 Task: Create a Priority and status To-Do list.
Action: Mouse moved to (261, 165)
Screenshot: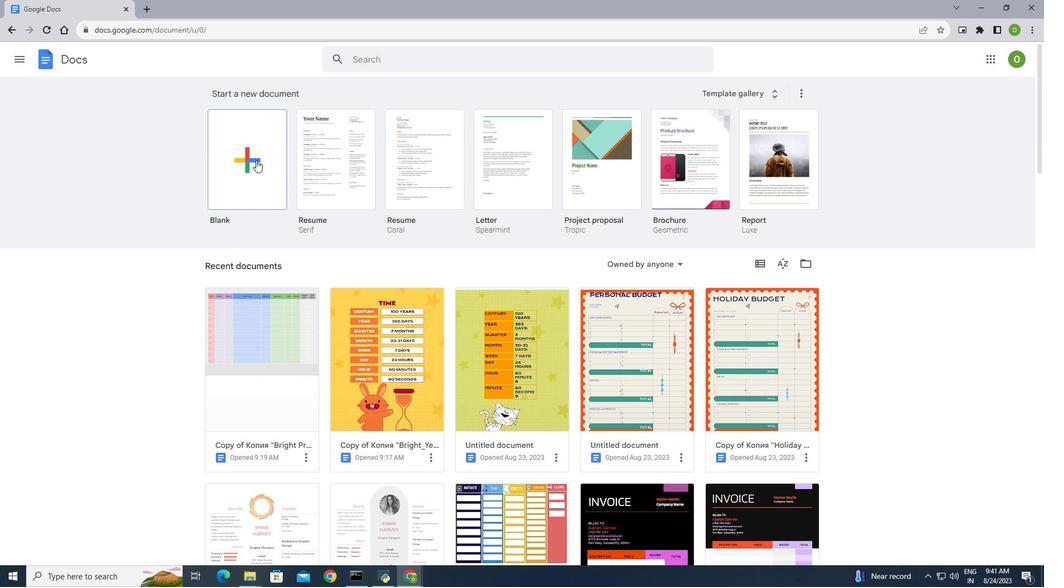 
Action: Mouse pressed left at (261, 165)
Screenshot: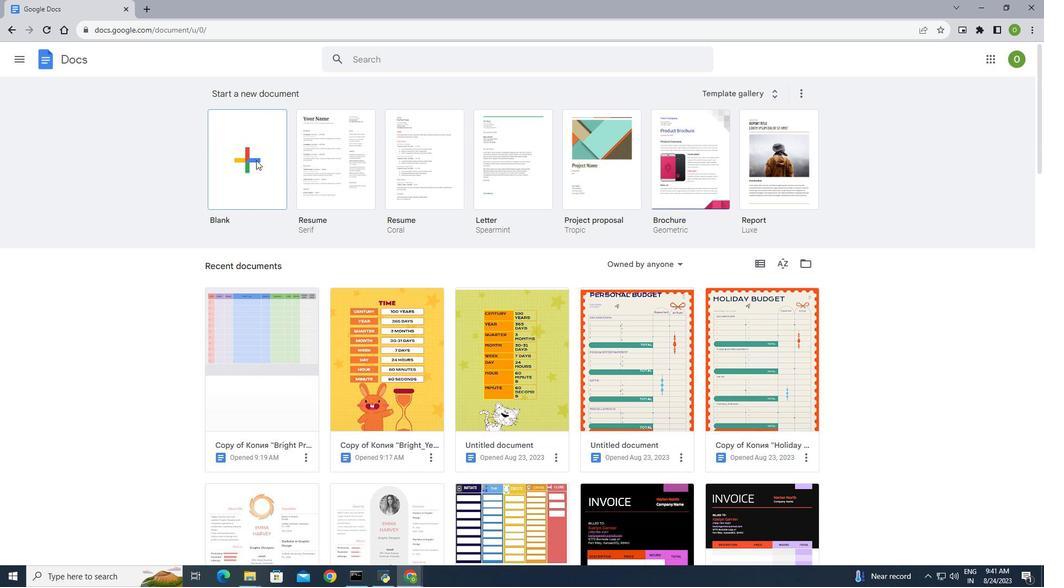 
Action: Mouse moved to (48, 70)
Screenshot: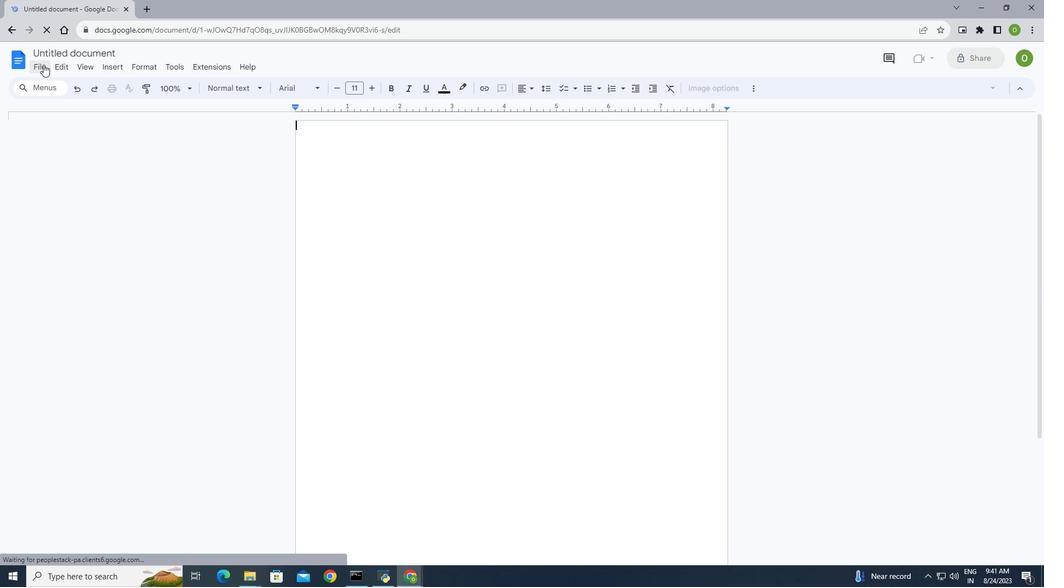 
Action: Mouse pressed left at (48, 70)
Screenshot: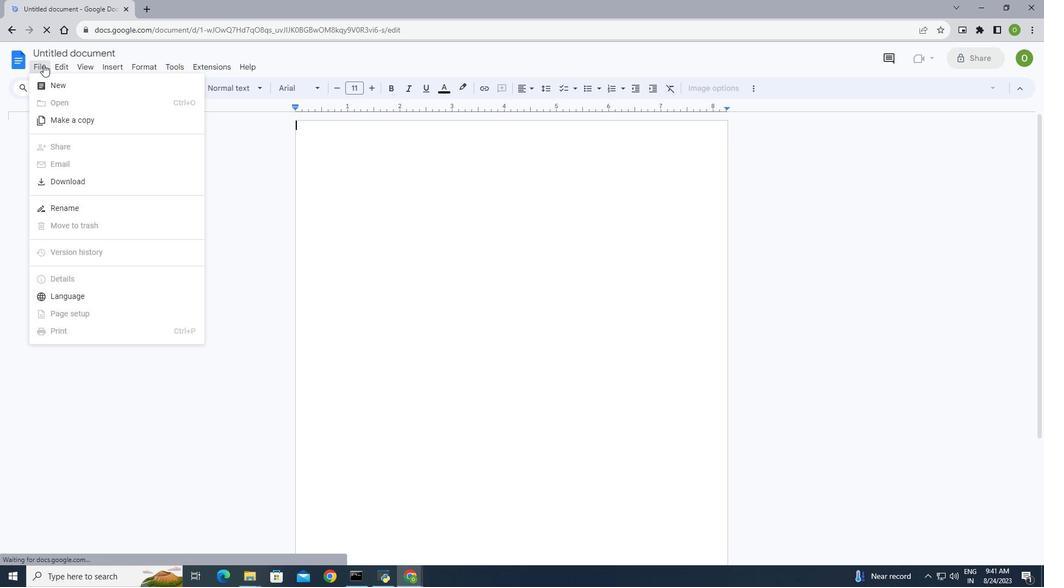 
Action: Mouse moved to (89, 317)
Screenshot: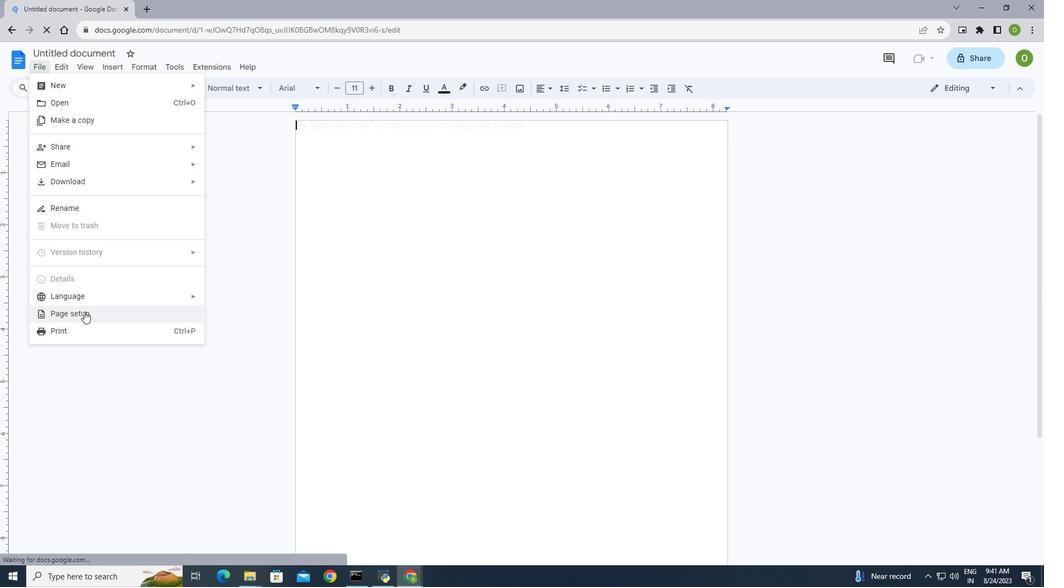 
Action: Mouse pressed left at (89, 317)
Screenshot: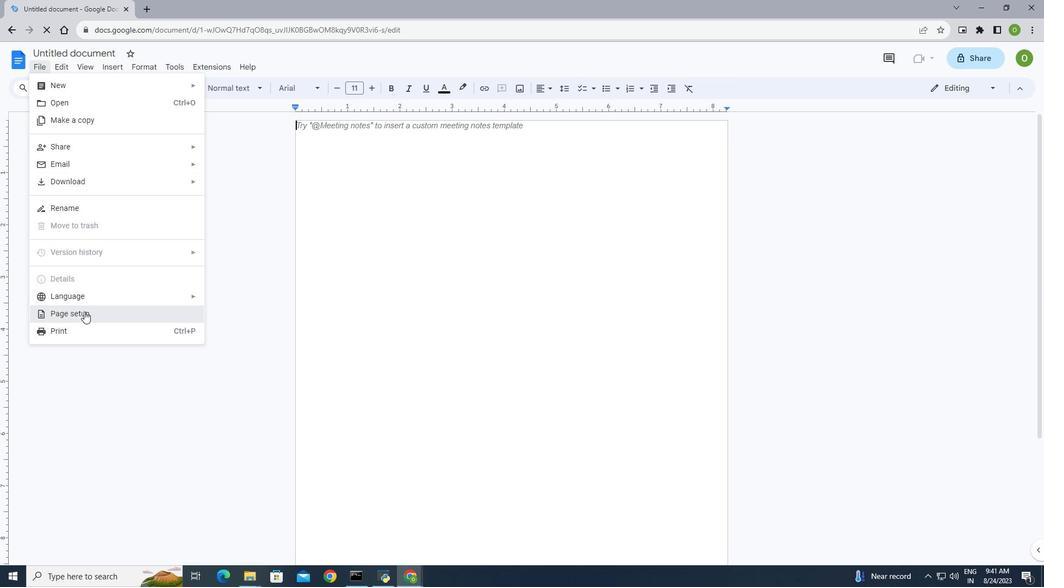 
Action: Mouse moved to (482, 290)
Screenshot: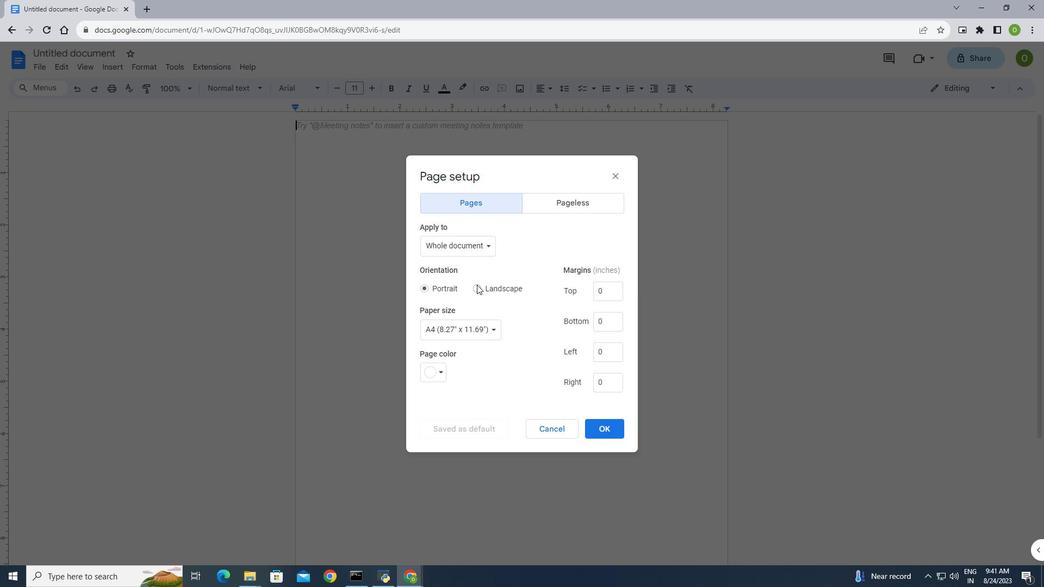 
Action: Mouse pressed left at (482, 290)
Screenshot: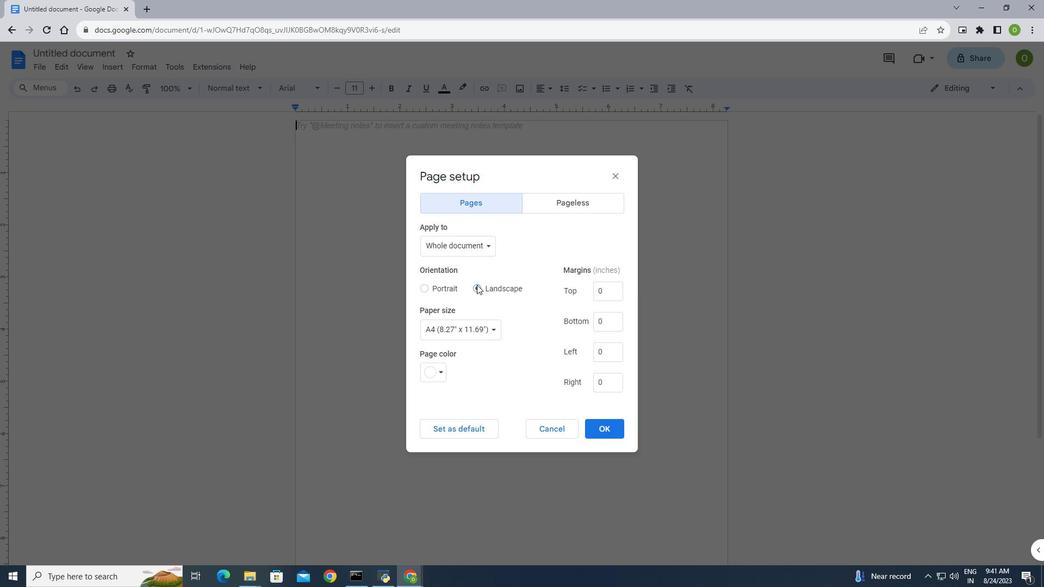 
Action: Mouse moved to (612, 436)
Screenshot: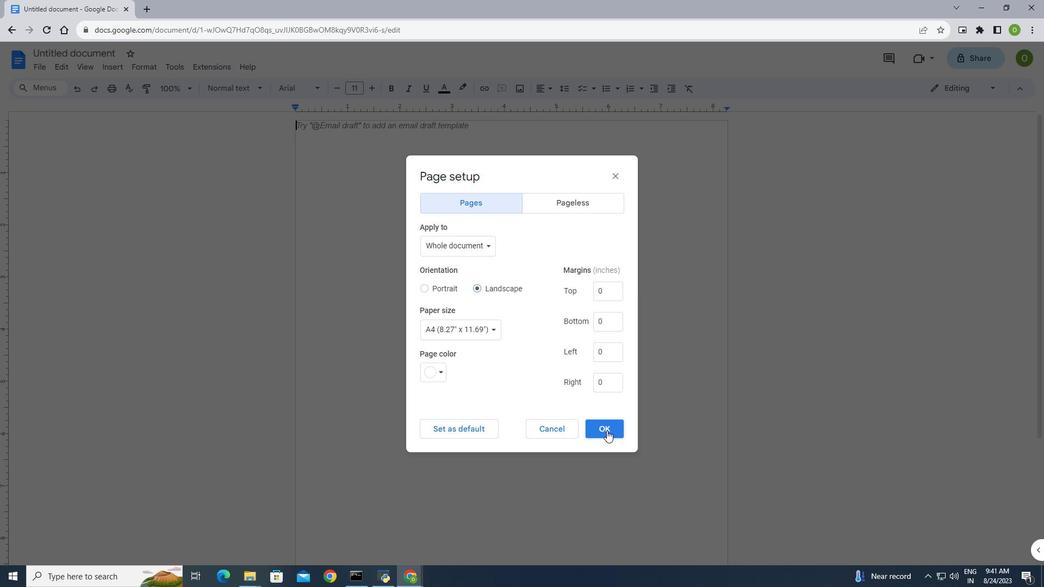
Action: Mouse pressed left at (612, 436)
Screenshot: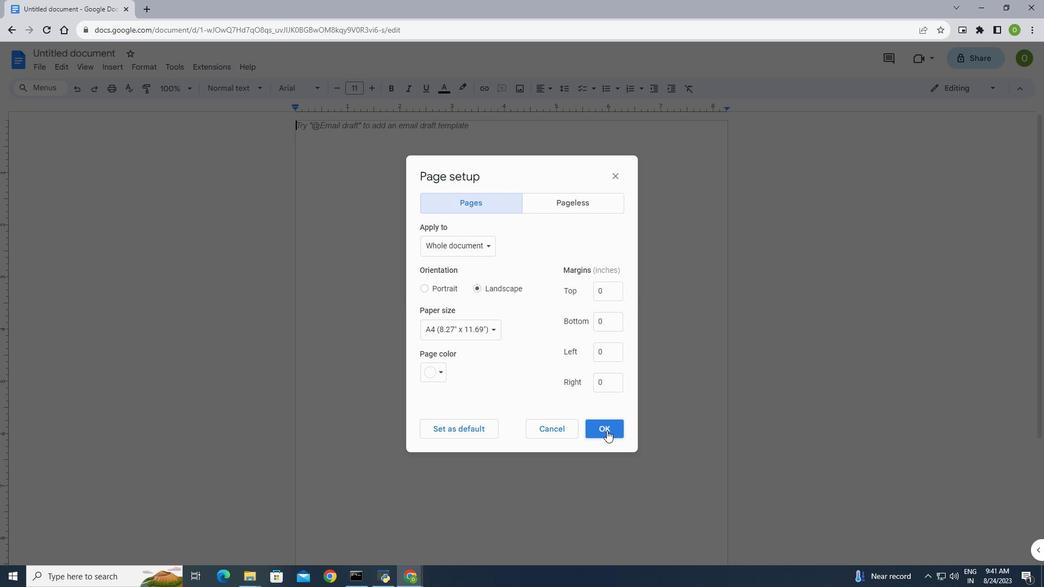 
Action: Mouse moved to (46, 72)
Screenshot: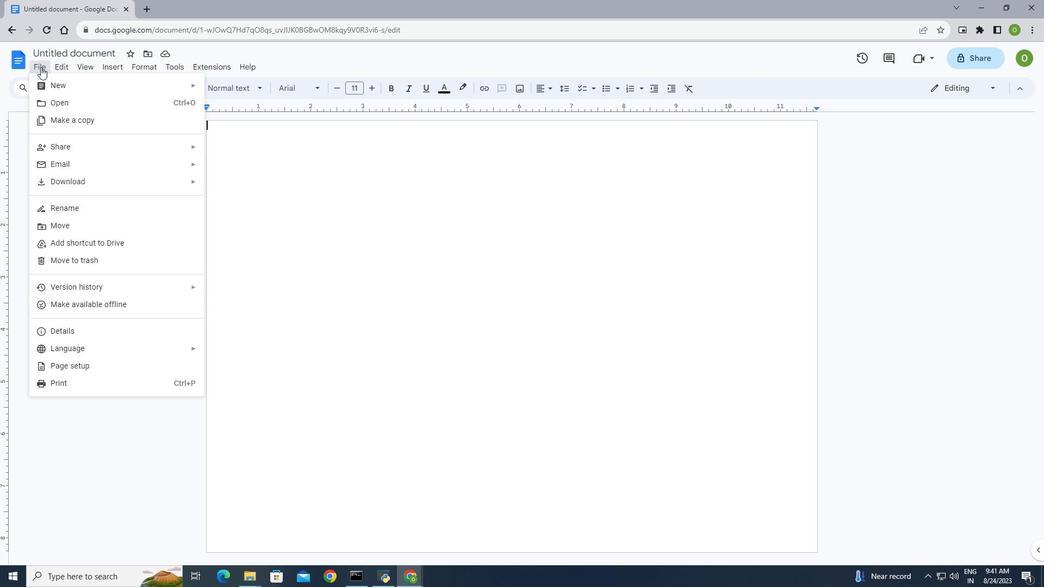 
Action: Mouse pressed left at (46, 72)
Screenshot: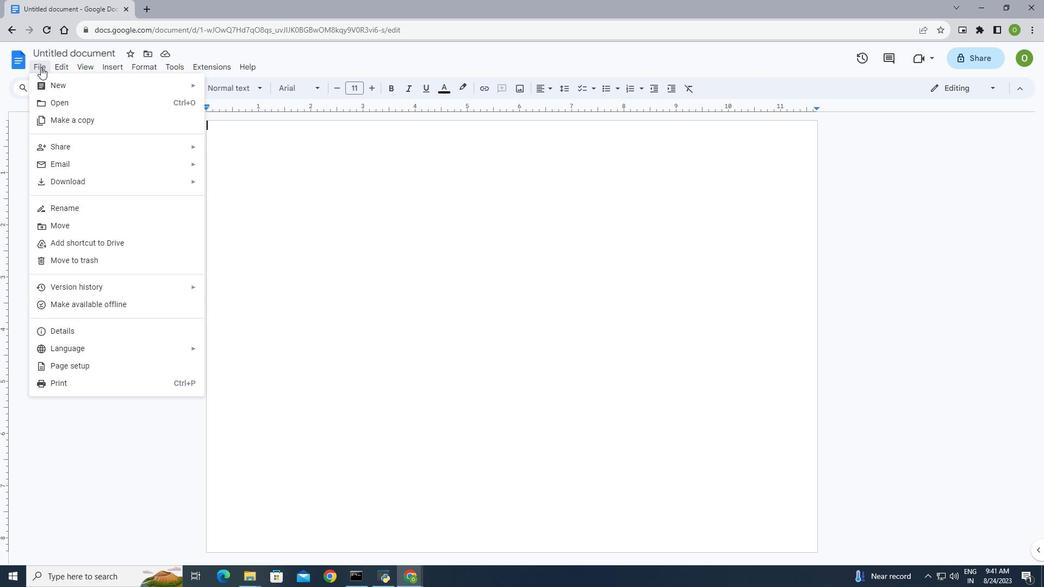
Action: Mouse moved to (182, 104)
Screenshot: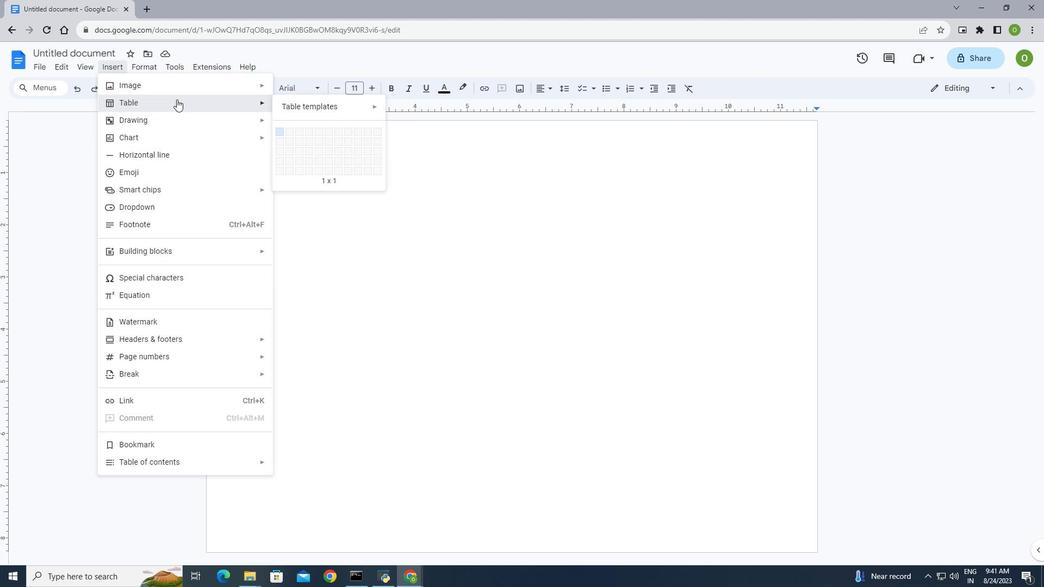 
Action: Mouse pressed left at (182, 104)
Screenshot: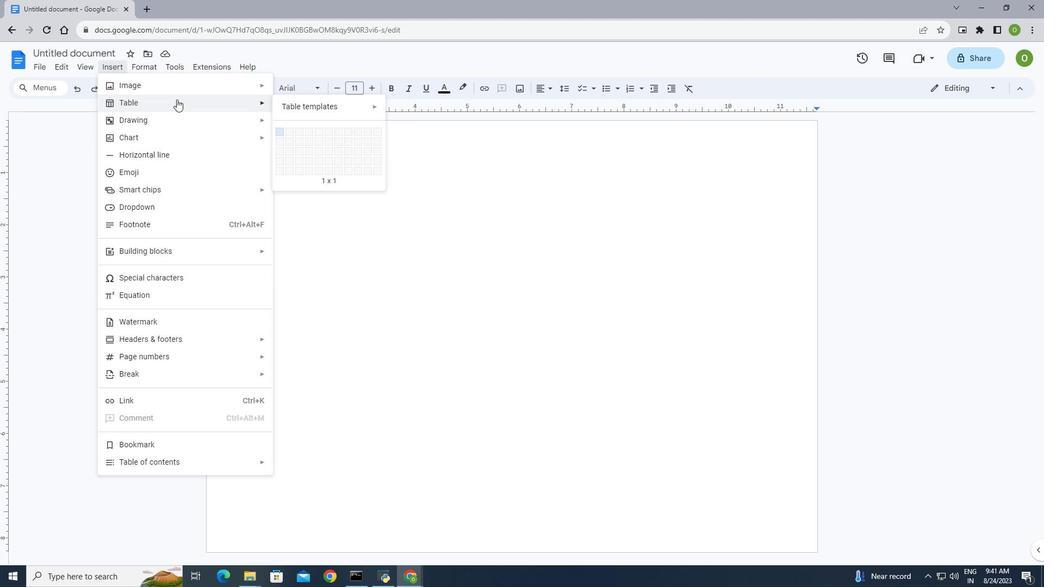 
Action: Mouse moved to (374, 140)
Screenshot: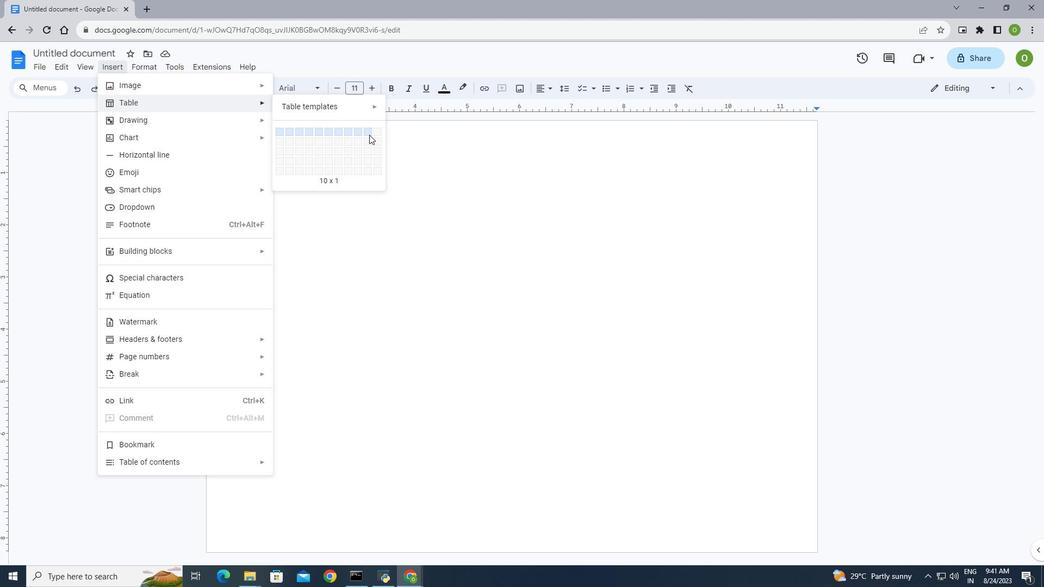 
Action: Mouse pressed left at (374, 140)
Screenshot: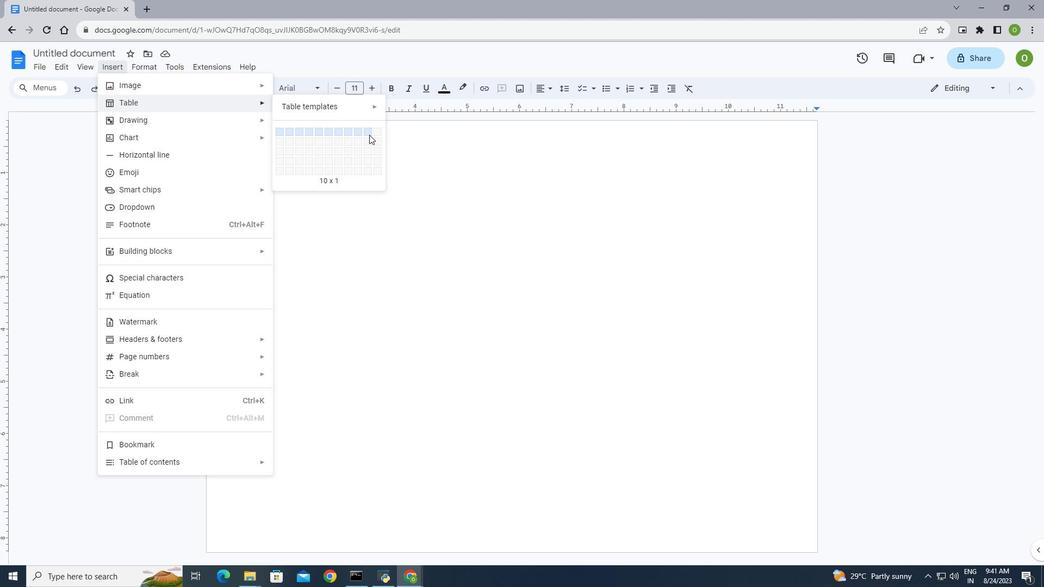 
Action: Mouse moved to (234, 155)
Screenshot: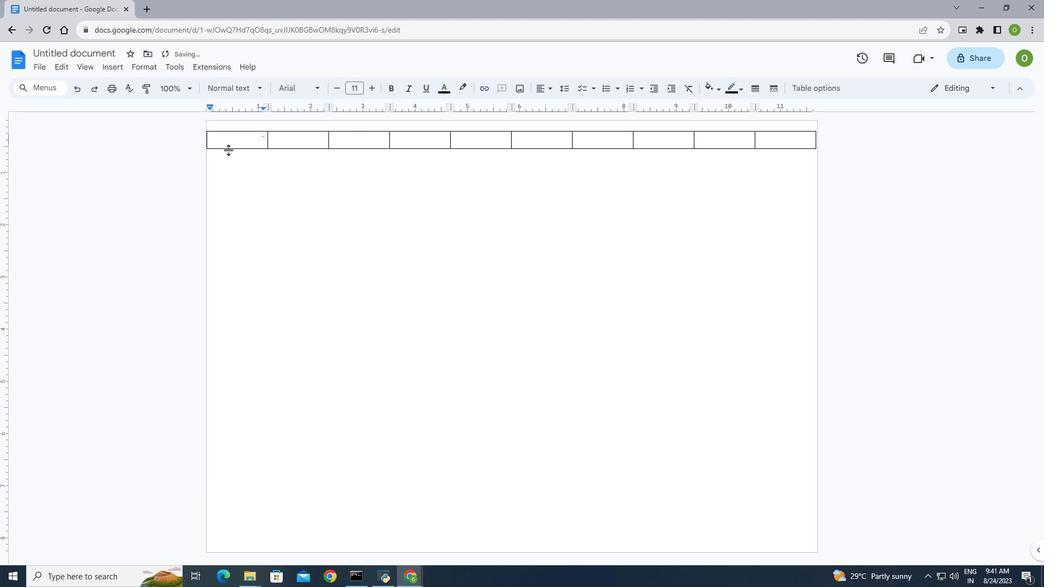 
Action: Key pressed <Key.caps_lock>STATUS<Key.tab>DA<Key.backspace>EADLINE<Key.backspace><Key.backspace><Key.backspace><Key.backspace><Key.backspace><Key.backspace><Key.backspace><Key.backspace>PRIORITY<Key.tab>DA<Key.backspace>EADLINE<Key.tab>PROJECT<Key.space>/<Key.space>TASK<Key.tab>ASSIGNED<Key.space>TO<Key.tab>DEVB<Key.backspace><Key.backspace><Key.backspace><Key.backspace>DELIVERABLE<Key.tab><Key.shift><Key.shift><Key.shift>%DONE<Key.tab>FIXED<Key.space>COST<Key.tab>ESTIMATED<Key.space>HOURS<Key.tab>ACTUAL<Key.space>HOURS
Screenshot: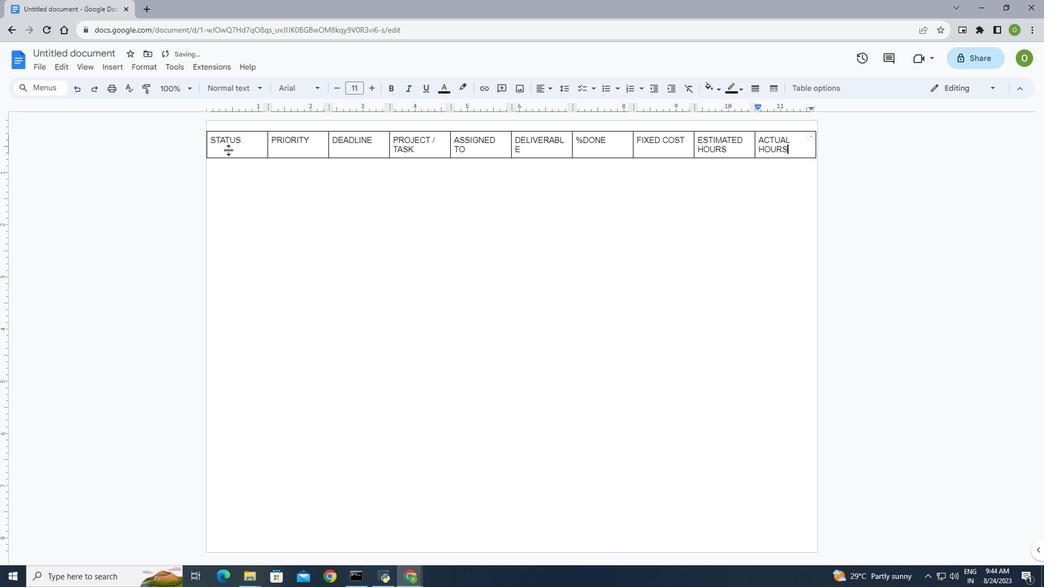 
Action: Mouse moved to (456, 146)
Screenshot: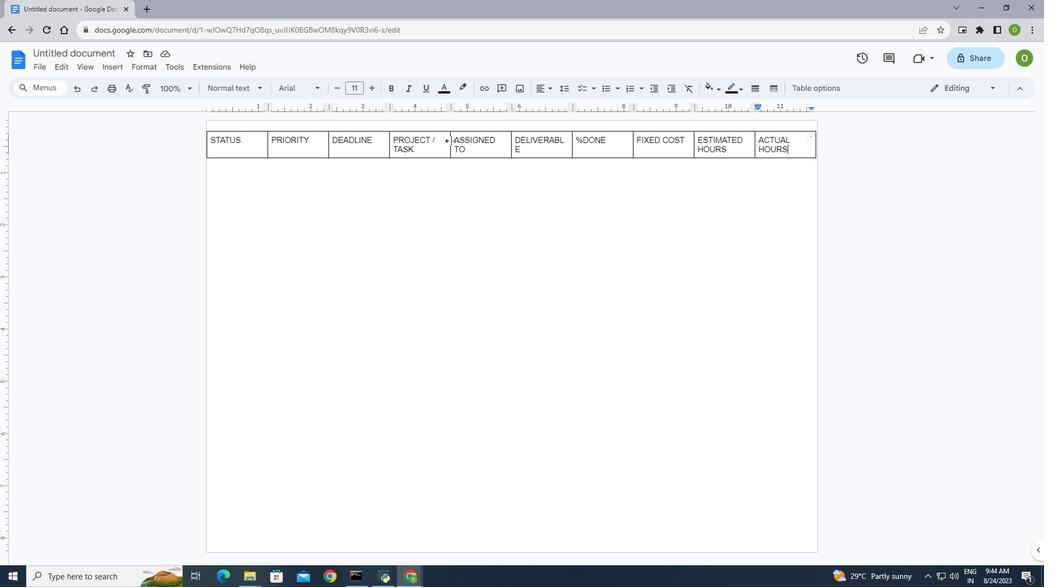 
Action: Mouse pressed left at (456, 146)
Screenshot: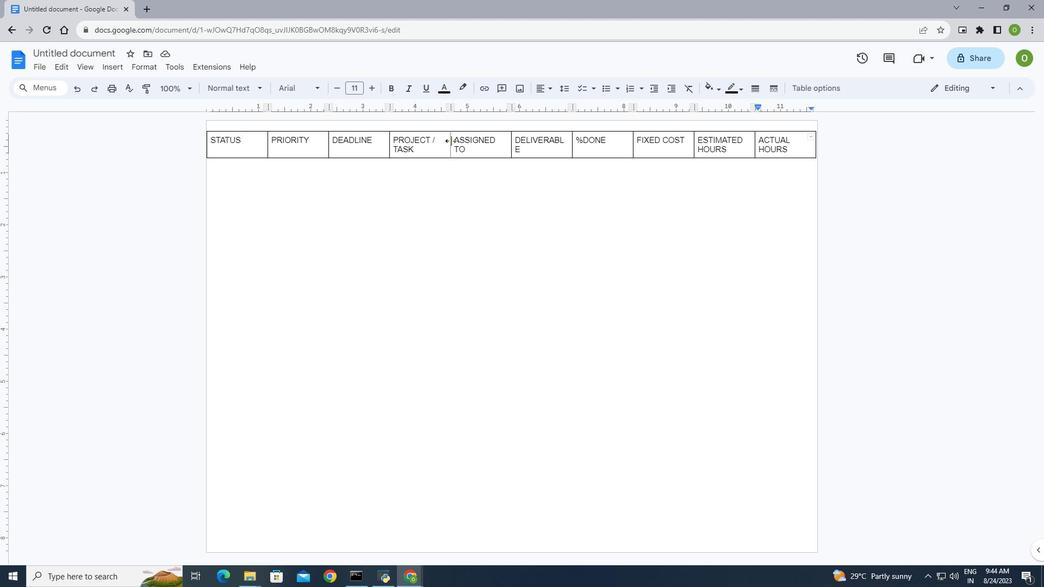 
Action: Mouse moved to (394, 150)
Screenshot: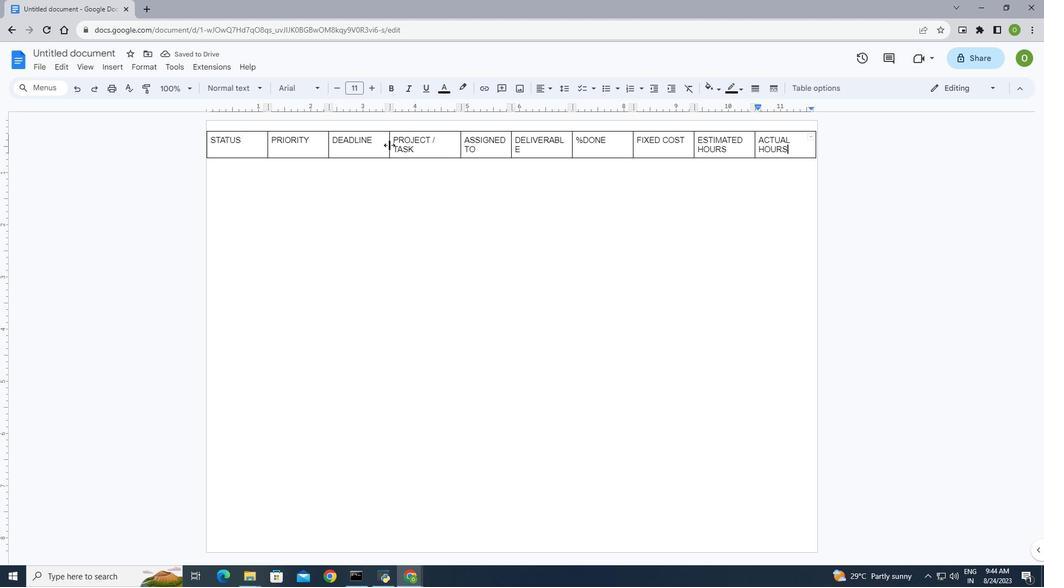 
Action: Mouse pressed left at (394, 150)
Screenshot: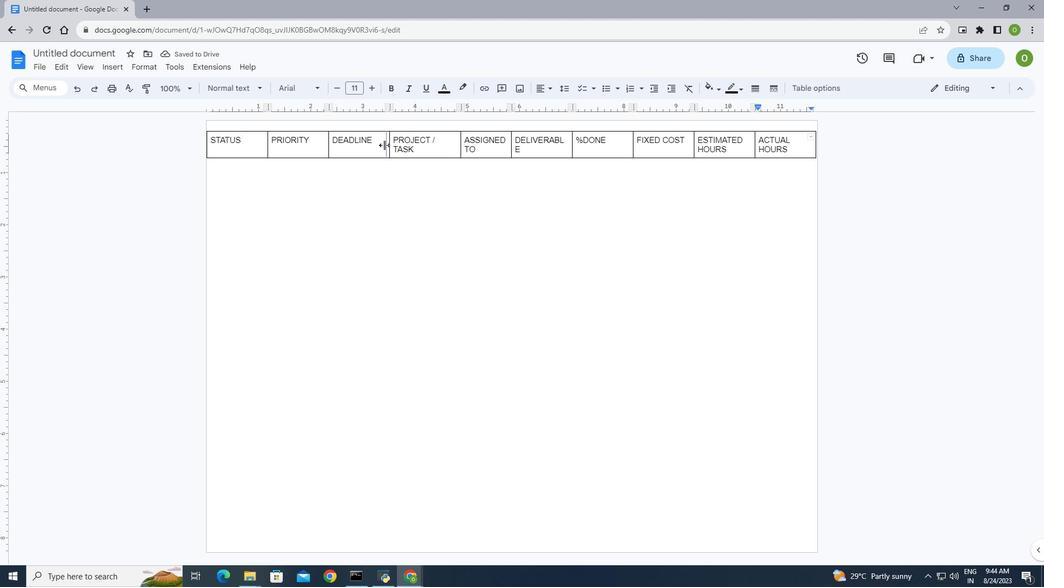 
Action: Mouse moved to (379, 151)
Screenshot: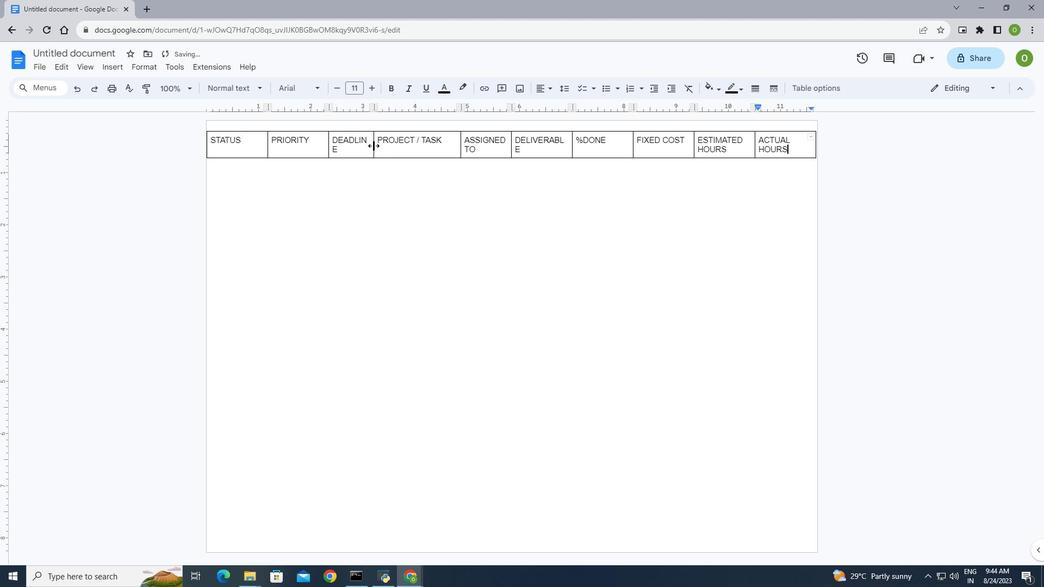 
Action: Mouse pressed left at (379, 151)
Screenshot: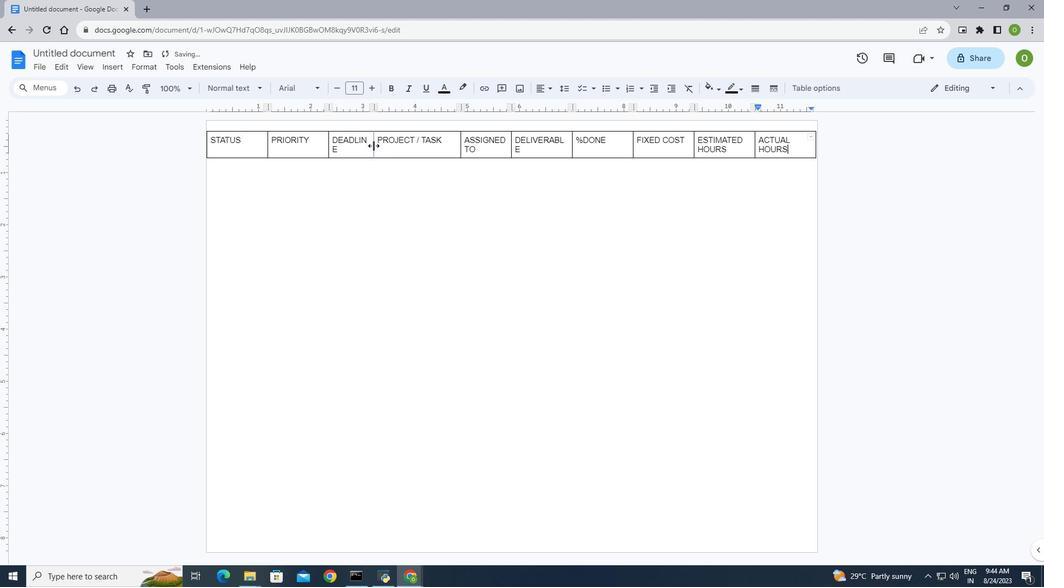 
Action: Mouse moved to (383, 151)
Screenshot: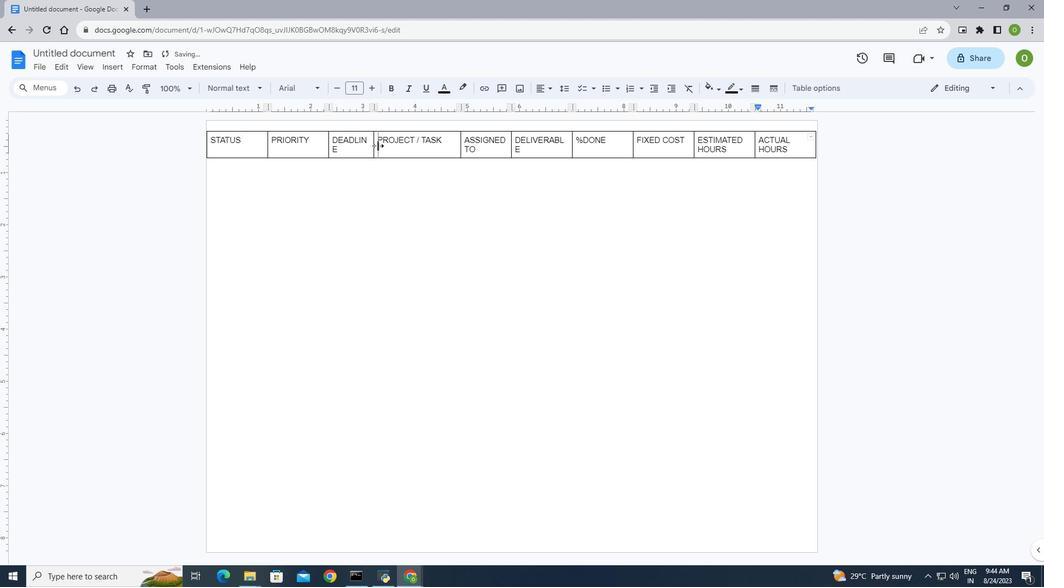 
Action: Mouse pressed left at (383, 151)
Screenshot: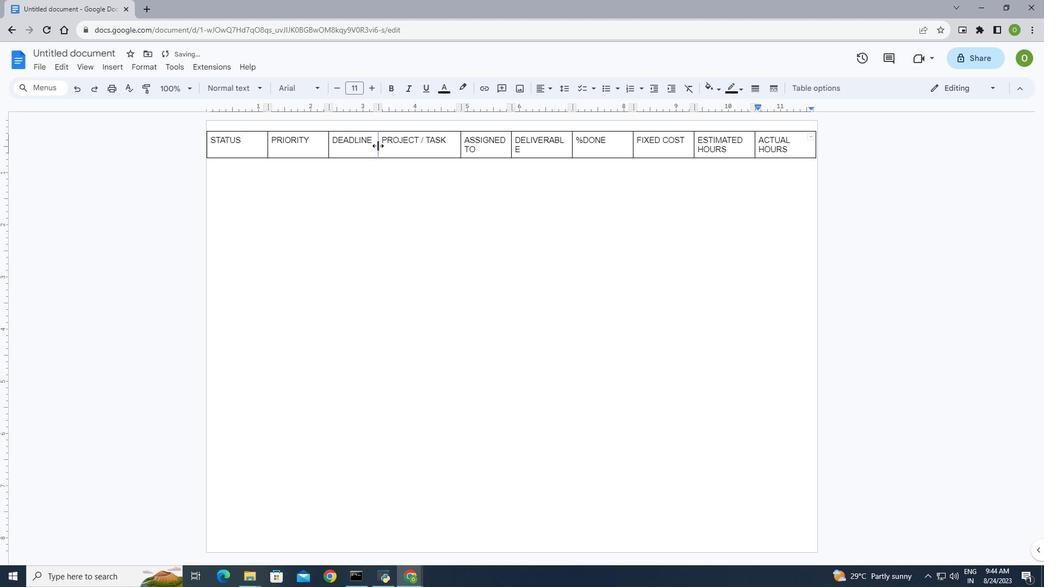 
Action: Mouse moved to (332, 151)
Screenshot: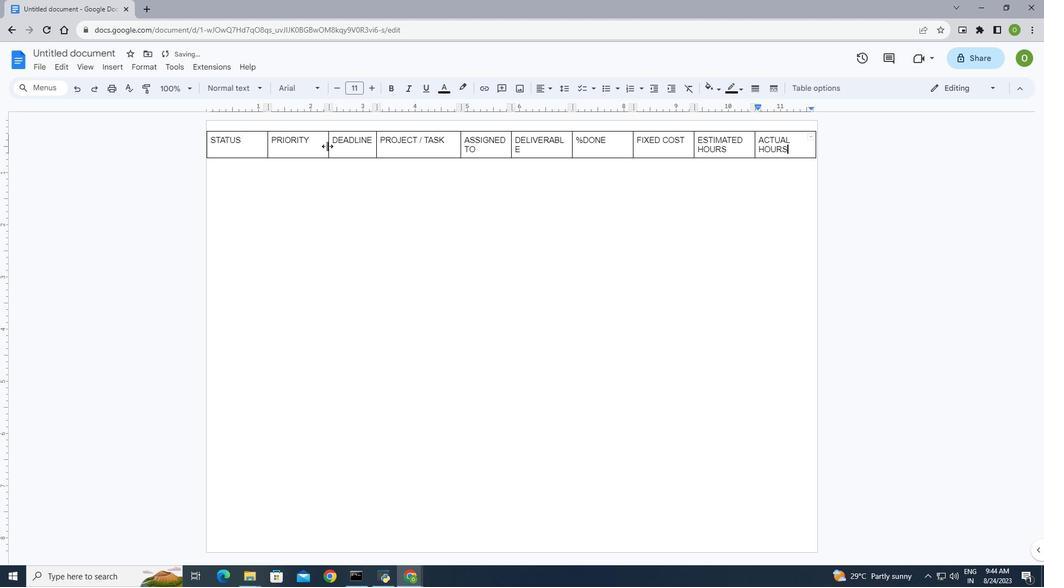 
Action: Mouse pressed left at (332, 151)
Screenshot: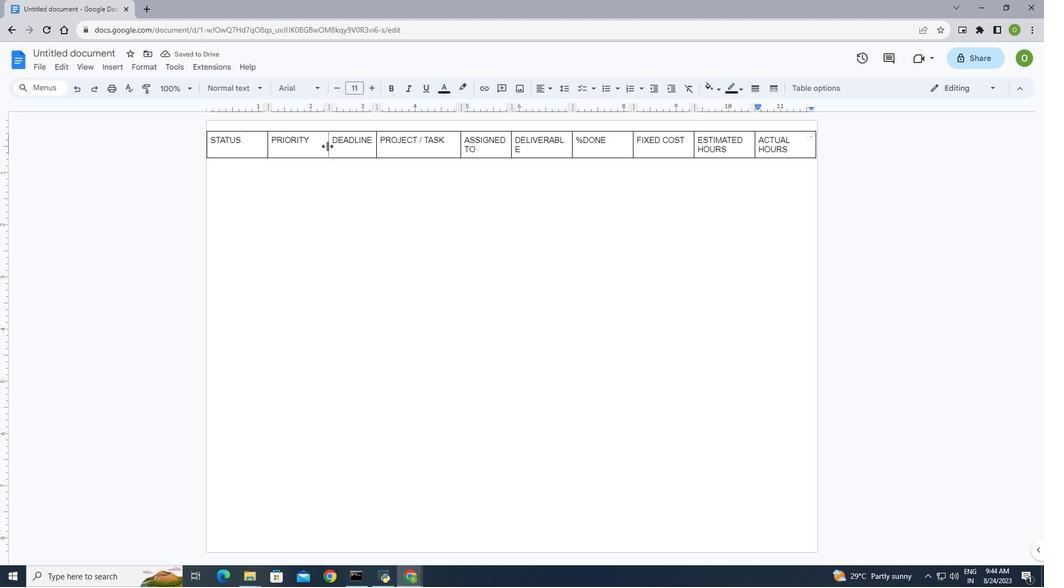 
Action: Mouse moved to (322, 150)
Screenshot: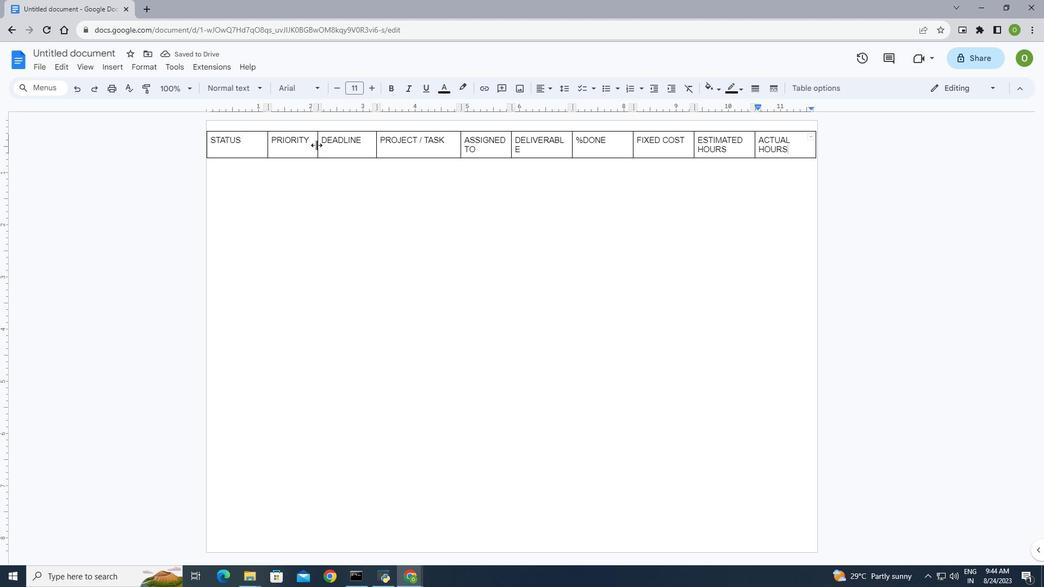 
Action: Mouse pressed left at (322, 150)
Screenshot: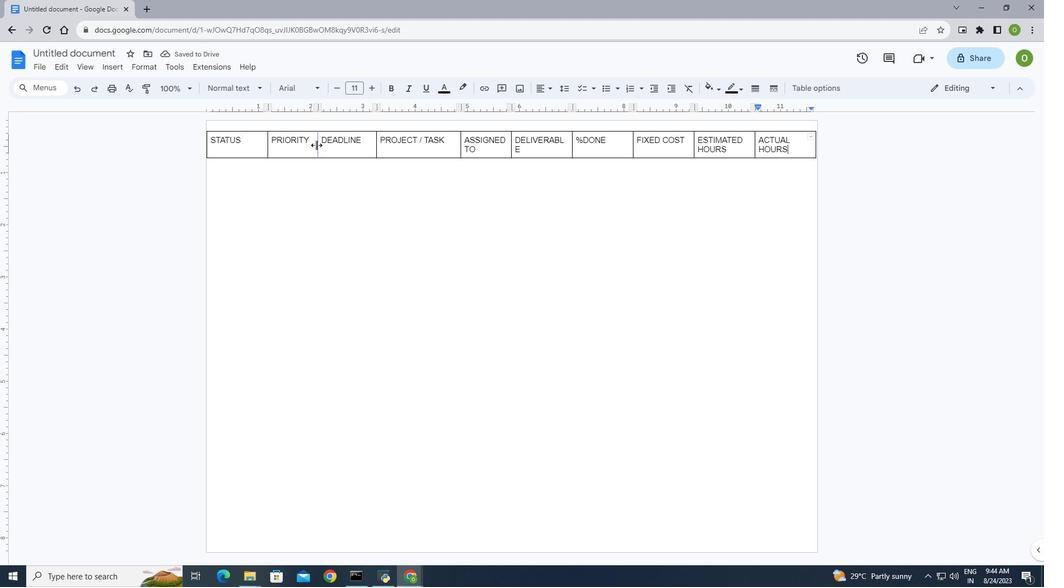 
Action: Mouse moved to (320, 150)
Screenshot: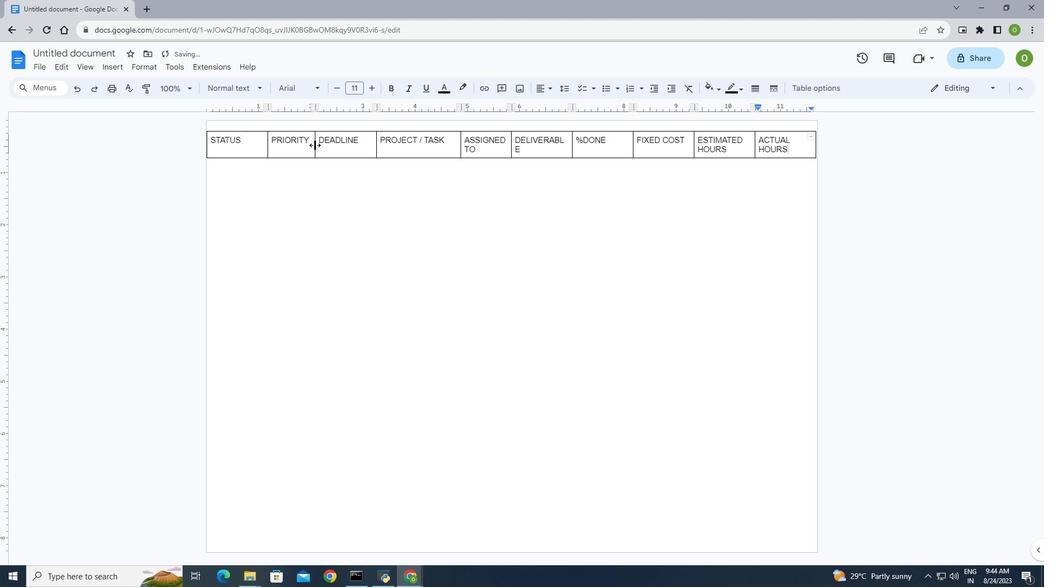 
Action: Mouse pressed left at (320, 150)
Screenshot: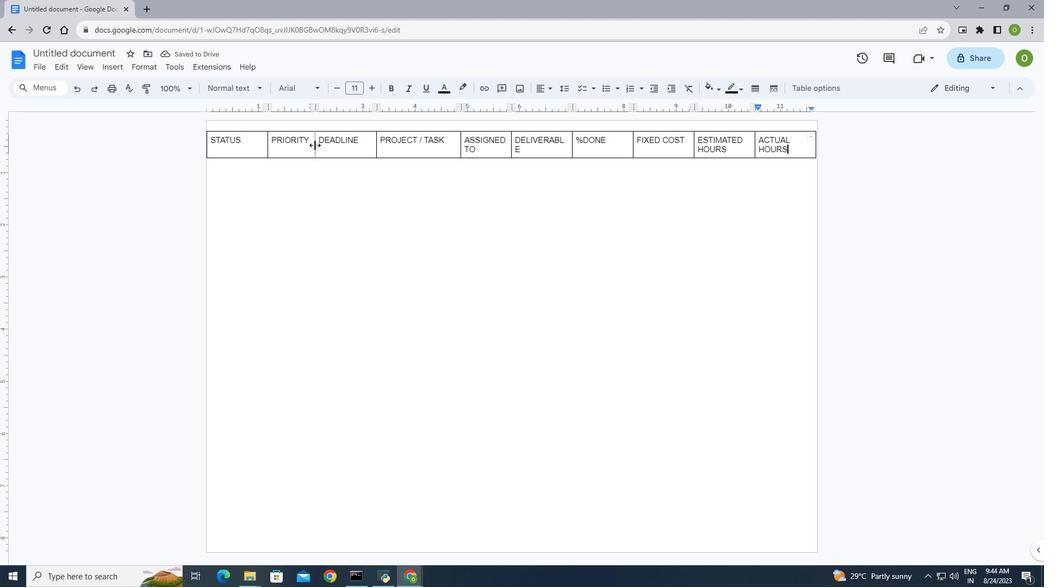 
Action: Mouse moved to (318, 150)
Screenshot: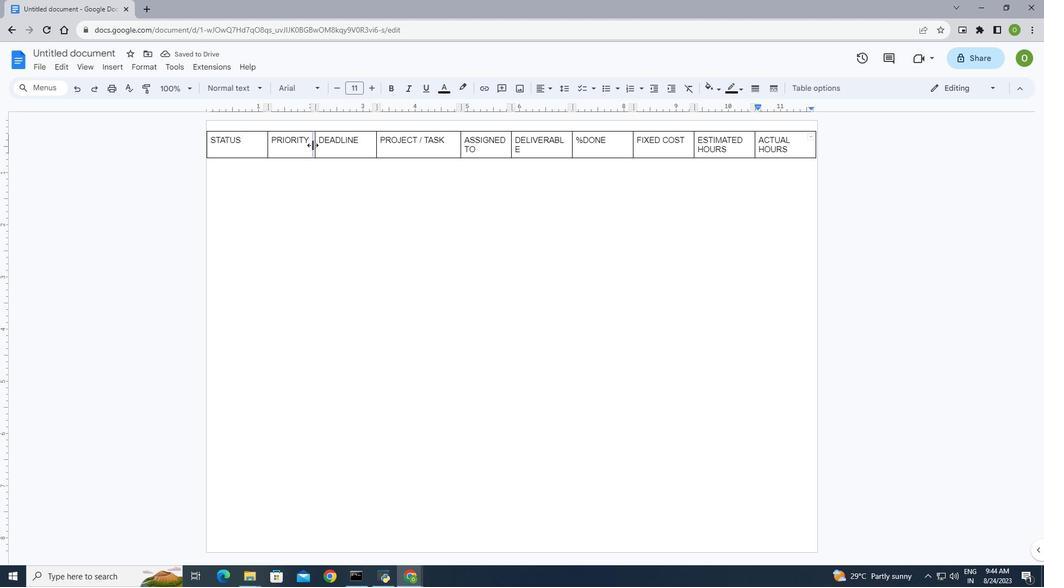 
Action: Mouse pressed left at (318, 150)
Screenshot: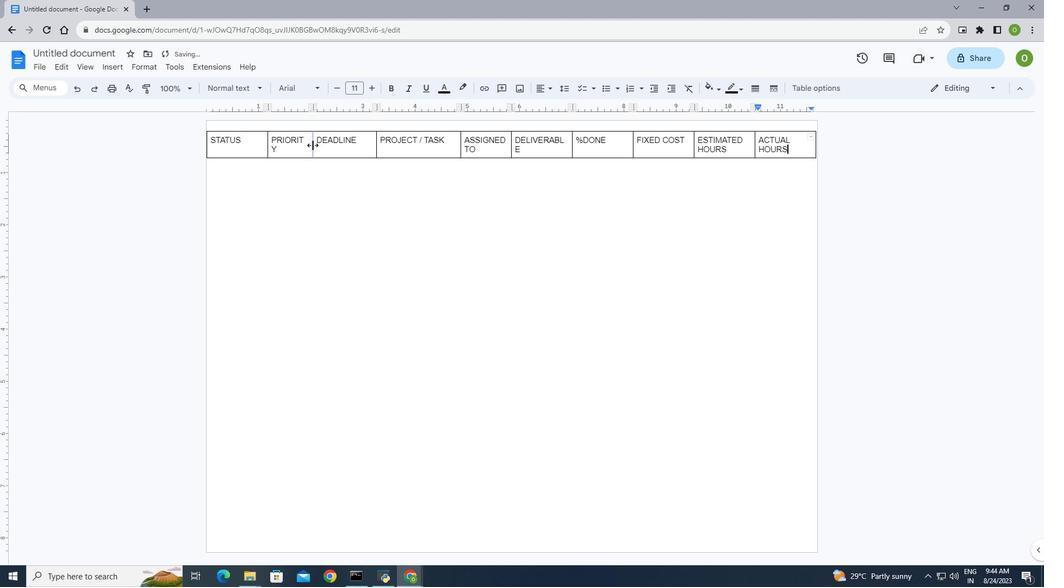 
Action: Mouse pressed left at (318, 150)
Screenshot: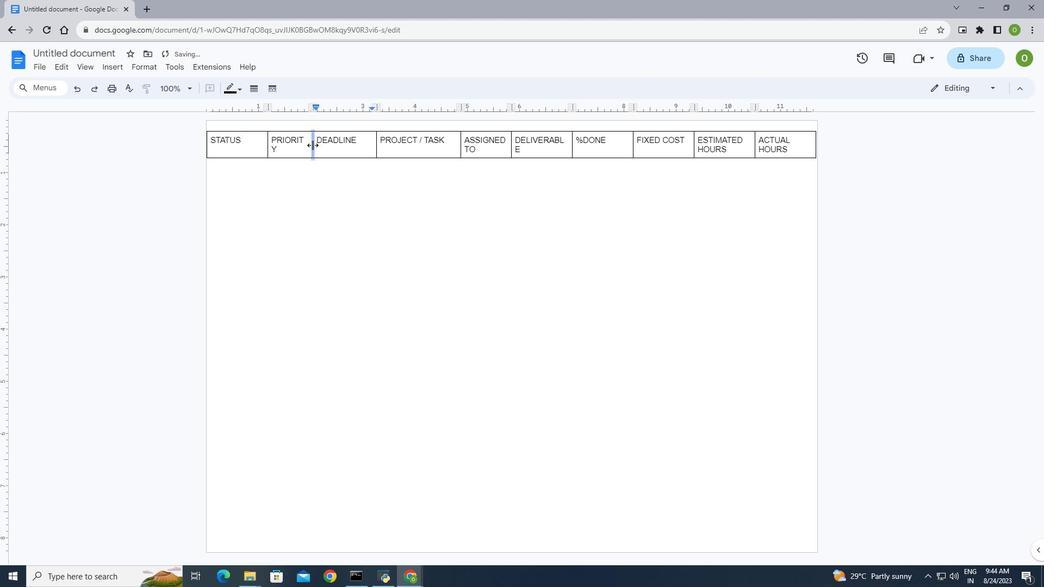 
Action: Mouse moved to (273, 150)
Screenshot: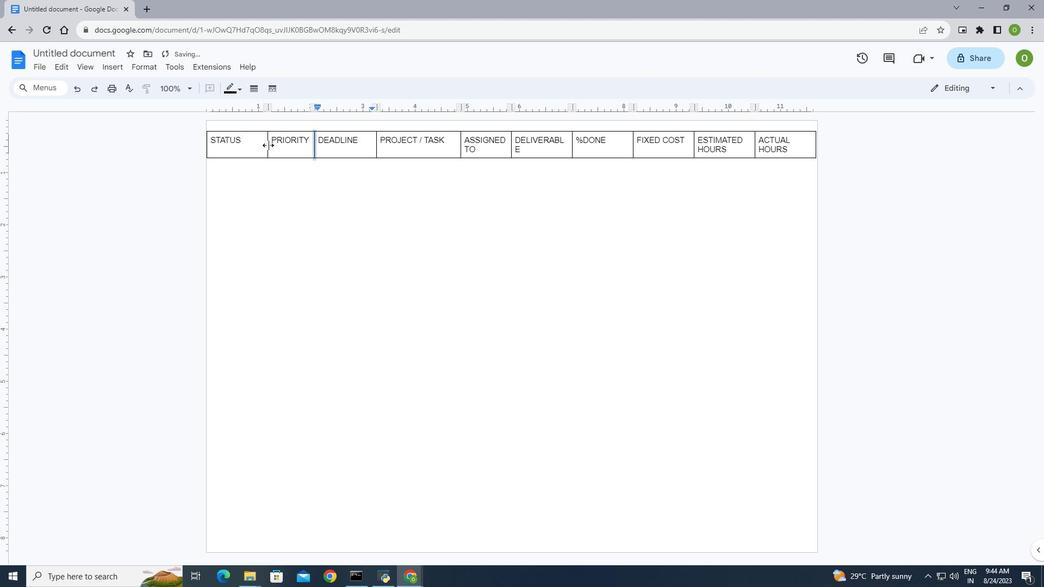 
Action: Mouse pressed left at (273, 150)
Screenshot: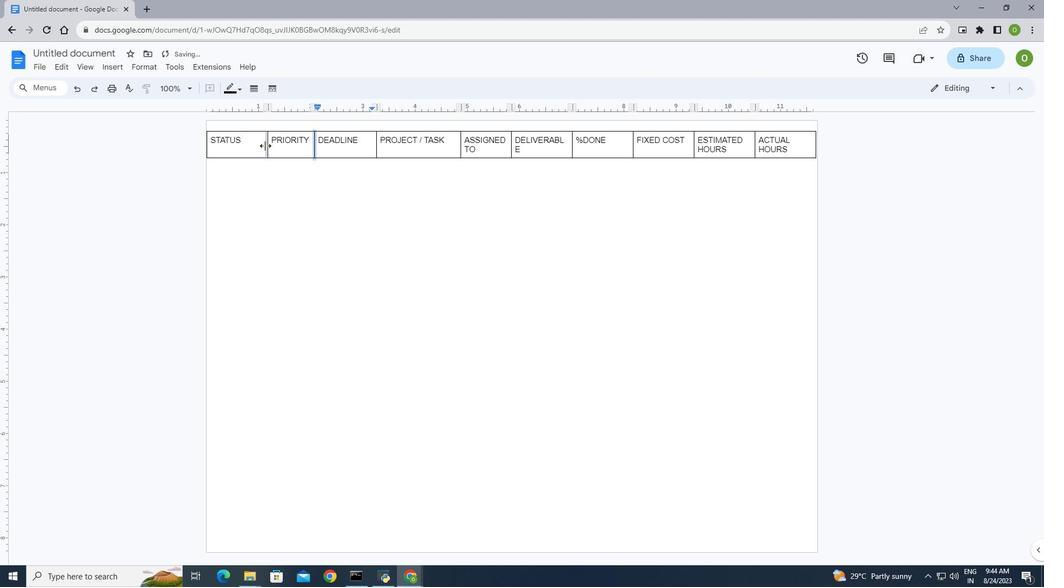 
Action: Mouse moved to (251, 153)
Screenshot: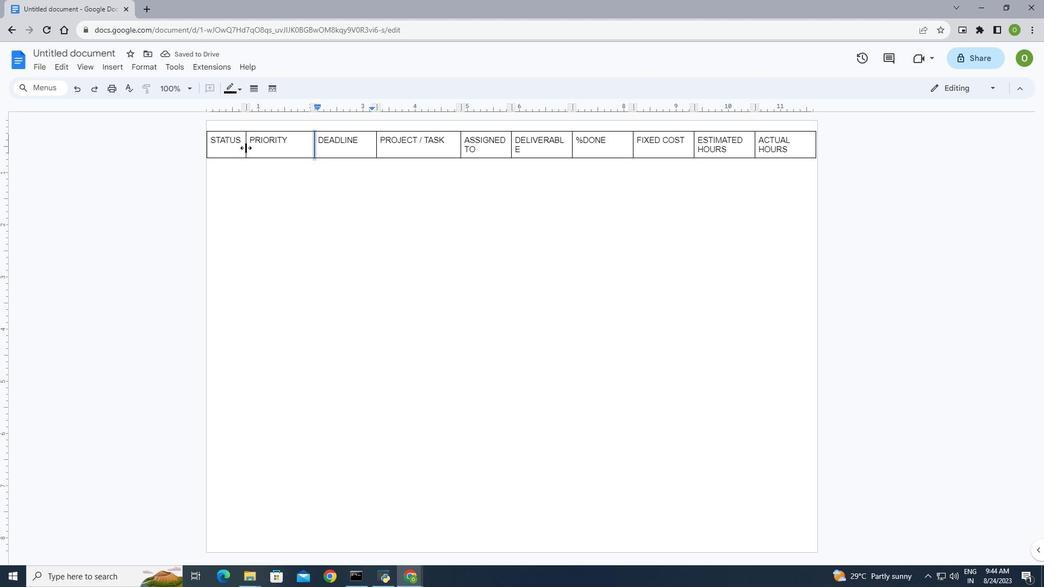 
Action: Mouse pressed left at (251, 153)
Screenshot: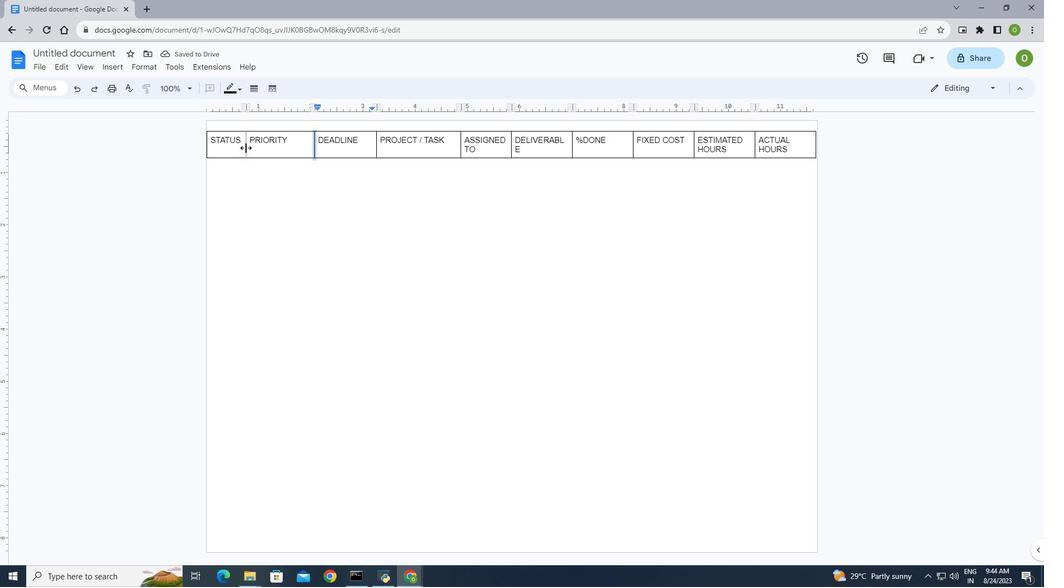 
Action: Mouse moved to (246, 153)
Screenshot: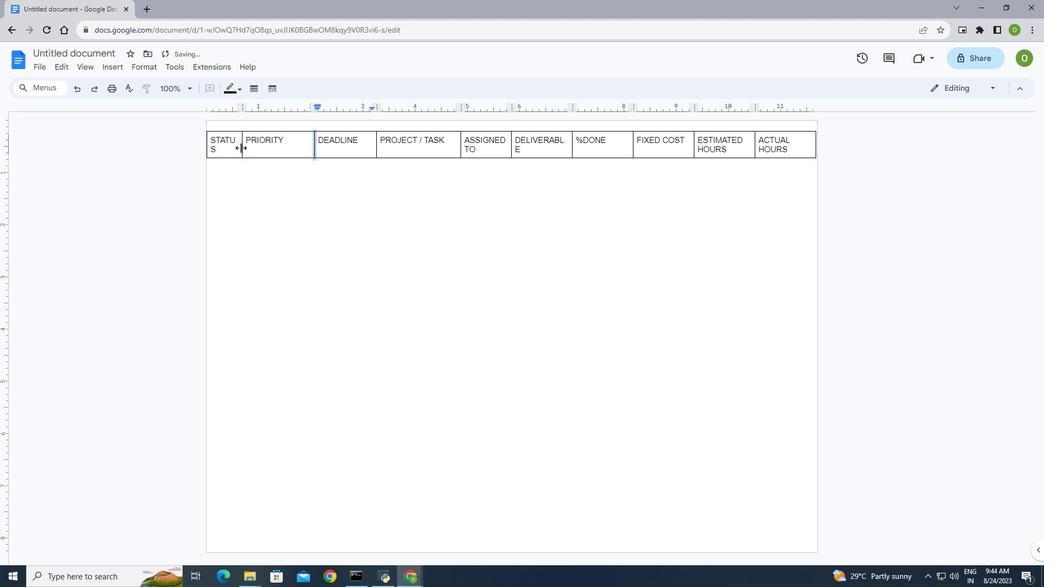 
Action: Mouse pressed left at (246, 153)
Screenshot: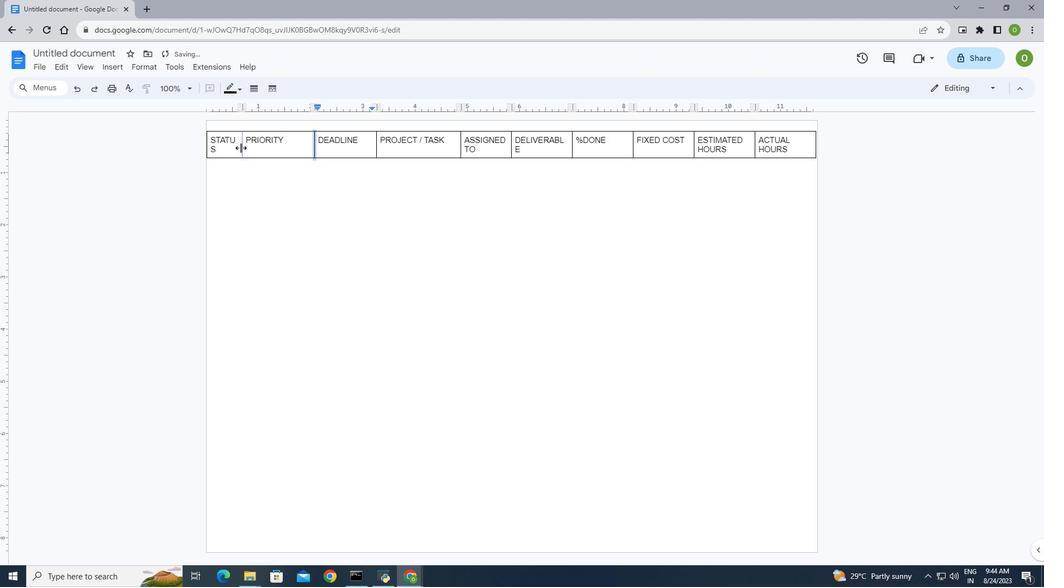 
Action: Mouse moved to (248, 153)
Screenshot: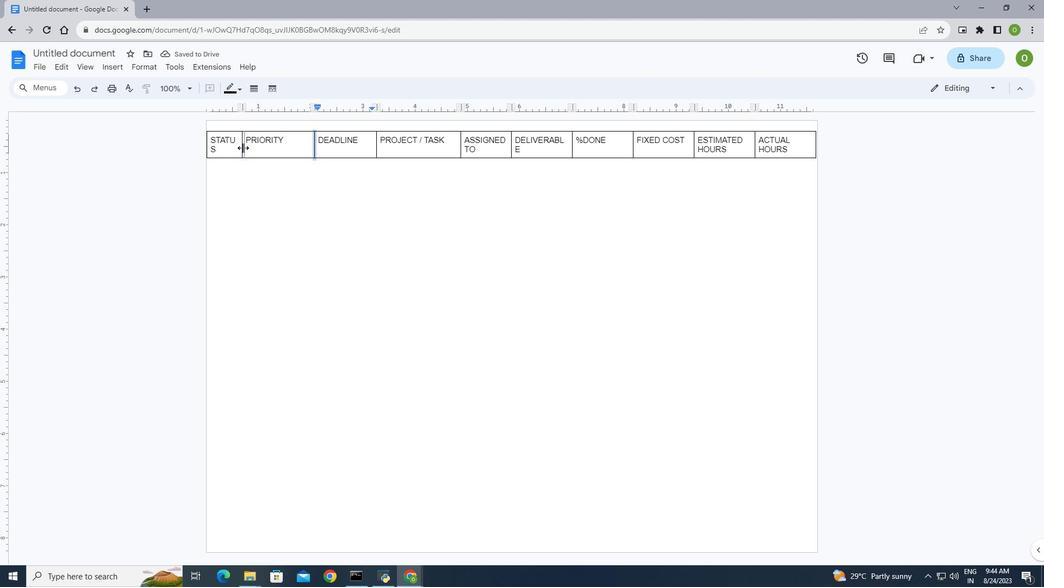 
Action: Mouse pressed left at (248, 153)
Screenshot: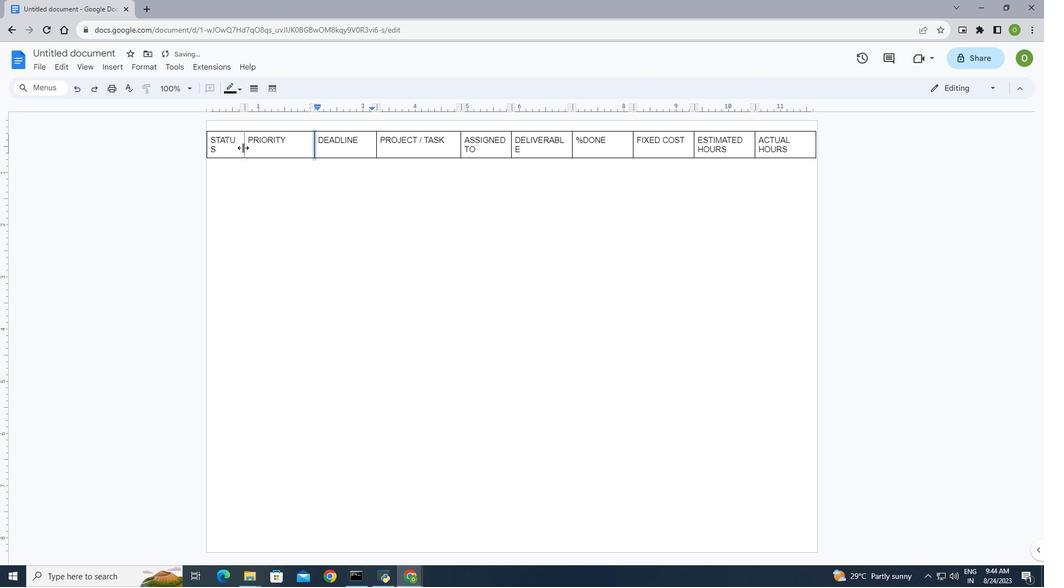 
Action: Mouse moved to (240, 145)
Screenshot: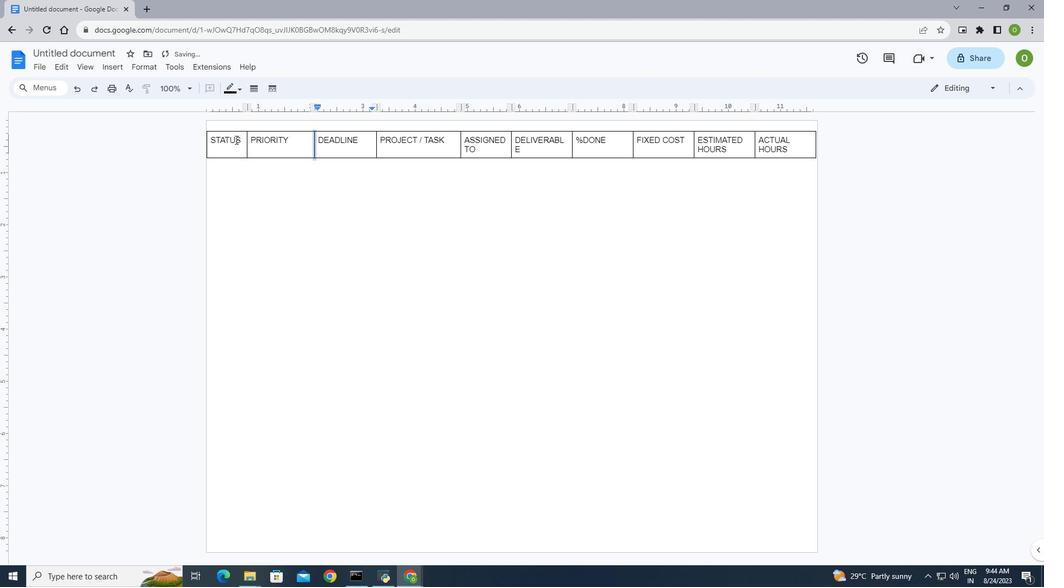 
Action: Mouse pressed left at (240, 145)
Screenshot: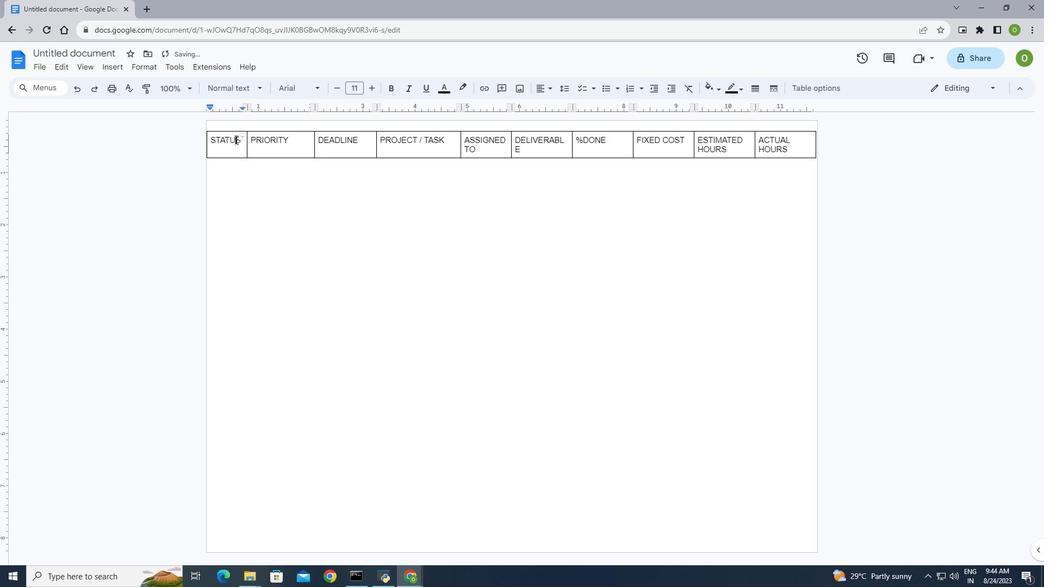 
Action: Mouse moved to (215, 145)
Screenshot: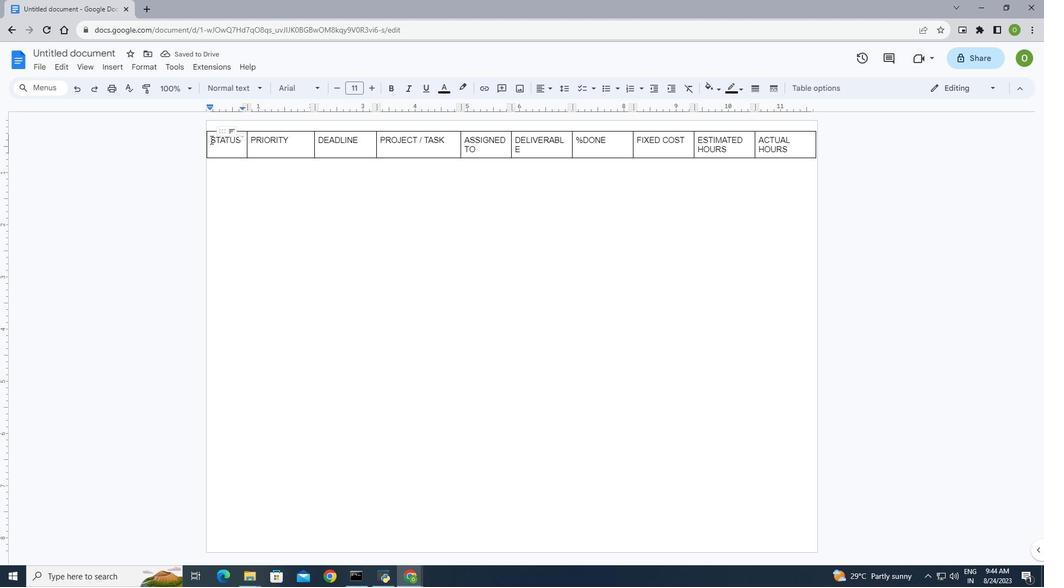 
Action: Mouse pressed left at (215, 145)
Screenshot: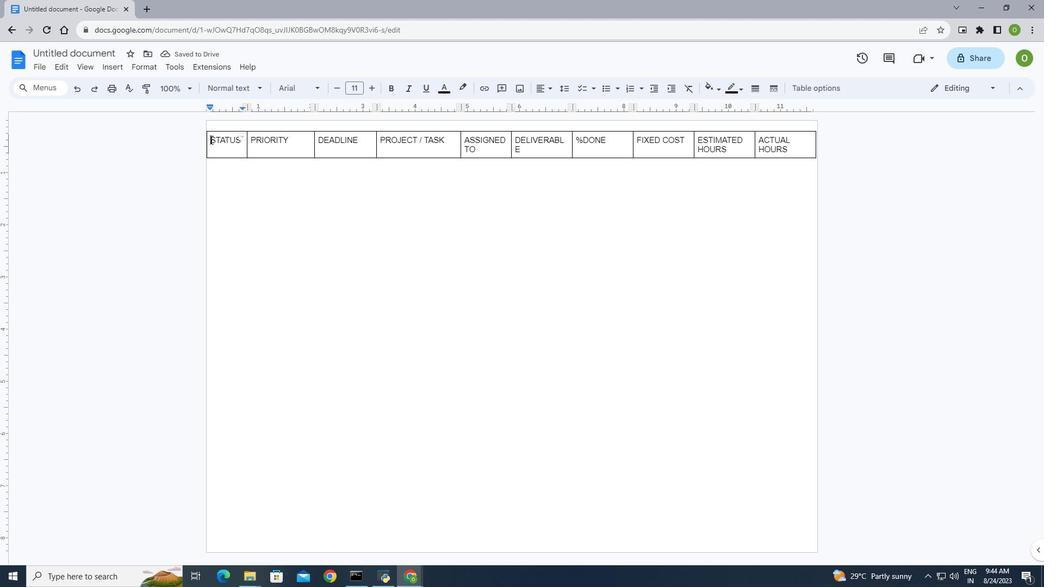 
Action: Mouse moved to (256, 144)
Screenshot: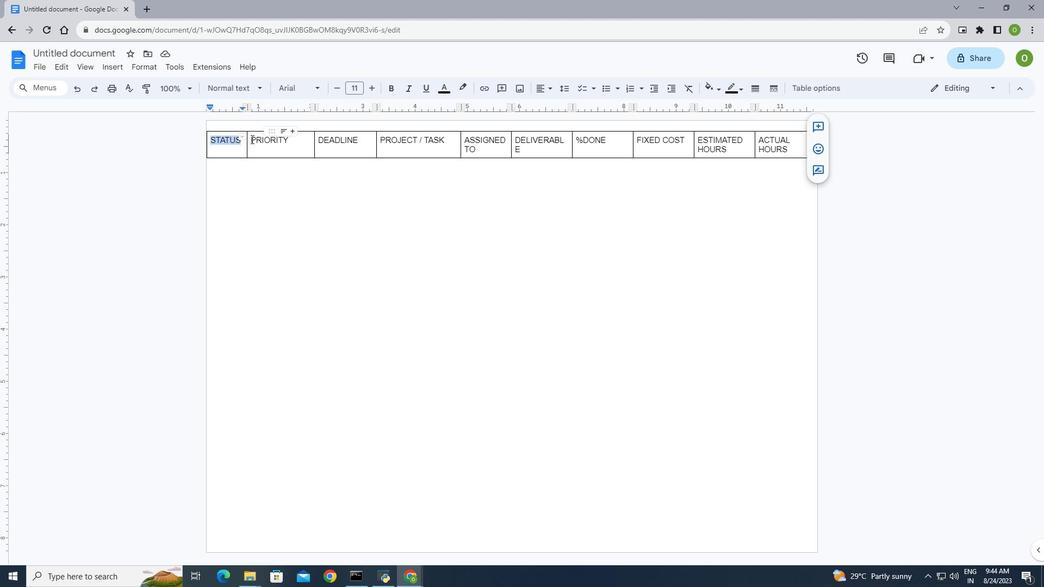 
Action: Mouse pressed left at (256, 144)
Screenshot: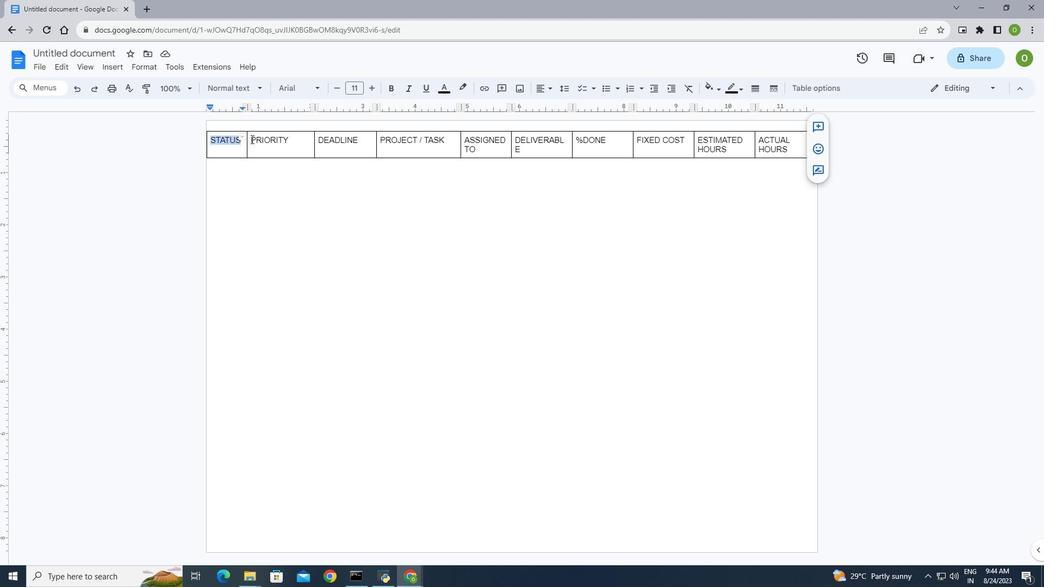 
Action: Mouse moved to (323, 145)
Screenshot: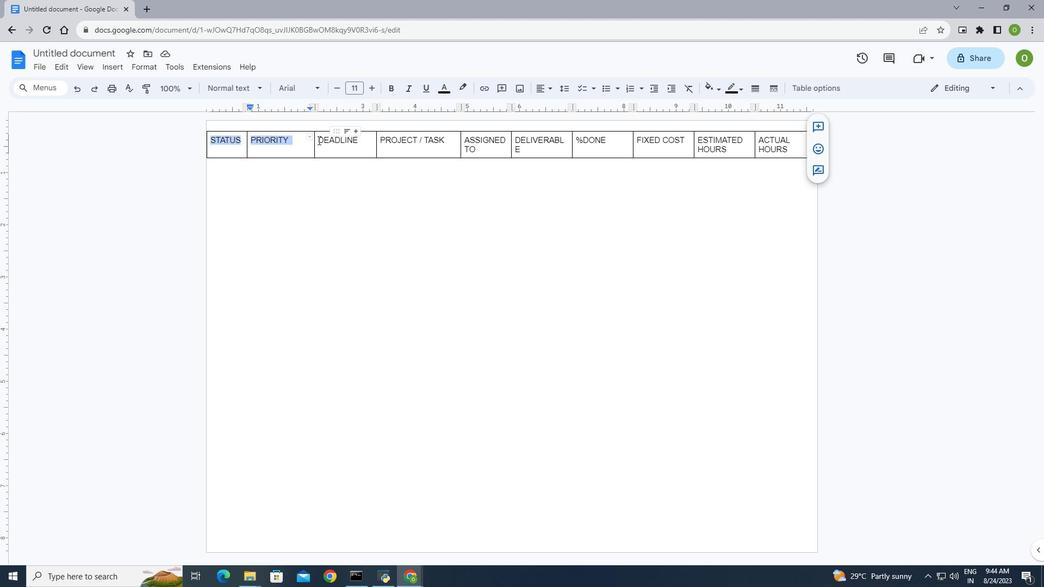 
Action: Mouse pressed left at (323, 145)
Screenshot: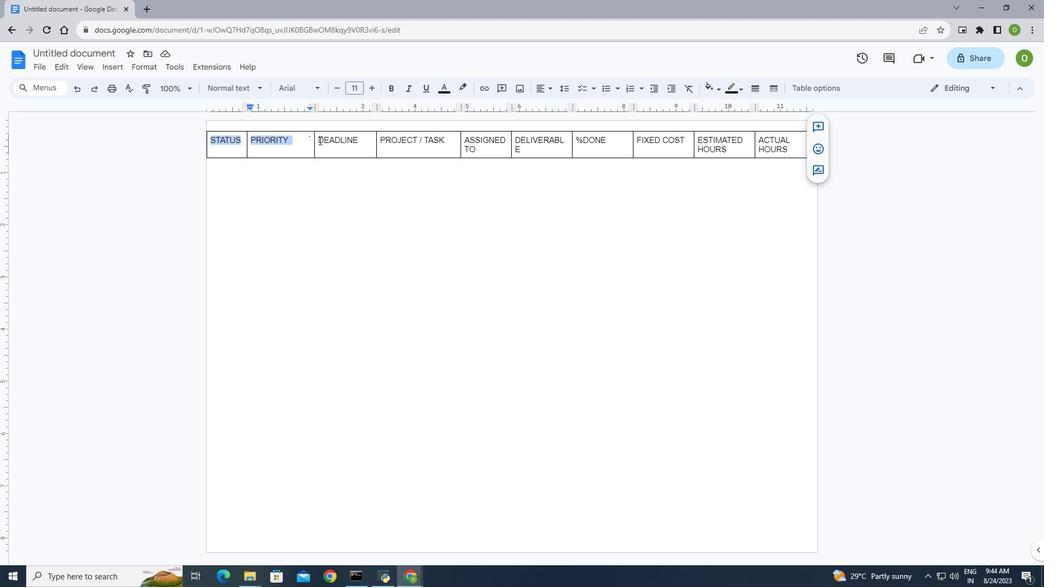 
Action: Mouse moved to (386, 144)
Screenshot: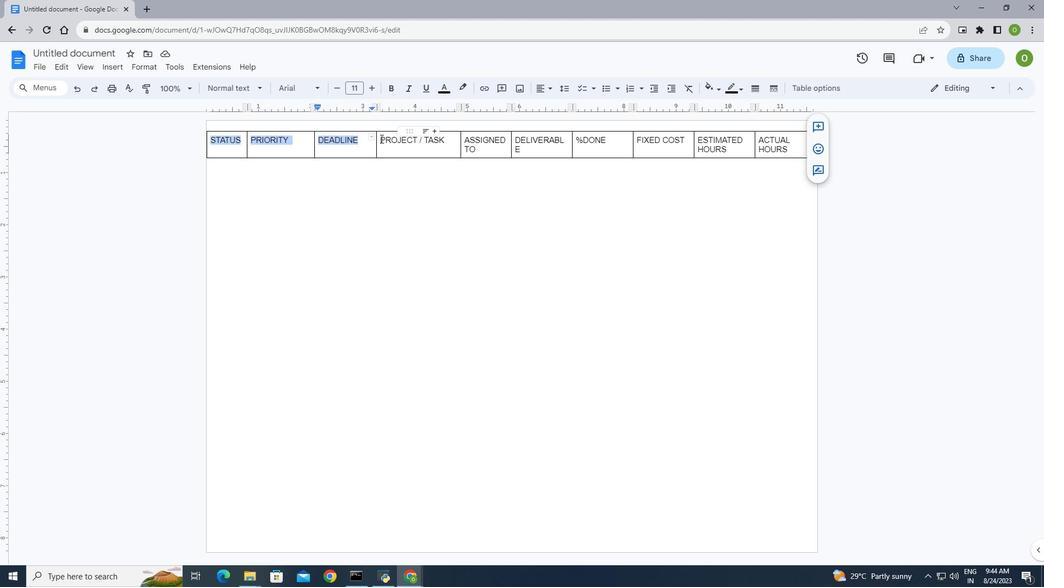
Action: Mouse pressed left at (386, 144)
Screenshot: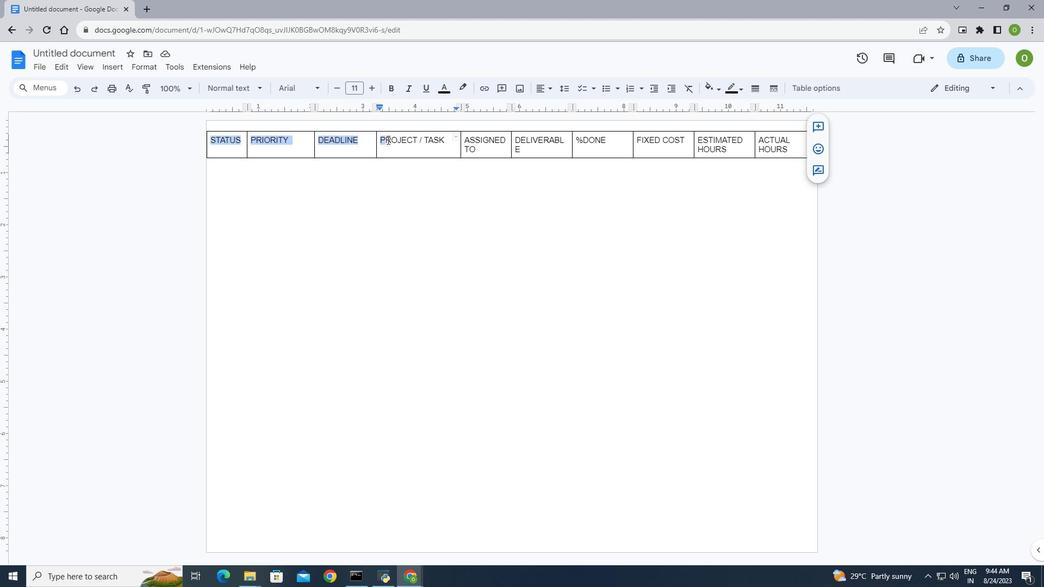 
Action: Mouse moved to (471, 144)
Screenshot: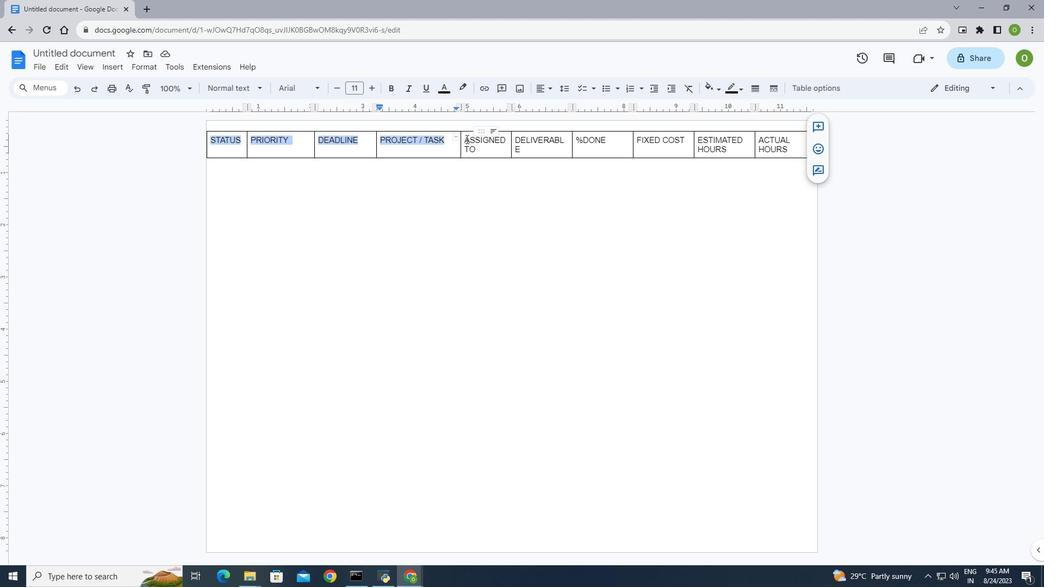 
Action: Mouse pressed left at (471, 144)
Screenshot: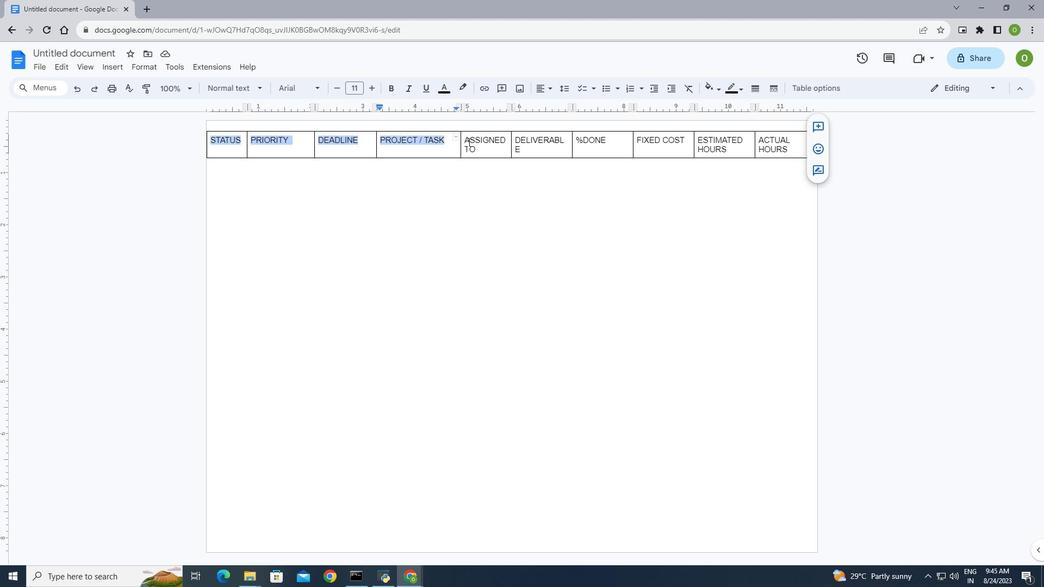 
Action: Mouse moved to (522, 141)
Screenshot: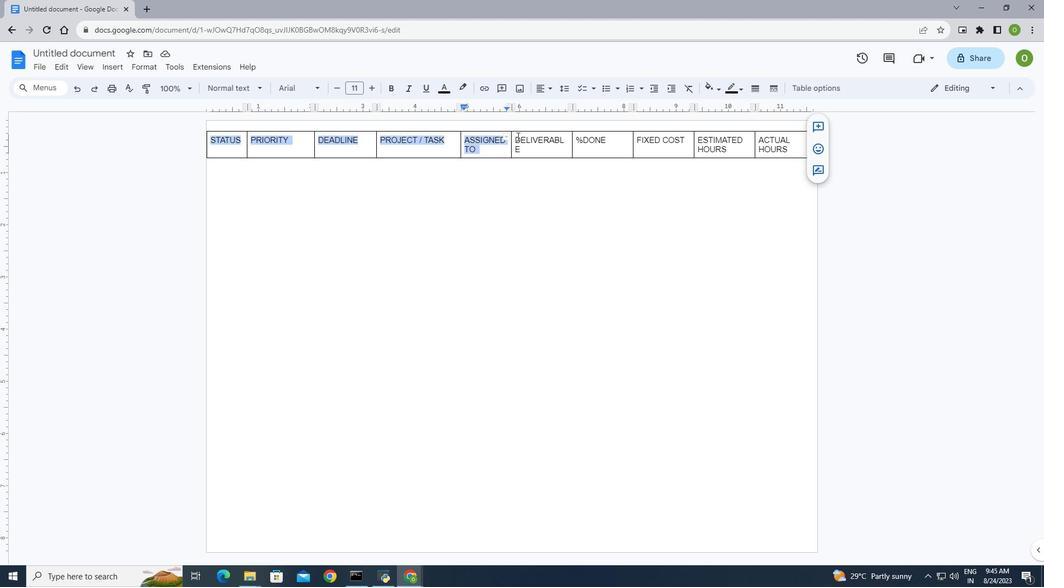 
Action: Mouse pressed left at (522, 141)
Screenshot: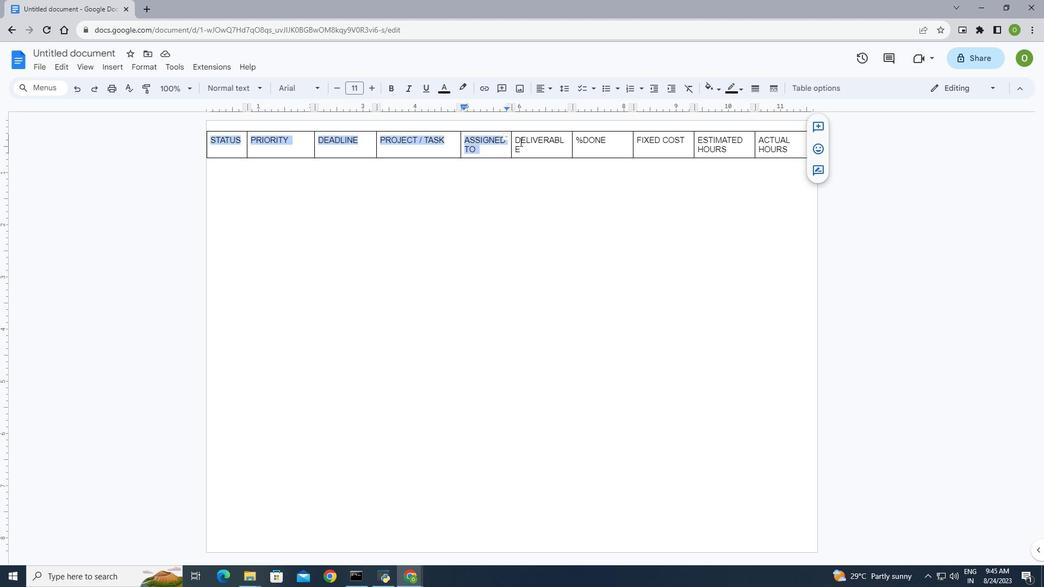 
Action: Mouse moved to (581, 145)
Screenshot: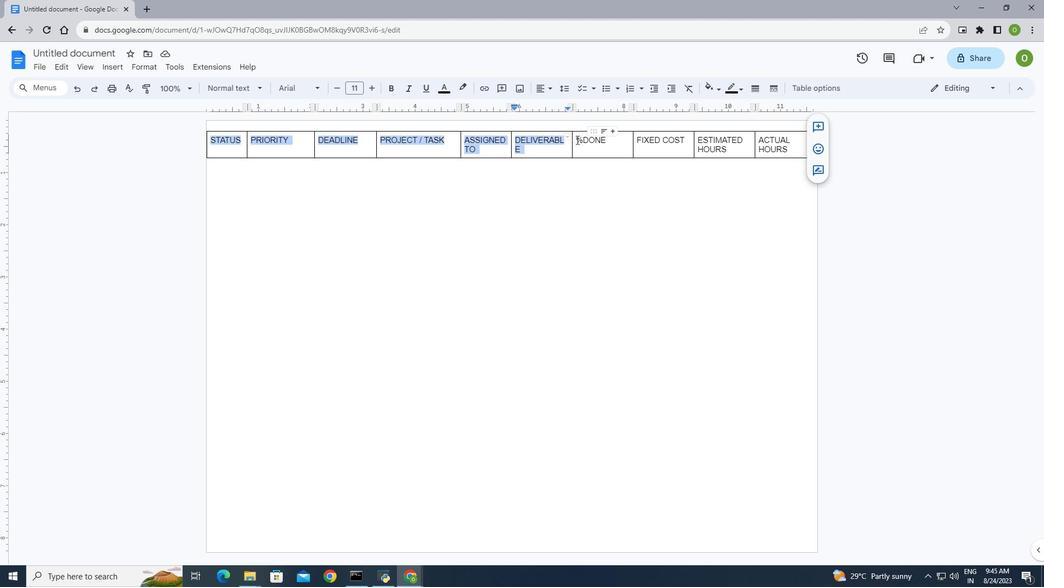
Action: Mouse pressed left at (581, 145)
Screenshot: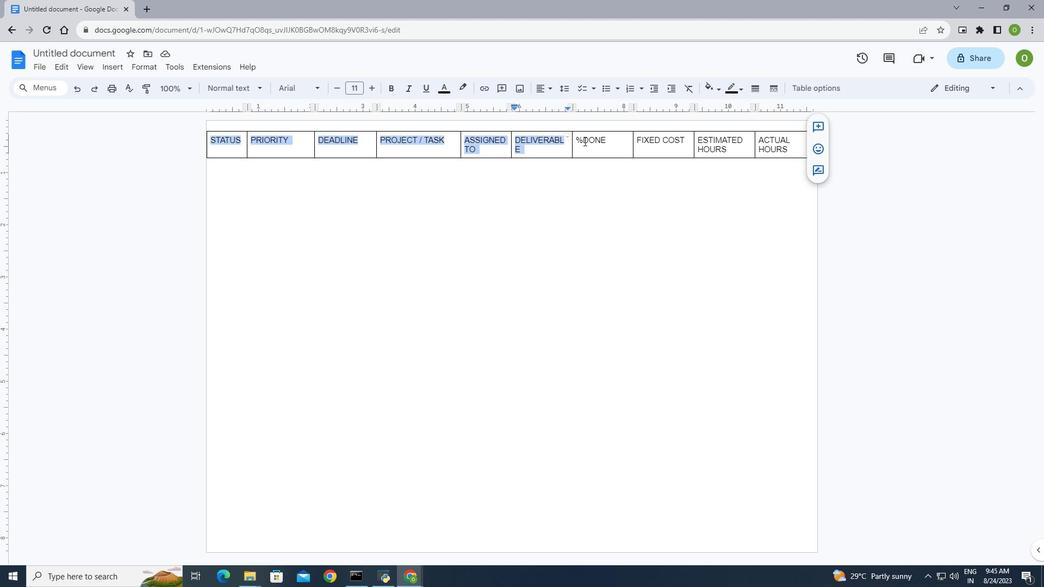 
Action: Mouse moved to (642, 145)
Screenshot: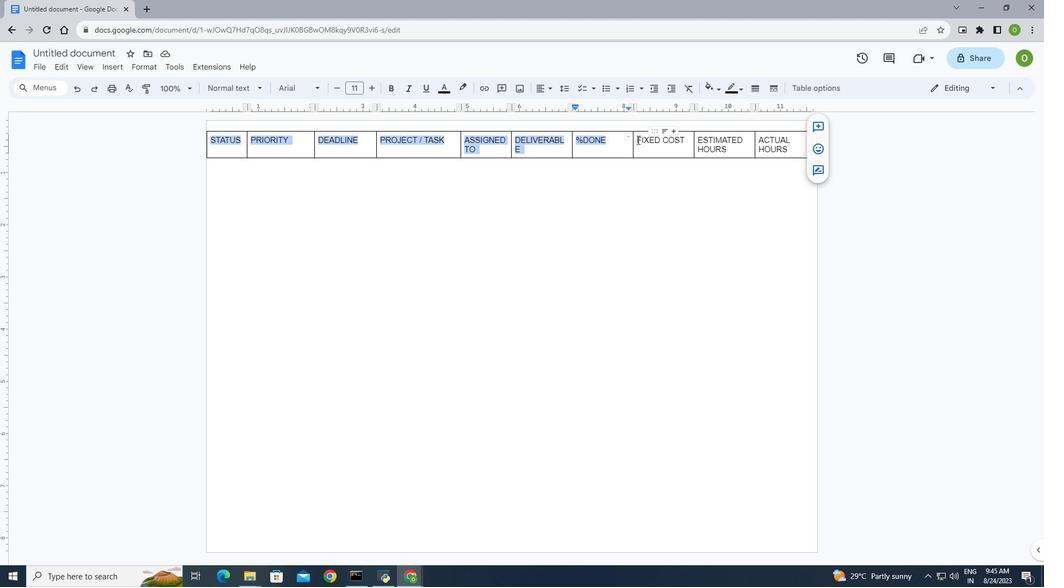 
Action: Mouse pressed left at (642, 145)
Screenshot: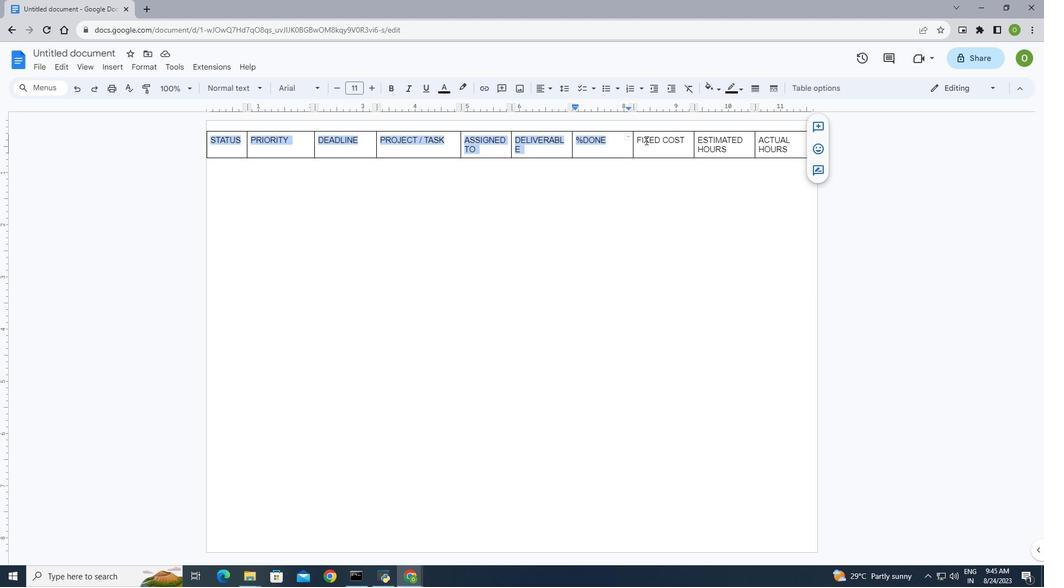 
Action: Mouse moved to (703, 142)
Screenshot: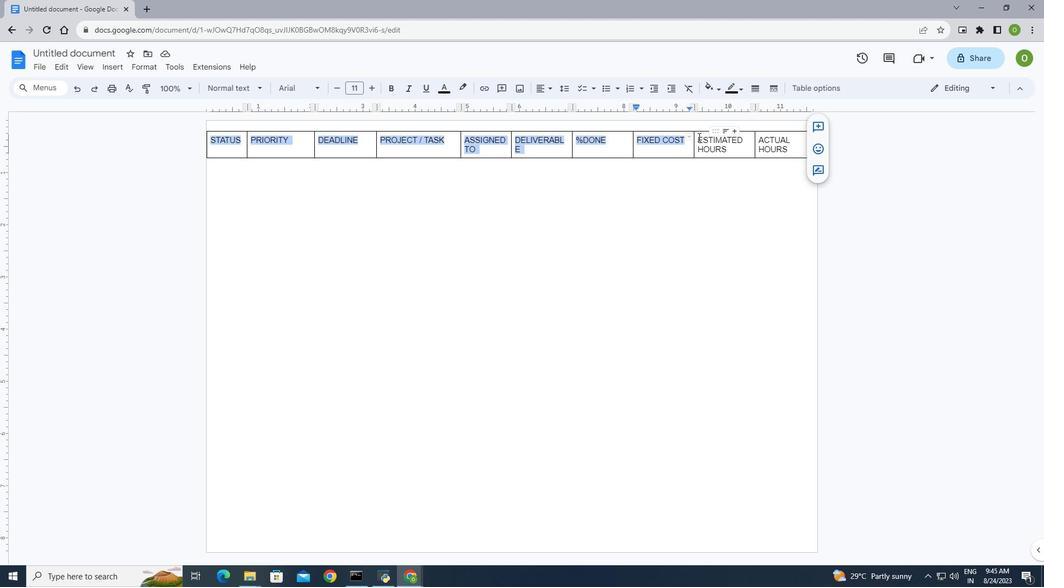 
Action: Mouse pressed left at (703, 142)
Screenshot: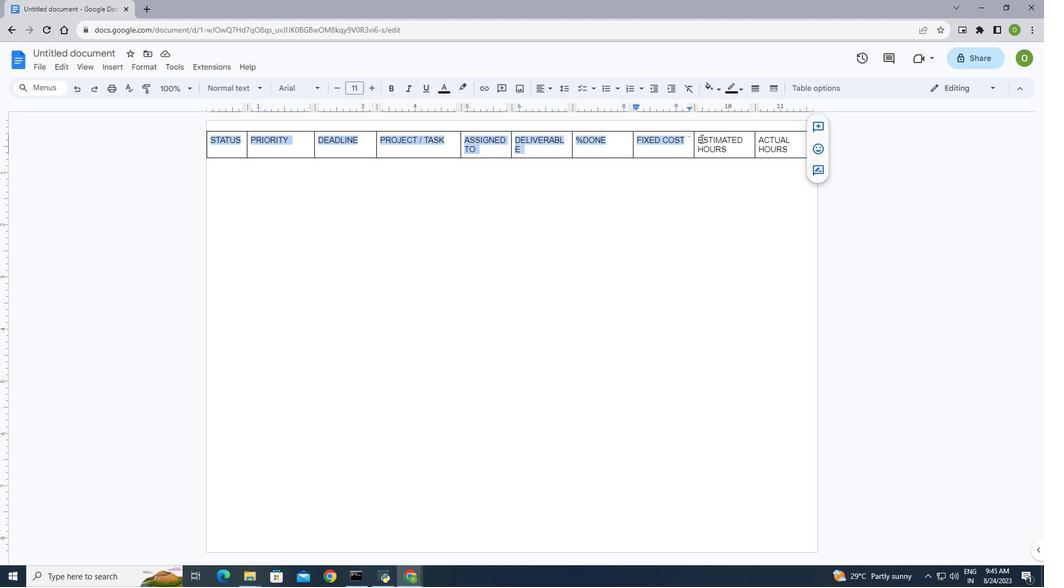 
Action: Mouse moved to (764, 143)
Screenshot: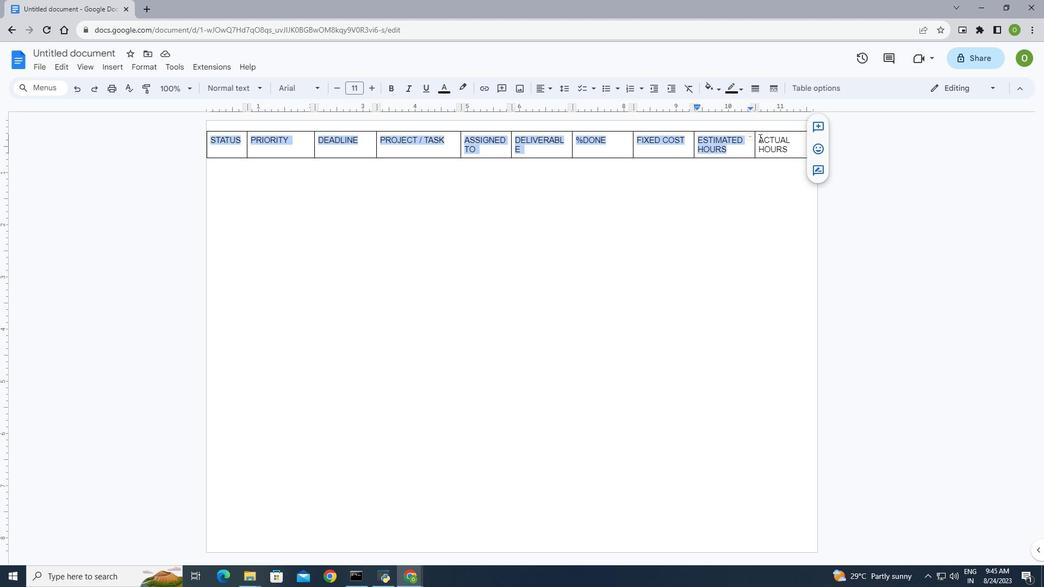 
Action: Mouse pressed left at (764, 143)
Screenshot: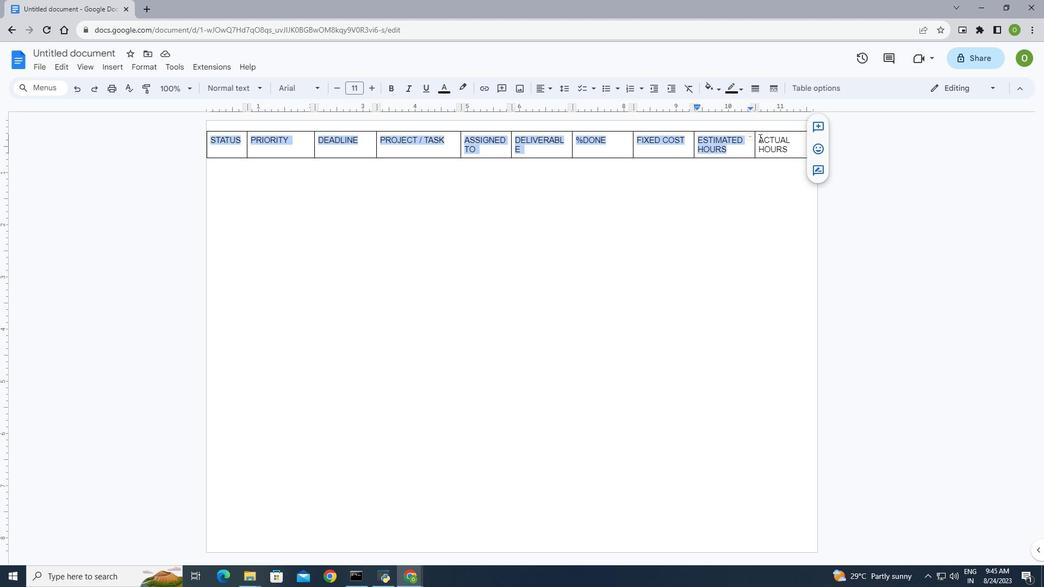 
Action: Mouse moved to (311, 93)
Screenshot: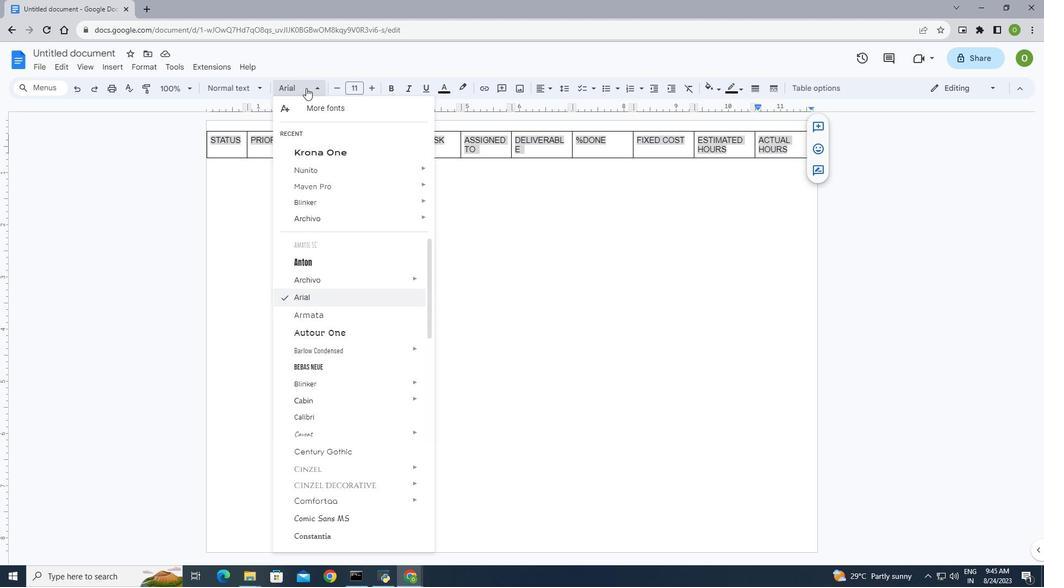 
Action: Mouse pressed left at (311, 93)
Screenshot: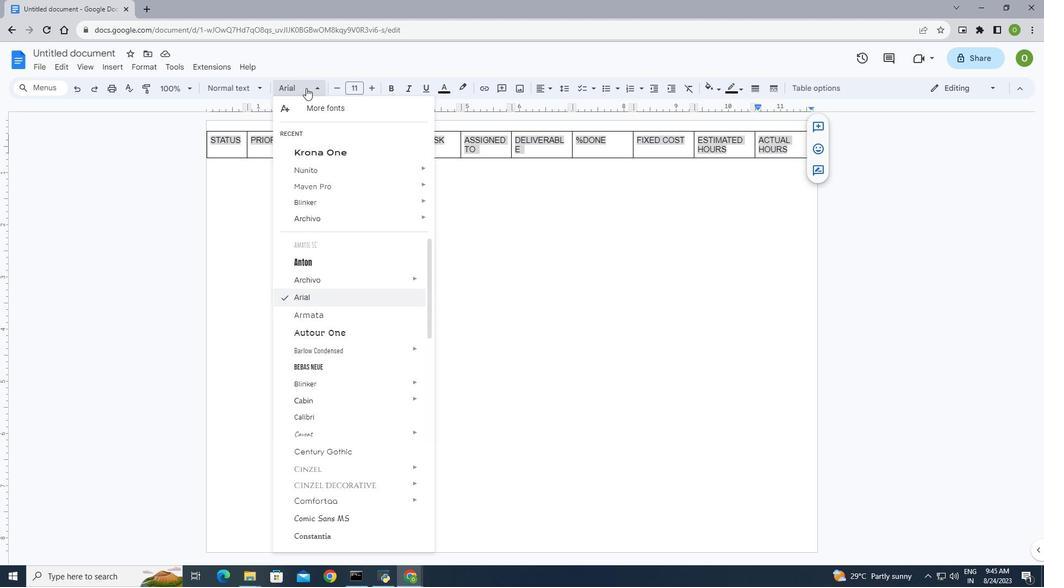 
Action: Mouse moved to (335, 111)
Screenshot: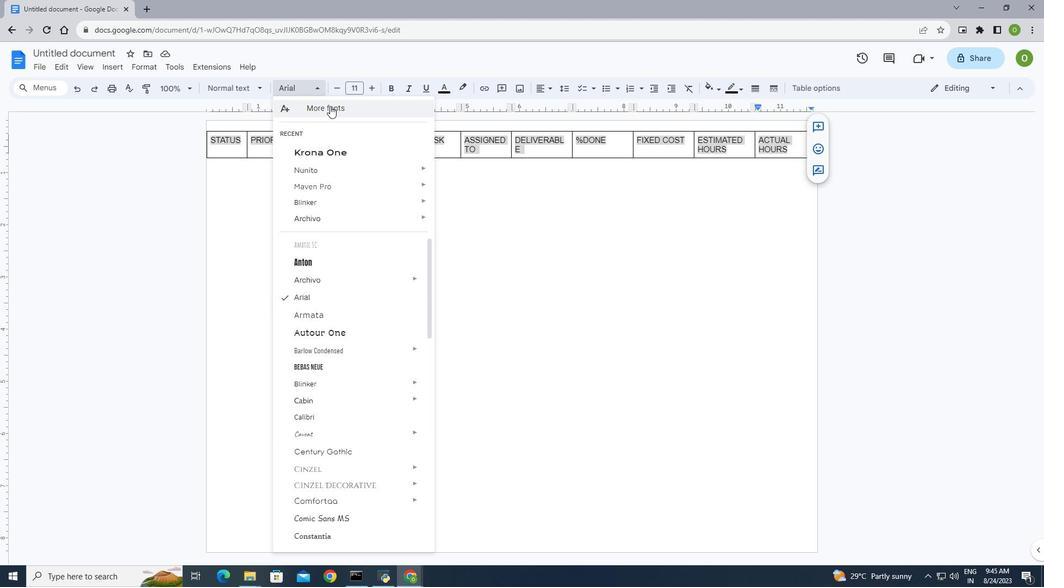 
Action: Mouse pressed left at (335, 111)
Screenshot: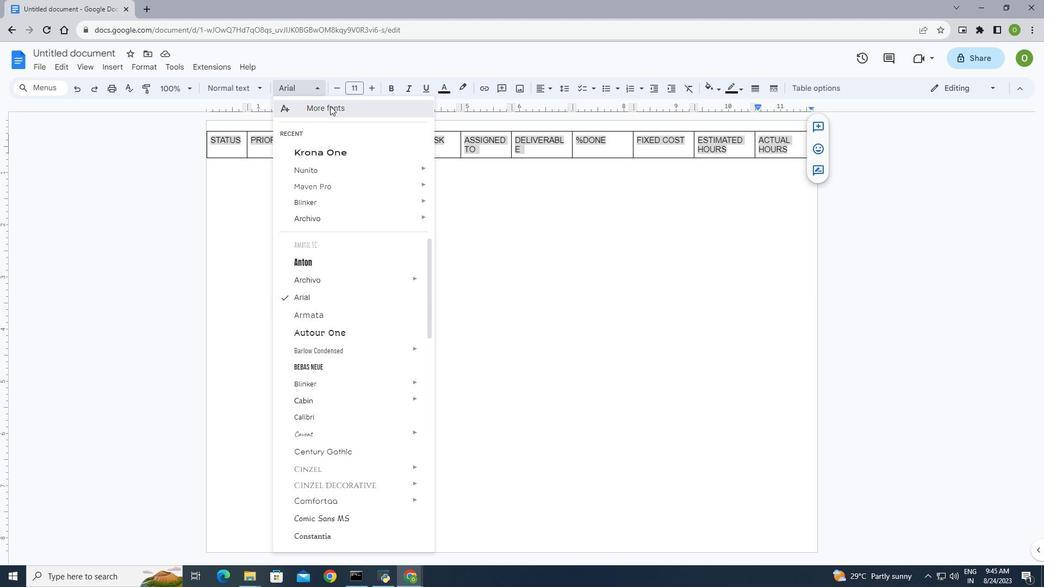 
Action: Mouse moved to (356, 182)
Screenshot: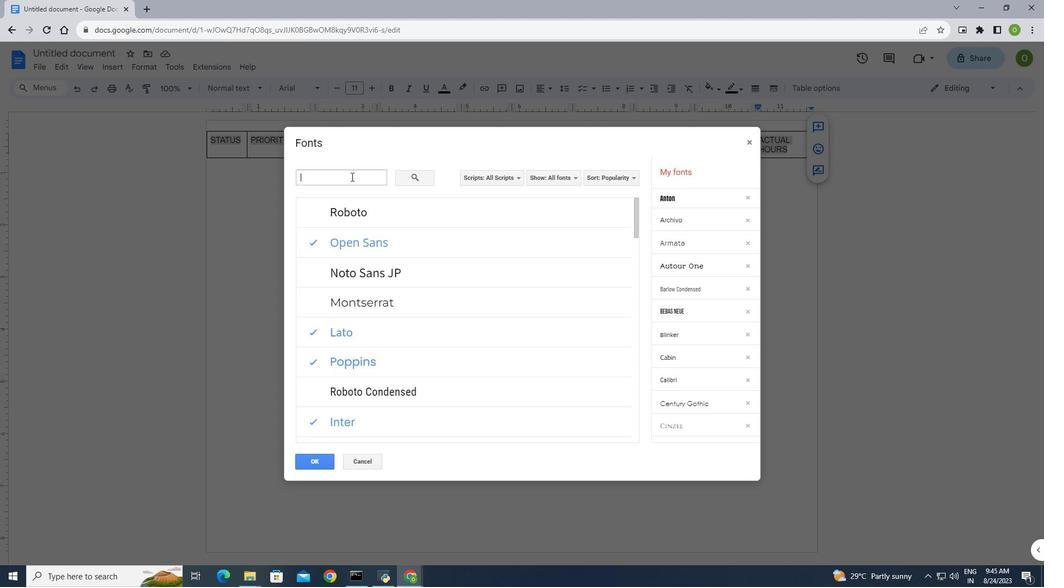 
Action: Mouse pressed left at (356, 182)
Screenshot: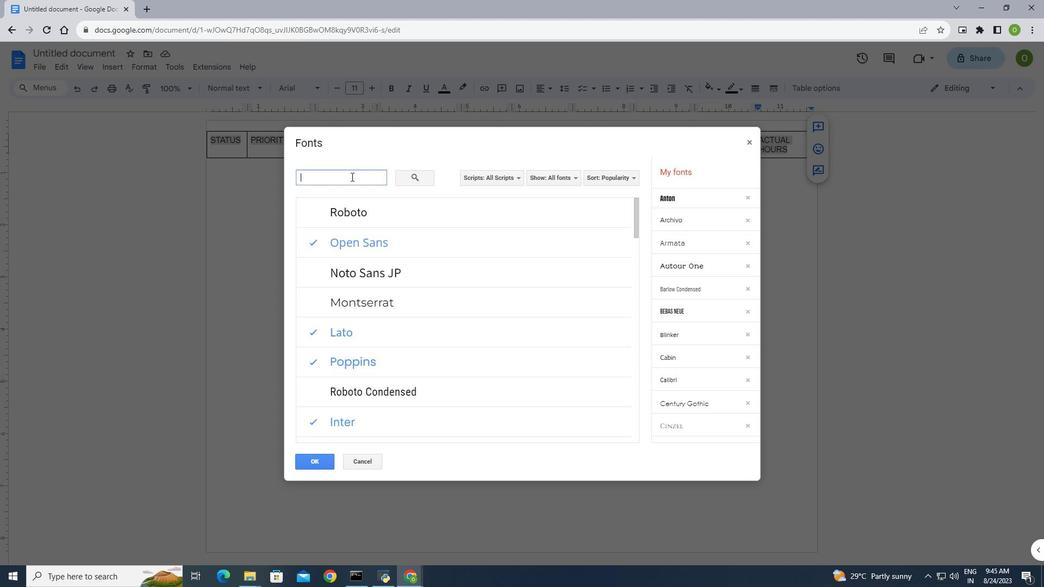 
Action: Key pressed OSWALD
Screenshot: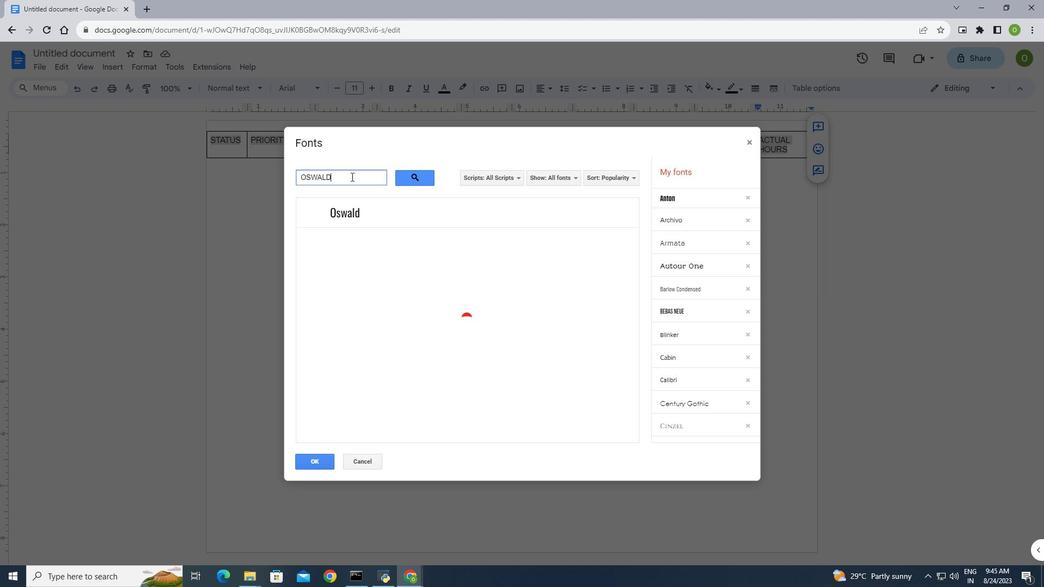 
Action: Mouse moved to (371, 211)
Screenshot: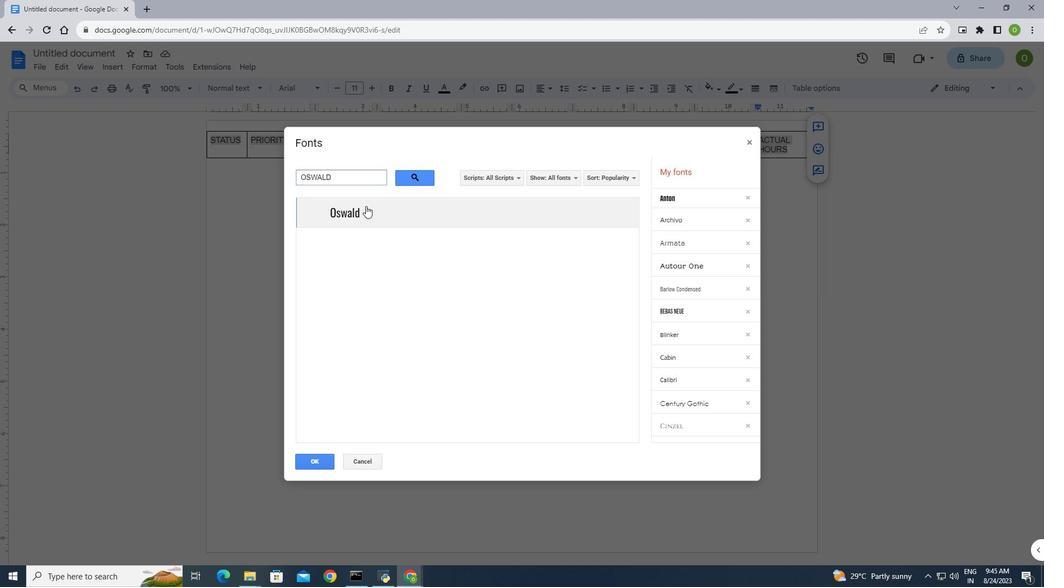 
Action: Mouse pressed left at (371, 211)
Screenshot: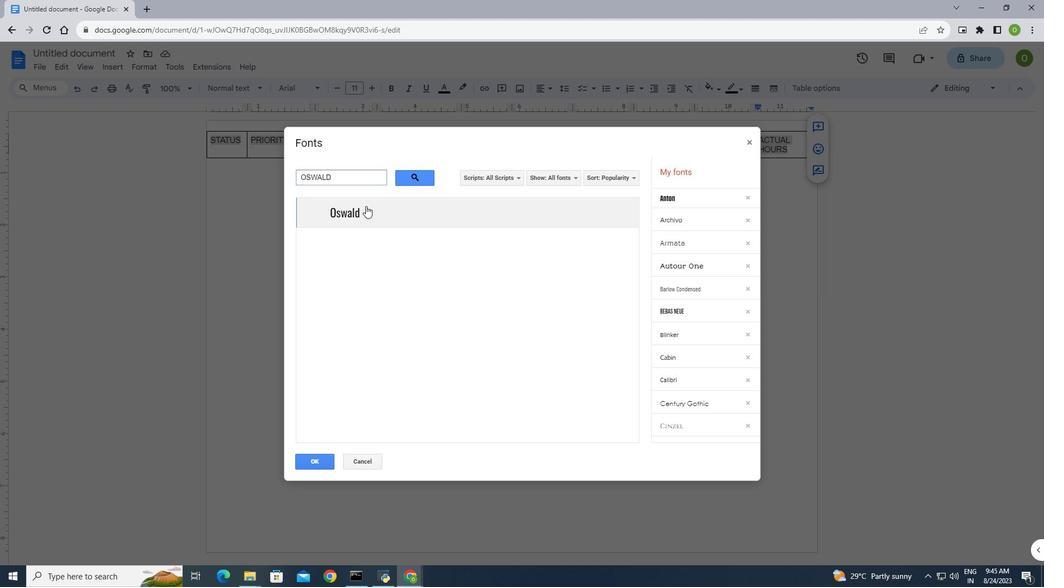 
Action: Mouse moved to (324, 468)
Screenshot: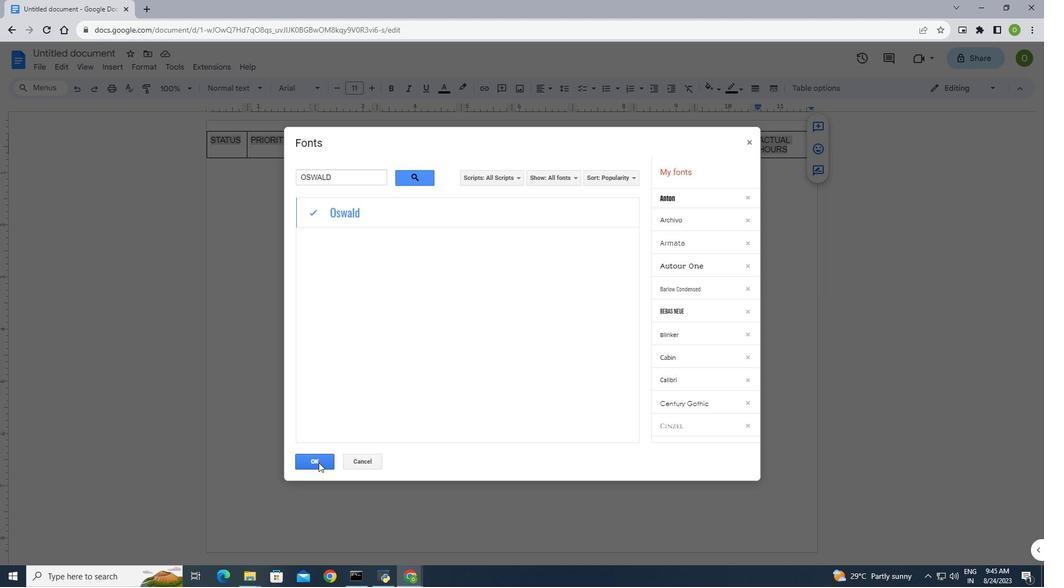 
Action: Mouse pressed left at (324, 468)
Screenshot: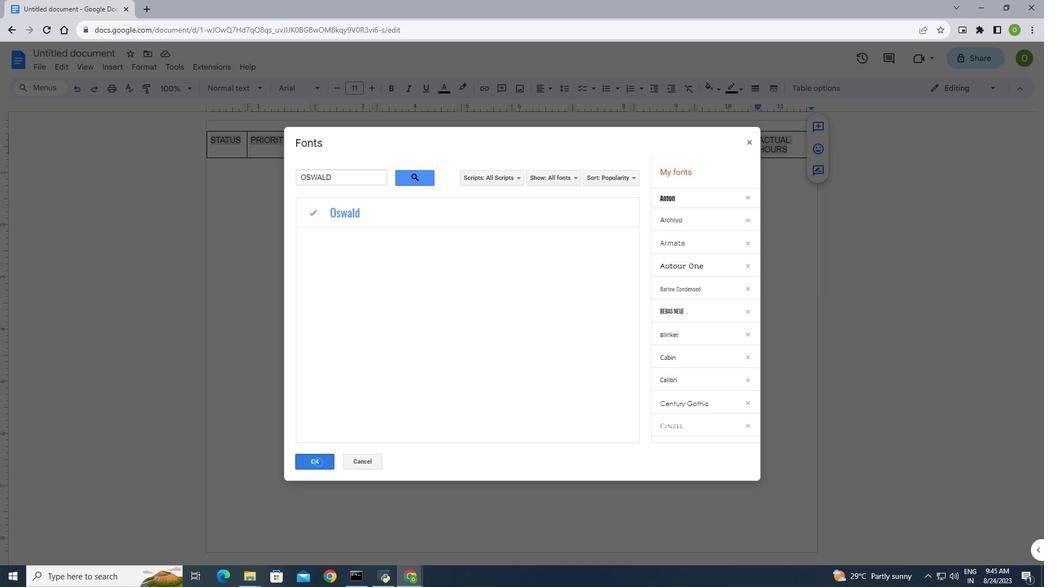 
Action: Mouse moved to (285, 198)
Screenshot: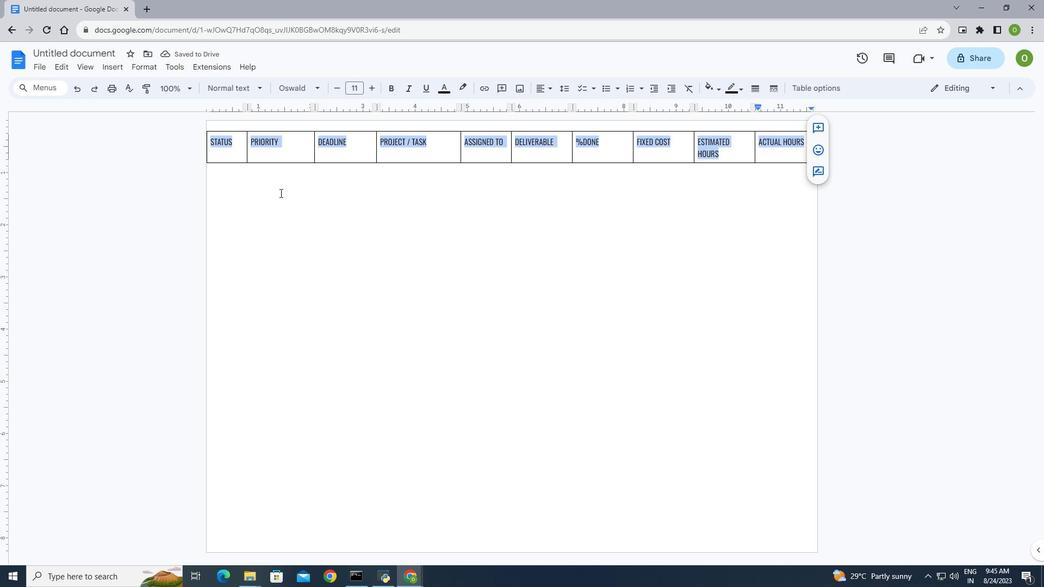 
Action: Mouse pressed left at (285, 198)
Screenshot: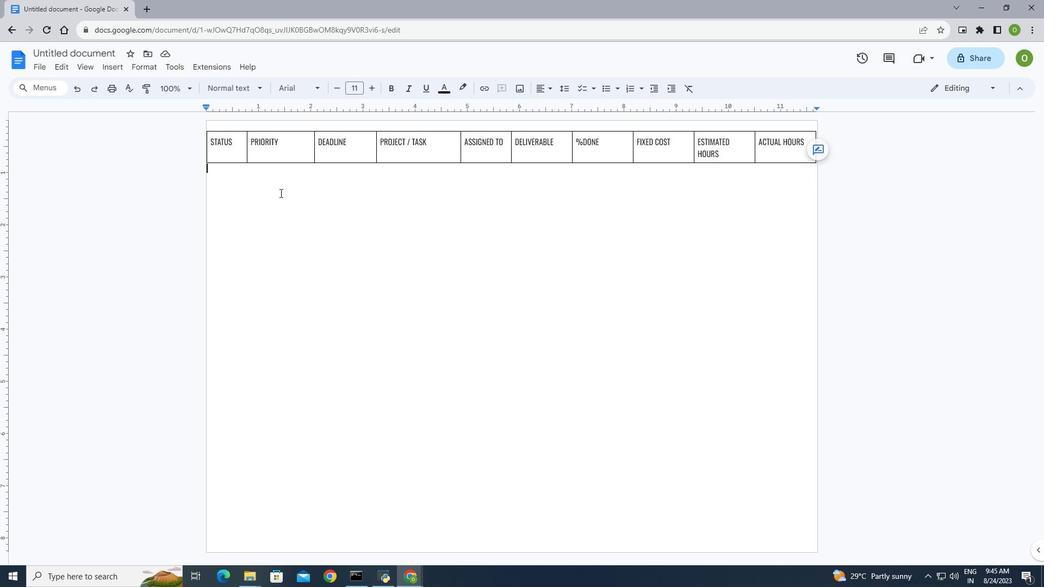 
Action: Mouse moved to (302, 169)
Screenshot: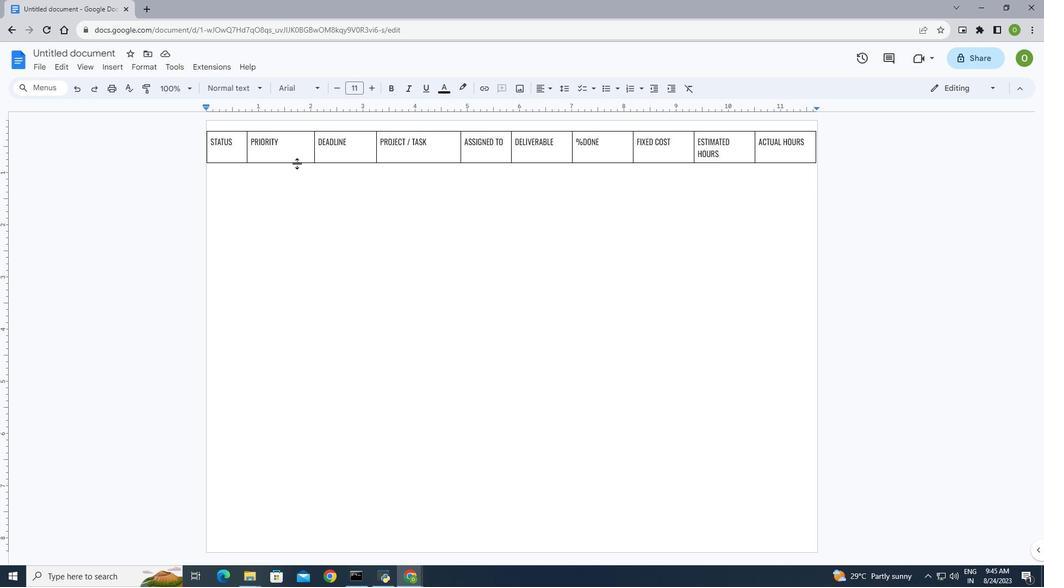 
Action: Mouse pressed left at (302, 169)
Screenshot: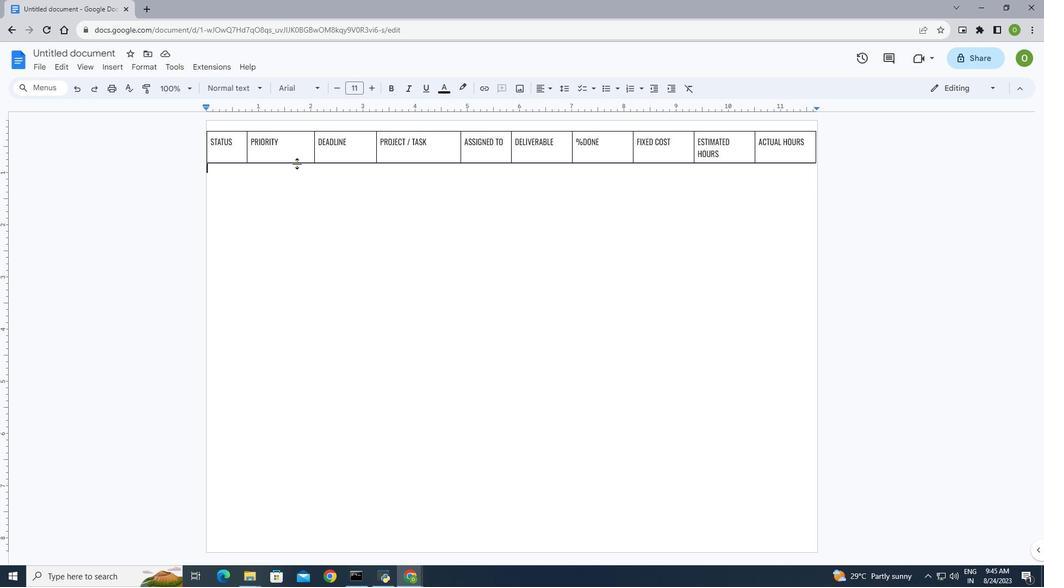 
Action: Mouse moved to (326, 137)
Screenshot: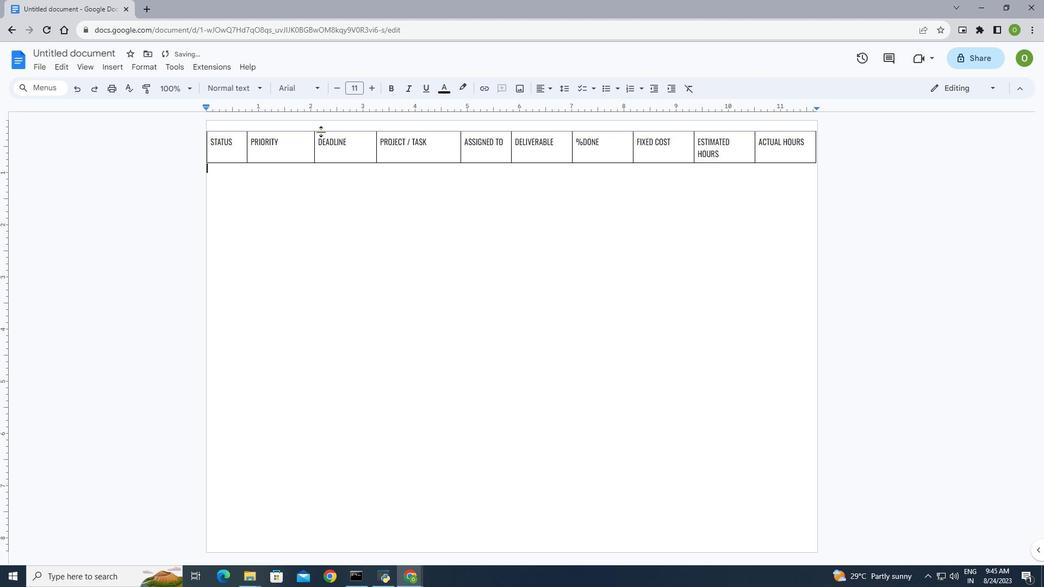 
Action: Mouse pressed left at (326, 137)
Screenshot: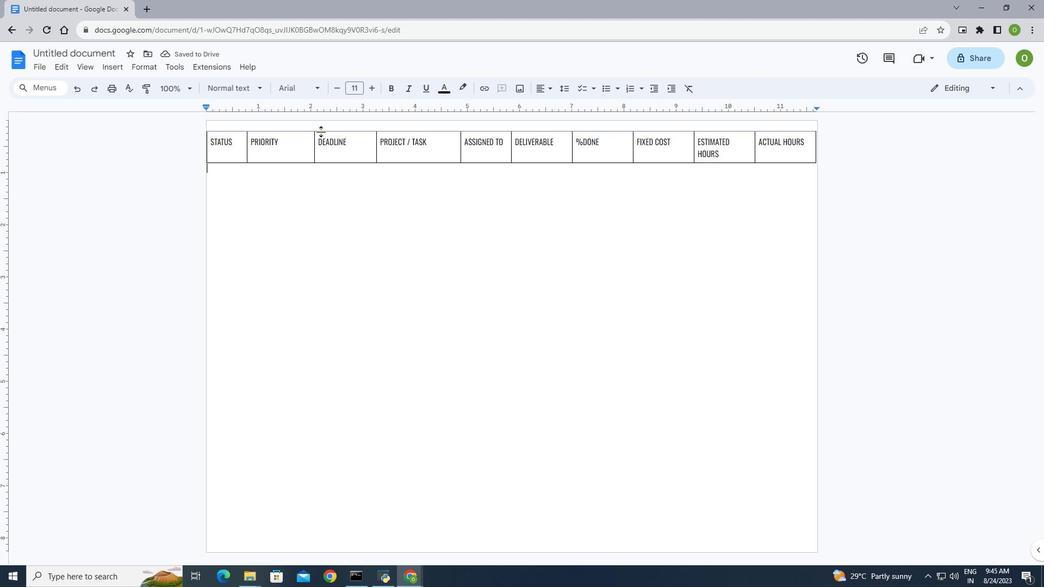 
Action: Mouse moved to (234, 159)
Screenshot: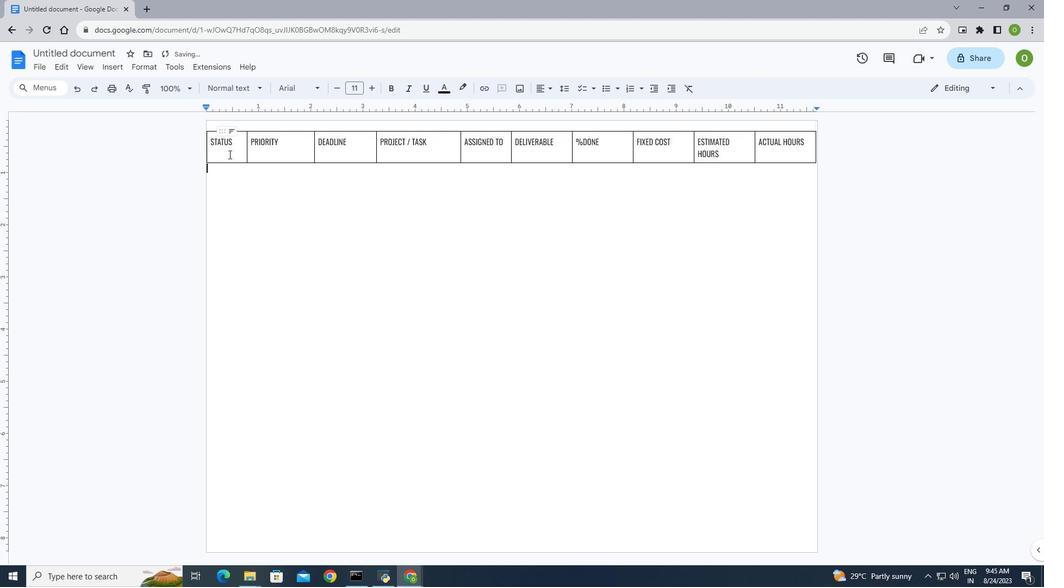 
Action: Mouse pressed left at (234, 159)
Screenshot: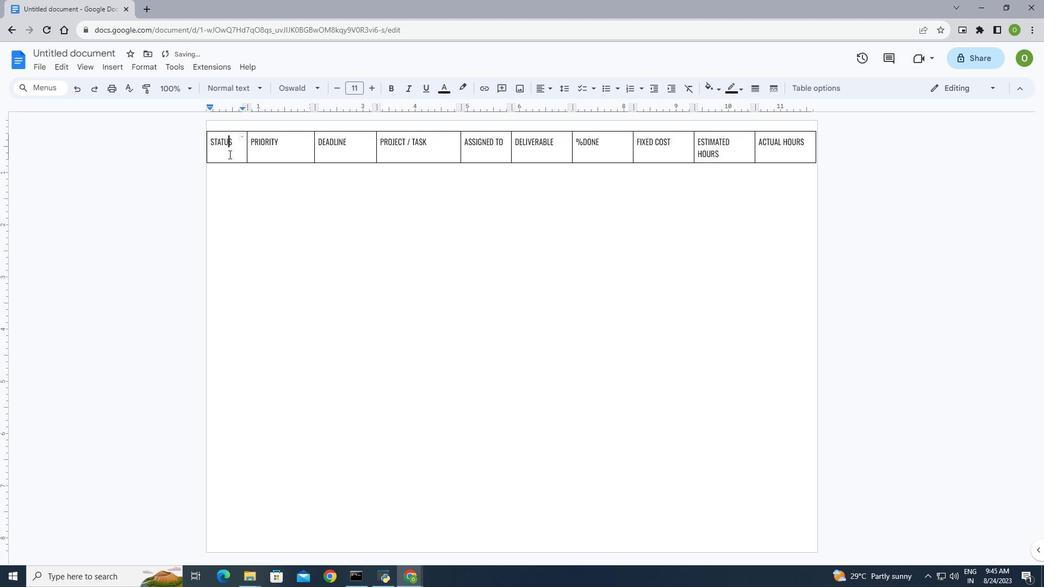 
Action: Mouse moved to (497, 159)
Screenshot: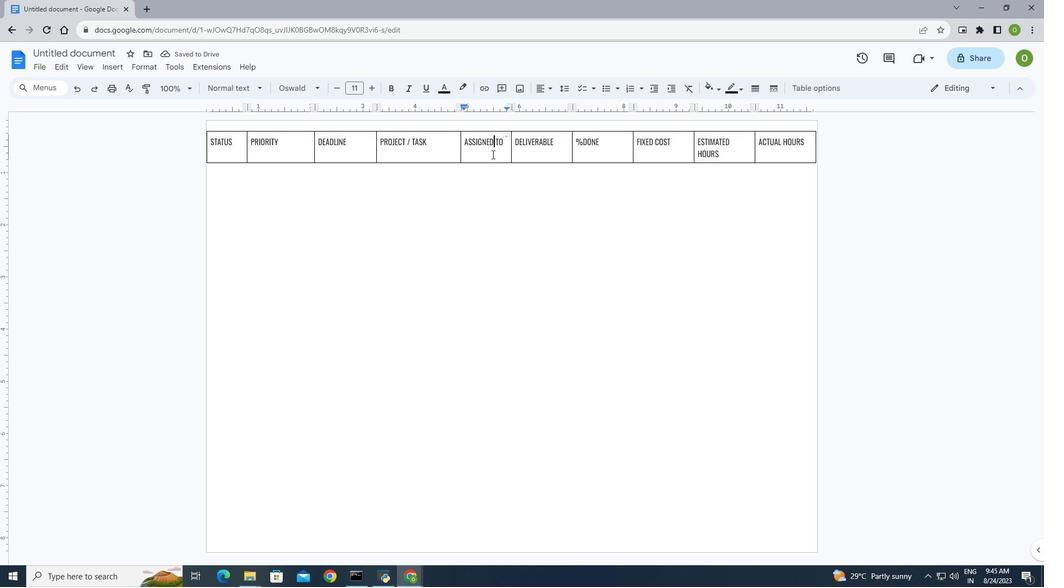 
Action: Mouse pressed left at (497, 159)
Screenshot: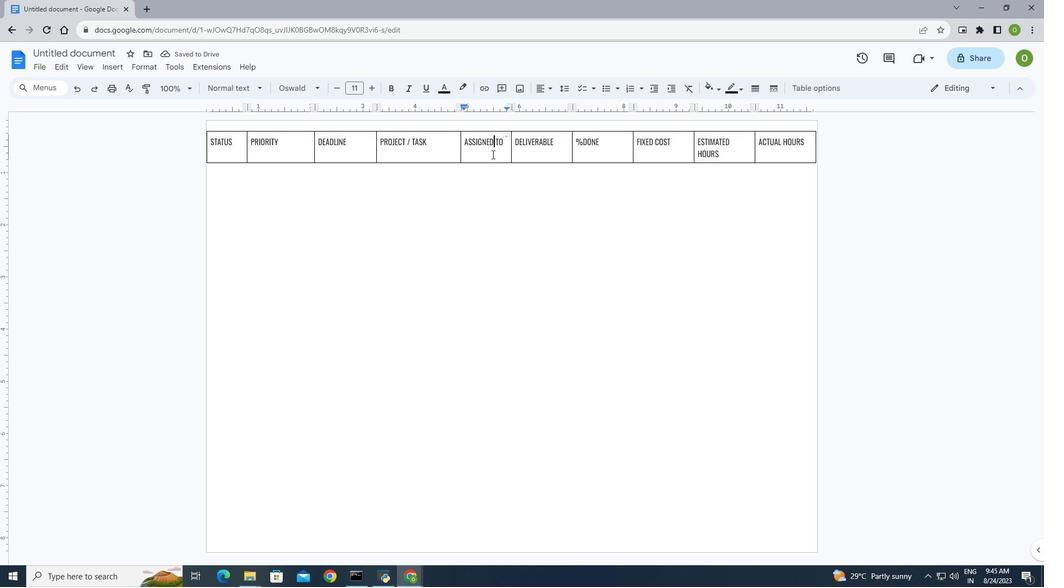 
Action: Mouse moved to (506, 159)
Screenshot: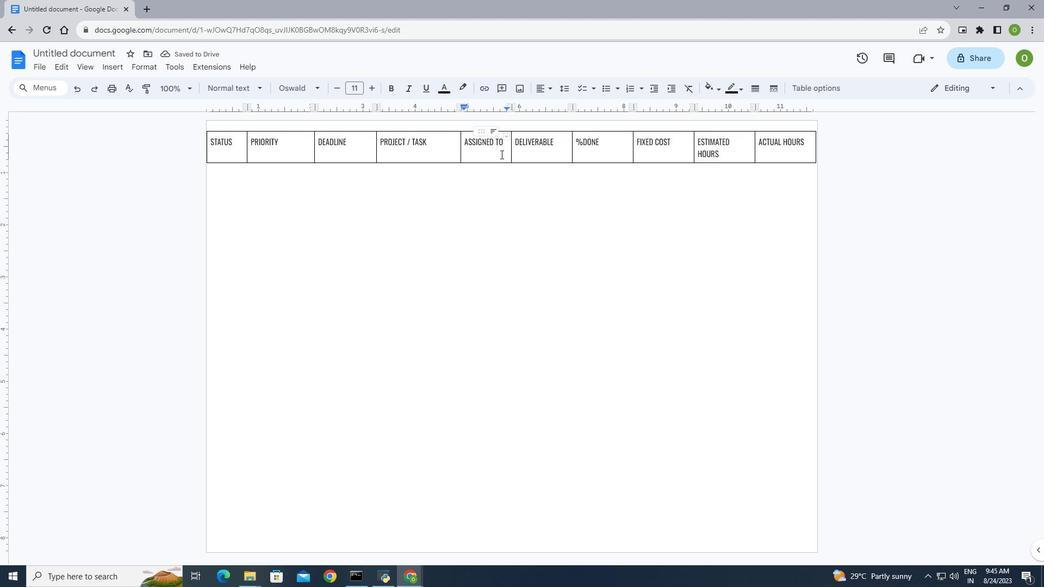 
Action: Mouse pressed left at (506, 159)
Screenshot: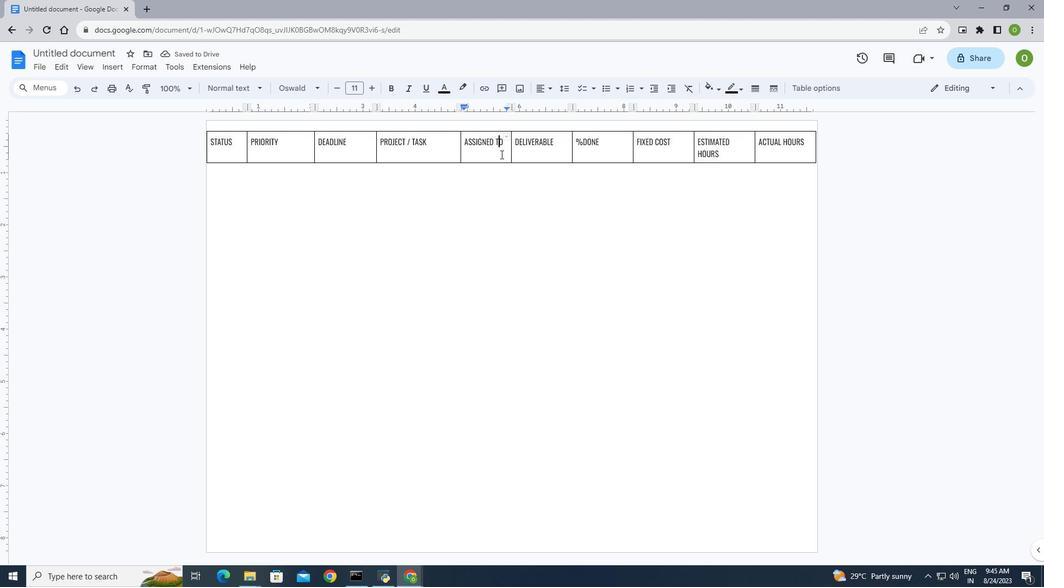 
Action: Mouse moved to (511, 146)
Screenshot: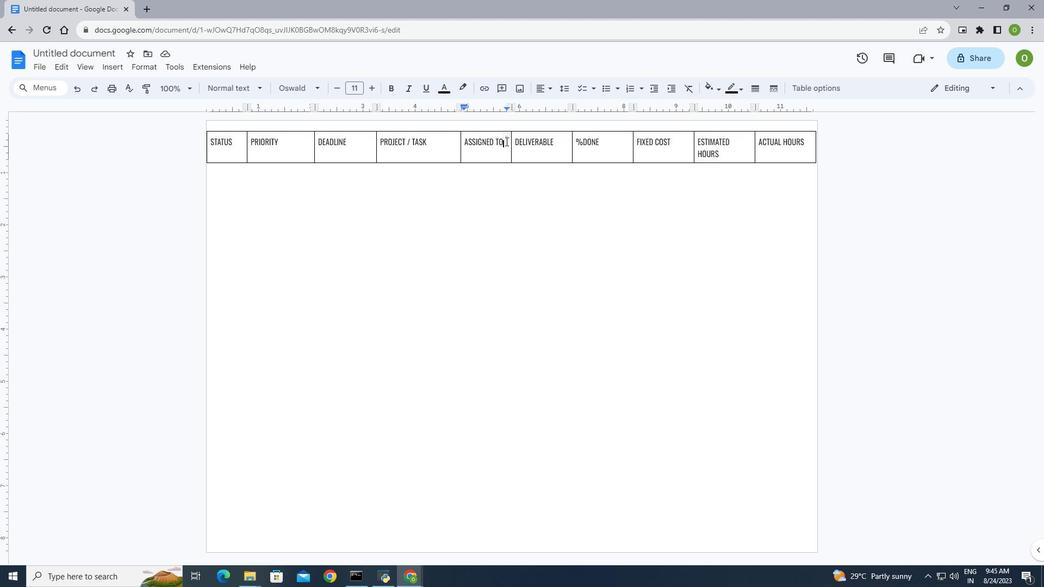 
Action: Mouse pressed left at (511, 146)
Screenshot: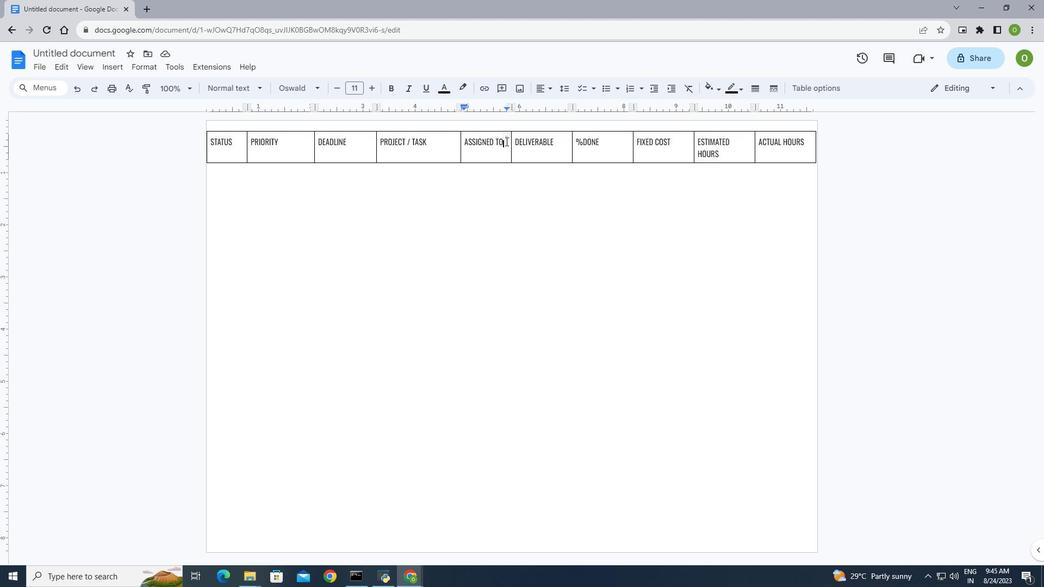 
Action: Mouse moved to (516, 203)
Screenshot: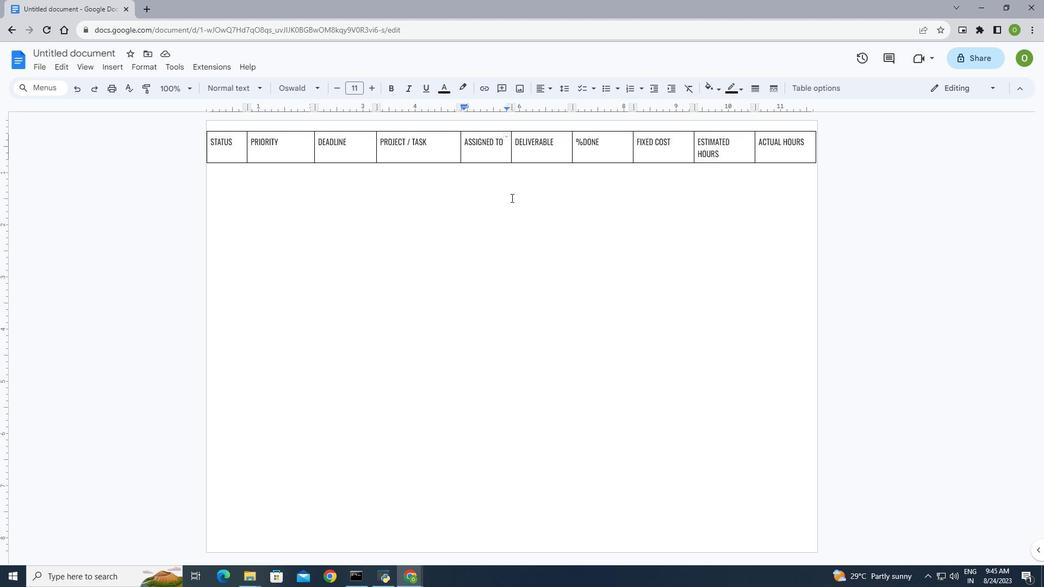 
Action: Key pressed <Key.delete><Key.delete><Key.delete>
Screenshot: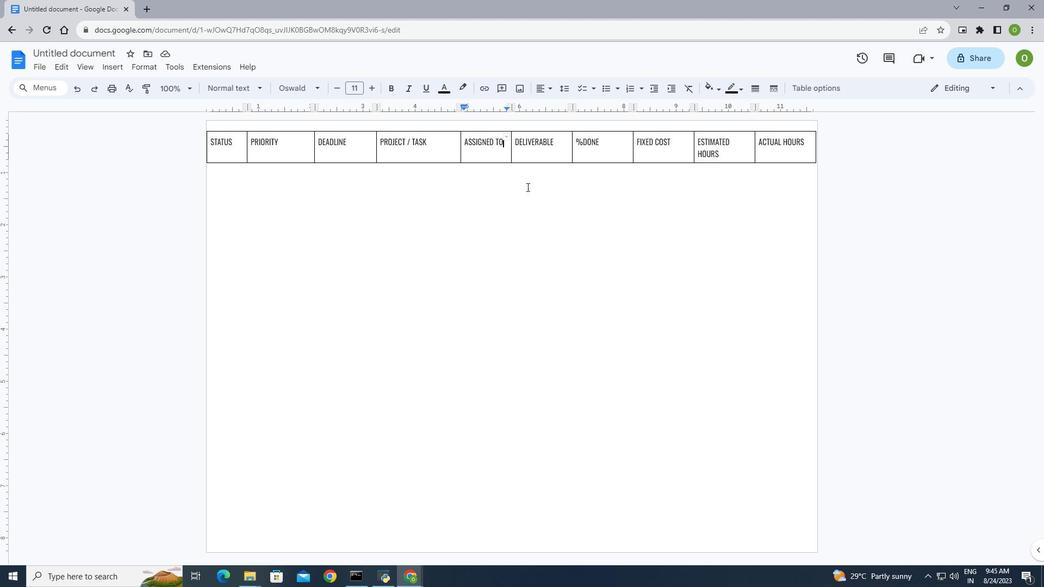 
Action: Mouse moved to (559, 167)
Screenshot: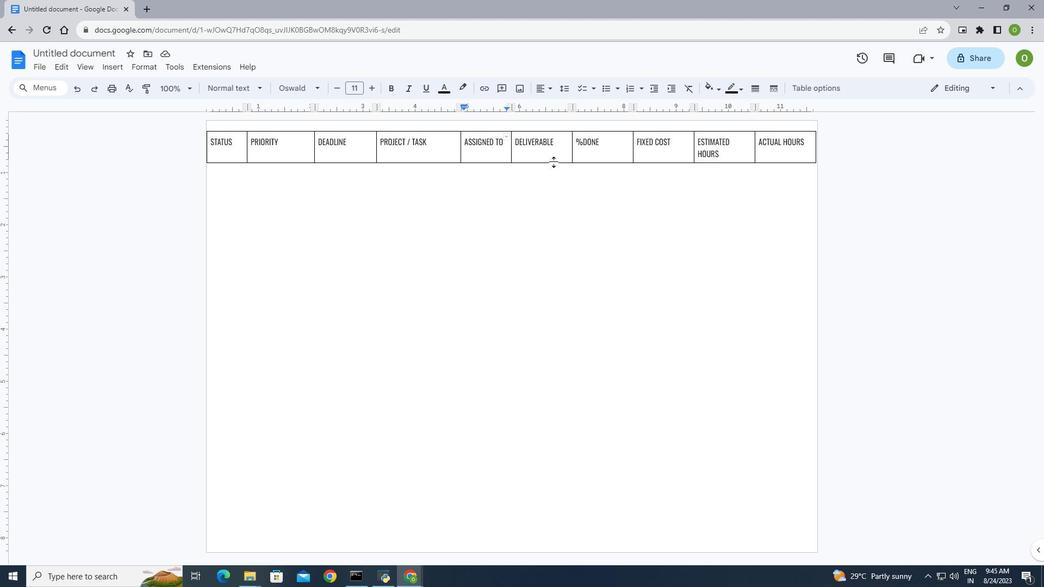 
Action: Mouse pressed left at (559, 167)
Screenshot: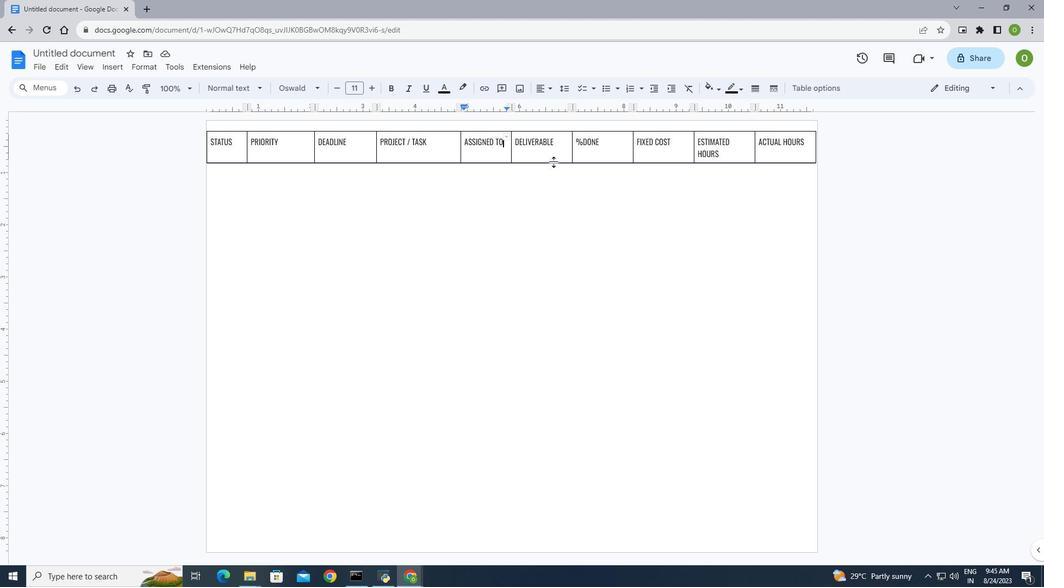 
Action: Mouse moved to (238, 143)
Screenshot: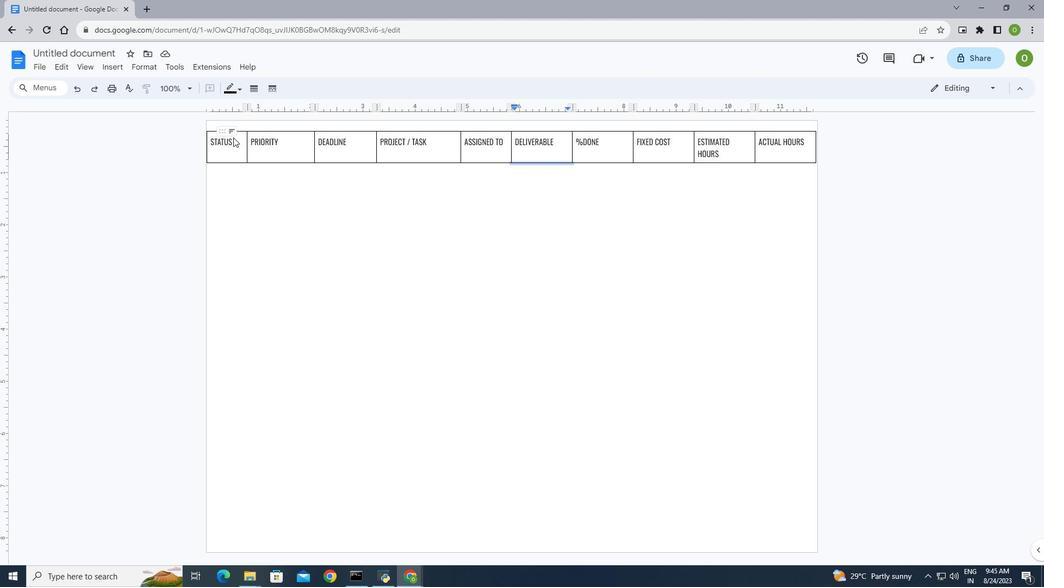 
Action: Mouse pressed left at (238, 143)
Screenshot: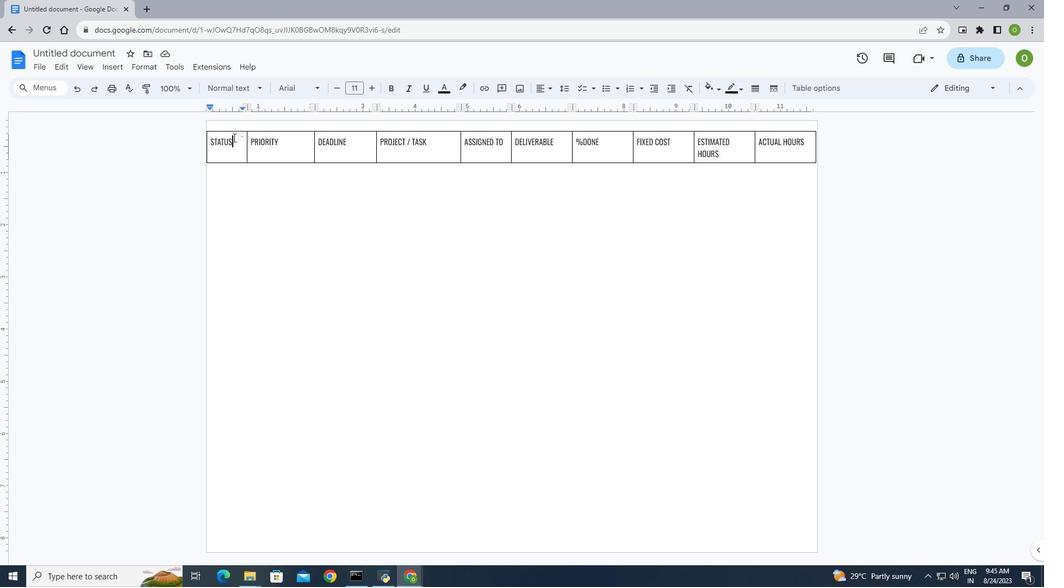 
Action: Mouse moved to (240, 150)
Screenshot: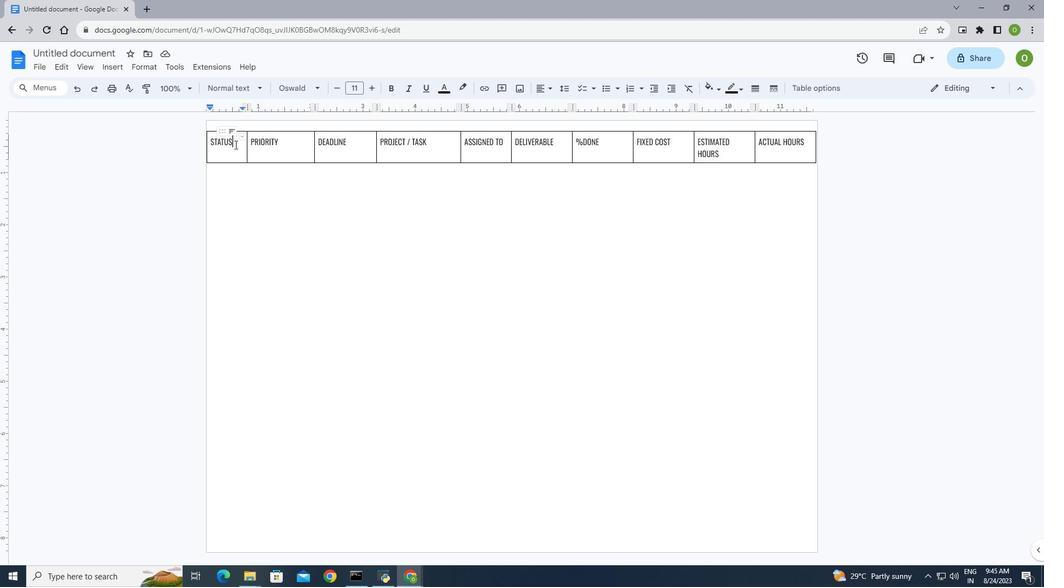 
Action: Mouse pressed left at (240, 150)
Screenshot: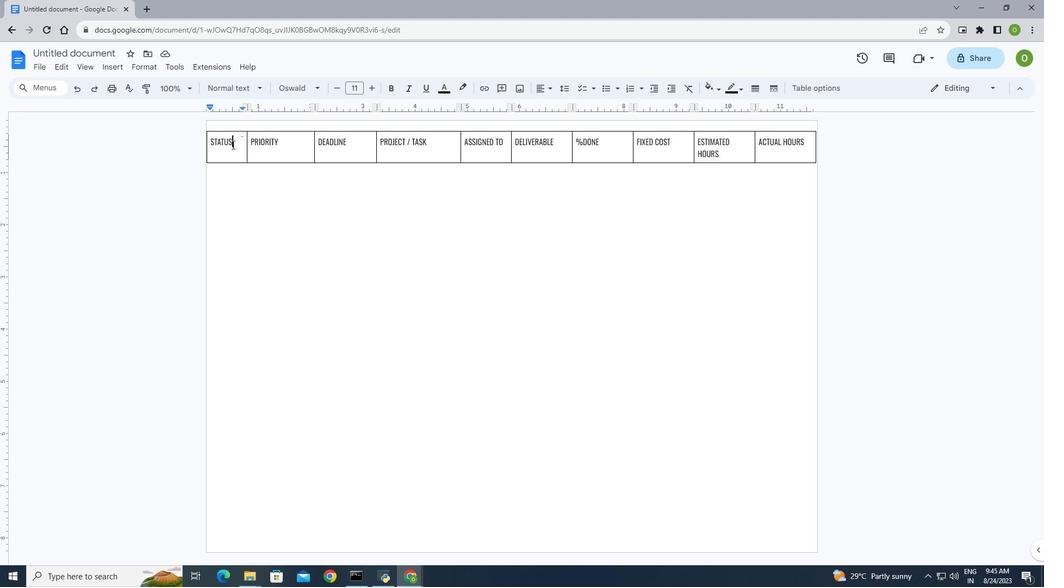 
Action: Mouse moved to (291, 148)
Screenshot: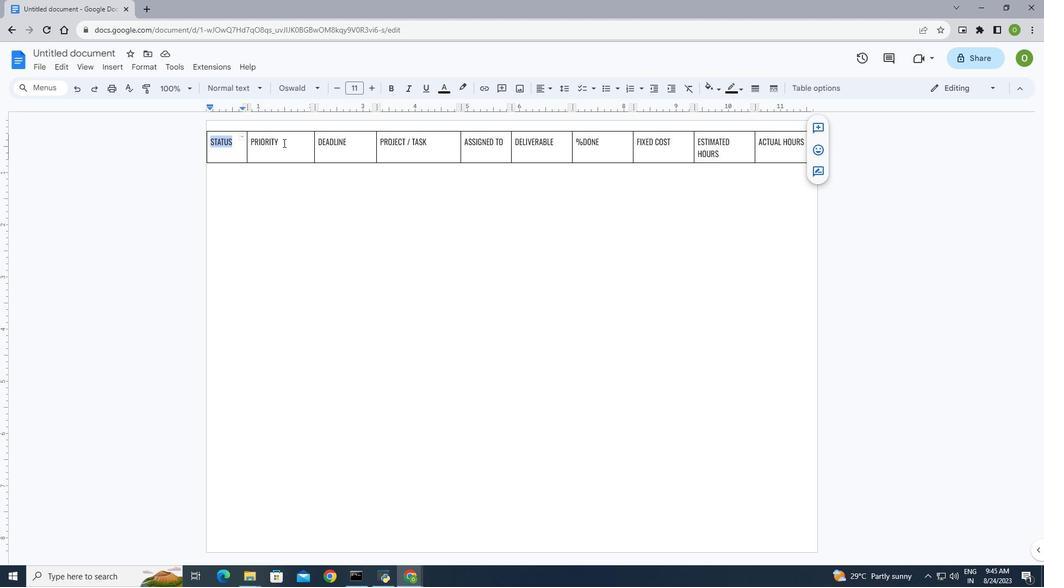 
Action: Mouse pressed left at (291, 148)
Screenshot: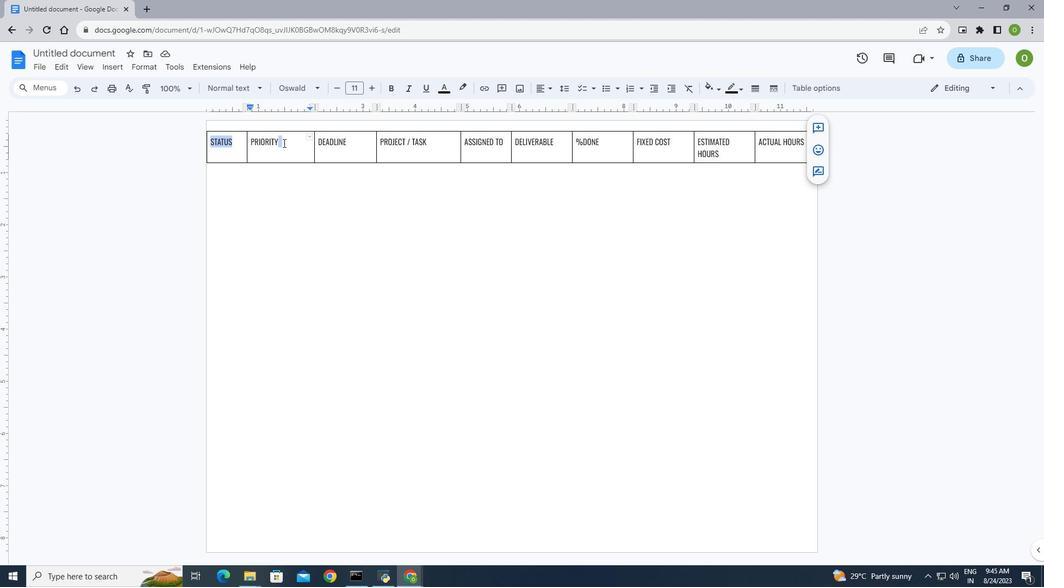 
Action: Mouse moved to (353, 148)
Screenshot: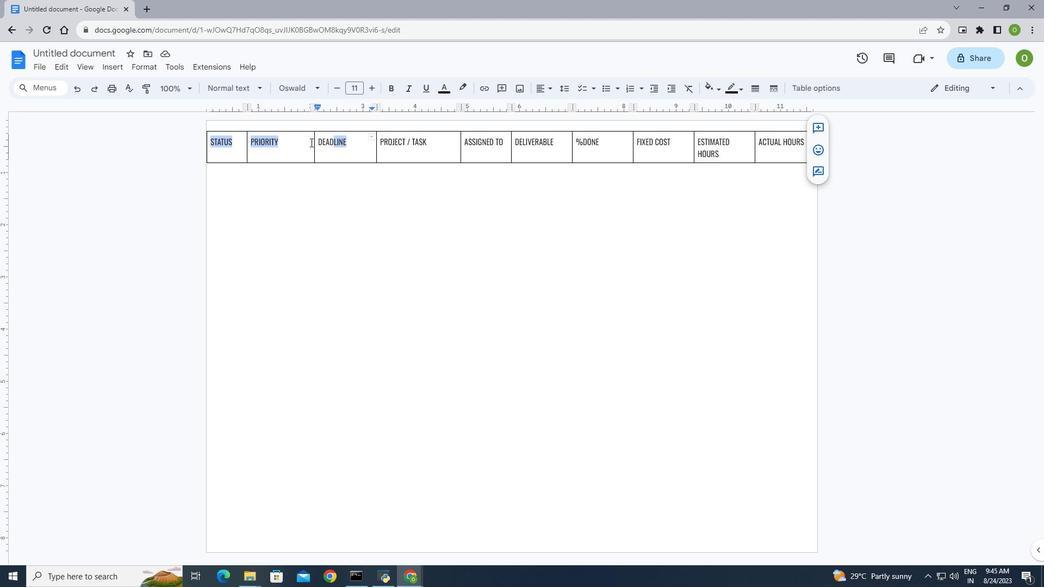 
Action: Mouse pressed left at (353, 148)
Screenshot: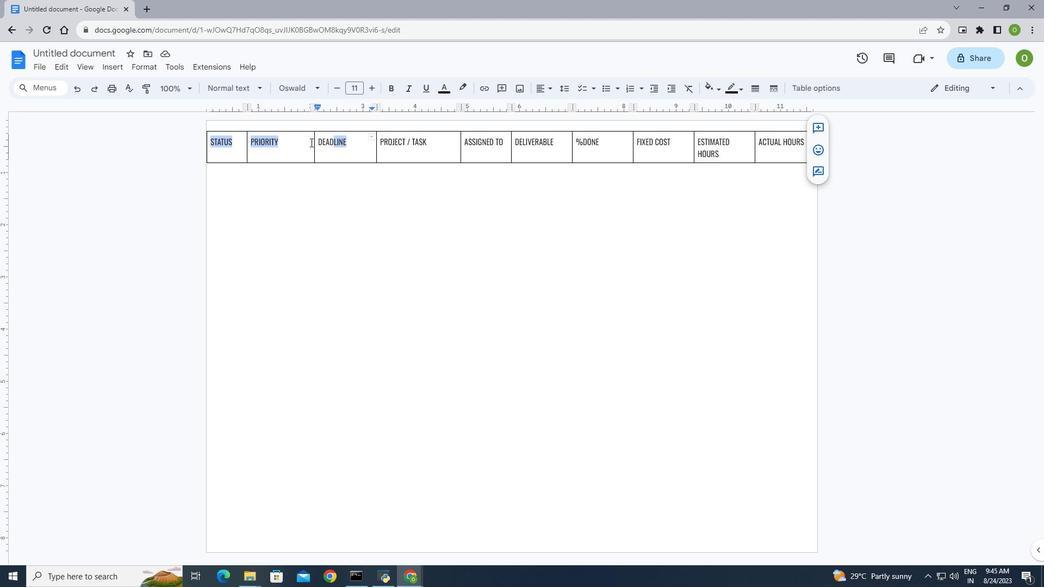 
Action: Mouse moved to (435, 146)
Screenshot: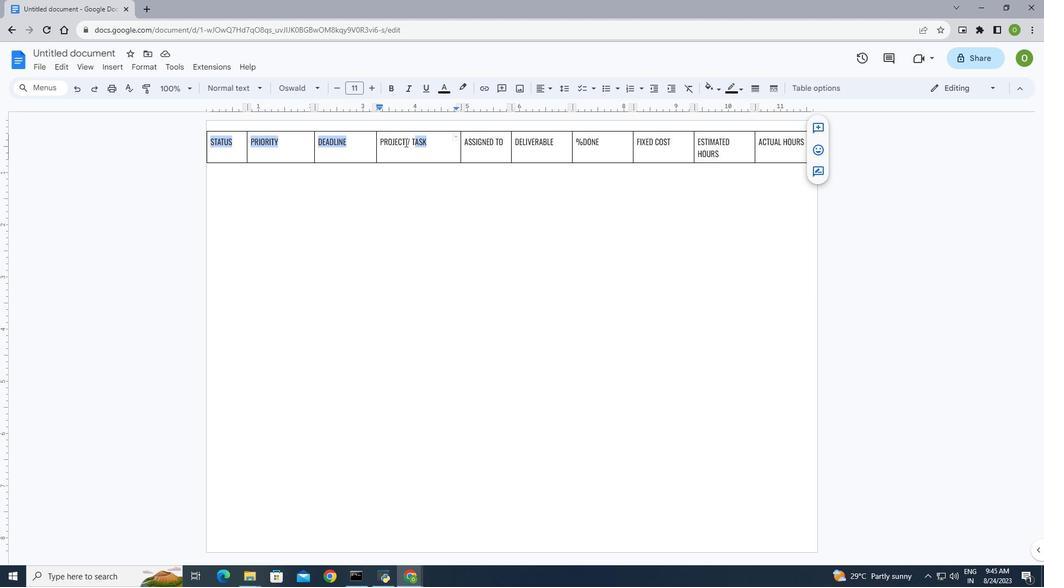 
Action: Mouse pressed left at (435, 146)
Screenshot: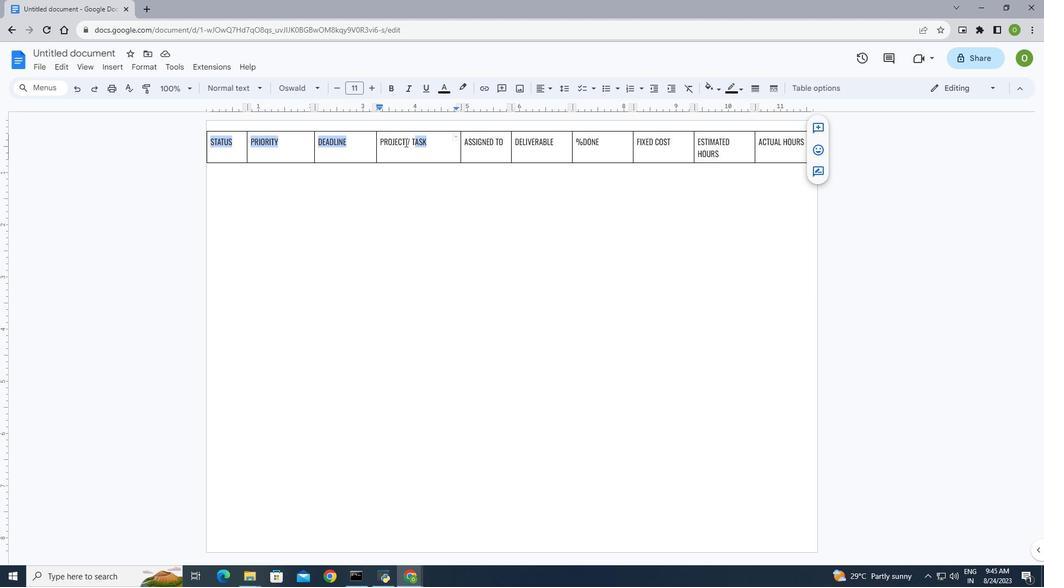 
Action: Mouse moved to (508, 149)
Screenshot: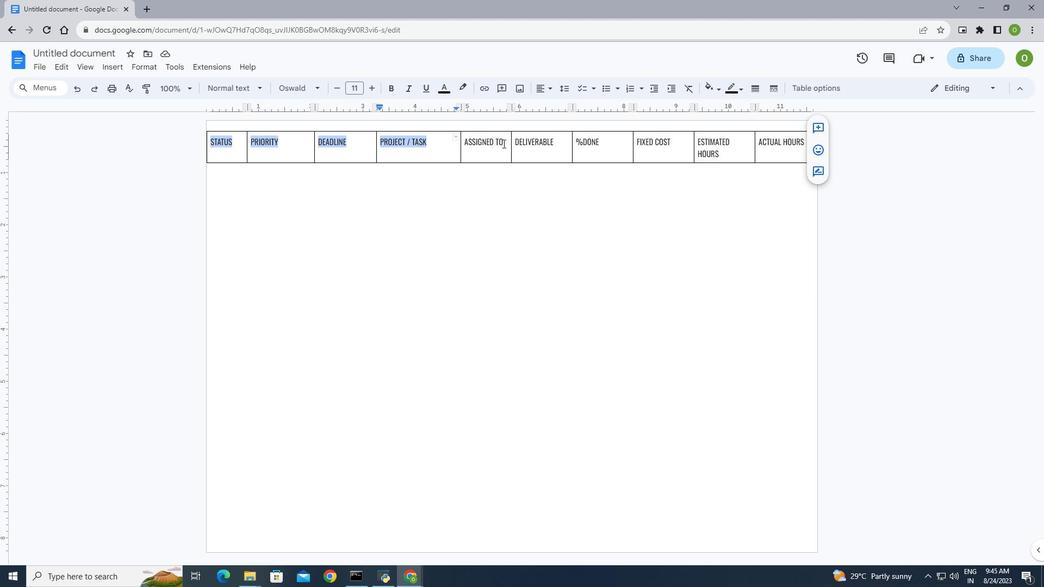 
Action: Mouse pressed left at (508, 149)
Screenshot: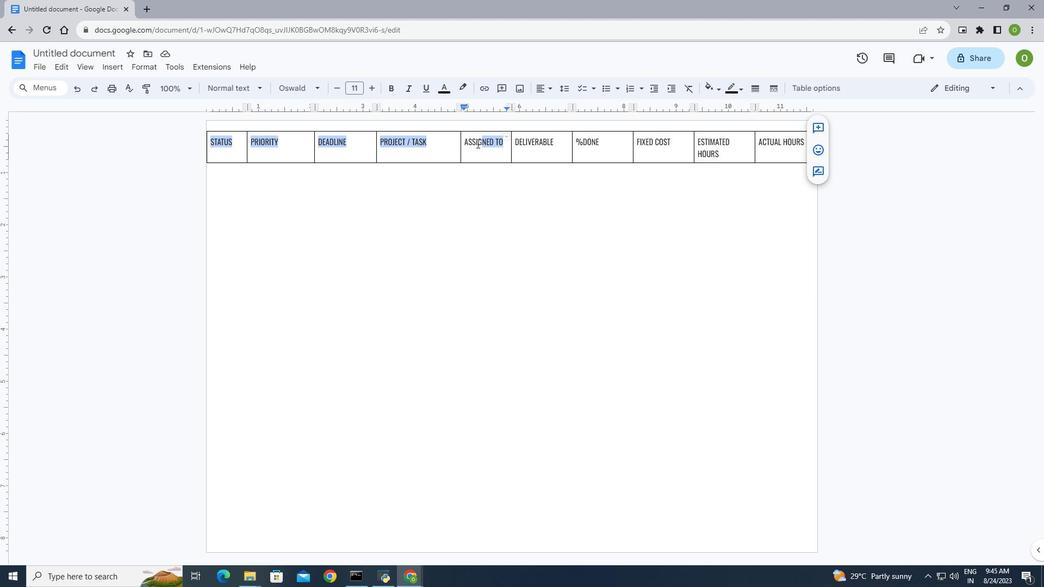 
Action: Mouse moved to (559, 149)
Screenshot: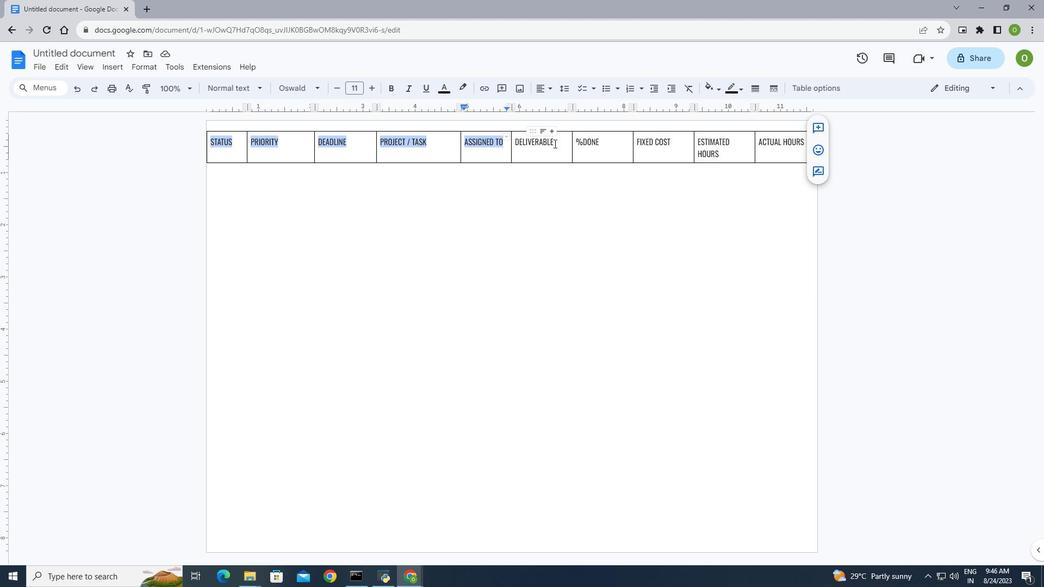 
Action: Mouse pressed left at (559, 149)
Screenshot: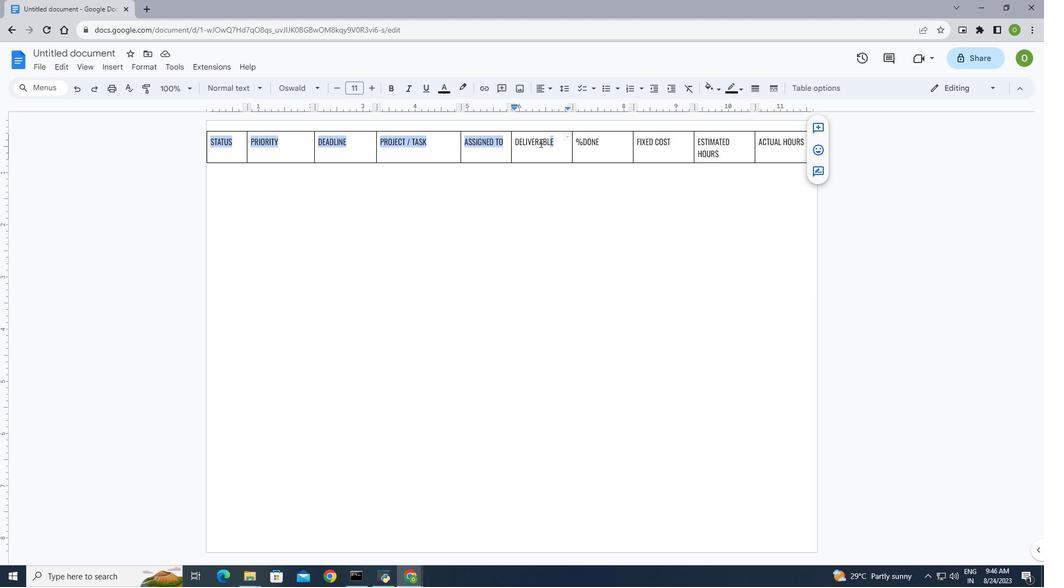
Action: Mouse moved to (520, 147)
Screenshot: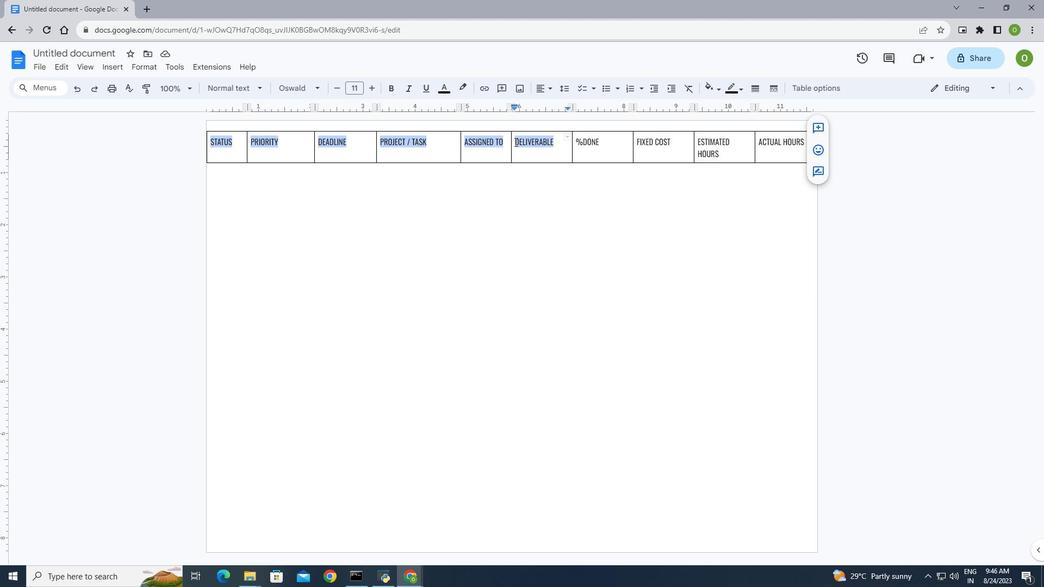 
Action: Key pressed ctrl+A
Screenshot: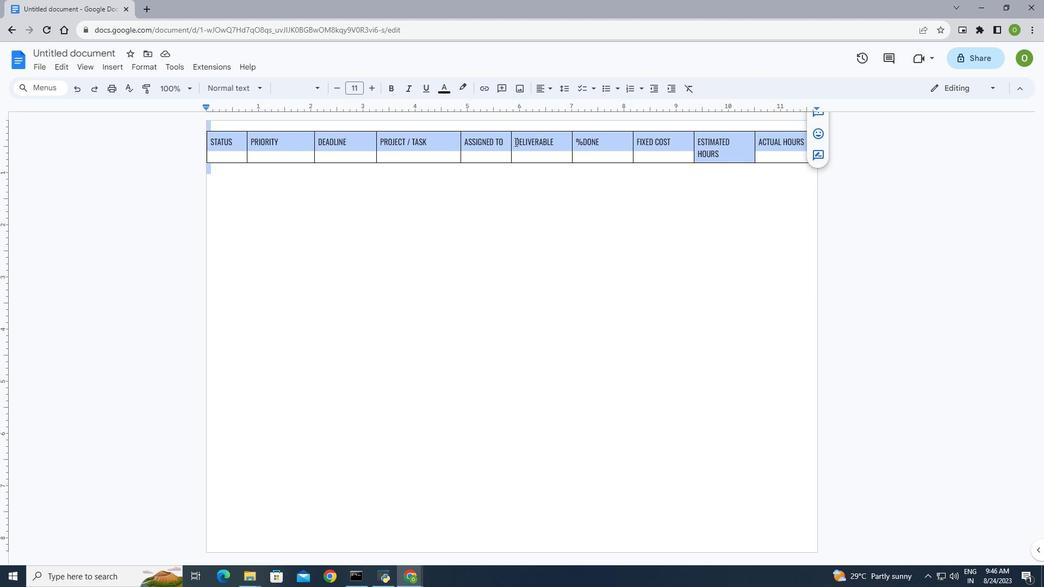 
Action: Mouse moved to (554, 93)
Screenshot: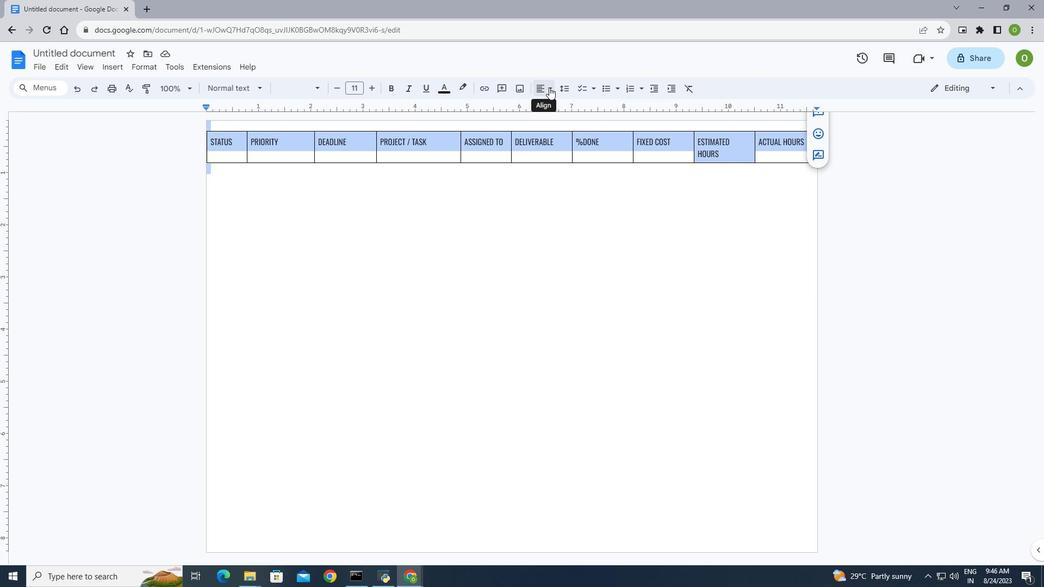 
Action: Mouse pressed left at (554, 93)
Screenshot: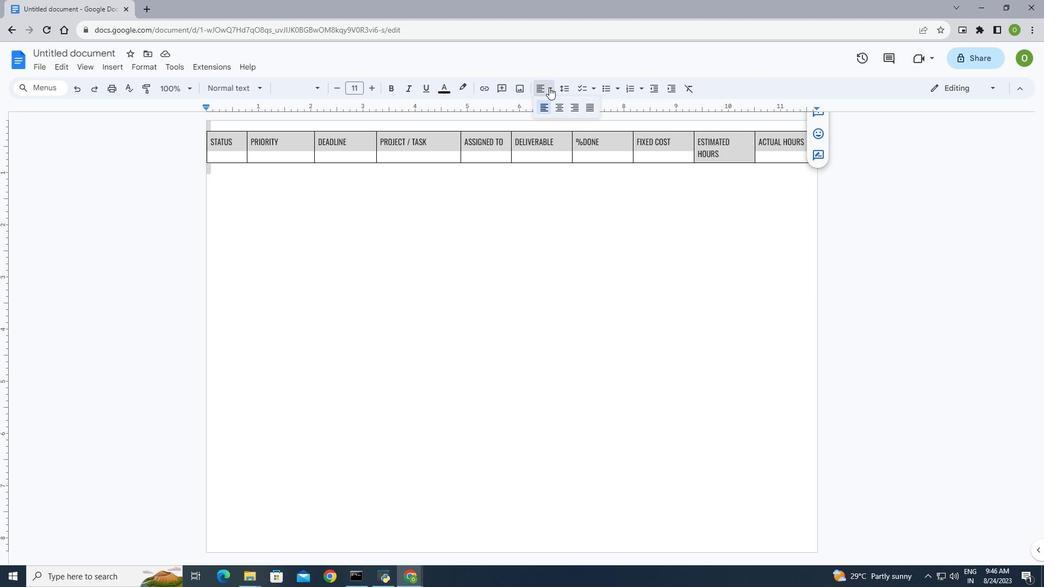 
Action: Mouse moved to (565, 112)
Screenshot: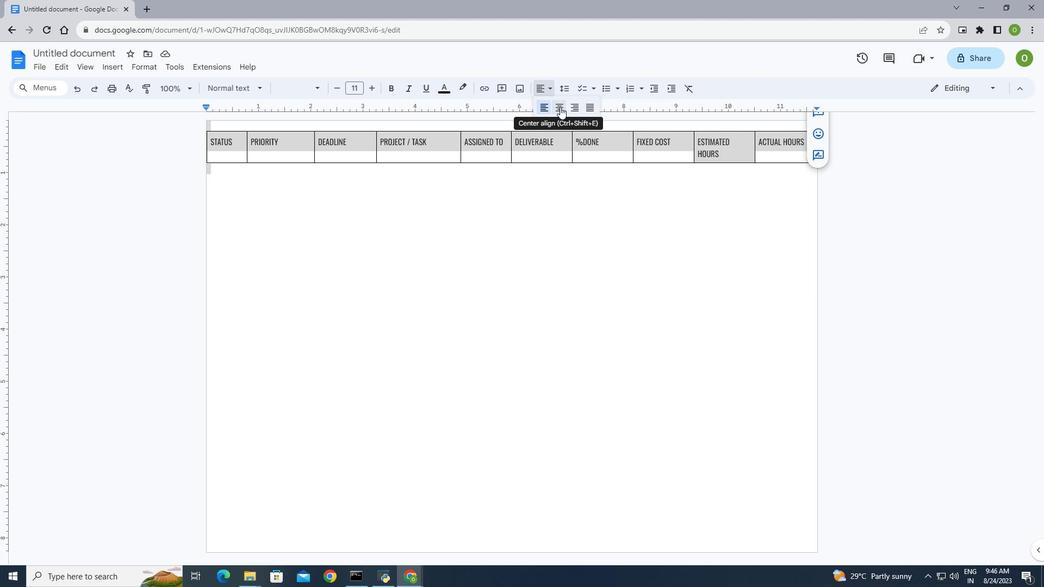 
Action: Mouse pressed left at (565, 112)
Screenshot: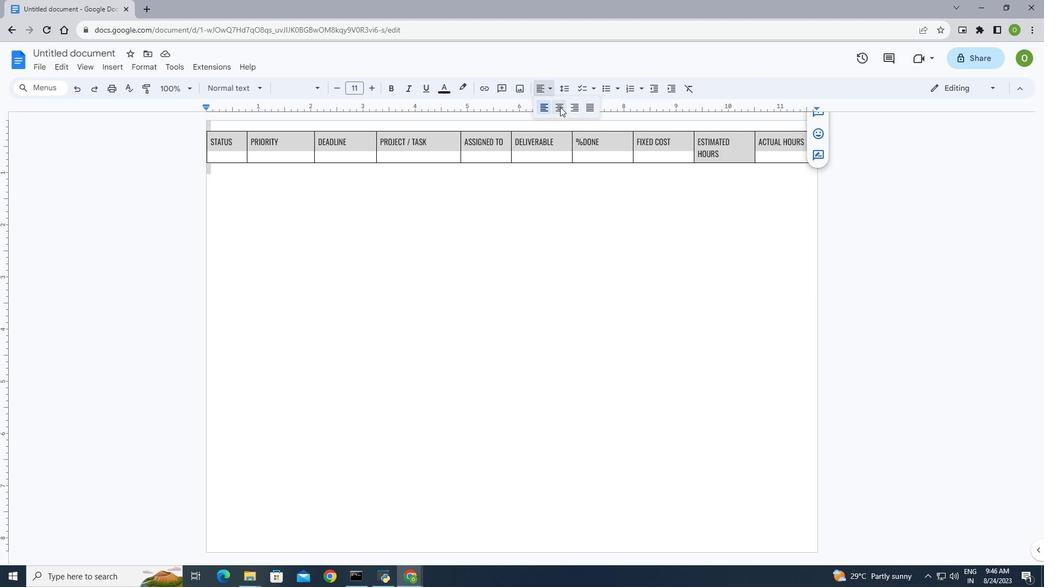
Action: Mouse moved to (525, 193)
Screenshot: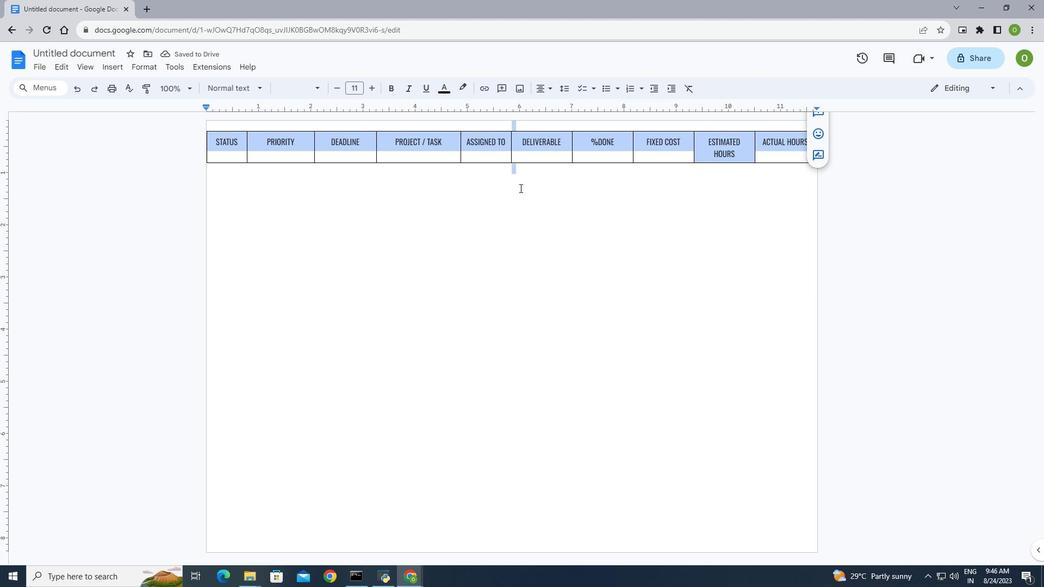 
Action: Mouse pressed left at (525, 193)
Screenshot: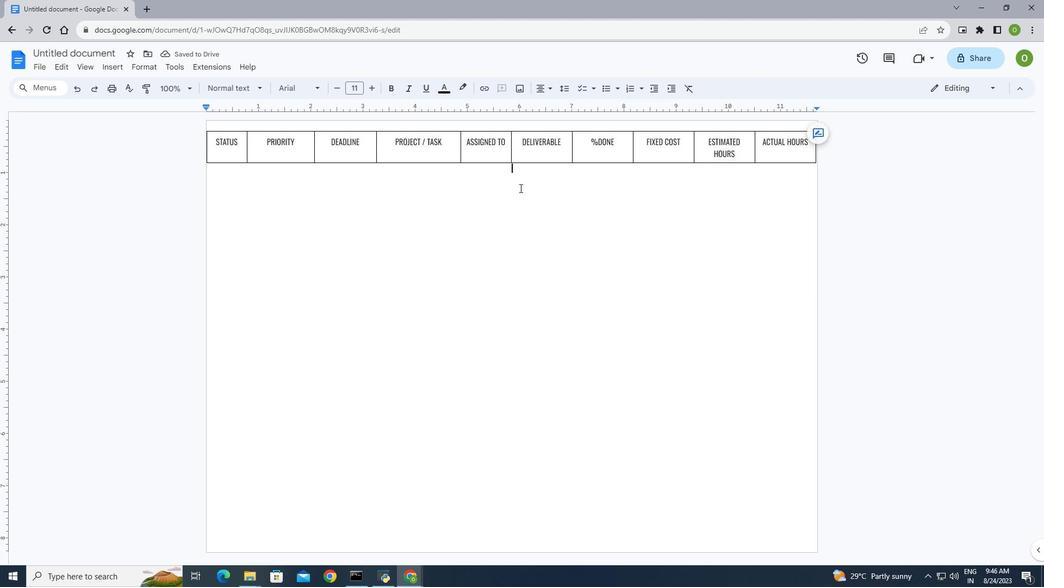 
Action: Mouse moved to (252, 152)
Screenshot: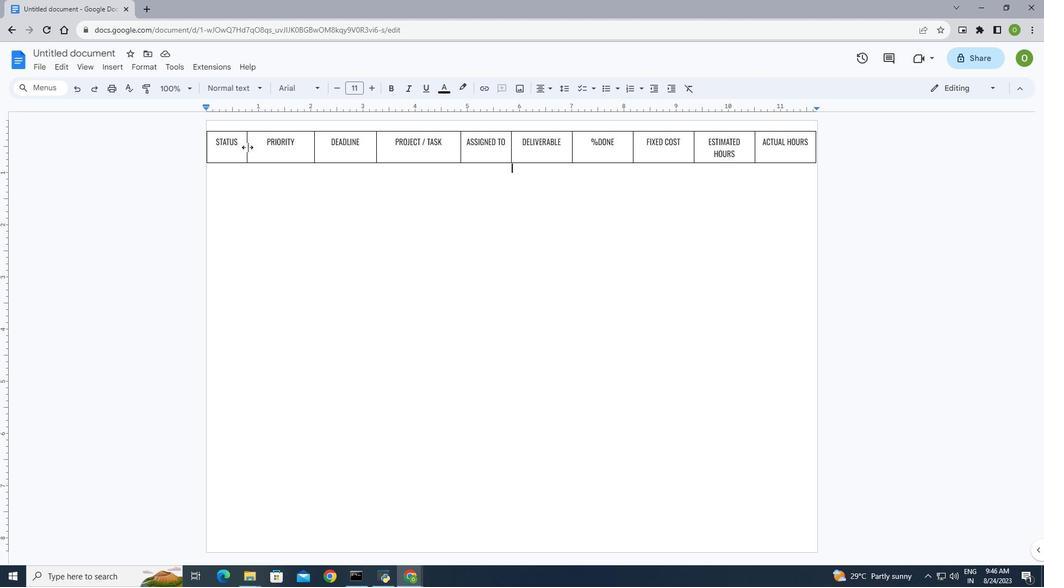 
Action: Mouse pressed left at (252, 152)
Screenshot: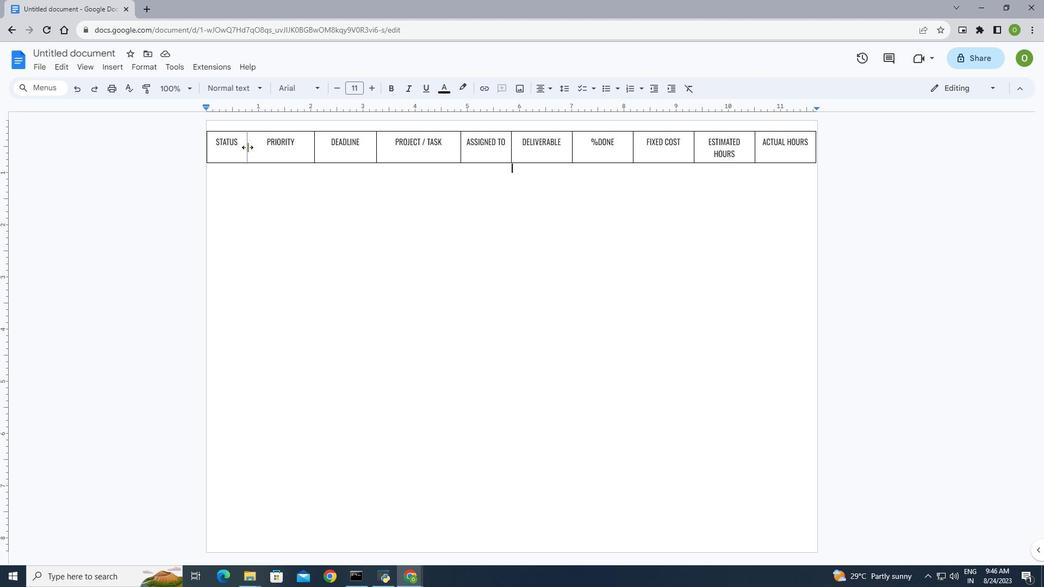 
Action: Mouse moved to (319, 156)
Screenshot: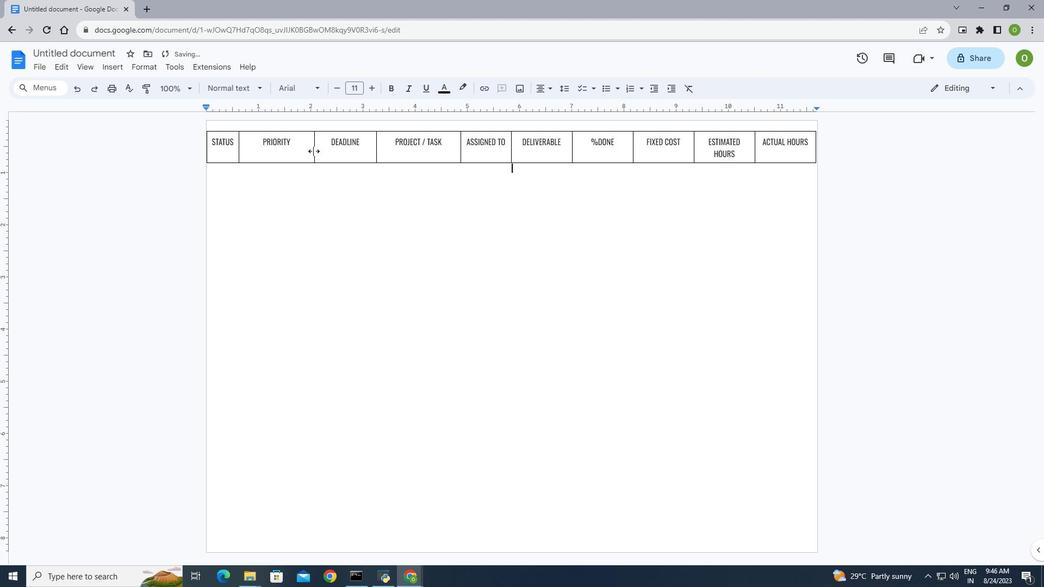 
Action: Mouse pressed left at (319, 156)
Screenshot: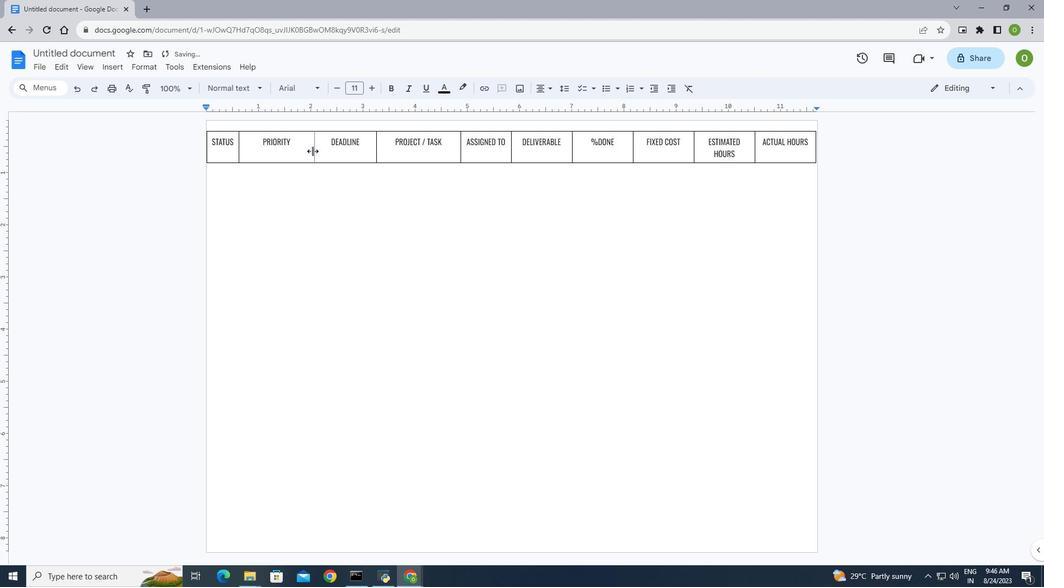 
Action: Mouse moved to (313, 156)
Screenshot: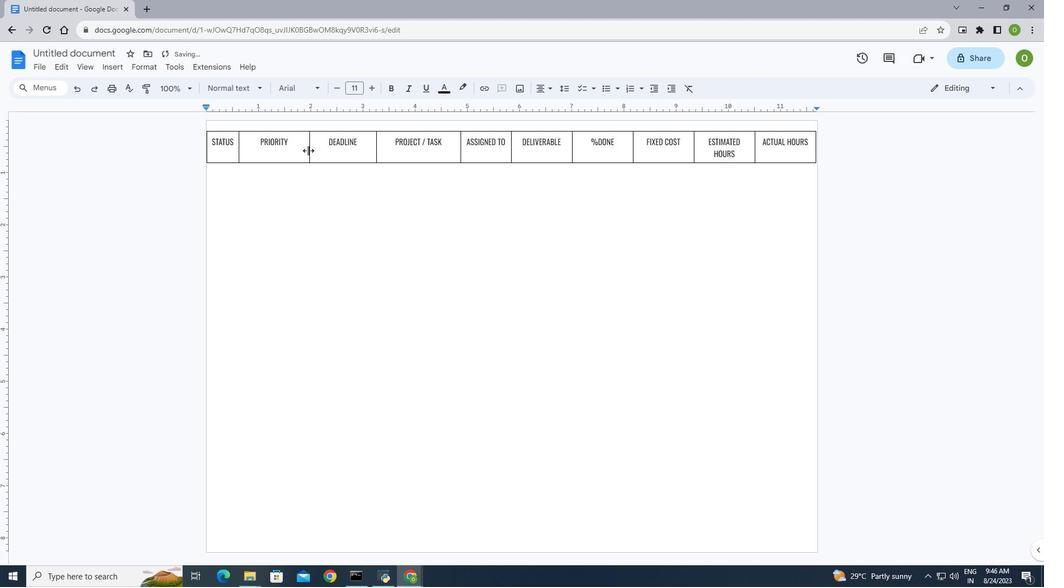 
Action: Mouse pressed left at (313, 156)
Screenshot: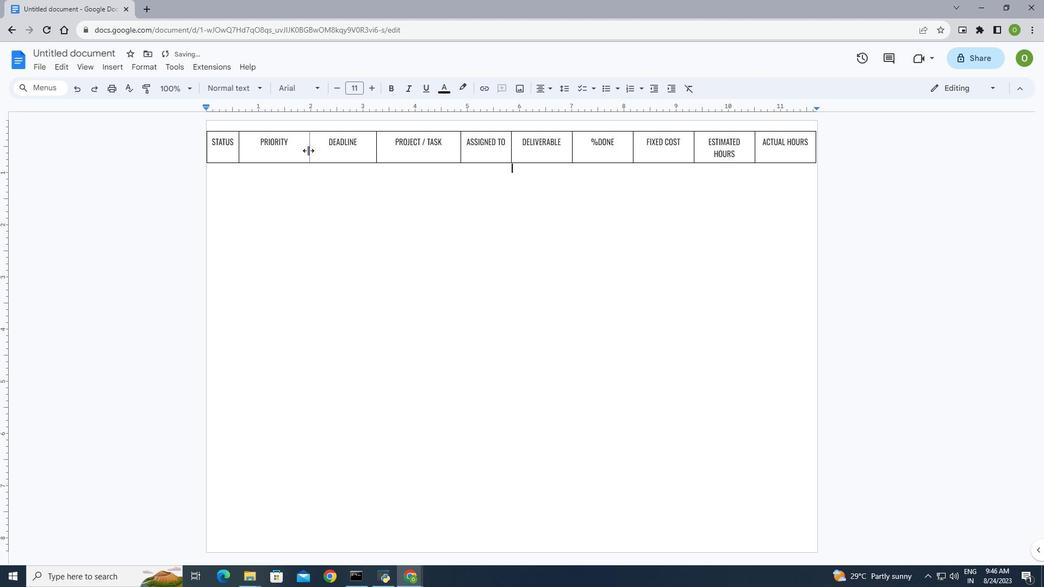 
Action: Mouse moved to (380, 155)
Screenshot: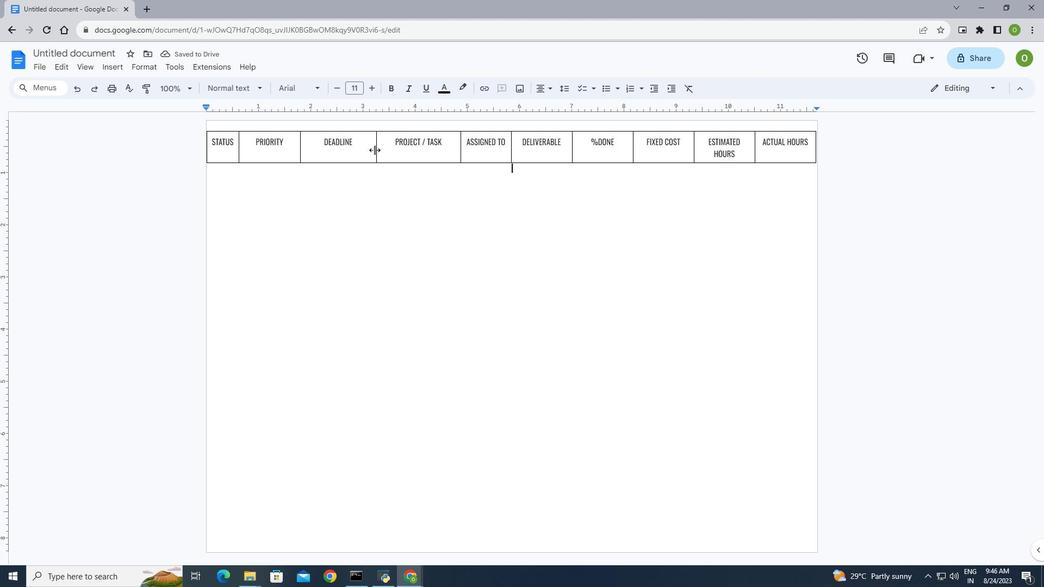 
Action: Mouse pressed left at (380, 155)
Screenshot: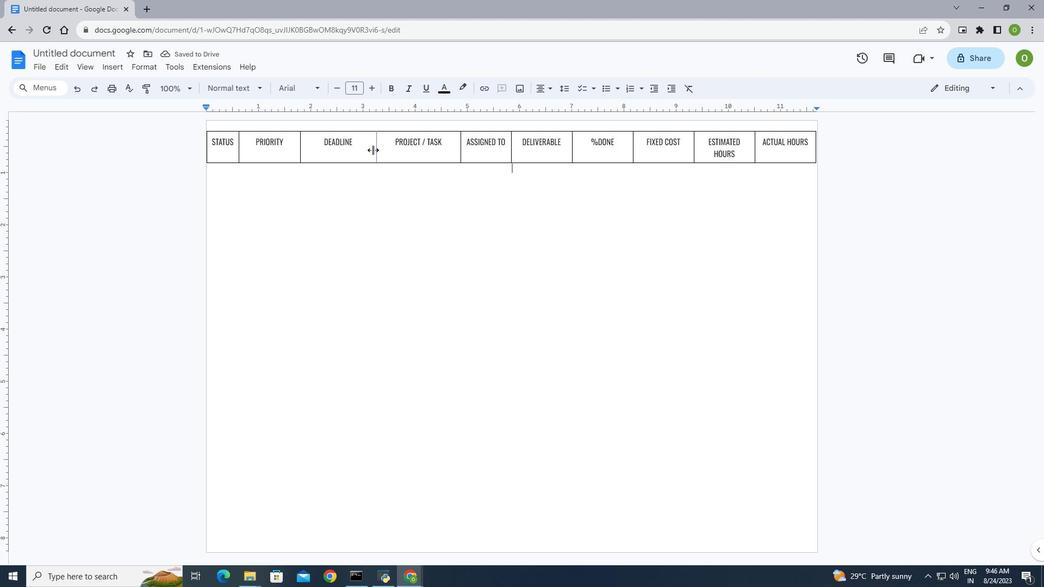 
Action: Mouse moved to (368, 156)
Screenshot: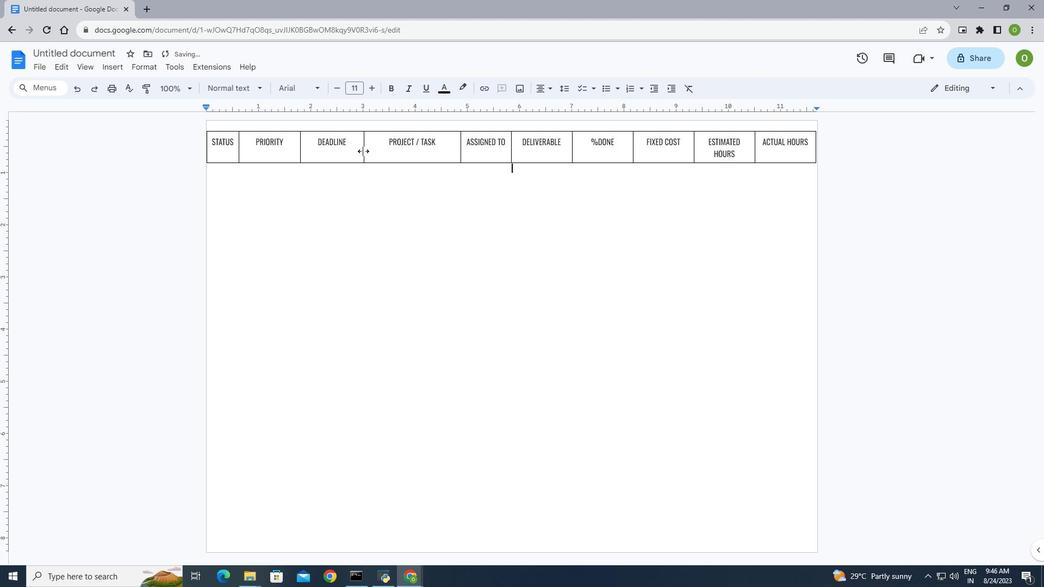 
Action: Mouse pressed left at (368, 156)
Screenshot: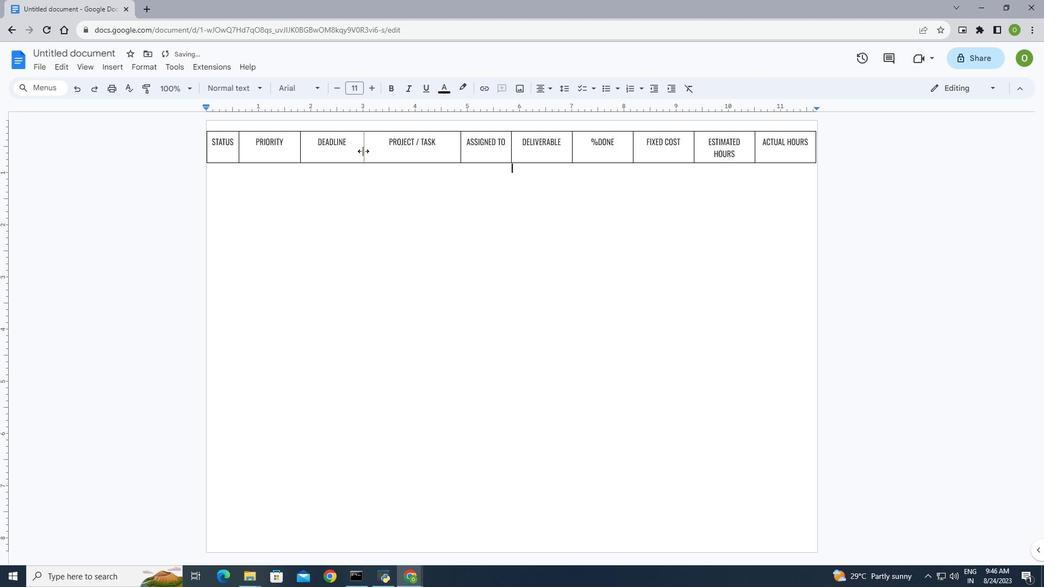 
Action: Mouse moved to (465, 152)
Screenshot: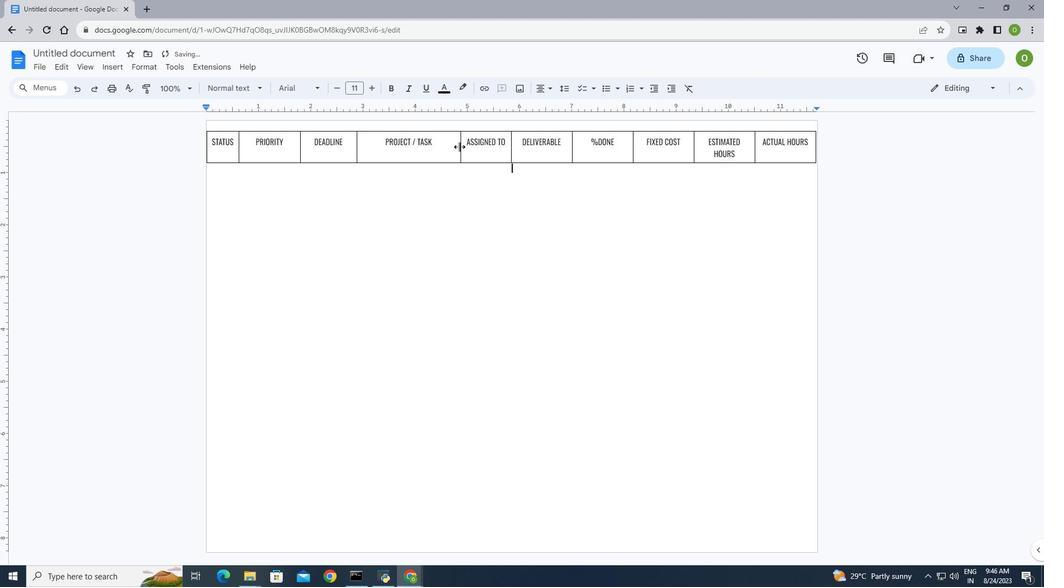 
Action: Mouse pressed left at (465, 152)
Screenshot: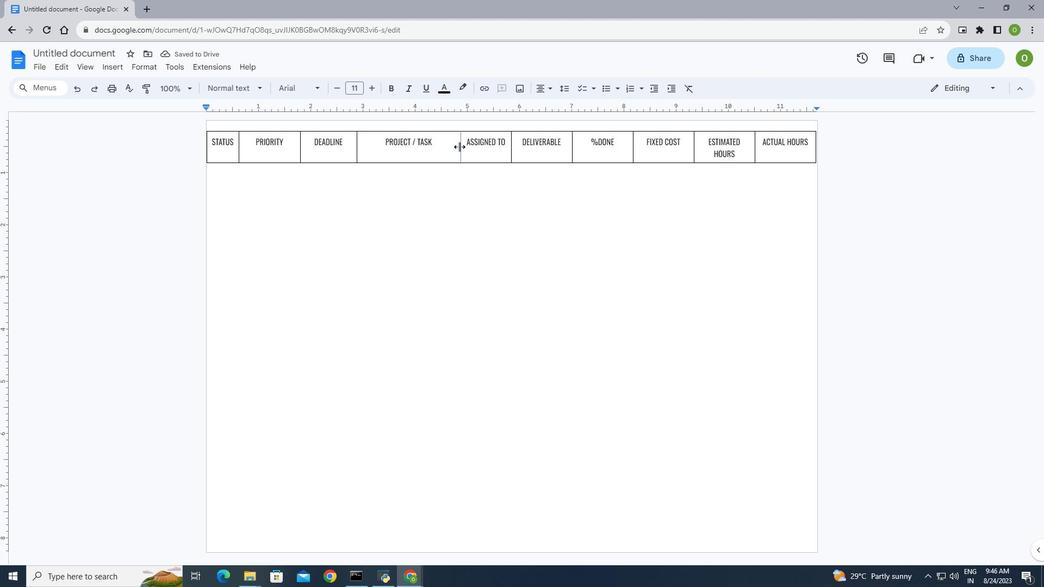 
Action: Mouse moved to (480, 153)
Screenshot: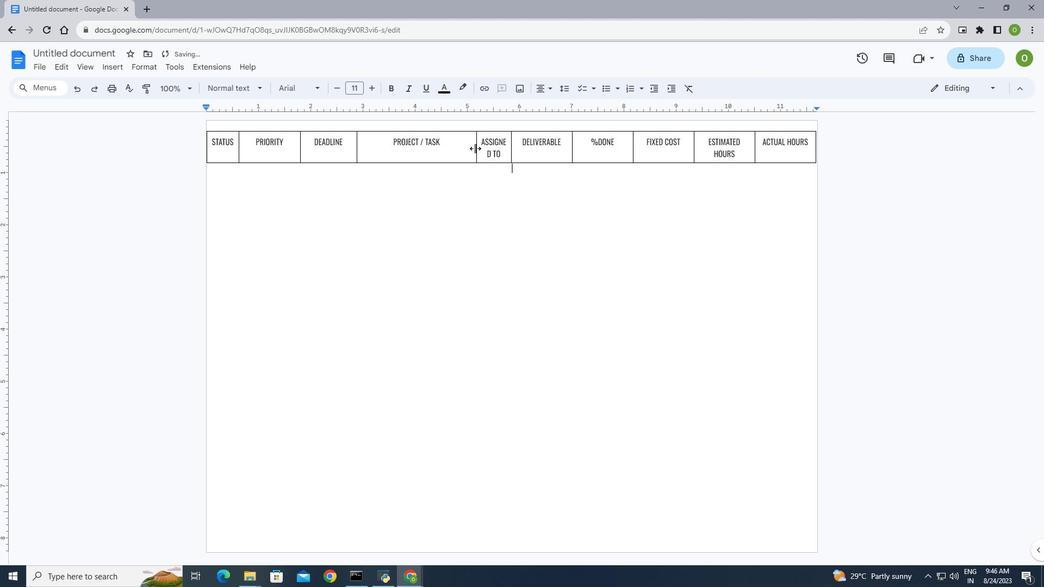 
Action: Mouse pressed left at (480, 153)
Screenshot: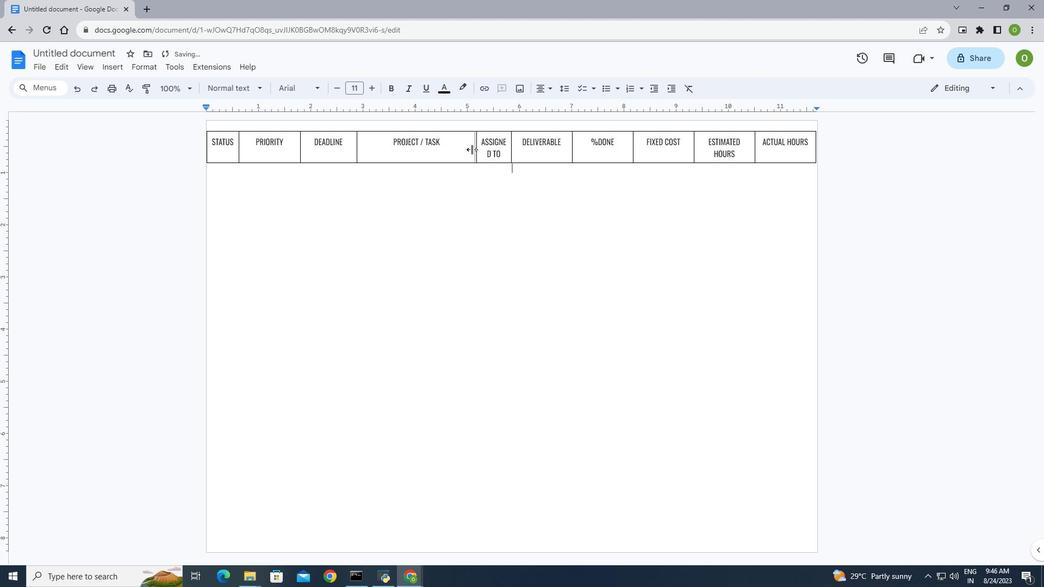 
Action: Mouse moved to (362, 149)
Screenshot: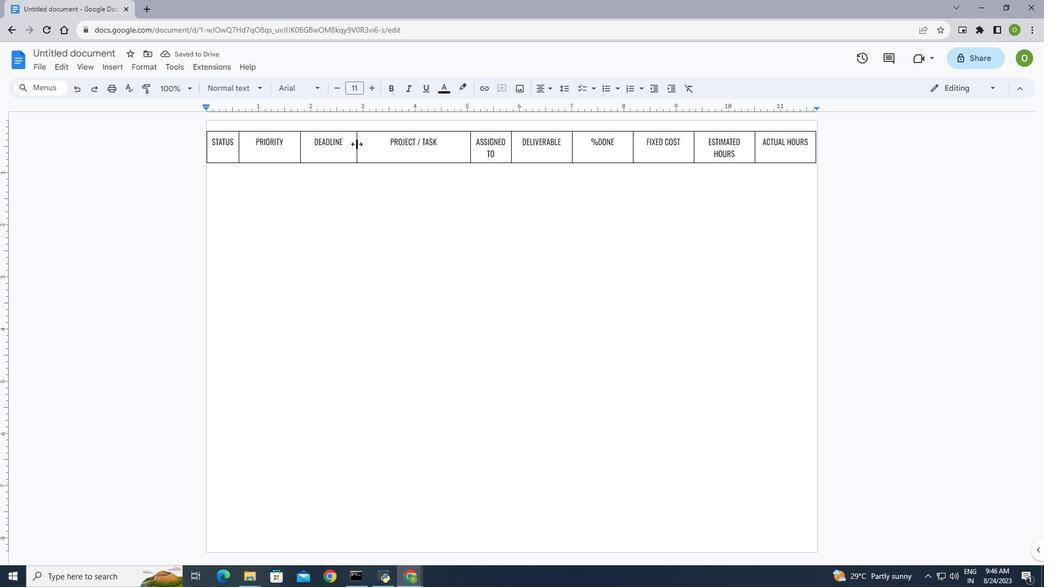 
Action: Mouse pressed left at (362, 149)
Screenshot: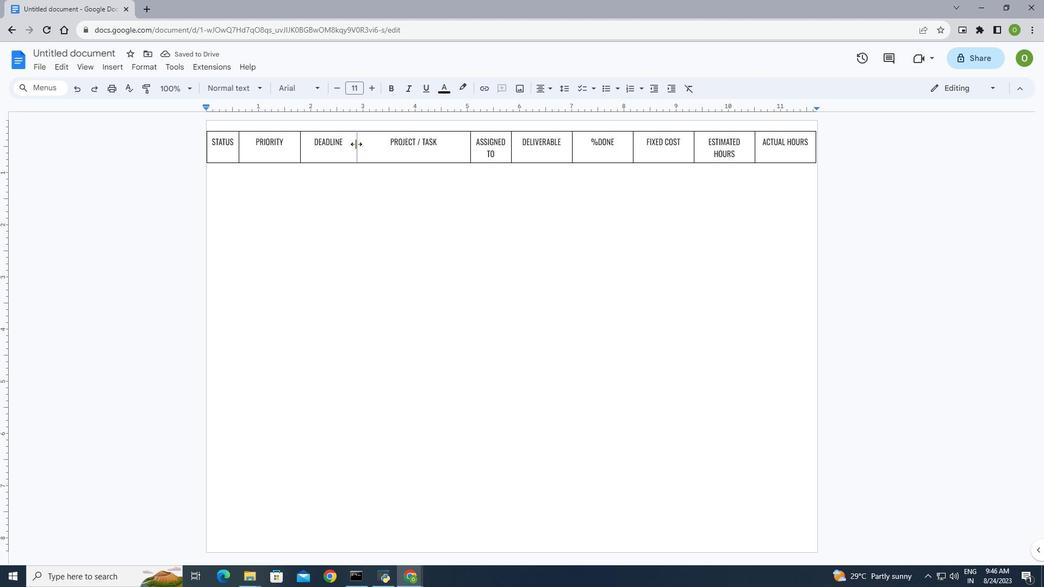 
Action: Mouse moved to (475, 153)
Screenshot: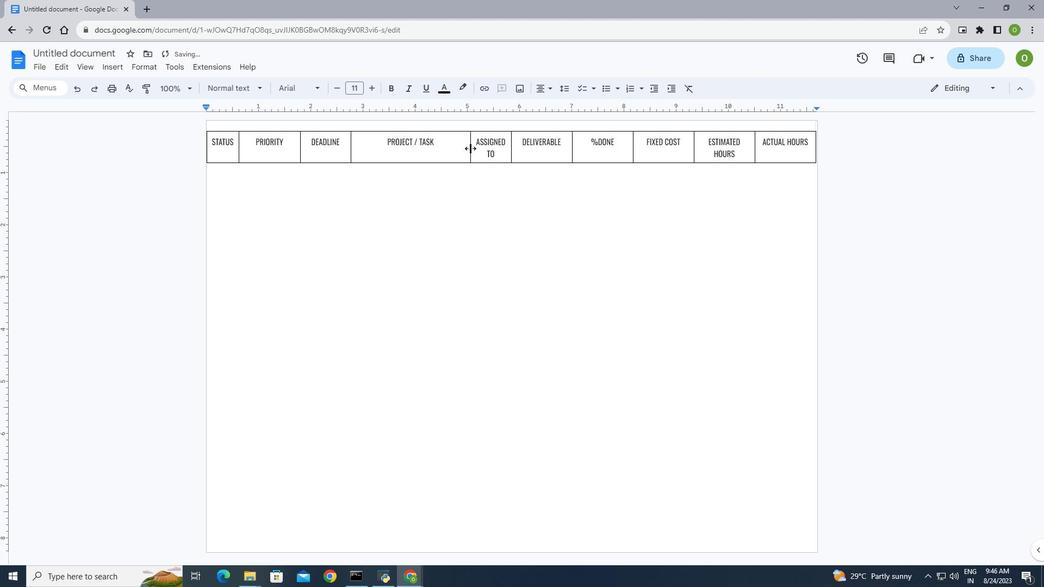 
Action: Mouse pressed left at (475, 153)
Screenshot: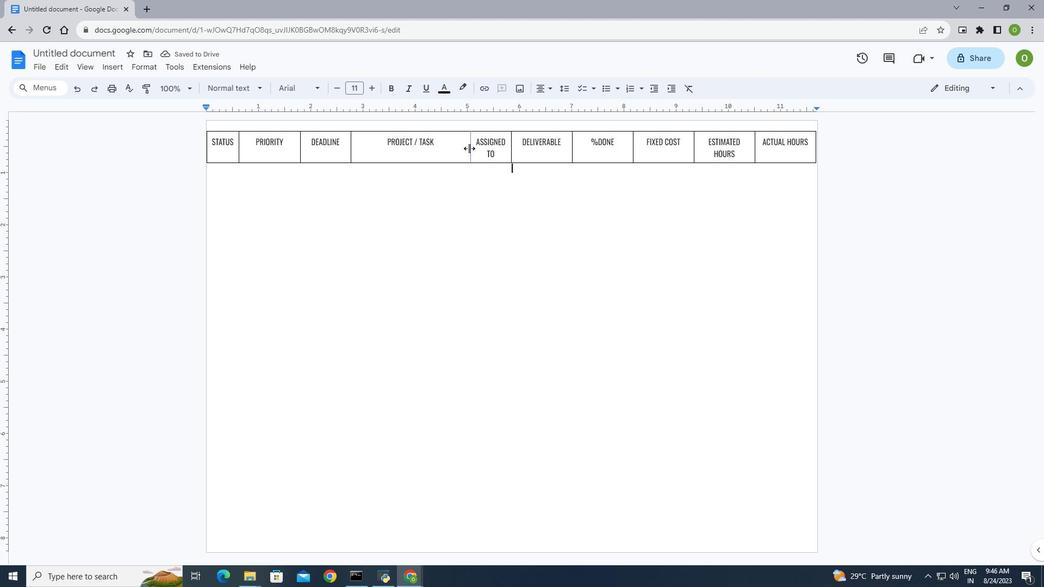 
Action: Mouse moved to (516, 152)
Screenshot: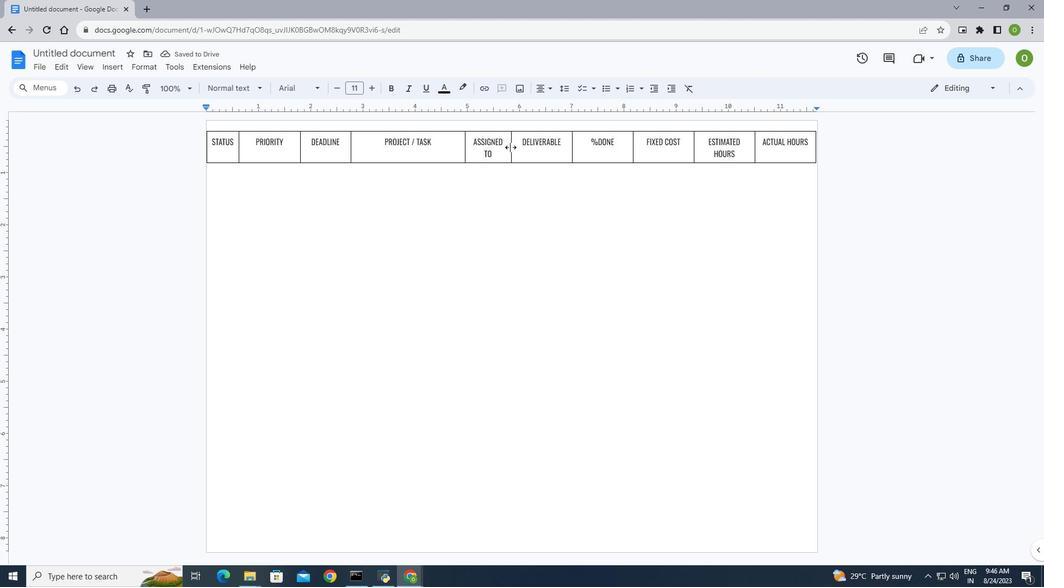 
Action: Mouse pressed left at (516, 152)
Screenshot: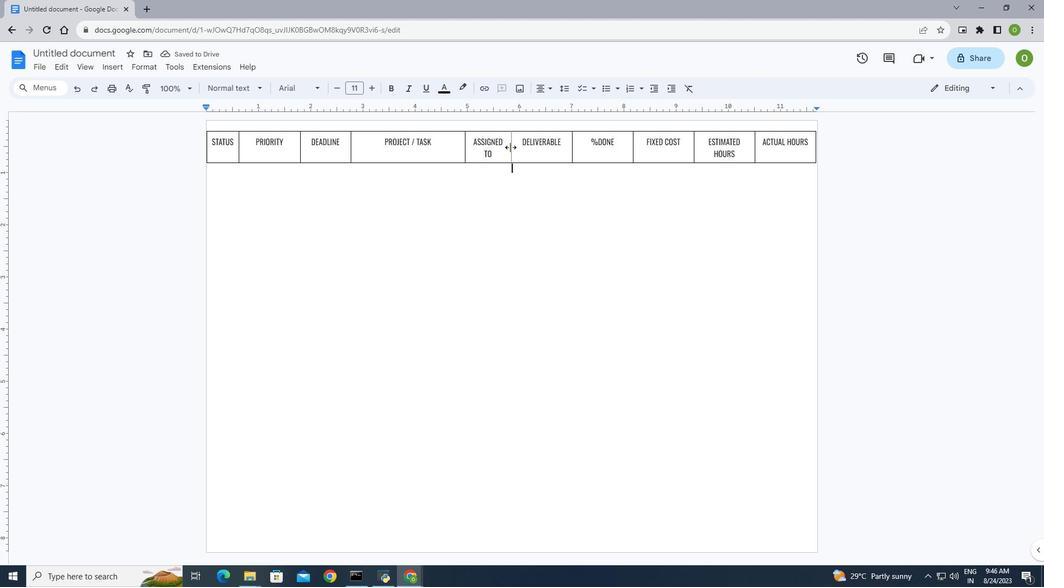 
Action: Mouse moved to (637, 153)
Screenshot: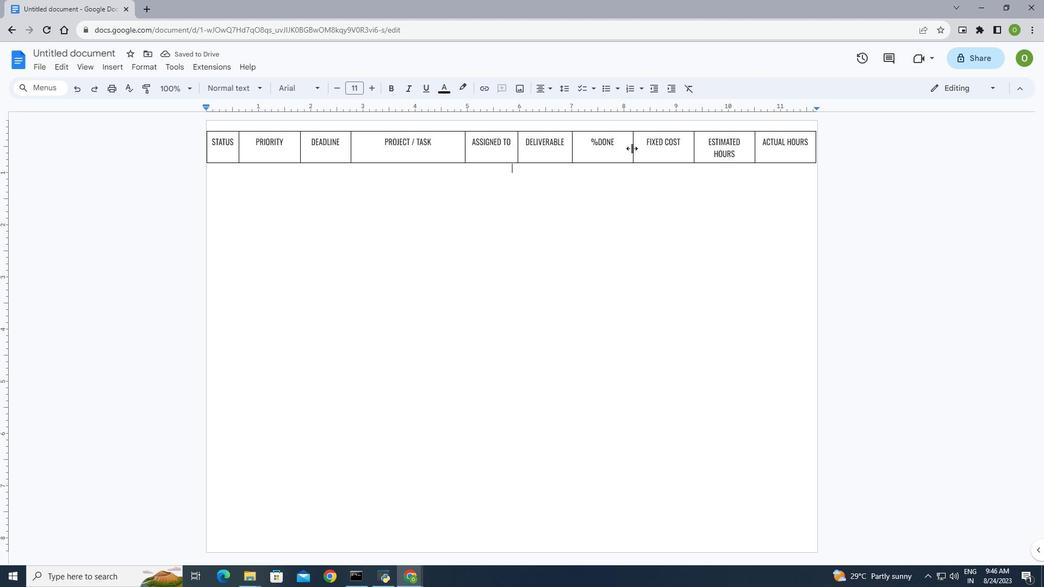 
Action: Mouse pressed left at (637, 153)
Screenshot: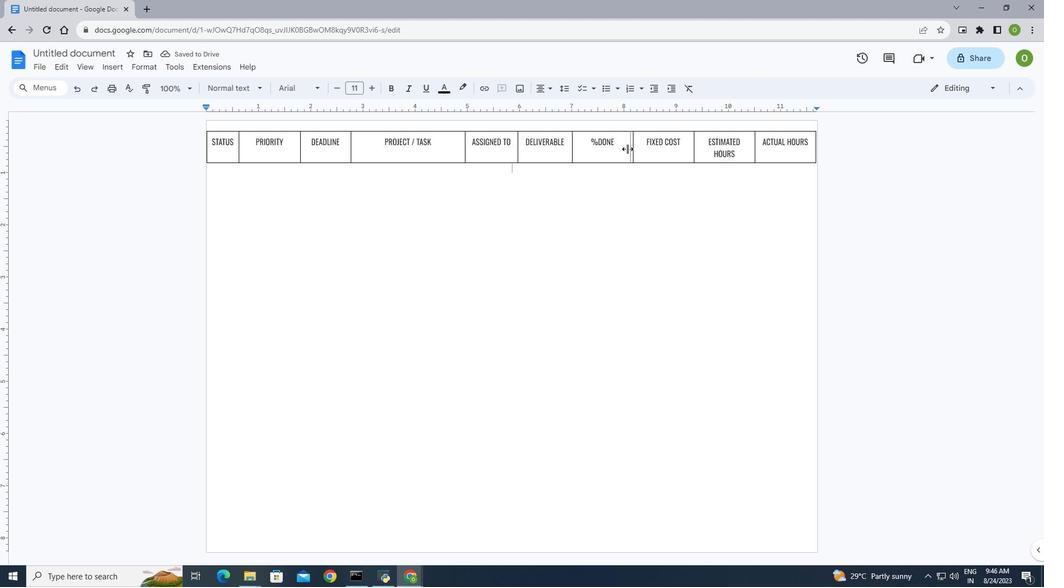 
Action: Mouse moved to (625, 151)
Screenshot: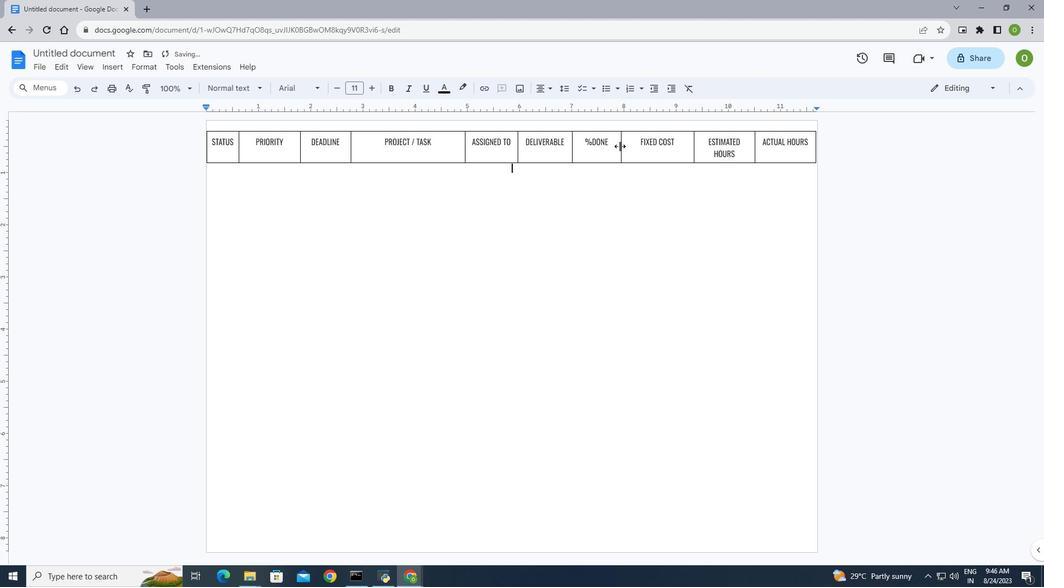 
Action: Mouse pressed left at (625, 151)
Screenshot: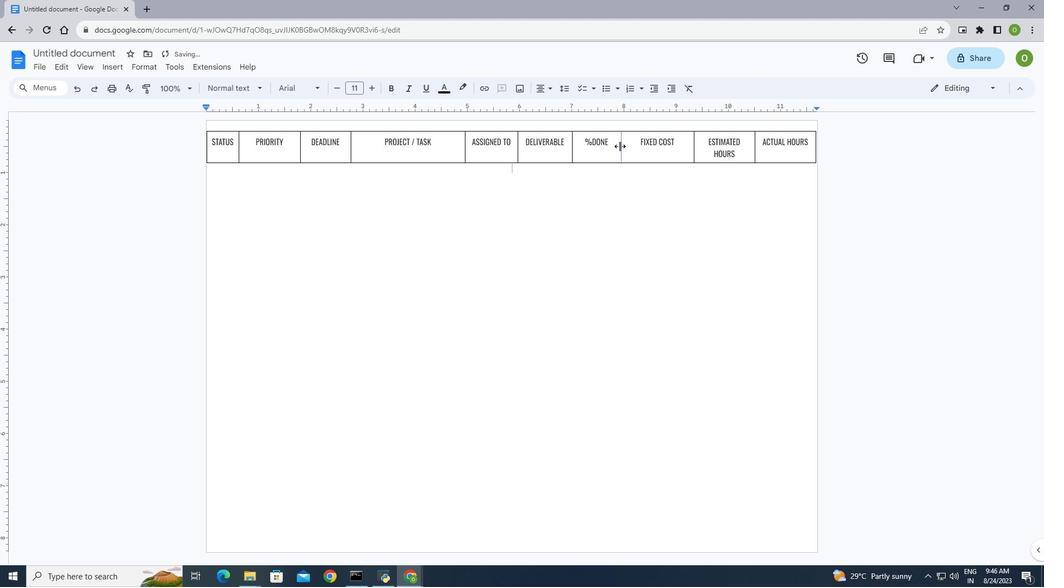 
Action: Mouse moved to (698, 156)
Screenshot: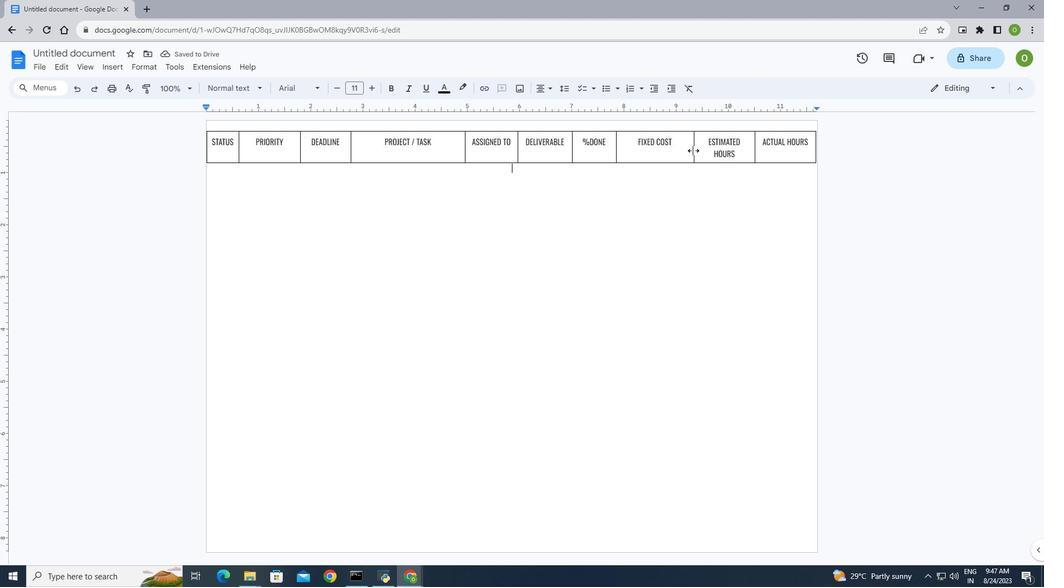 
Action: Mouse pressed left at (698, 156)
Screenshot: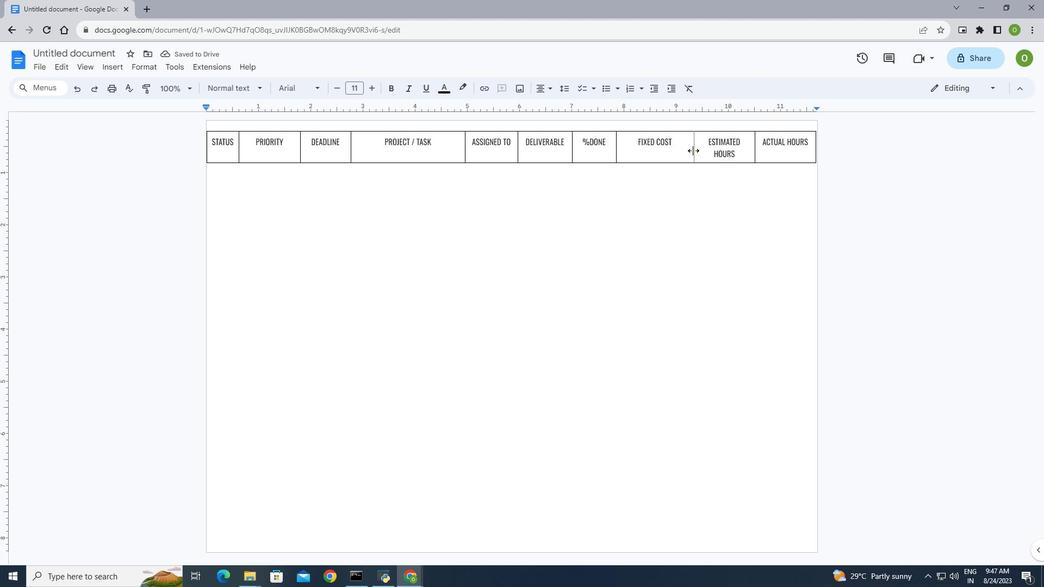 
Action: Mouse moved to (688, 149)
Screenshot: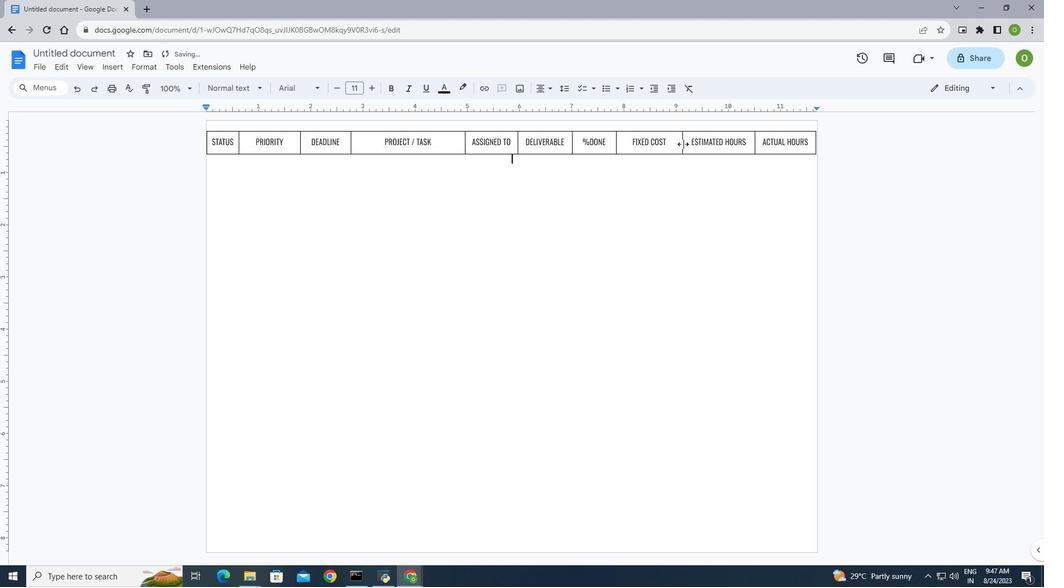 
Action: Mouse pressed left at (688, 149)
Screenshot: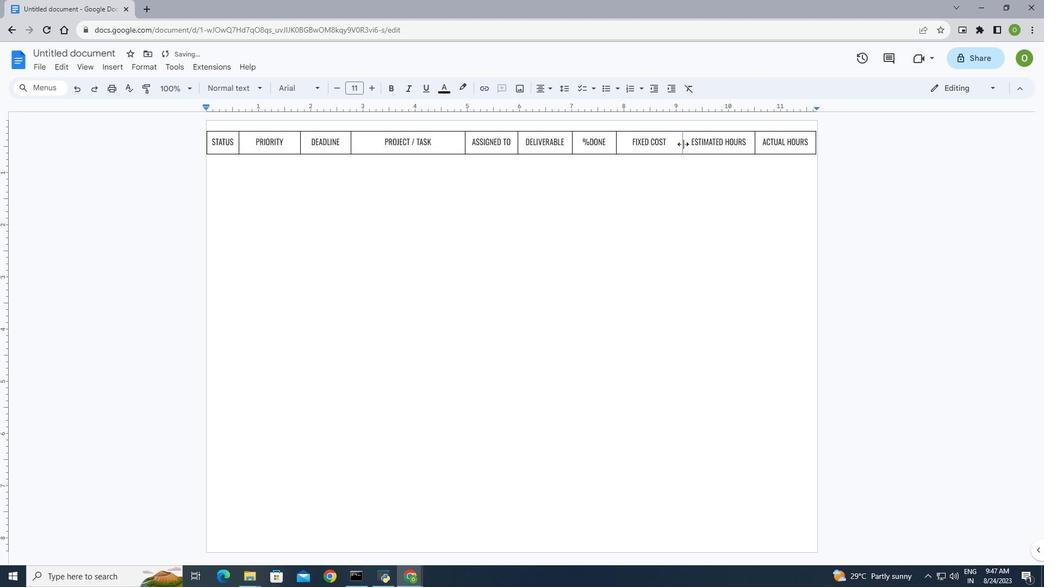 
Action: Mouse moved to (470, 146)
Screenshot: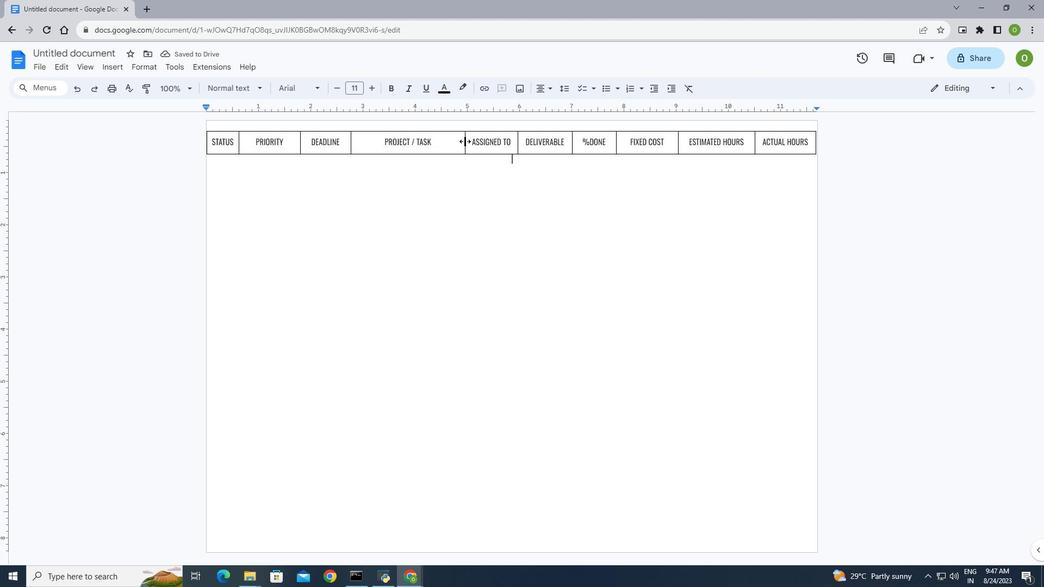 
Action: Mouse pressed left at (470, 146)
Screenshot: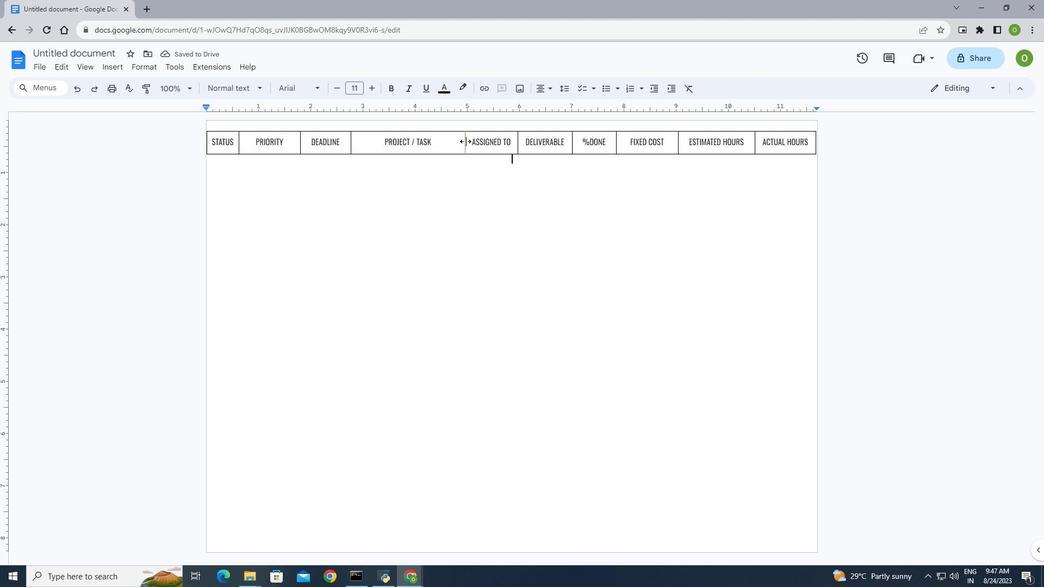 
Action: Mouse moved to (522, 154)
Screenshot: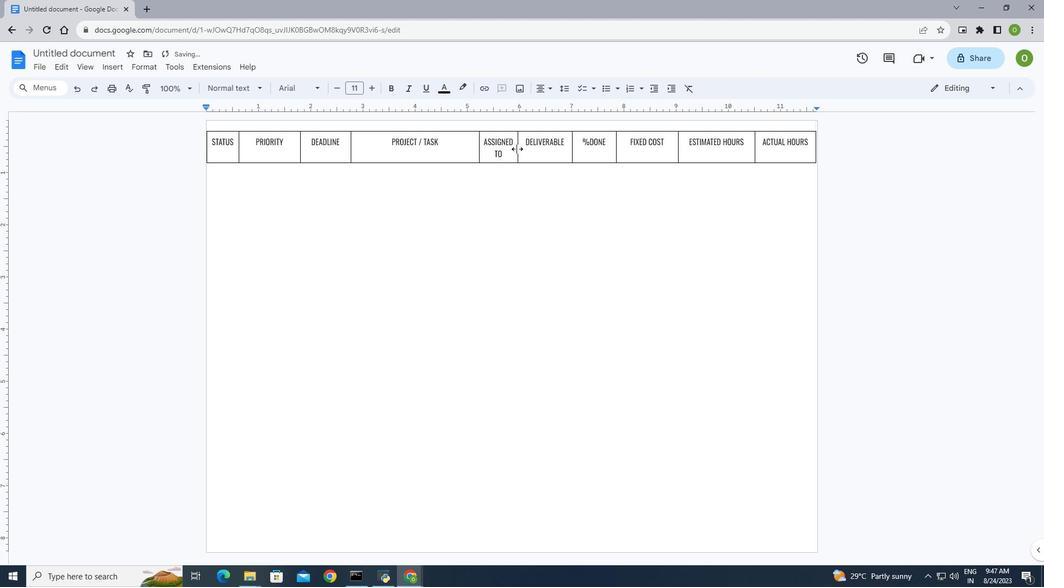 
Action: Mouse pressed left at (522, 154)
Screenshot: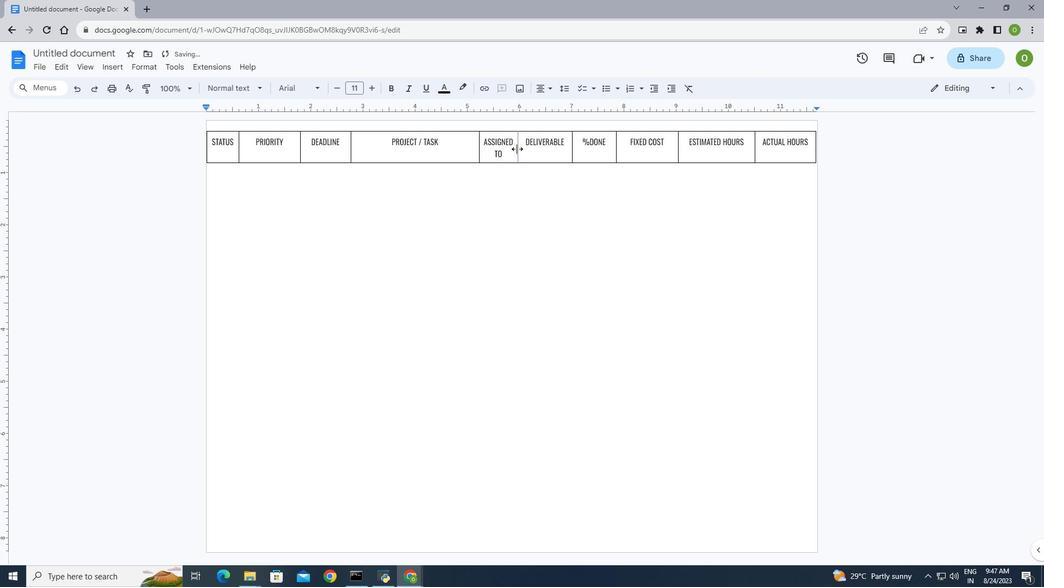 
Action: Mouse moved to (578, 153)
Screenshot: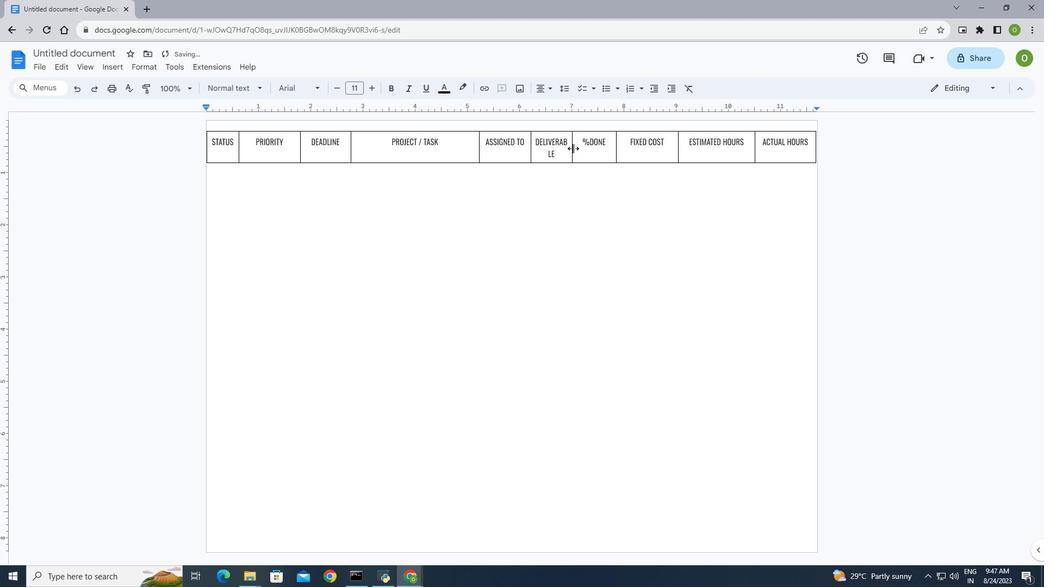 
Action: Mouse pressed left at (578, 153)
Screenshot: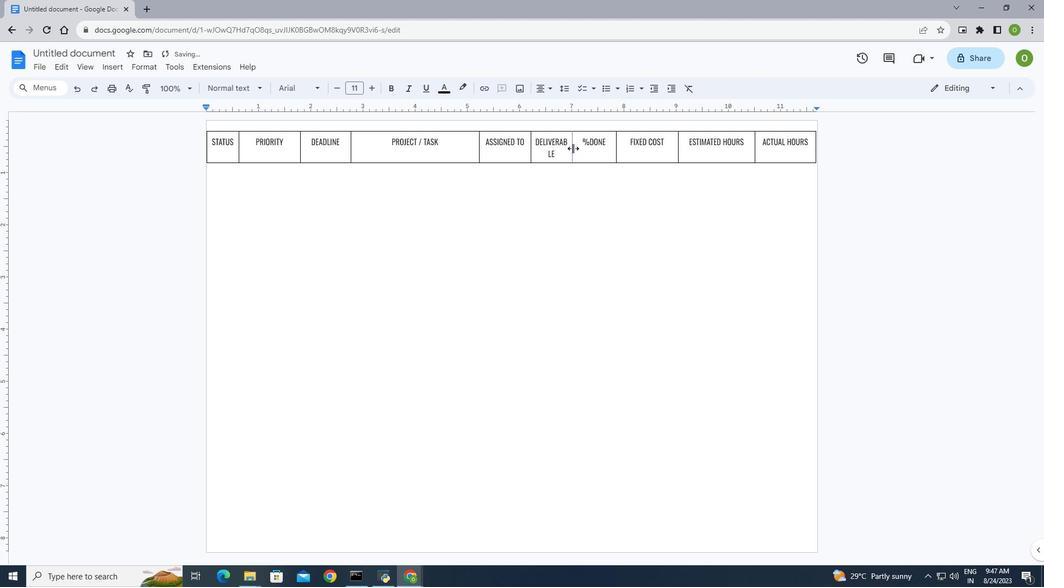 
Action: Mouse moved to (684, 148)
Screenshot: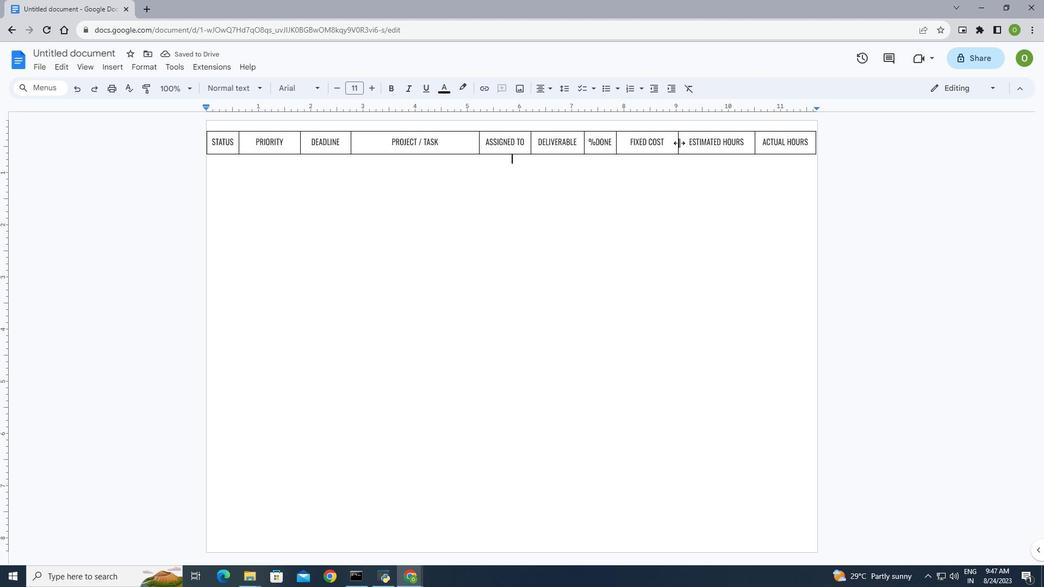 
Action: Mouse pressed left at (684, 148)
Screenshot: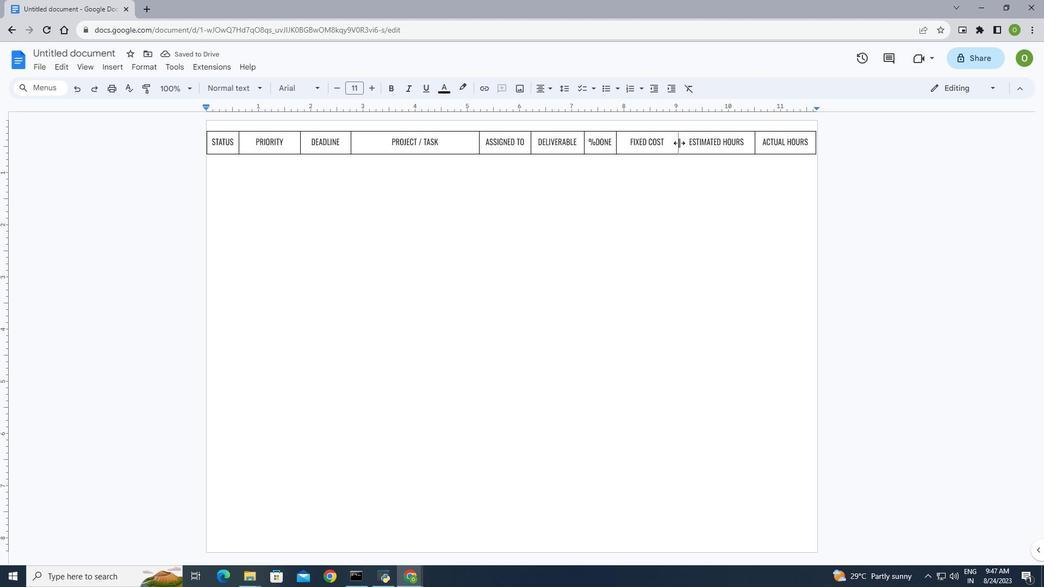 
Action: Mouse moved to (690, 149)
Screenshot: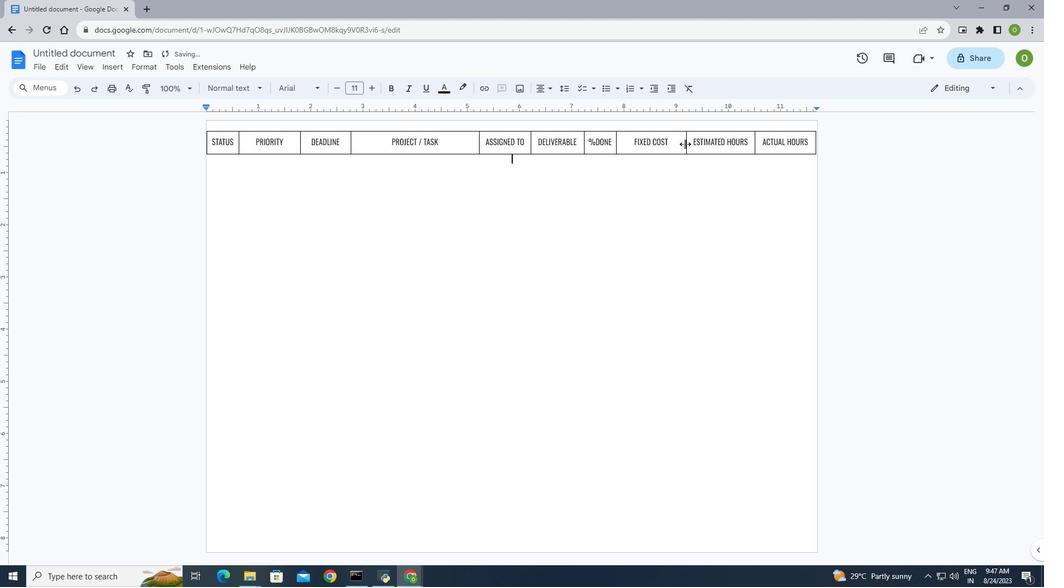 
Action: Mouse pressed left at (690, 149)
Screenshot: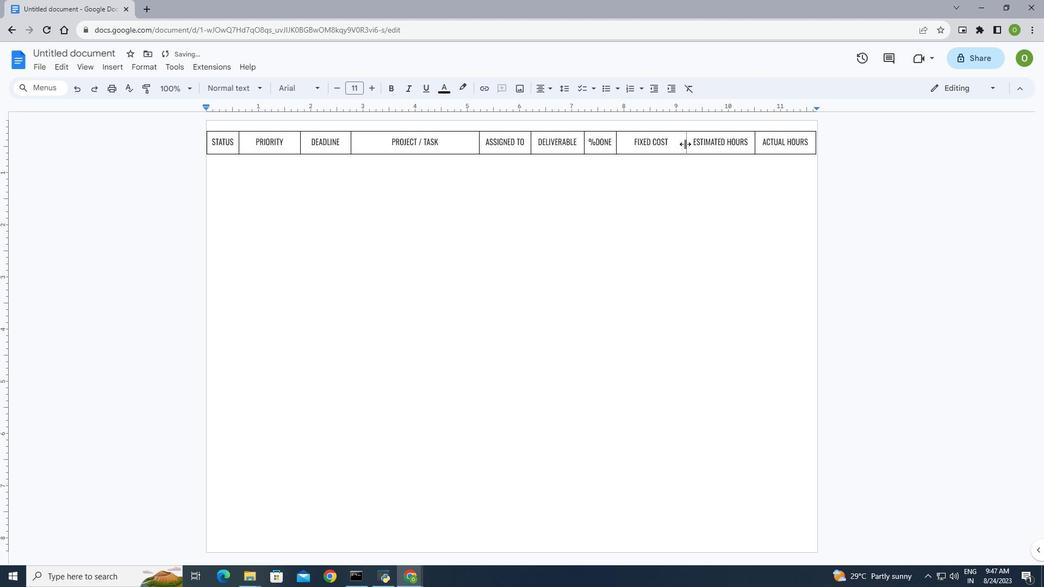 
Action: Mouse moved to (694, 146)
Screenshot: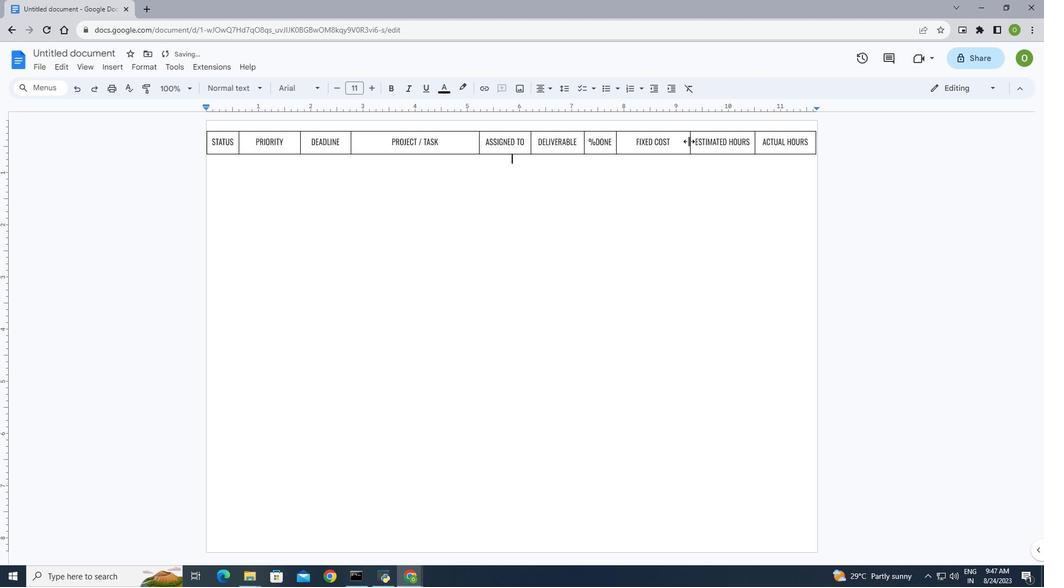 
Action: Mouse pressed left at (694, 146)
Screenshot: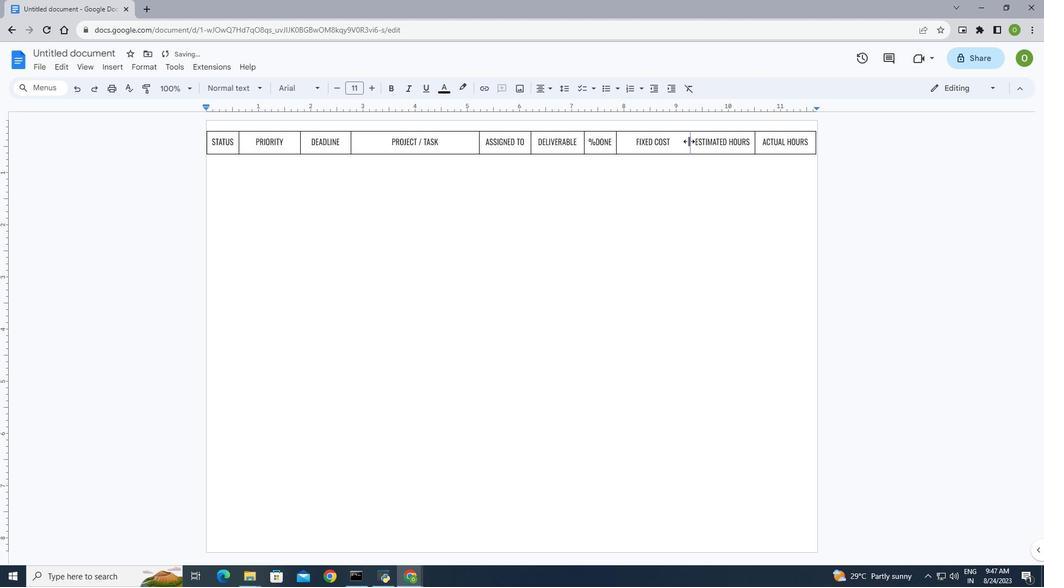 
Action: Mouse moved to (620, 151)
Screenshot: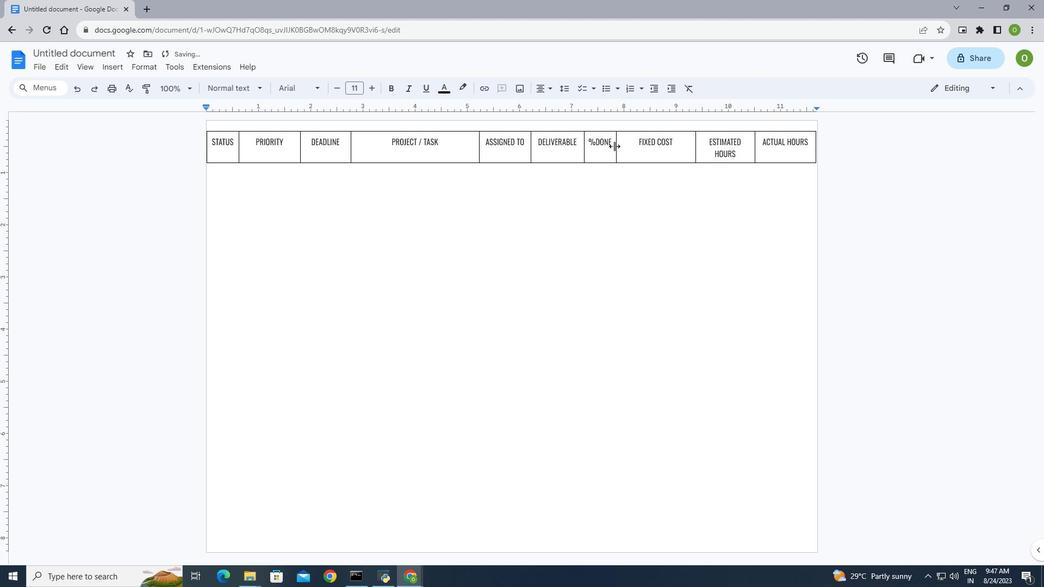 
Action: Mouse pressed left at (620, 151)
Screenshot: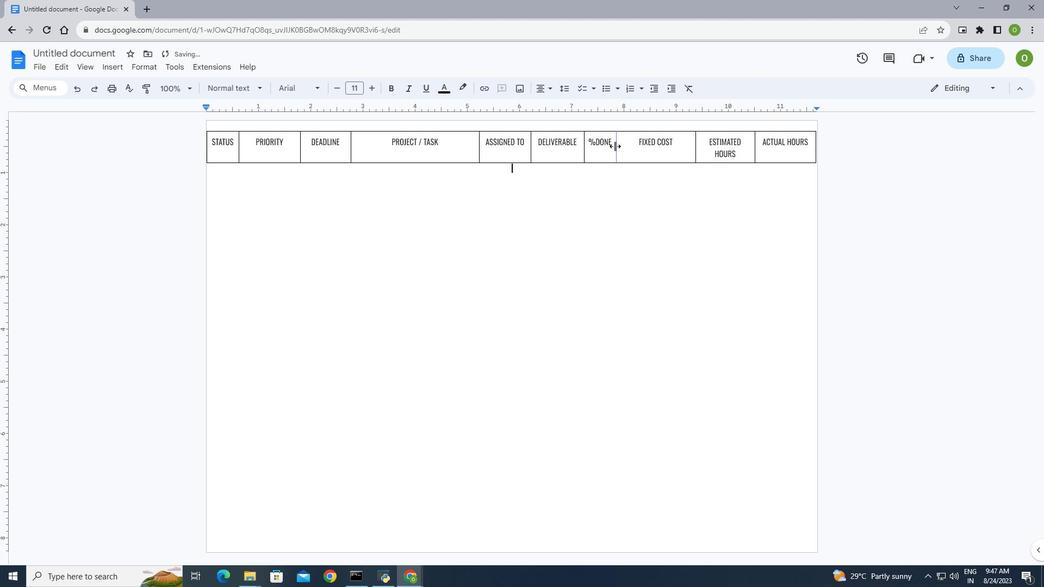 
Action: Mouse moved to (819, 156)
Screenshot: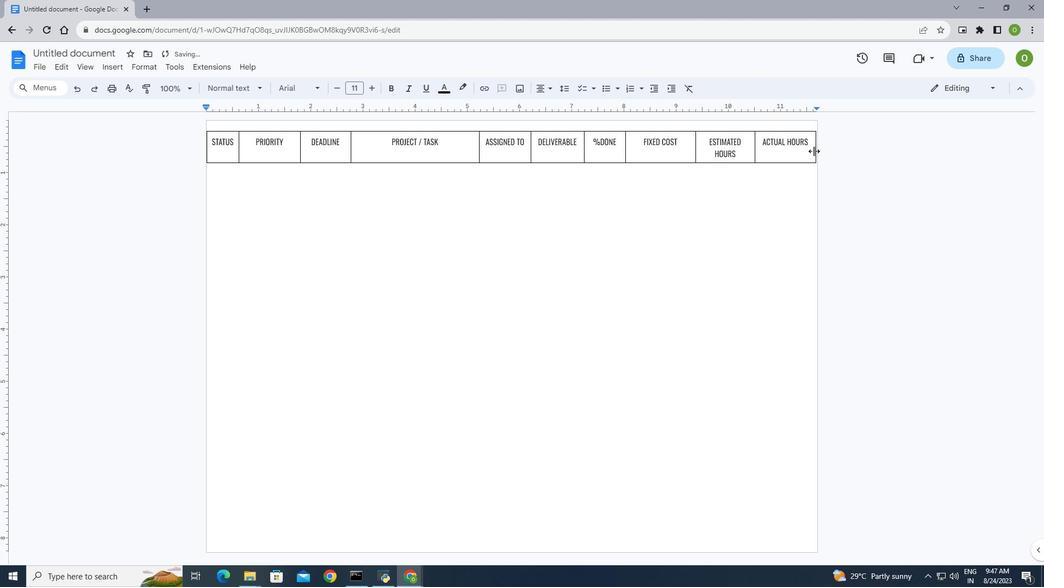 
Action: Mouse pressed left at (819, 156)
Screenshot: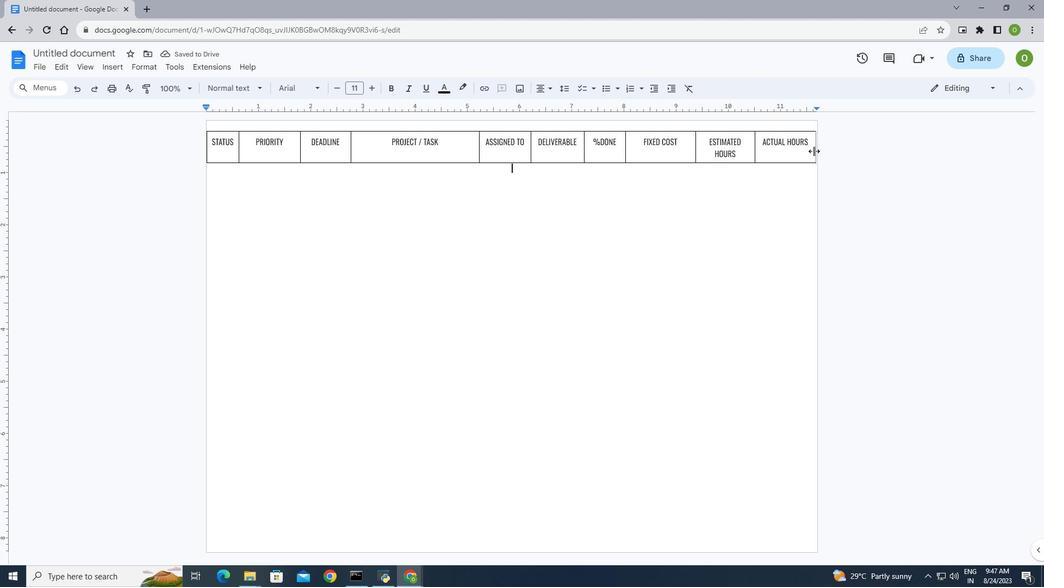 
Action: Mouse moved to (212, 156)
Screenshot: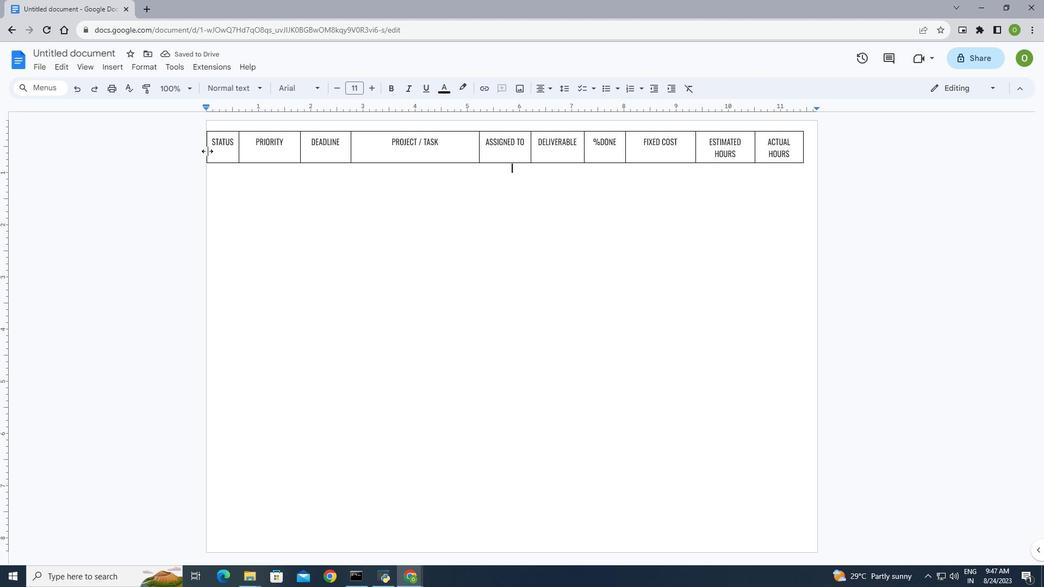 
Action: Mouse pressed left at (212, 156)
Screenshot: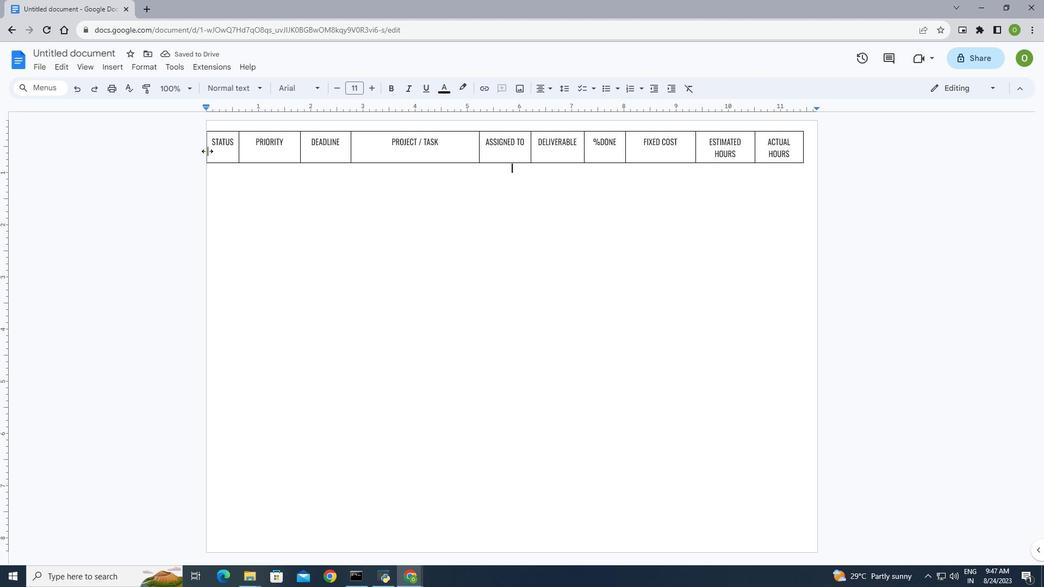 
Action: Mouse moved to (244, 156)
Screenshot: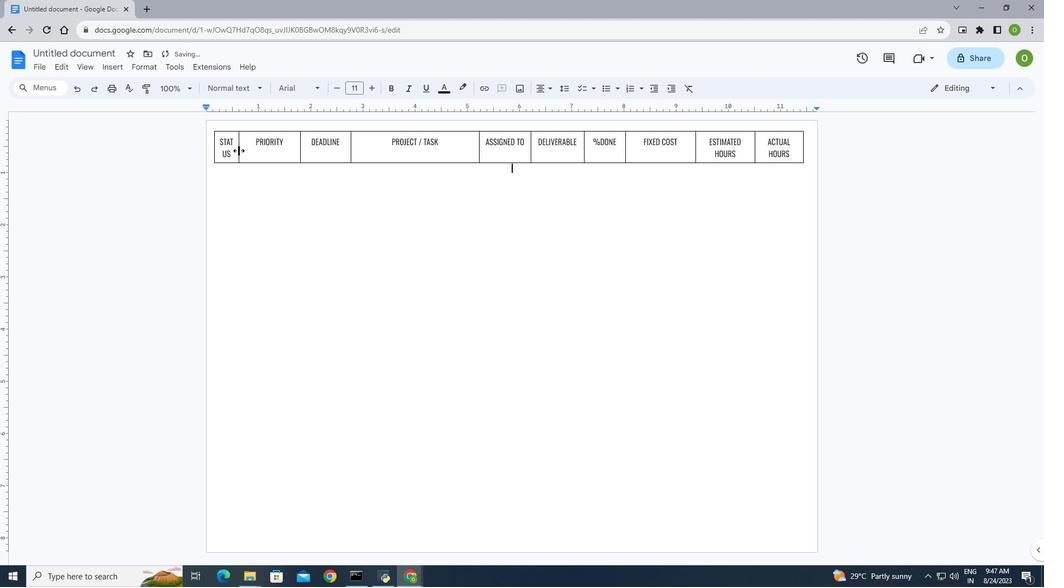 
Action: Mouse pressed left at (244, 156)
Screenshot: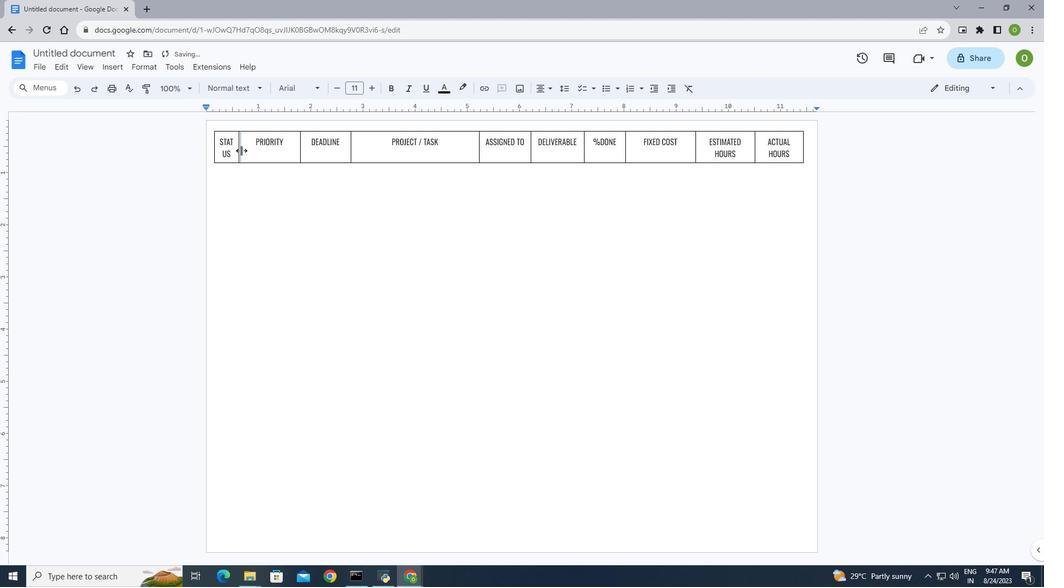 
Action: Mouse moved to (237, 200)
Screenshot: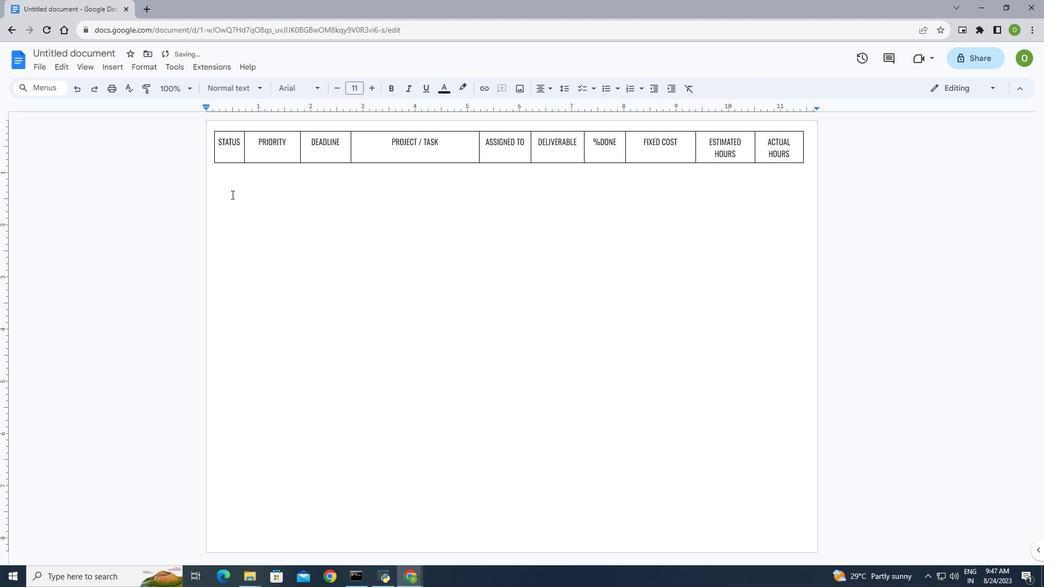 
Action: Mouse pressed left at (237, 200)
Screenshot: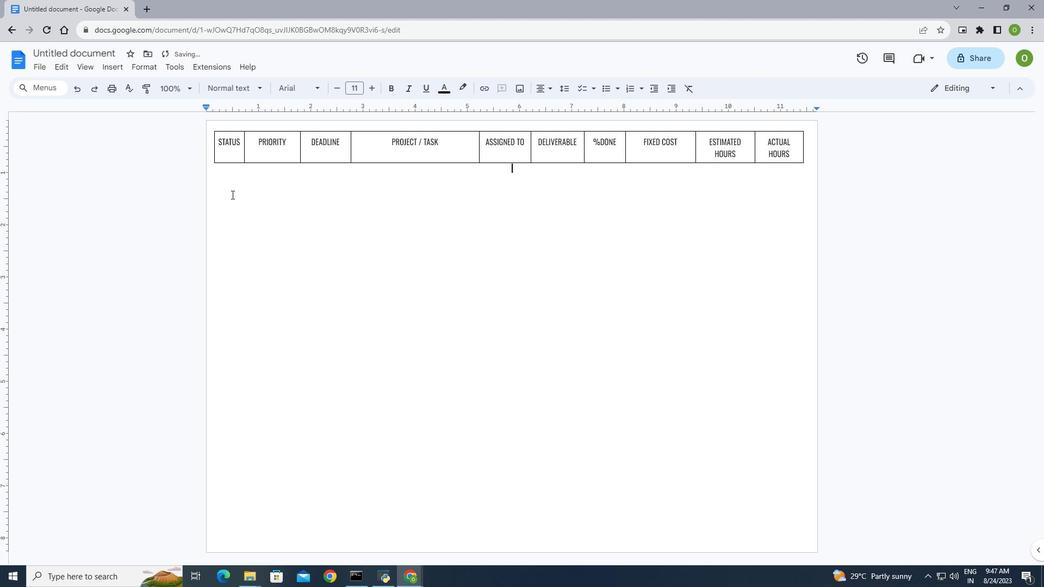 
Action: Mouse moved to (795, 159)
Screenshot: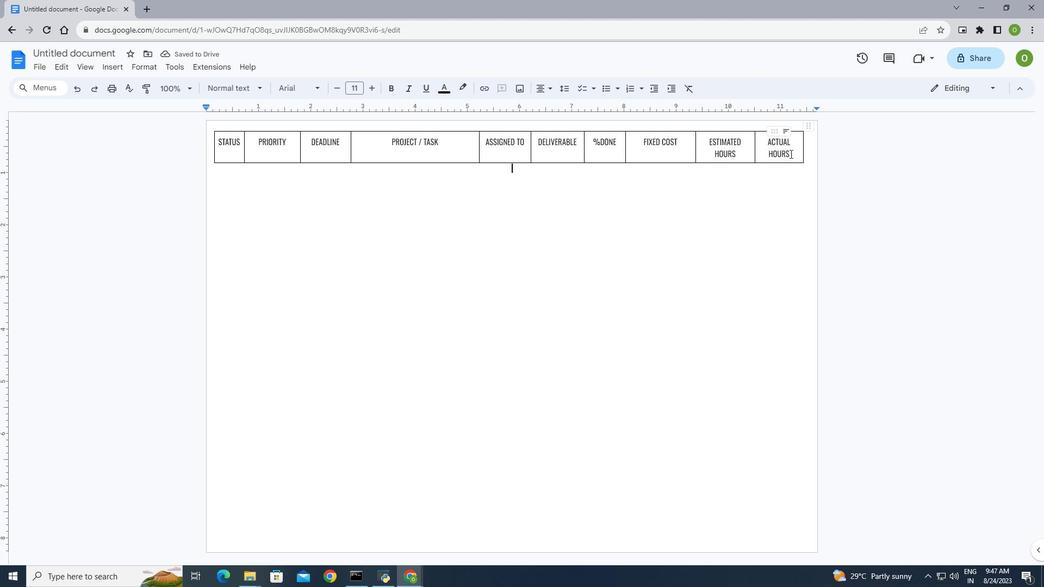 
Action: Mouse pressed left at (795, 159)
Screenshot: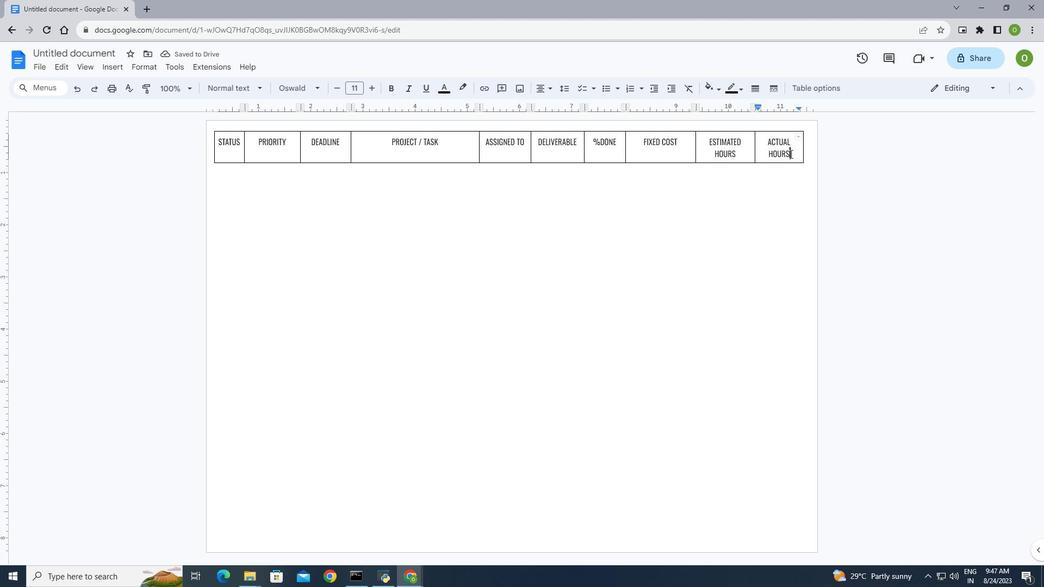 
Action: Mouse moved to (602, 268)
Screenshot: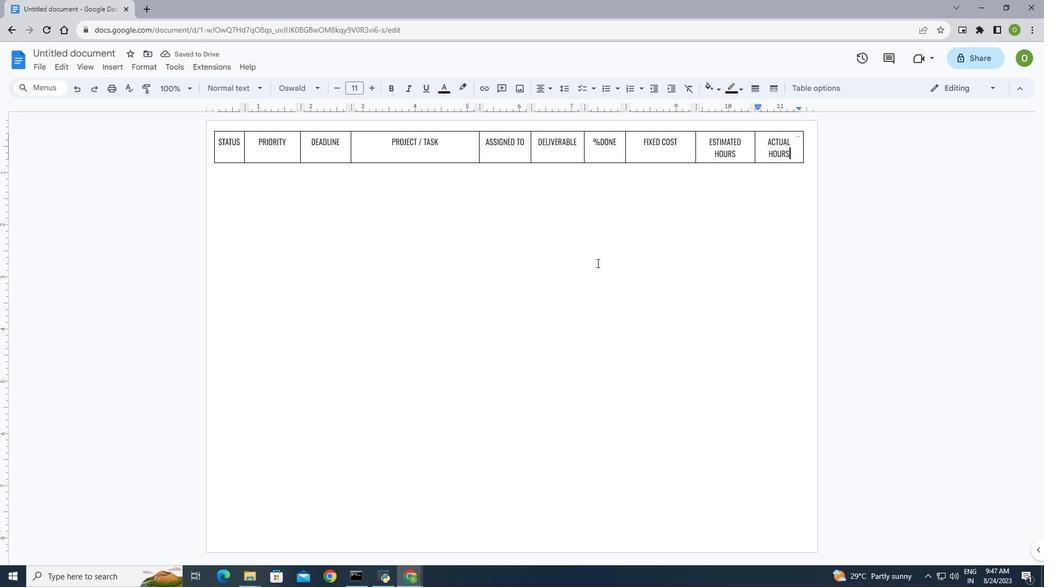 
Action: Key pressed <Key.tab>
Screenshot: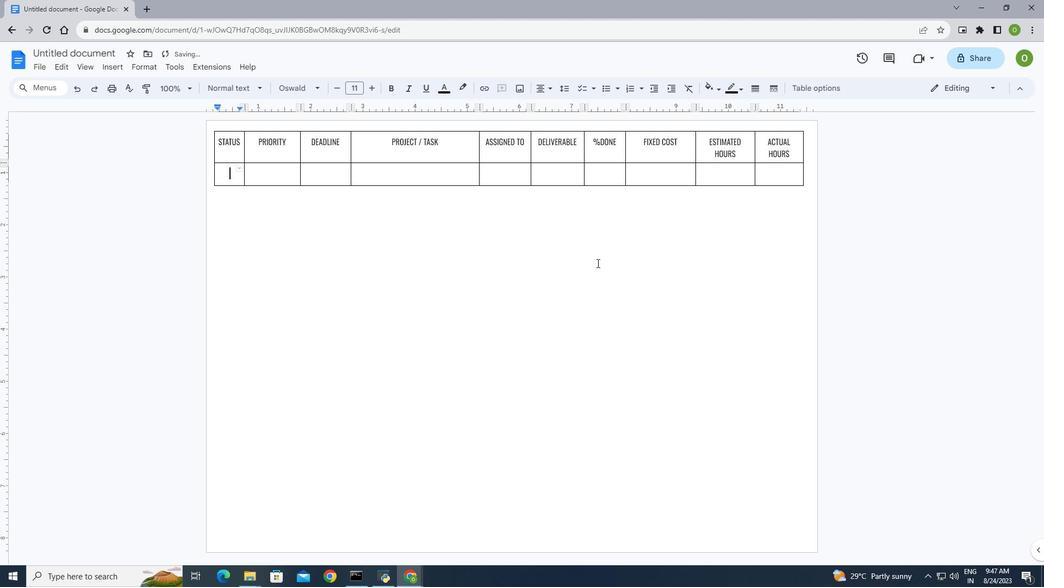 
Action: Mouse moved to (233, 154)
Screenshot: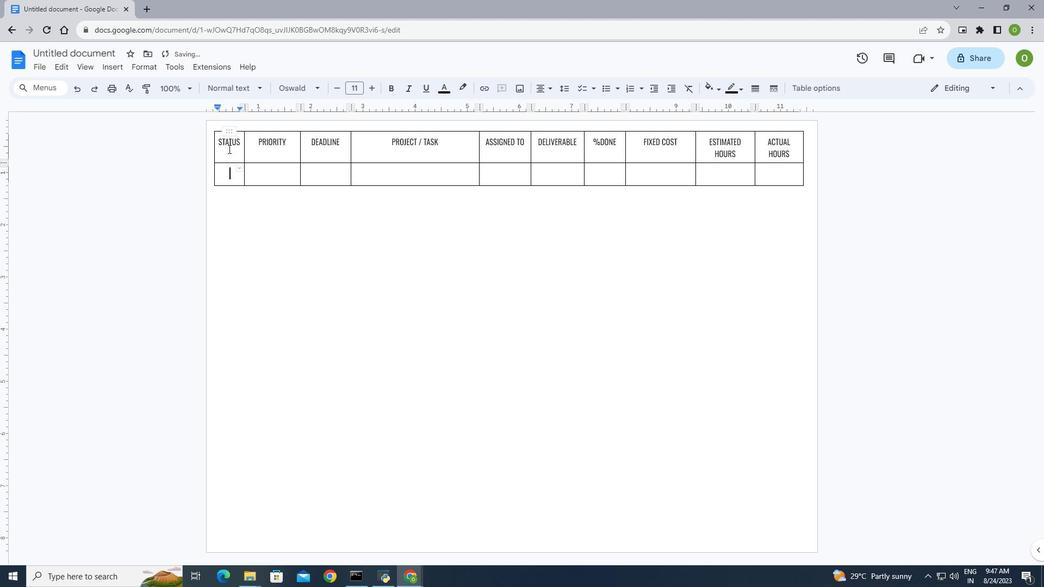 
Action: Mouse pressed left at (233, 154)
Screenshot: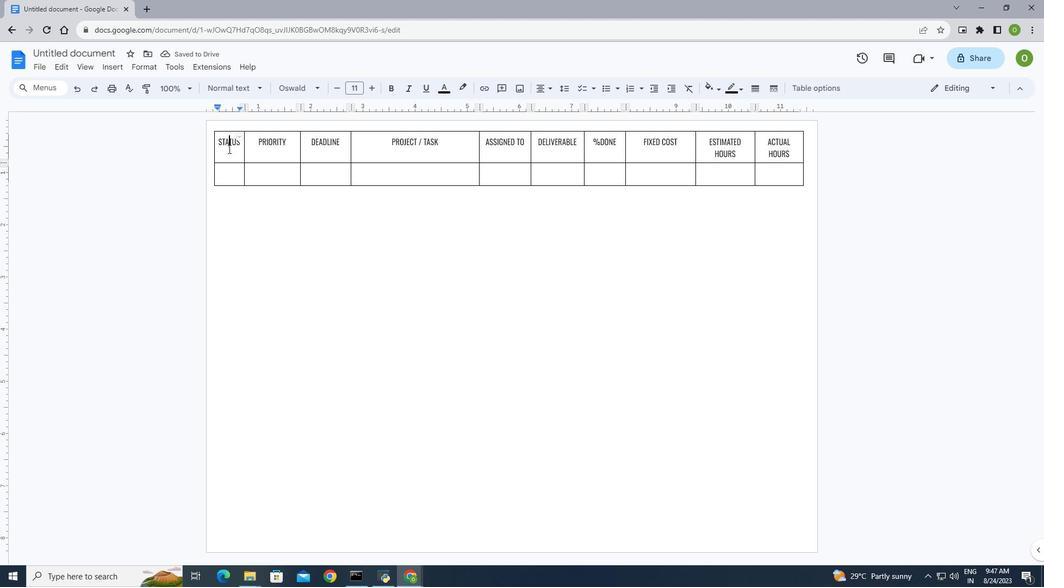 
Action: Mouse moved to (716, 92)
Screenshot: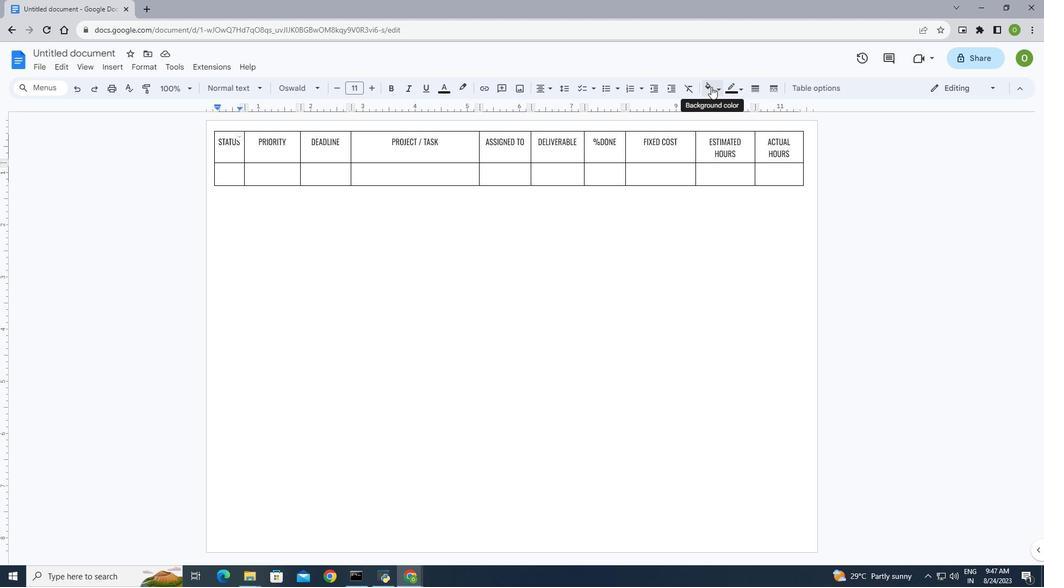 
Action: Mouse pressed left at (716, 92)
Screenshot: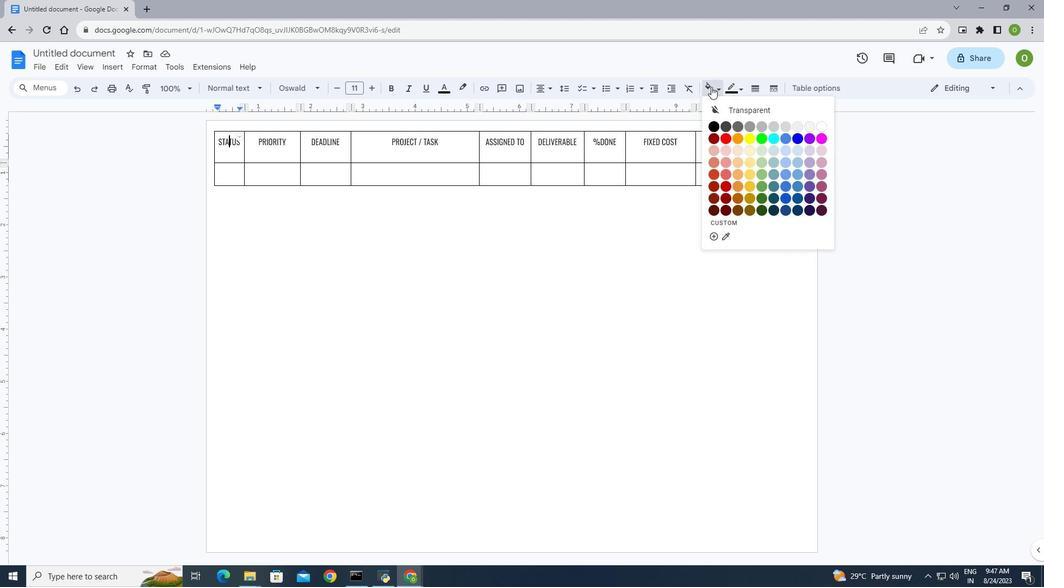 
Action: Mouse moved to (720, 239)
Screenshot: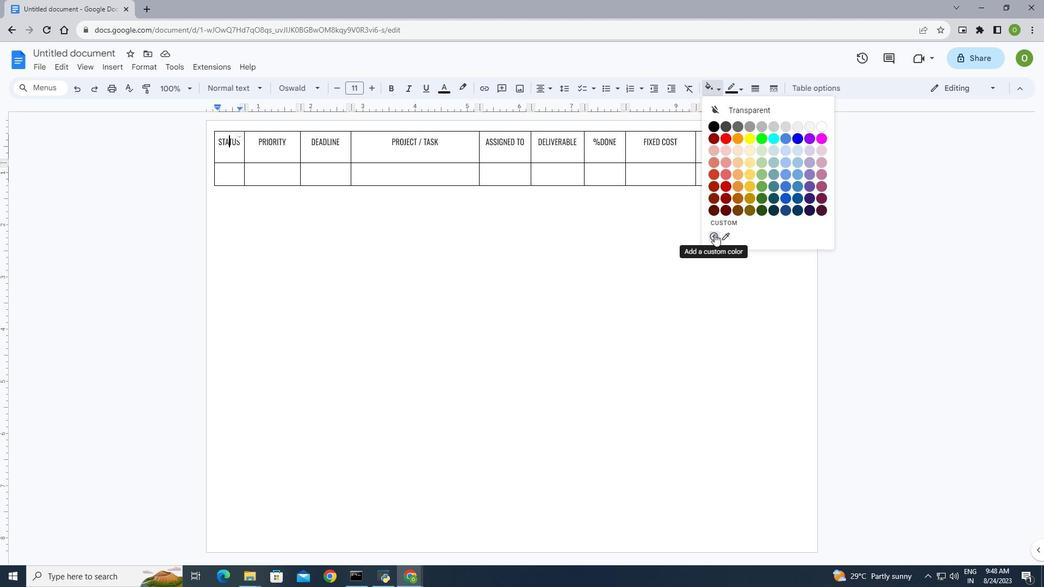 
Action: Mouse pressed left at (720, 239)
Screenshot: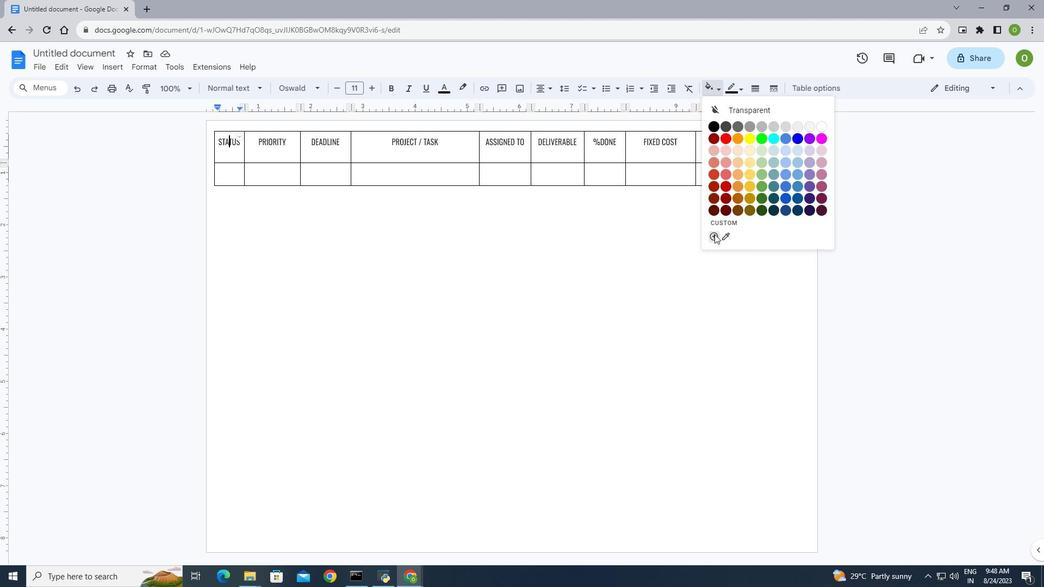 
Action: Mouse moved to (602, 218)
Screenshot: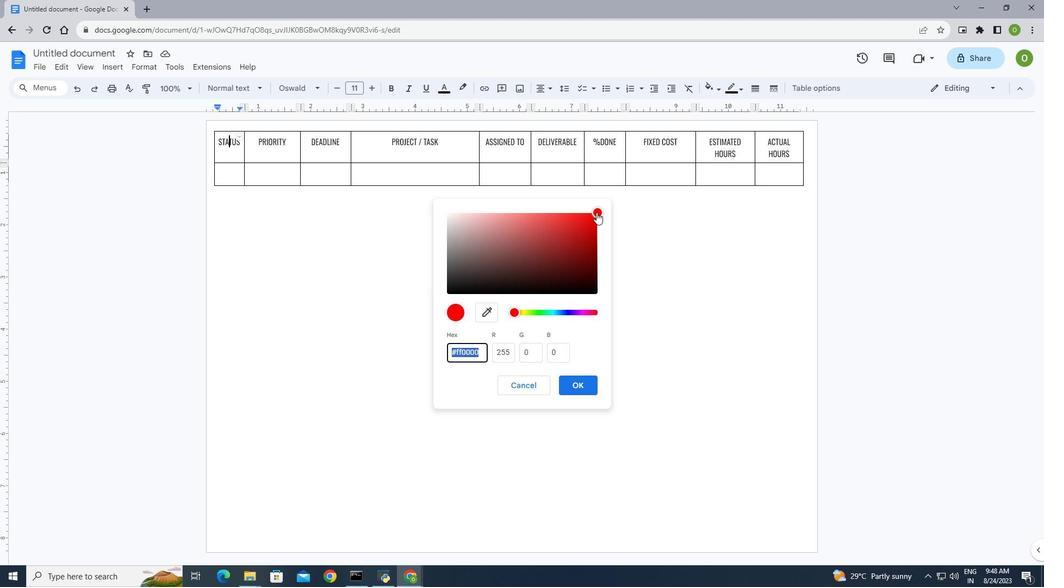 
Action: Mouse pressed left at (602, 218)
Screenshot: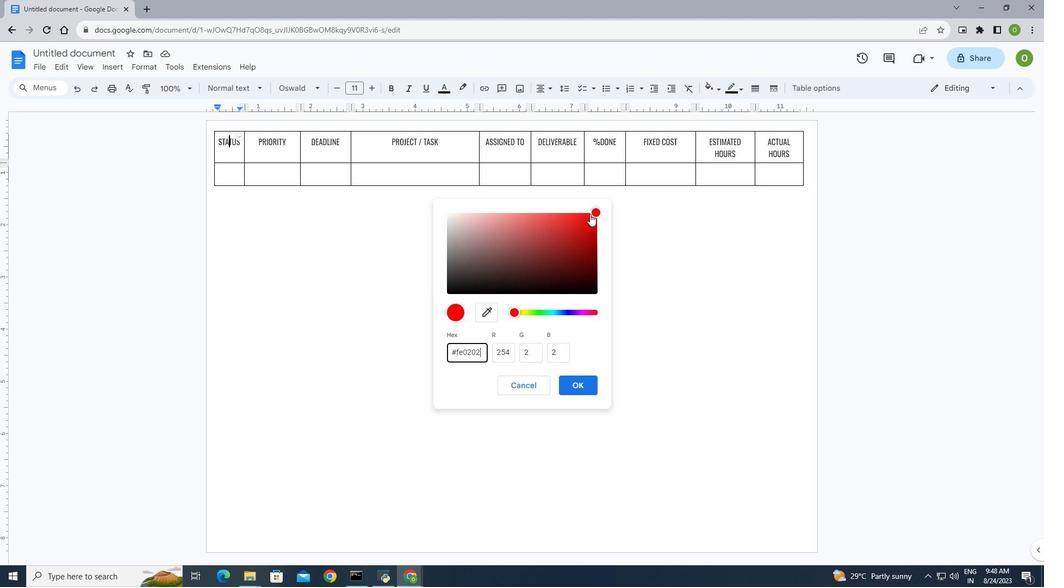 
Action: Mouse moved to (583, 390)
Screenshot: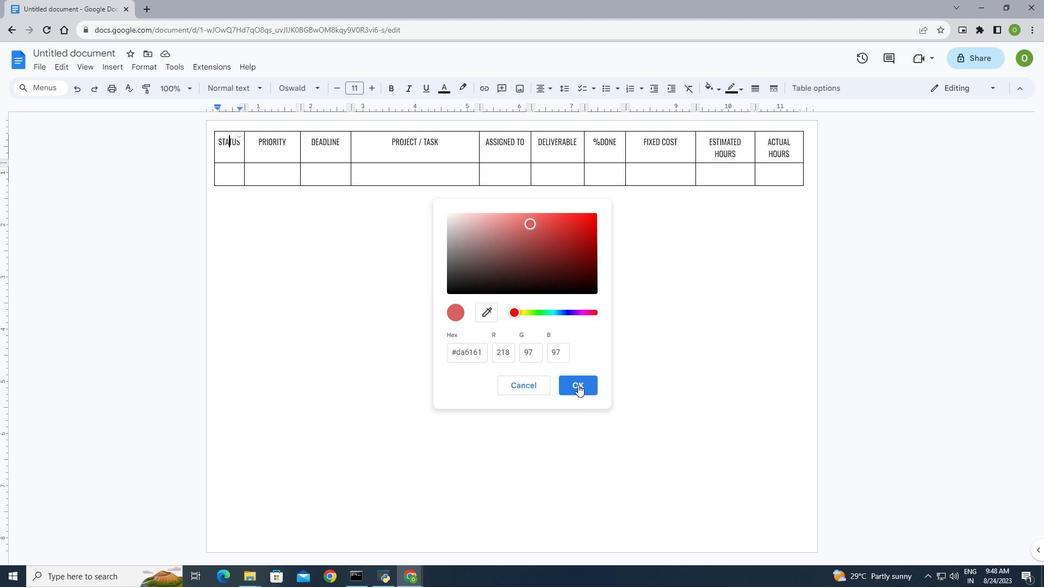 
Action: Mouse pressed left at (583, 390)
Screenshot: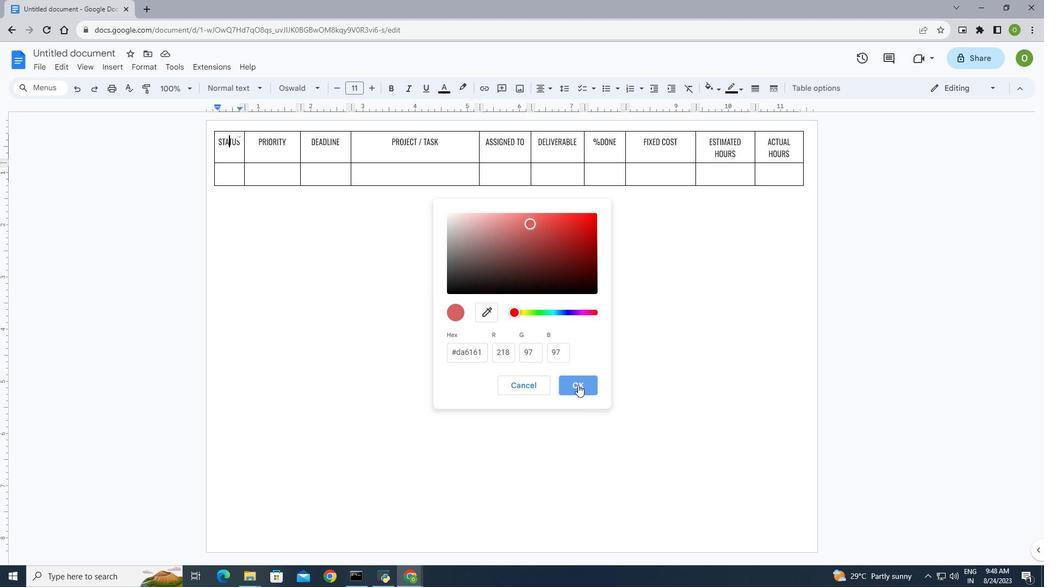 
Action: Mouse moved to (289, 157)
Screenshot: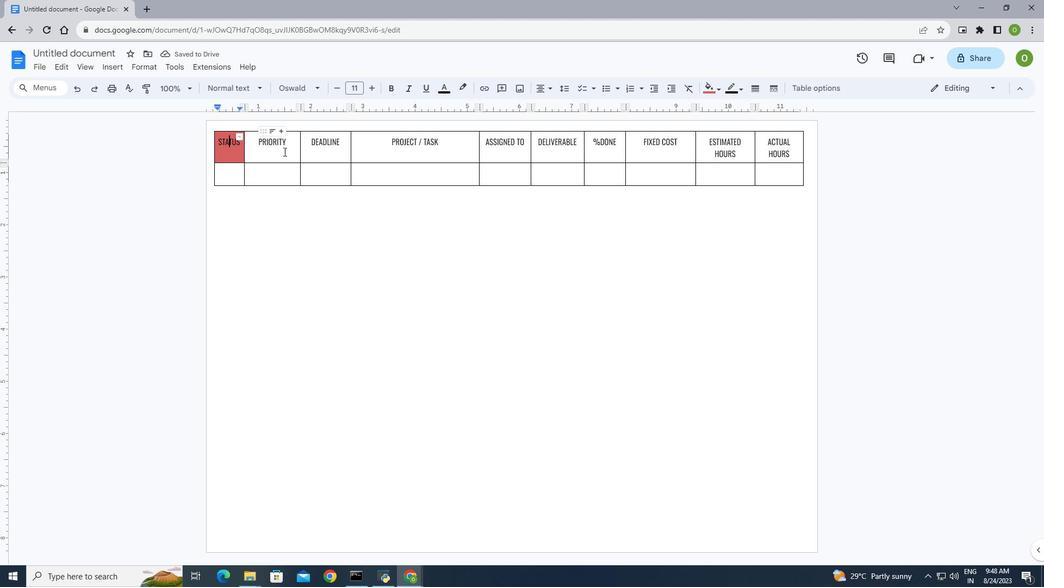 
Action: Mouse pressed left at (289, 157)
Screenshot: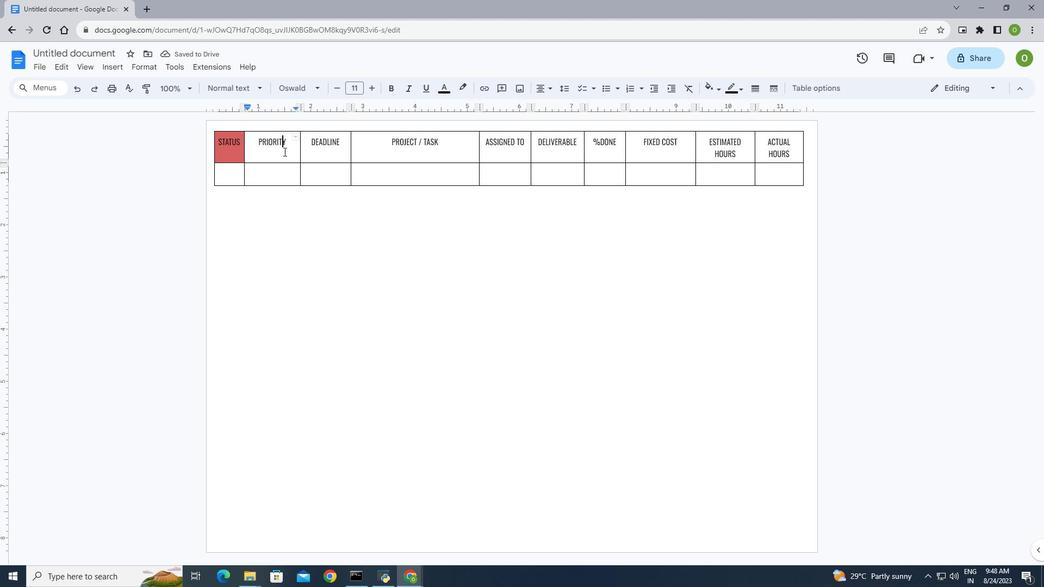 
Action: Mouse moved to (125, 70)
Screenshot: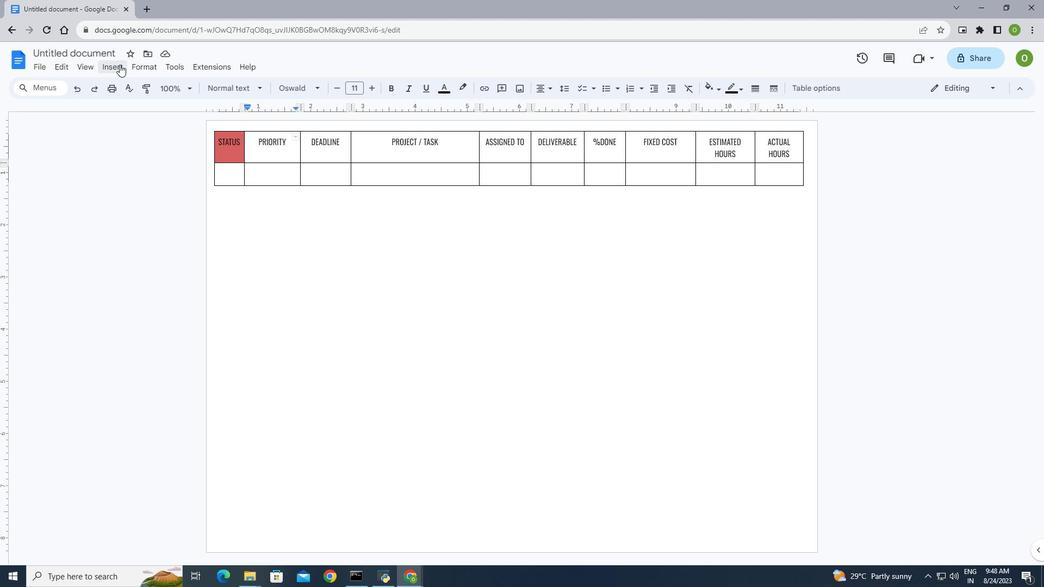 
Action: Mouse pressed left at (125, 70)
Screenshot: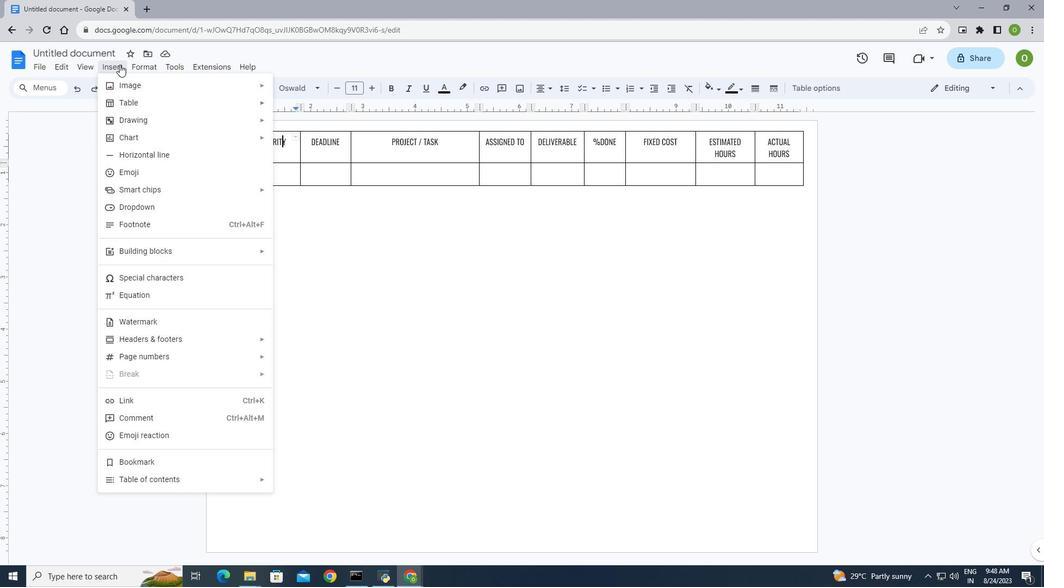 
Action: Mouse moved to (145, 71)
Screenshot: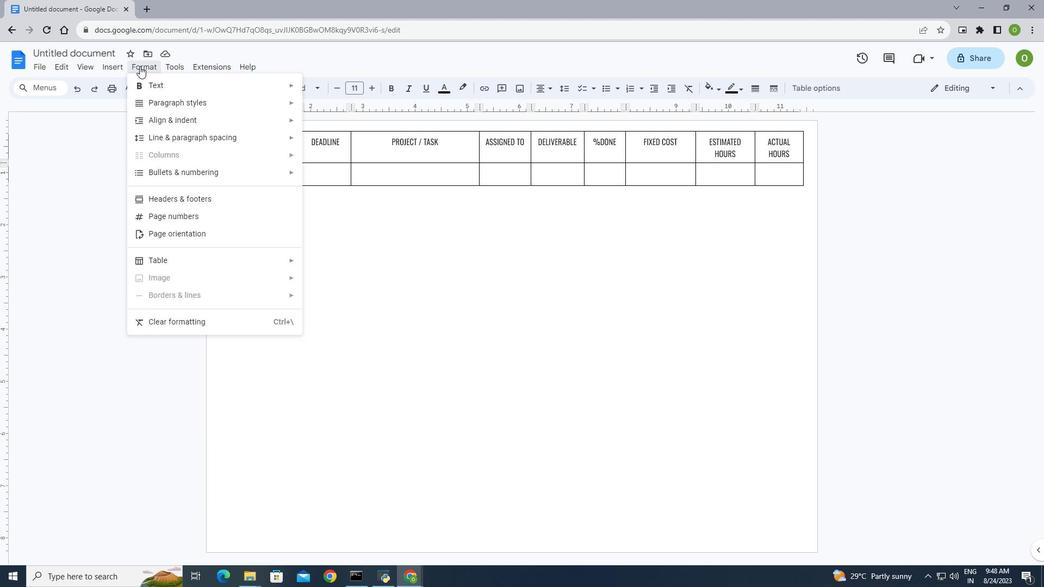 
Action: Mouse pressed left at (145, 71)
Screenshot: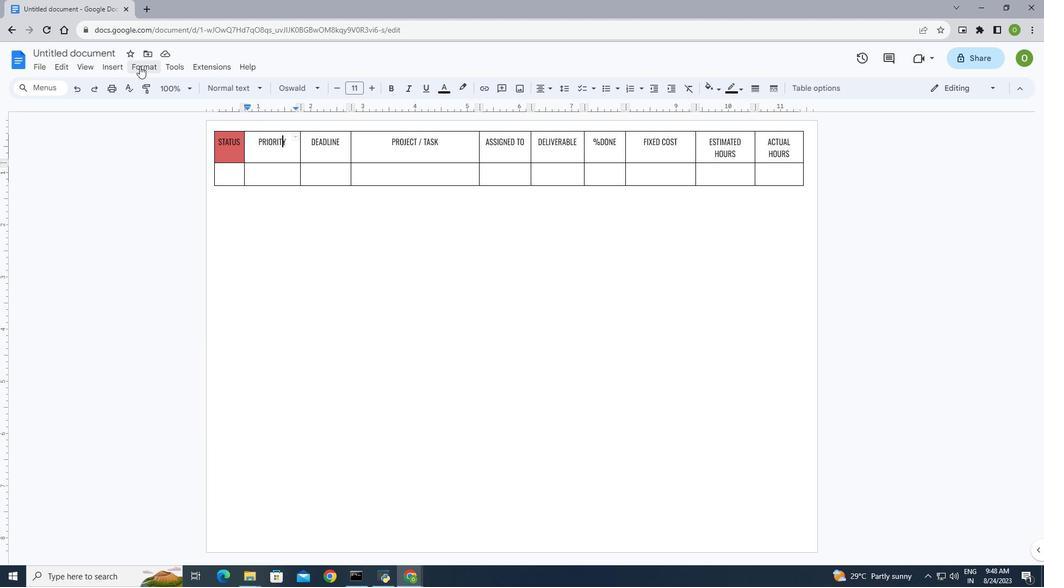 
Action: Mouse pressed left at (145, 71)
Screenshot: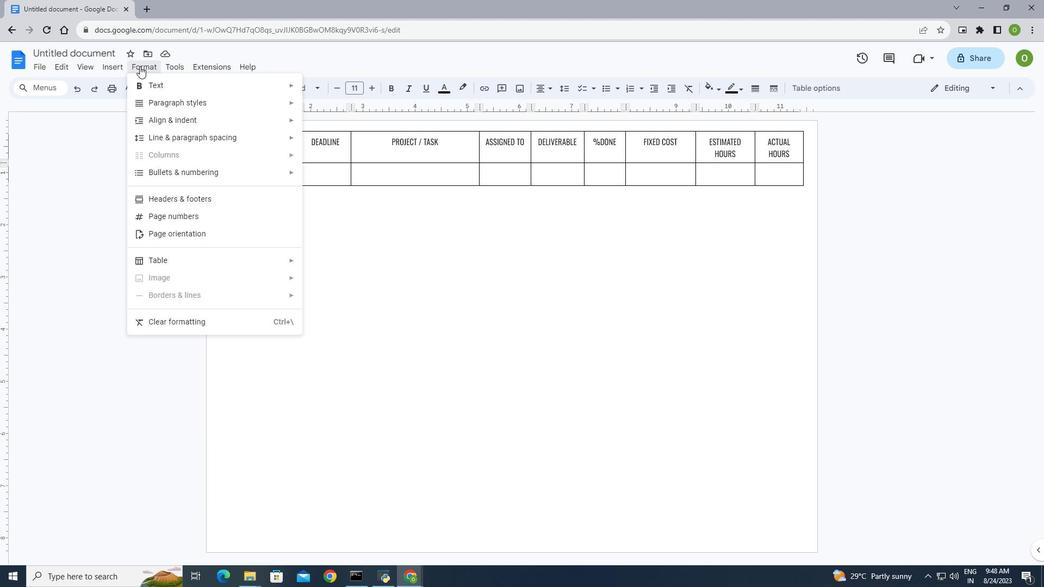 
Action: Mouse moved to (397, 340)
Screenshot: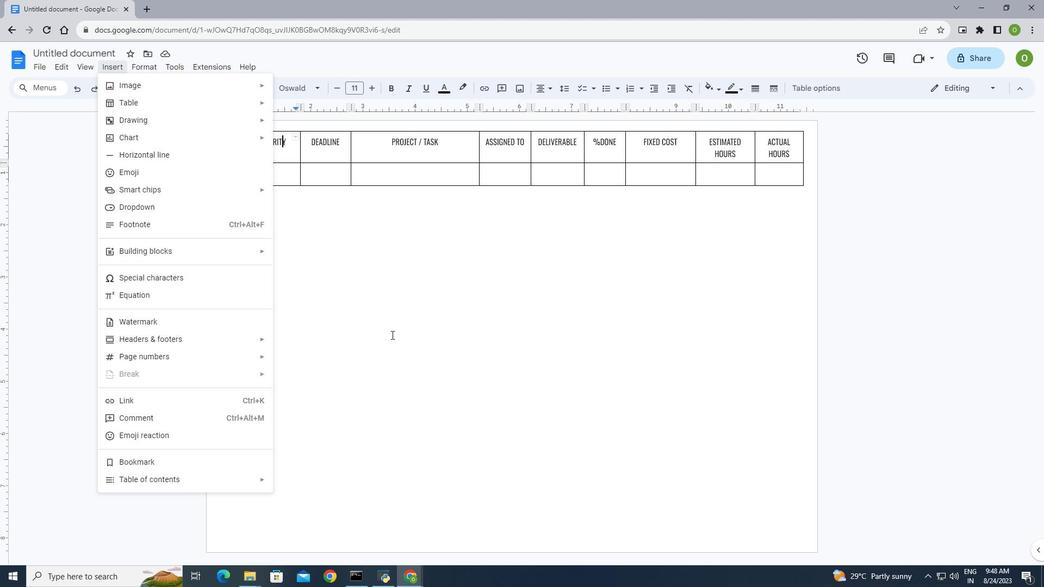 
Action: Mouse pressed left at (397, 340)
Screenshot: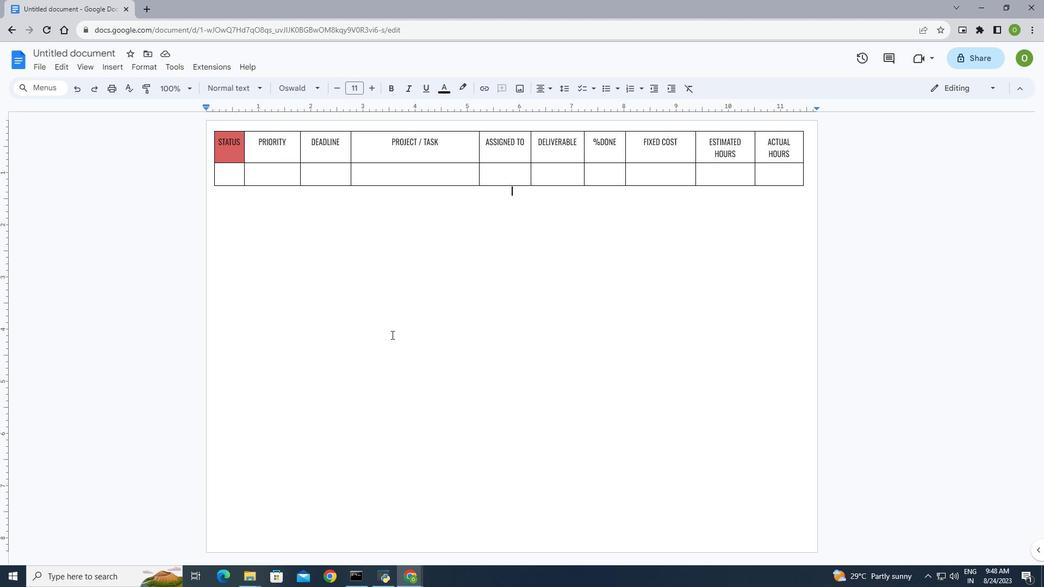
Action: Mouse moved to (267, 161)
Screenshot: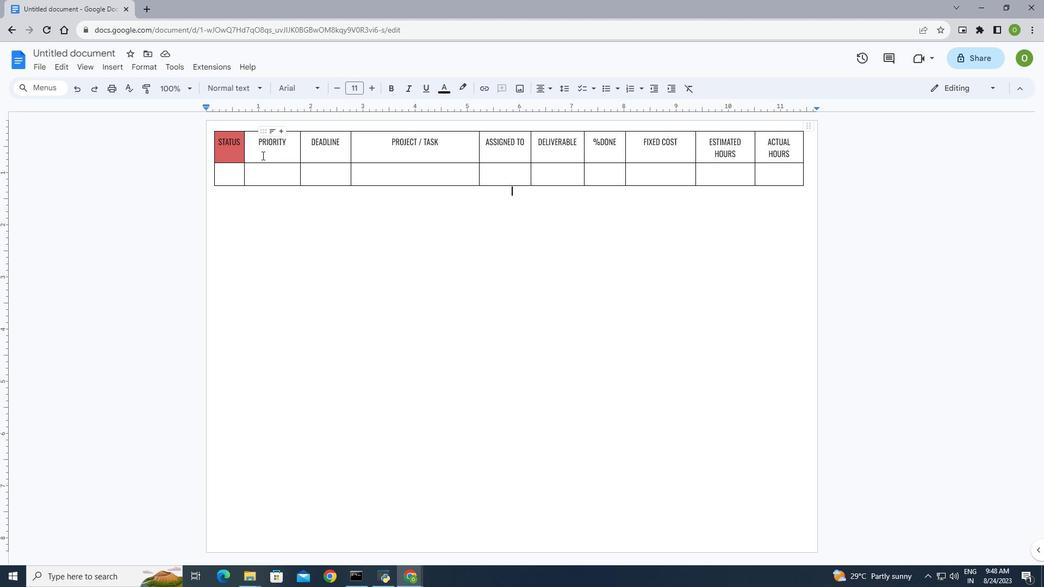 
Action: Mouse pressed left at (267, 161)
Screenshot: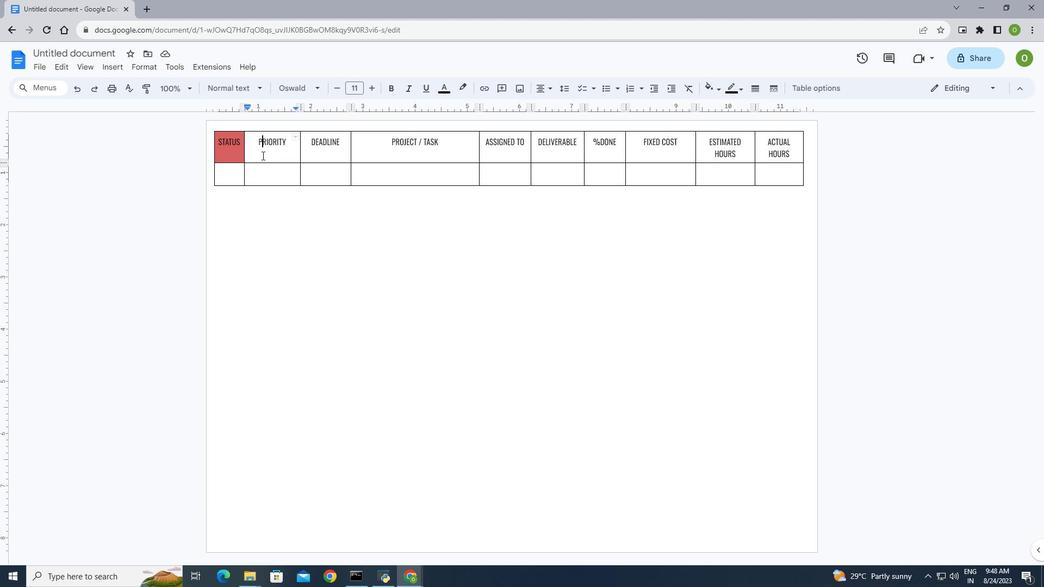 
Action: Mouse moved to (278, 153)
Screenshot: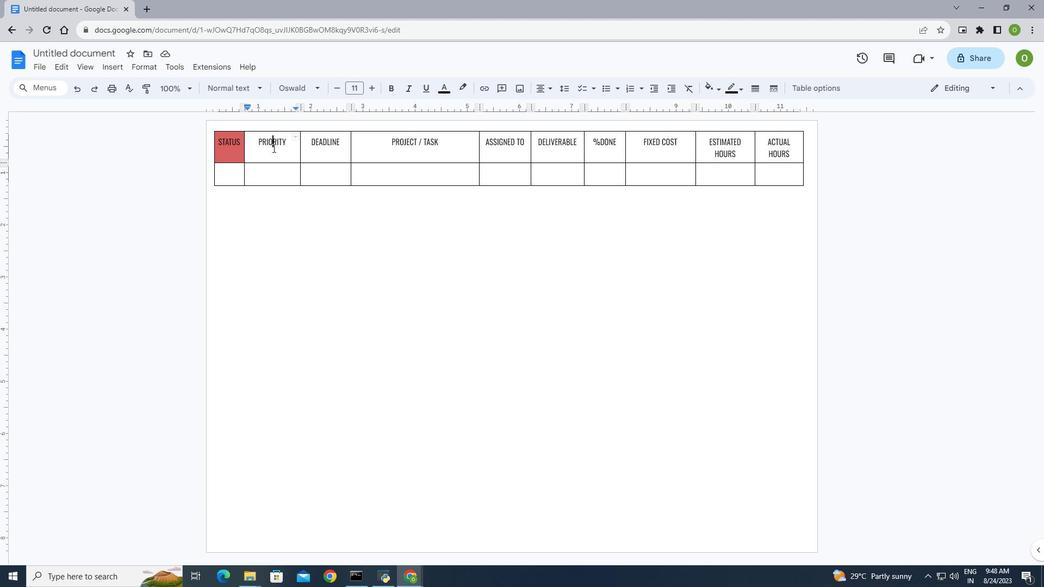 
Action: Mouse pressed left at (278, 153)
Screenshot: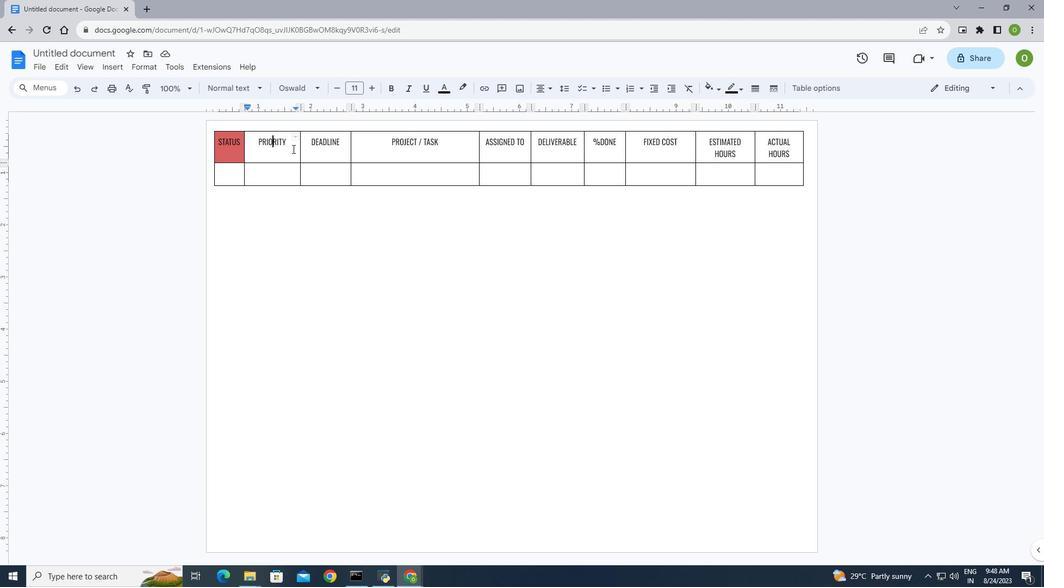 
Action: Mouse moved to (702, 89)
Screenshot: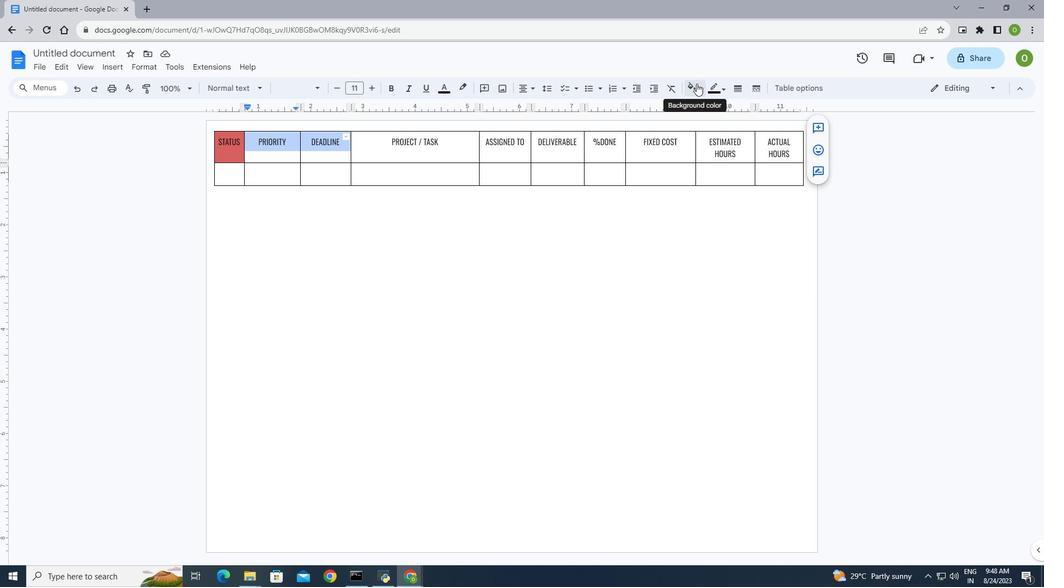 
Action: Mouse pressed left at (702, 89)
Screenshot: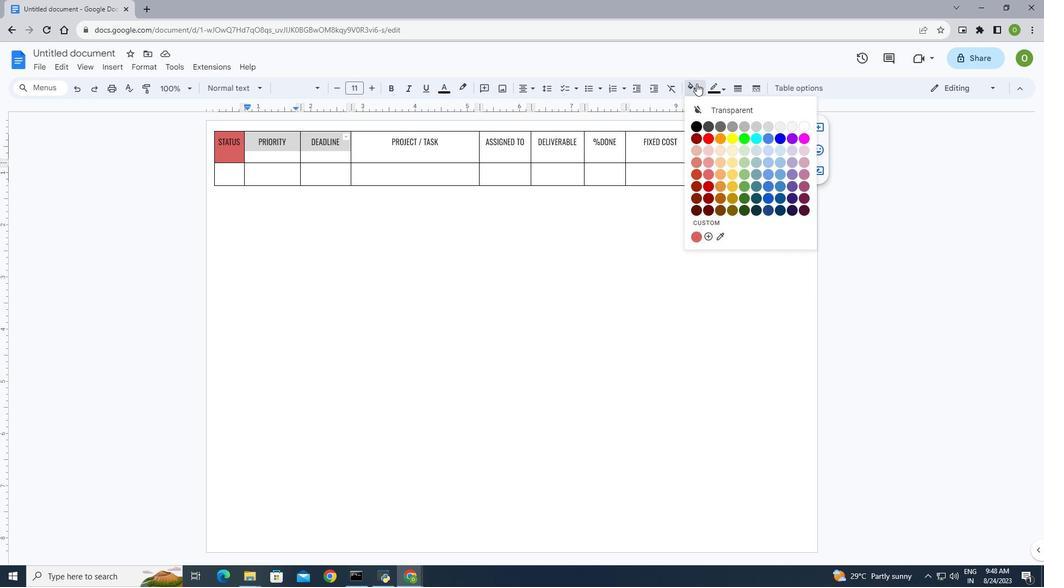 
Action: Mouse moved to (798, 188)
Screenshot: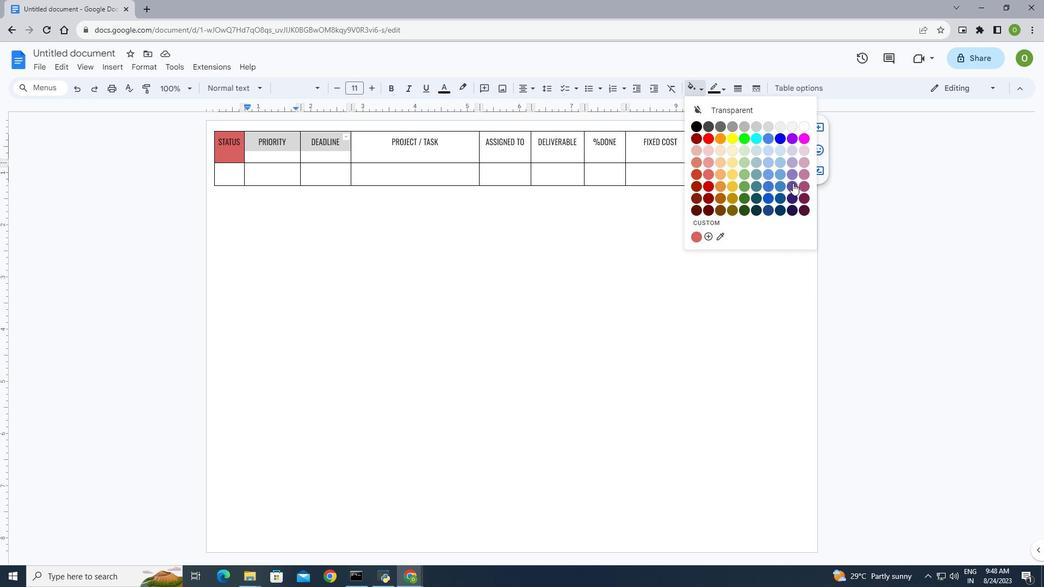 
Action: Mouse pressed left at (798, 188)
Screenshot: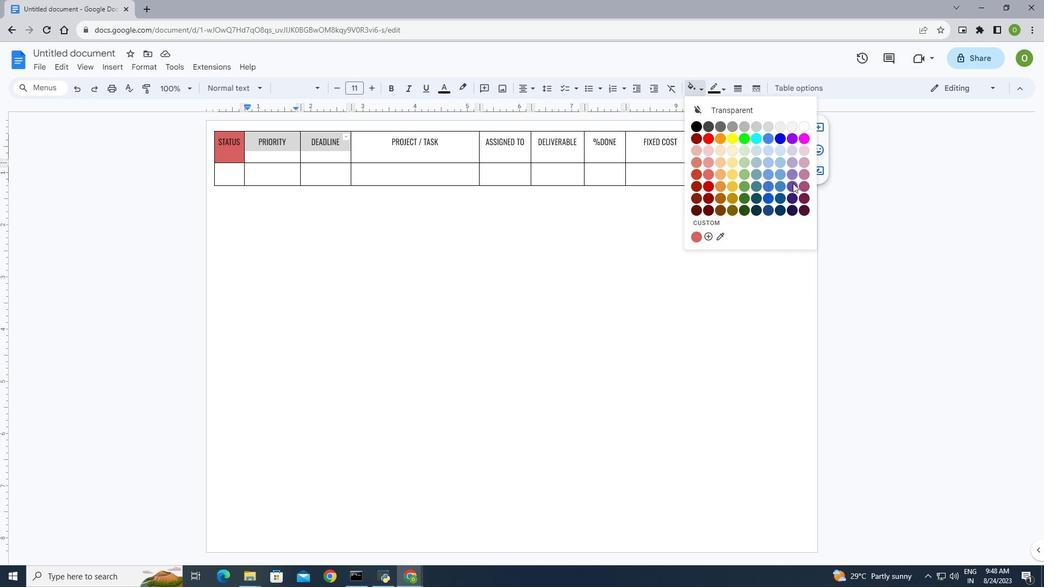 
Action: Mouse moved to (380, 159)
Screenshot: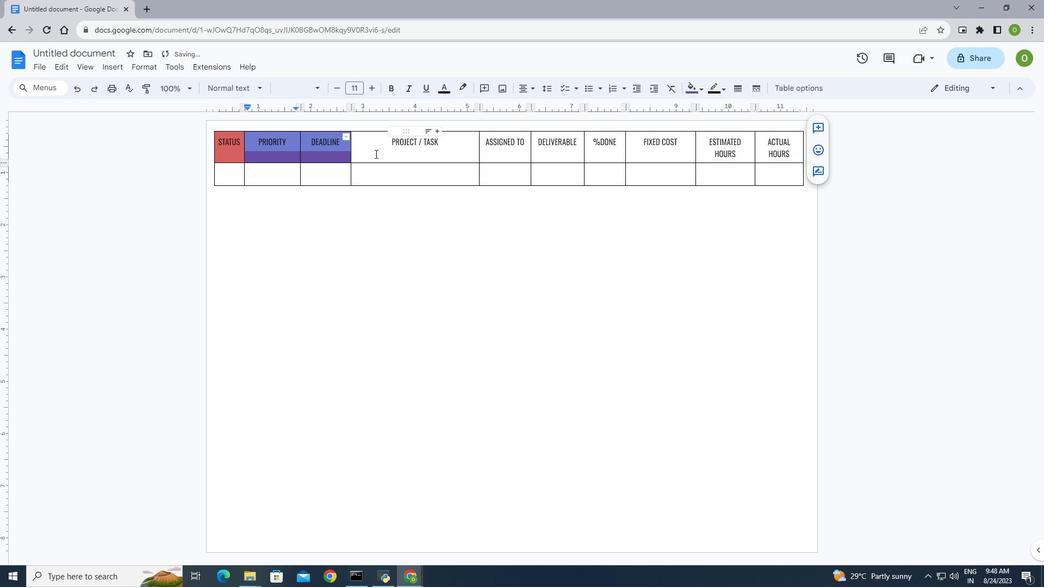 
Action: Mouse pressed left at (380, 159)
Screenshot: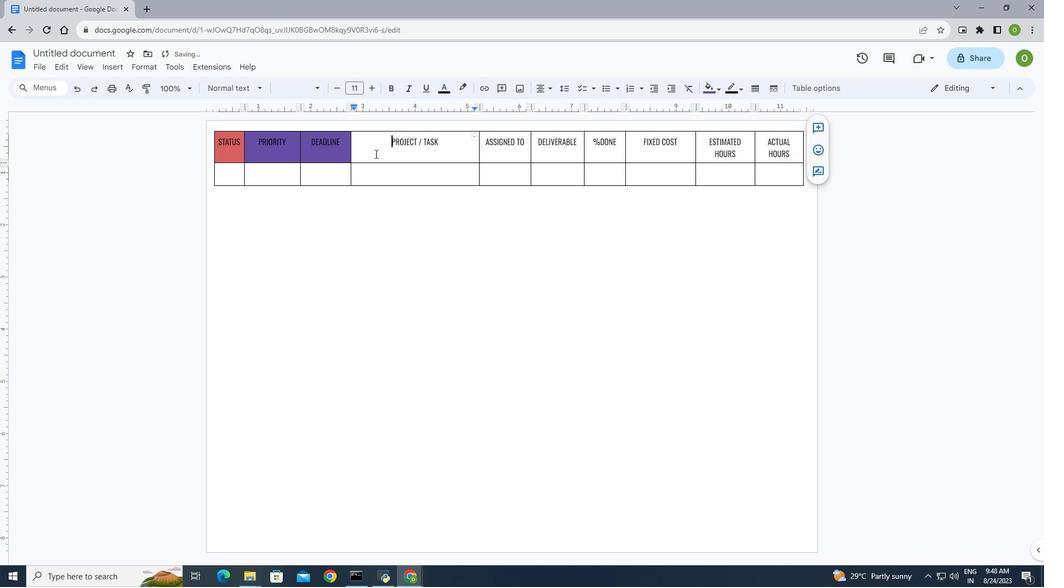 
Action: Mouse moved to (387, 153)
Screenshot: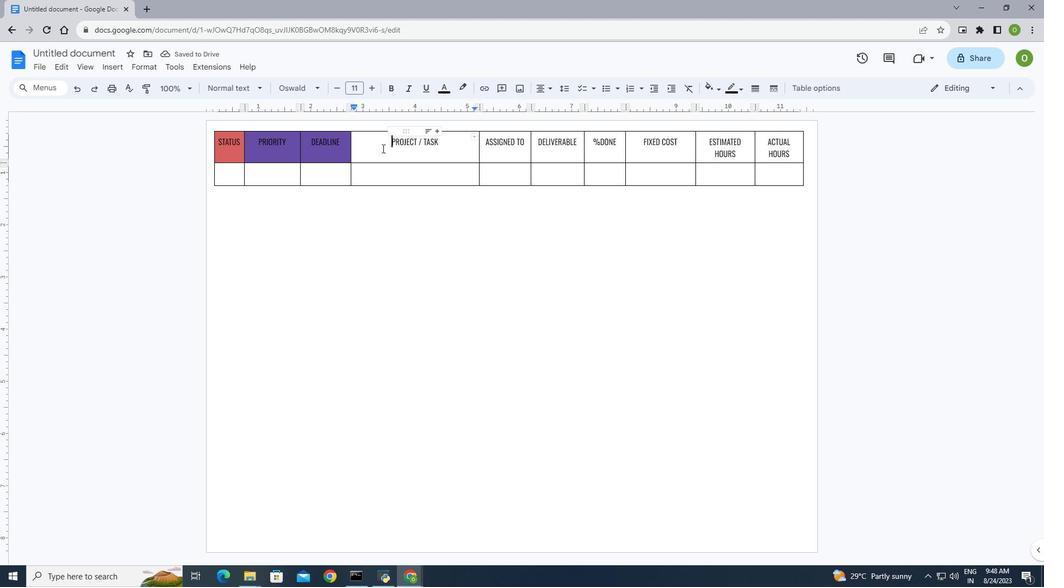 
Action: Mouse pressed left at (387, 153)
Screenshot: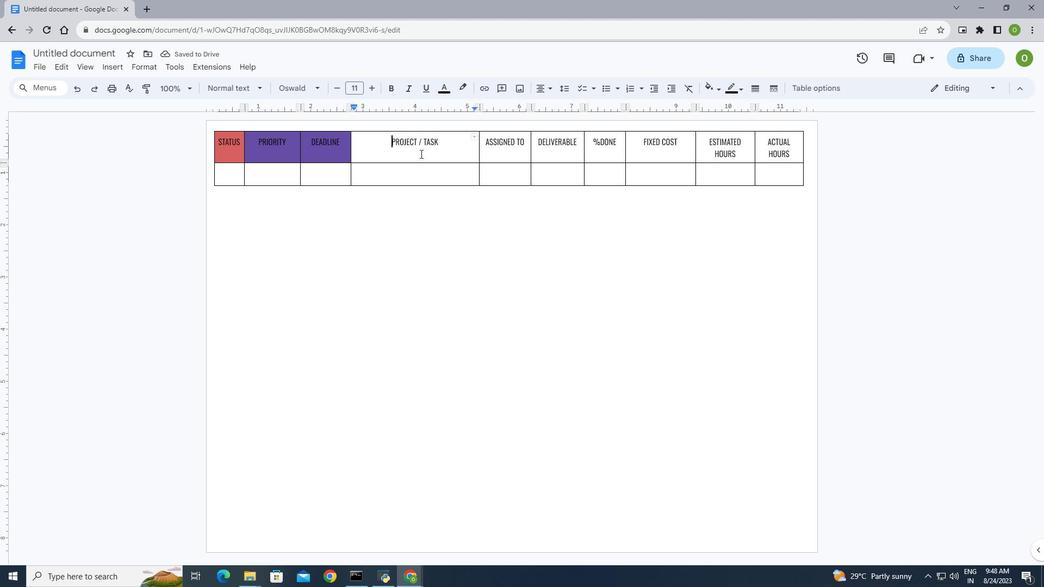 
Action: Mouse moved to (391, 150)
Screenshot: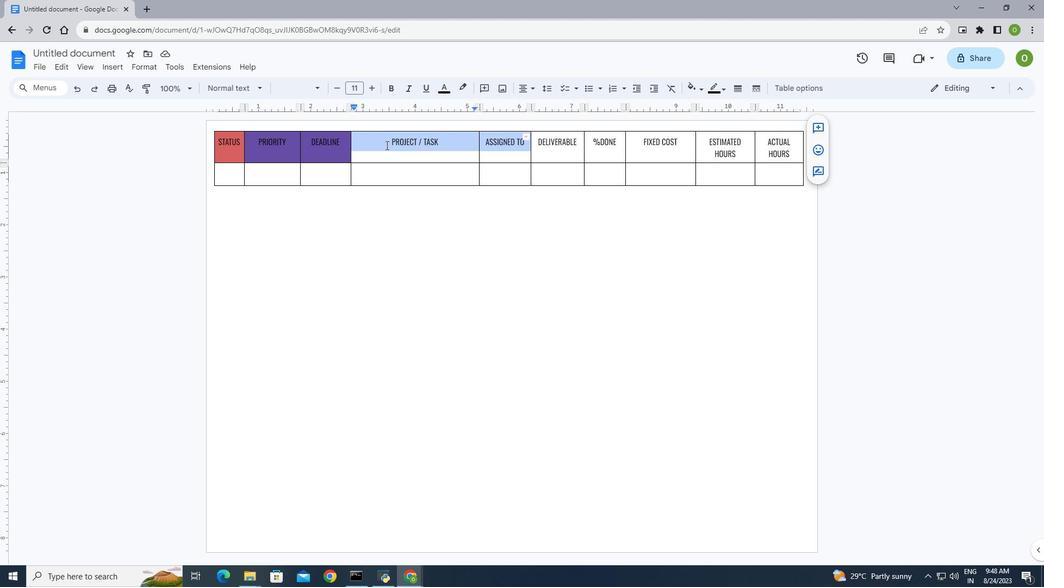 
Action: Mouse pressed left at (391, 150)
Screenshot: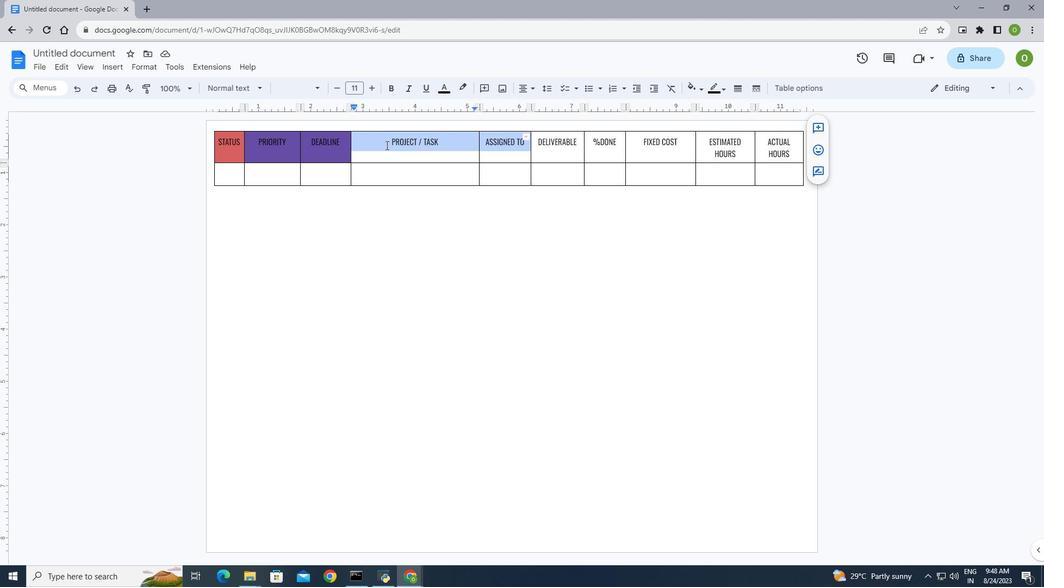 
Action: Mouse moved to (387, 145)
Screenshot: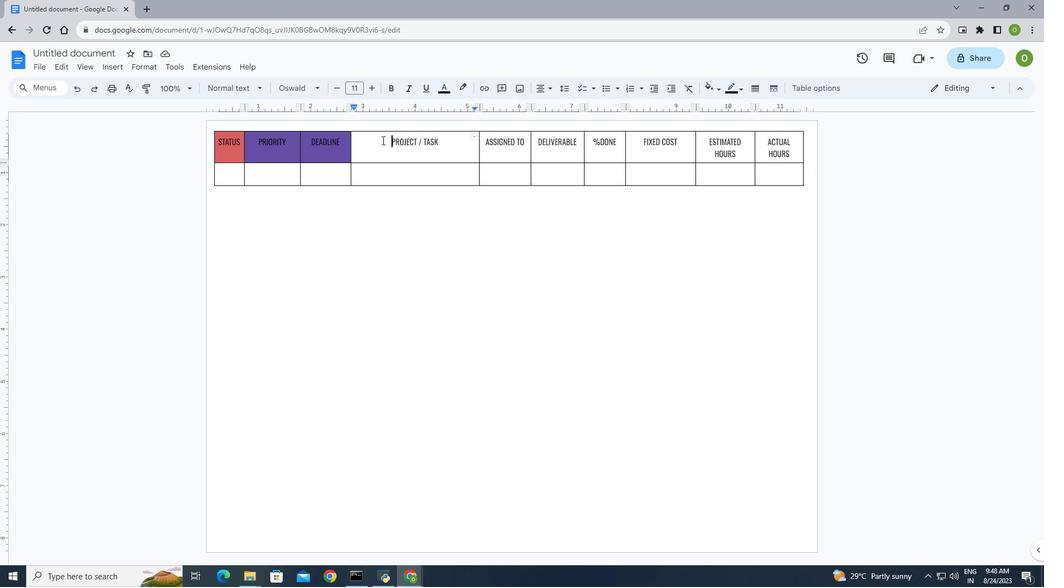 
Action: Mouse pressed left at (387, 145)
Screenshot: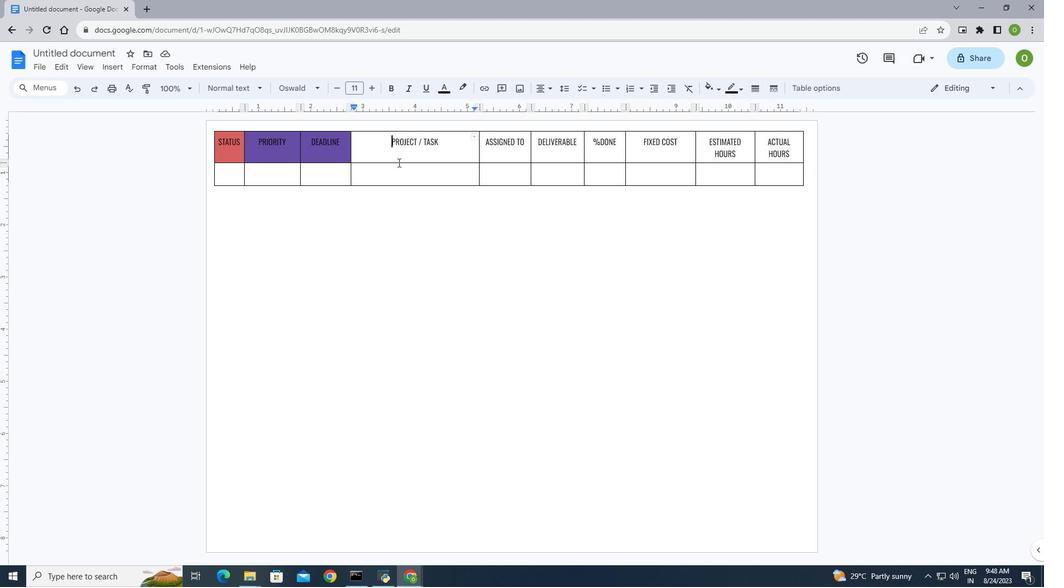 
Action: Mouse moved to (702, 90)
Screenshot: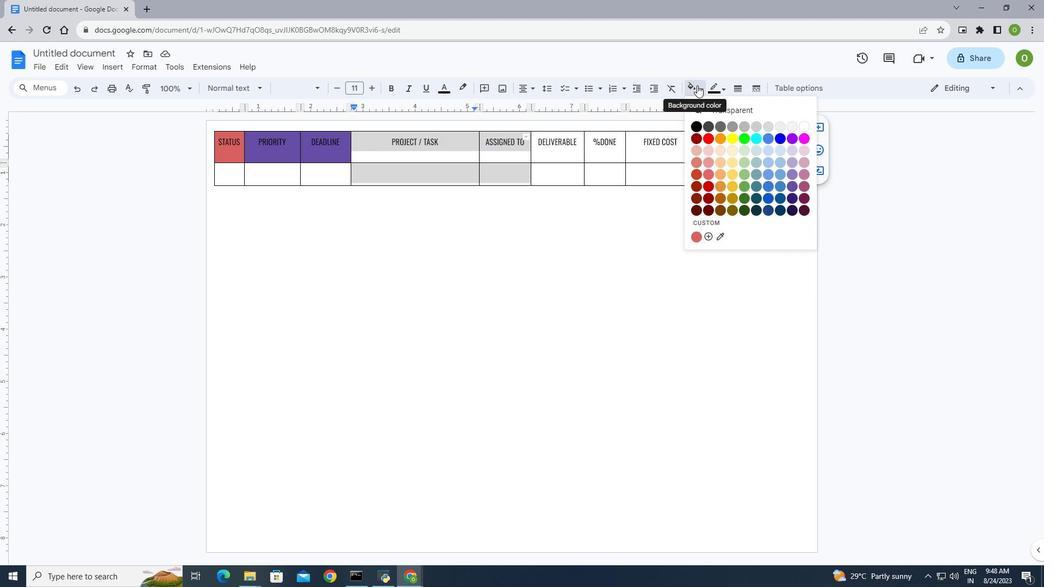 
Action: Mouse pressed left at (702, 90)
Screenshot: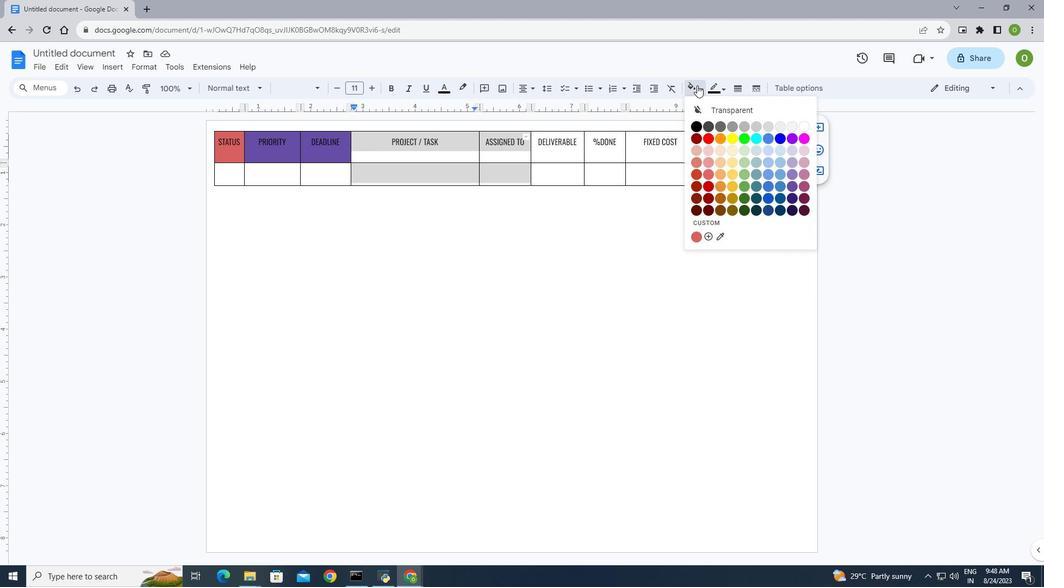 
Action: Mouse moved to (772, 191)
Screenshot: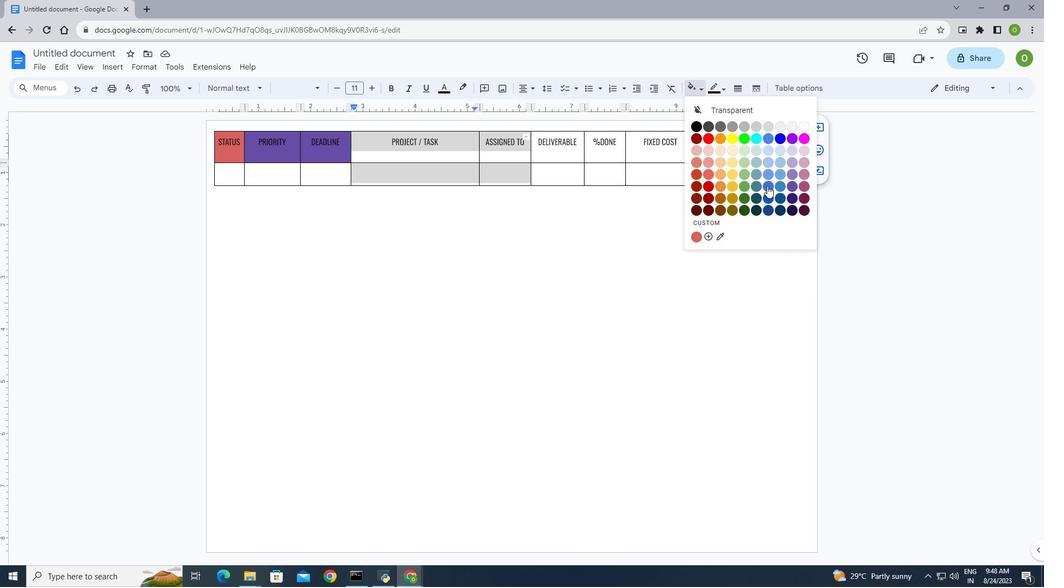 
Action: Mouse pressed left at (772, 191)
Screenshot: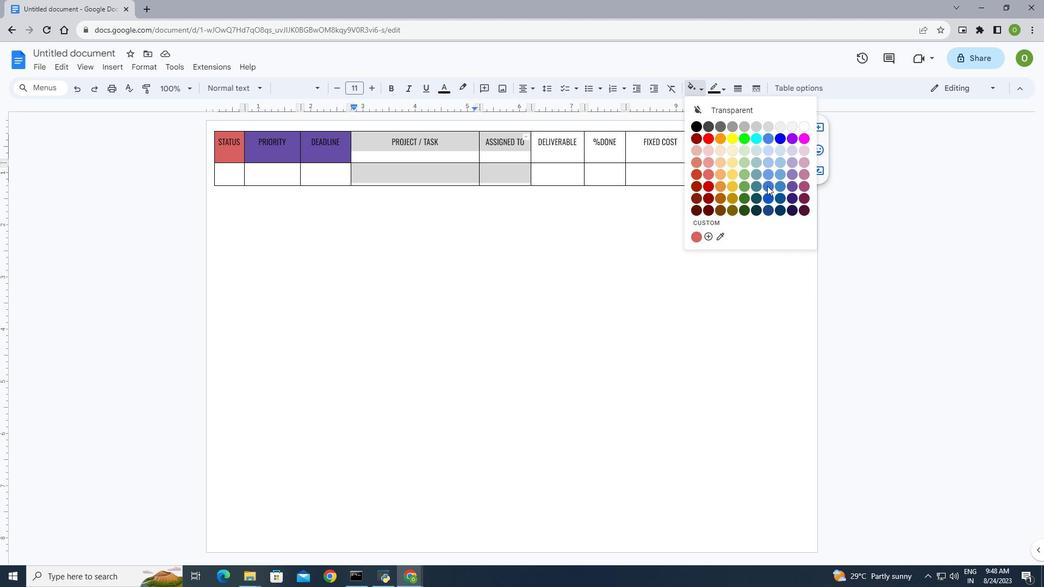 
Action: Mouse moved to (560, 153)
Screenshot: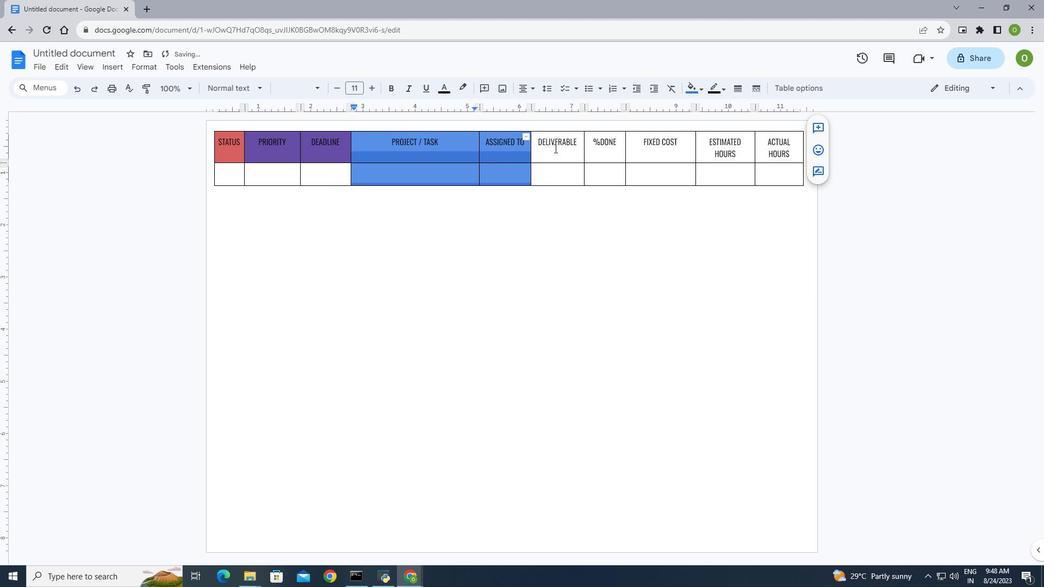 
Action: Mouse pressed left at (560, 153)
Screenshot: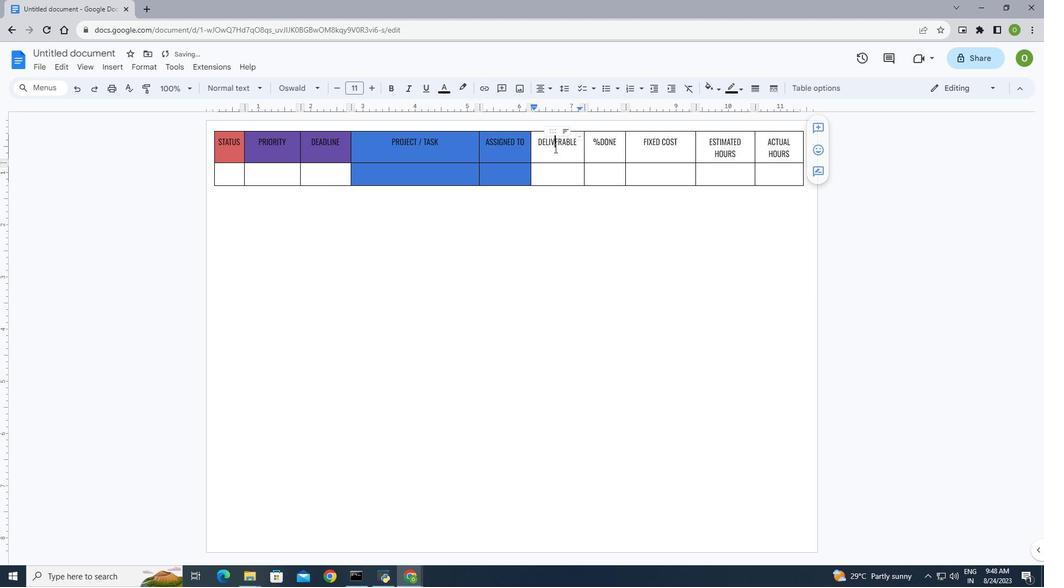 
Action: Mouse moved to (454, 154)
Screenshot: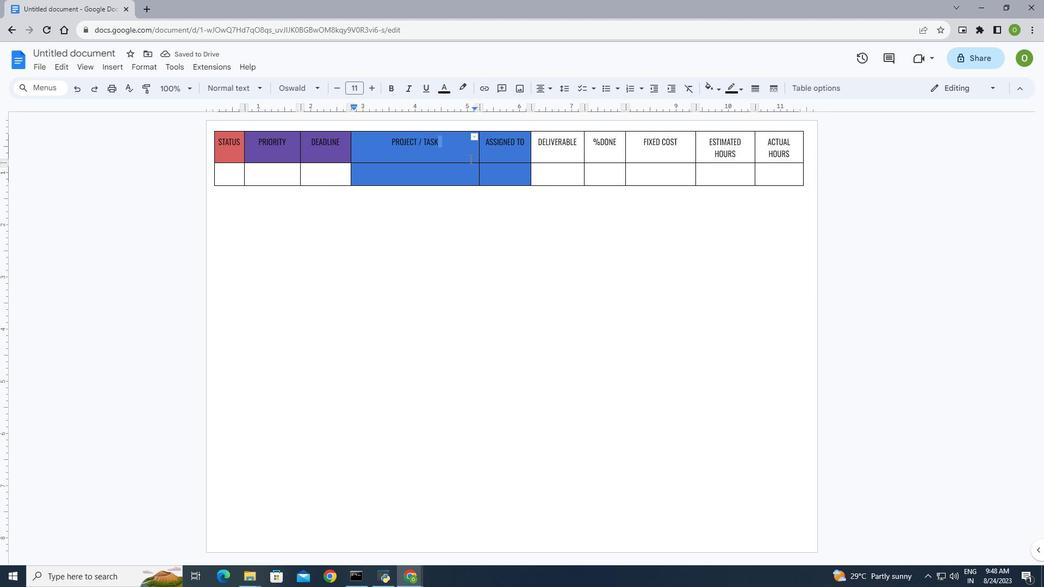 
Action: Mouse pressed left at (454, 154)
Screenshot: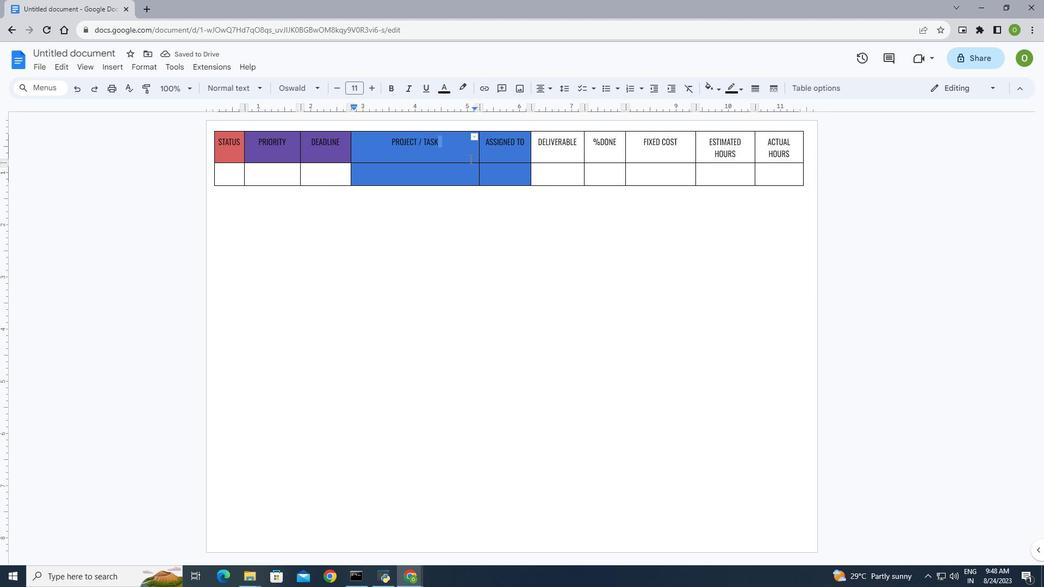 
Action: Mouse moved to (706, 95)
Screenshot: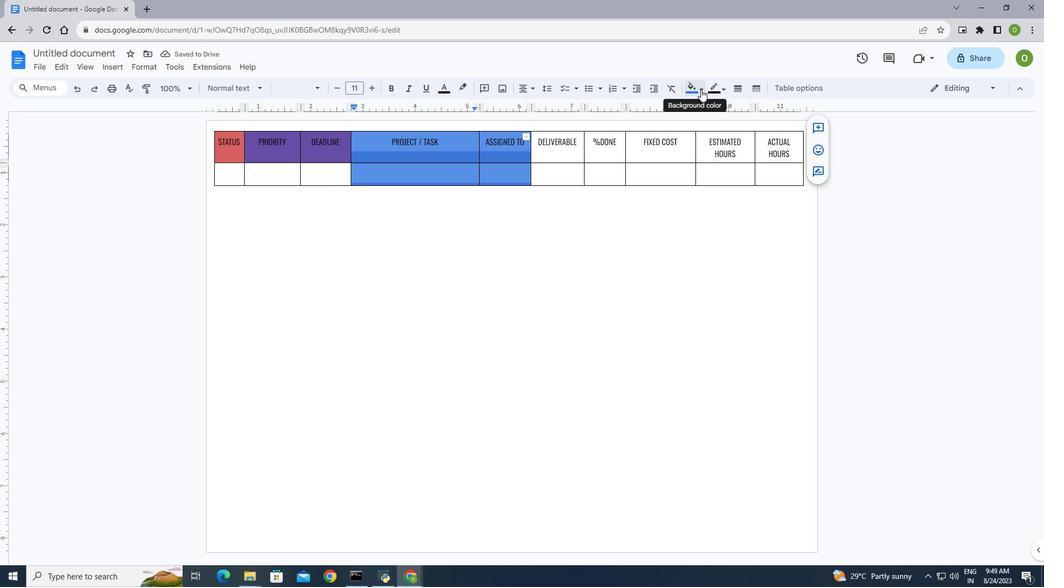 
Action: Mouse pressed left at (706, 95)
Screenshot: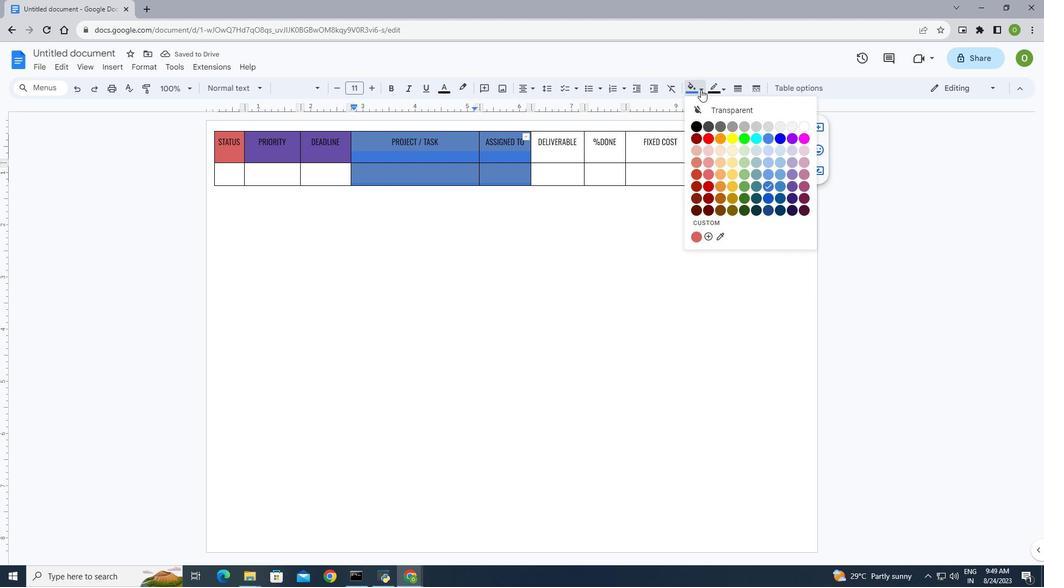 
Action: Mouse moved to (775, 180)
Screenshot: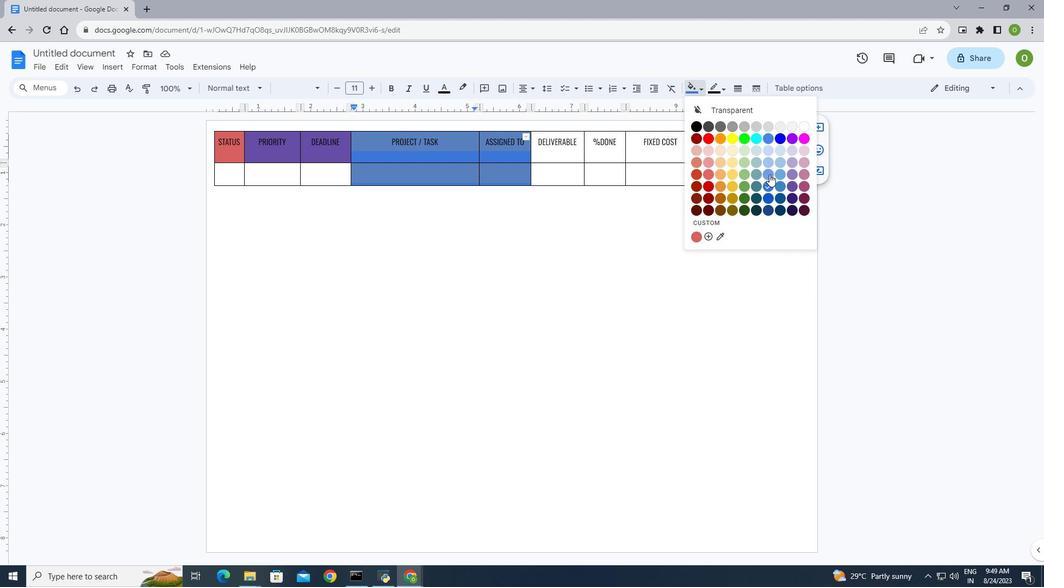
Action: Mouse pressed left at (775, 180)
Screenshot: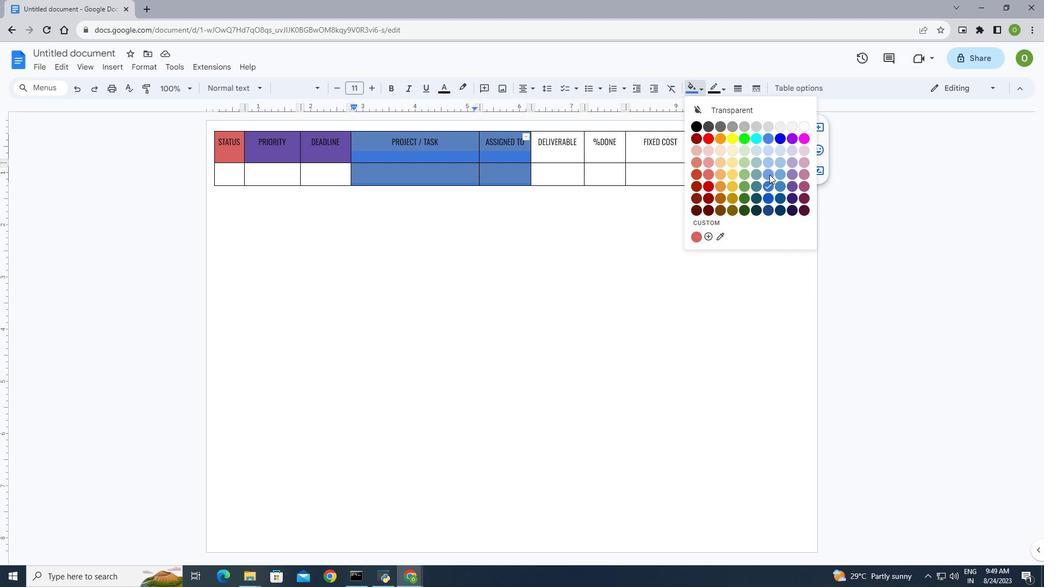 
Action: Mouse moved to (548, 146)
Screenshot: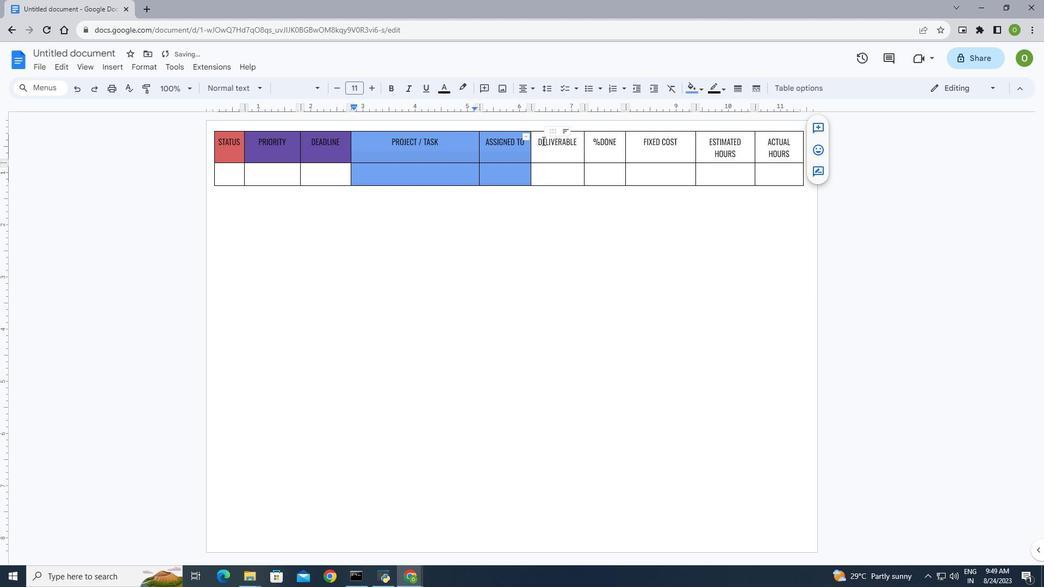 
Action: Mouse pressed left at (548, 146)
Screenshot: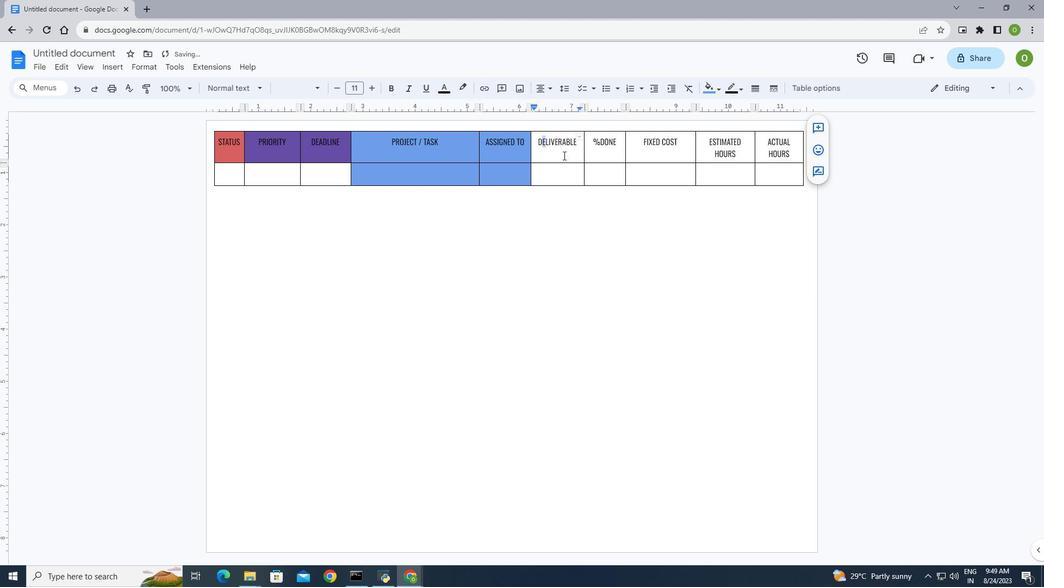
Action: Mouse moved to (708, 93)
Screenshot: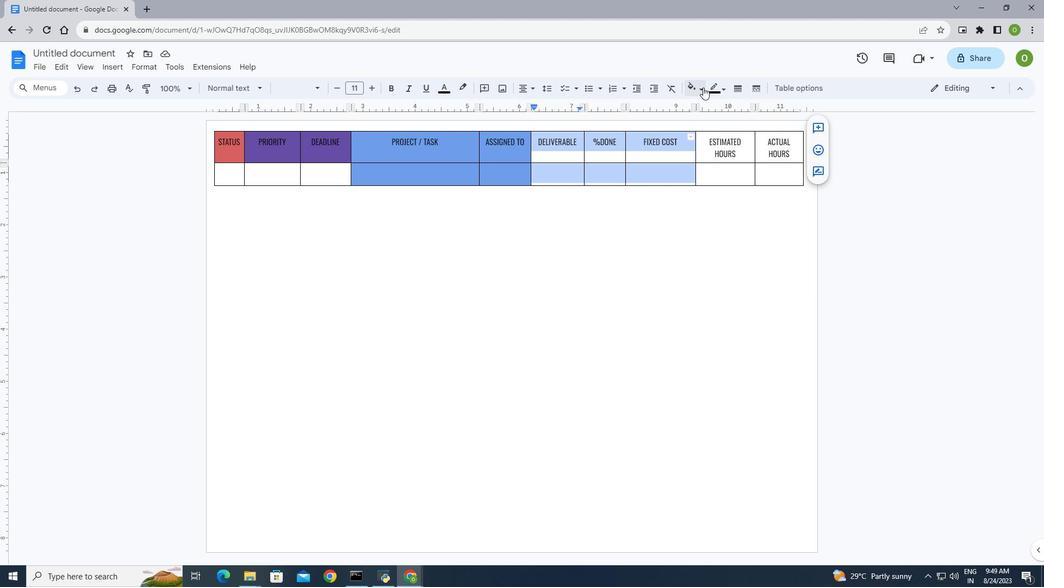
Action: Mouse pressed left at (708, 93)
Screenshot: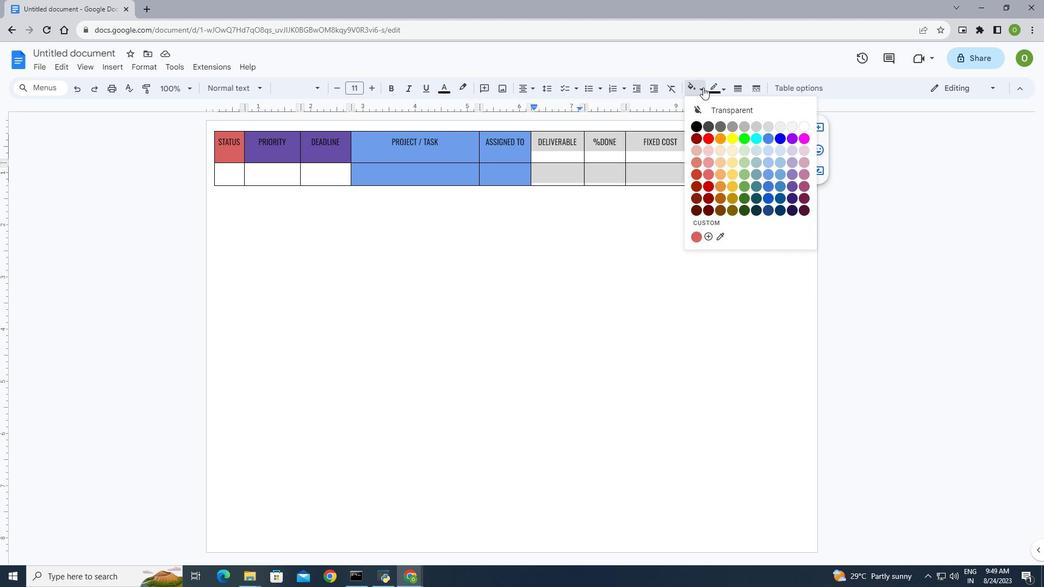 
Action: Mouse moved to (752, 180)
Screenshot: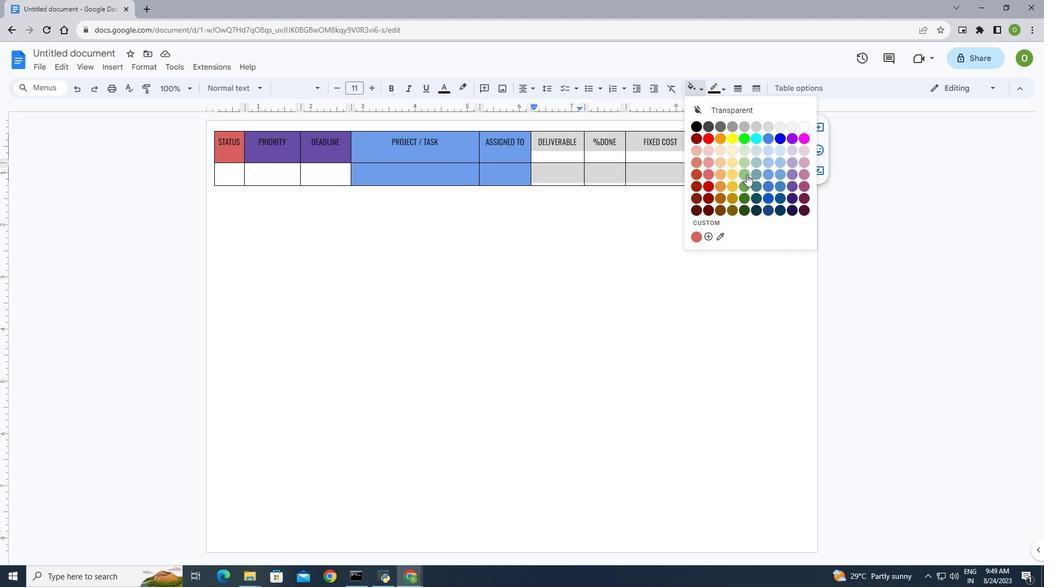
Action: Mouse pressed left at (752, 180)
Screenshot: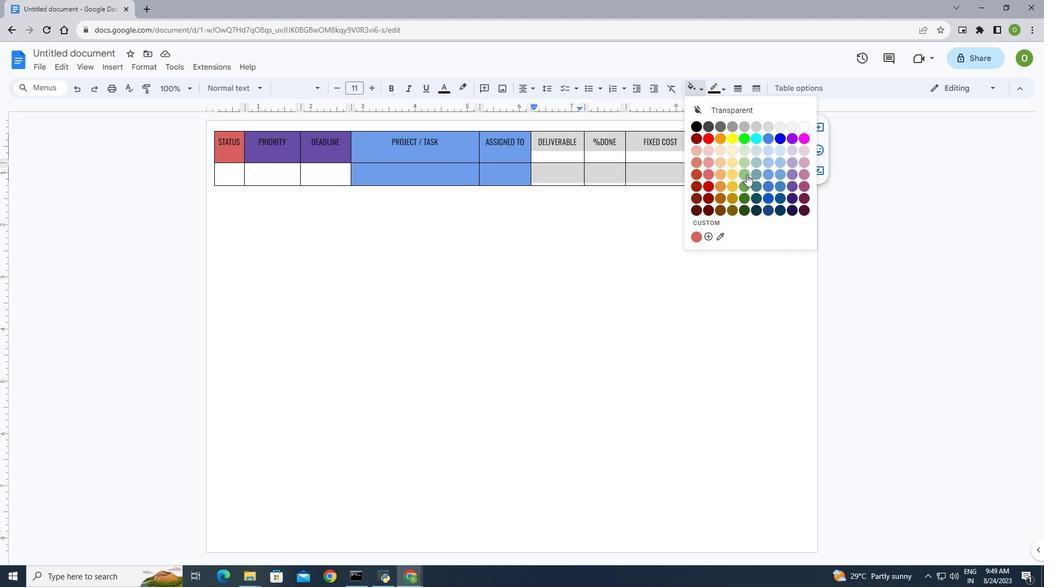 
Action: Mouse moved to (704, 146)
Screenshot: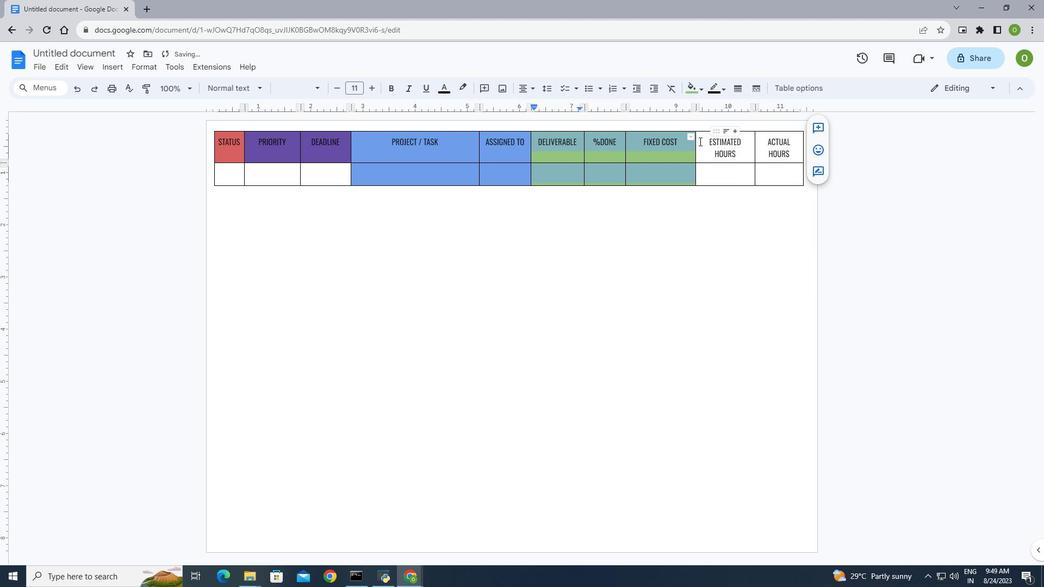 
Action: Mouse pressed left at (704, 146)
Screenshot: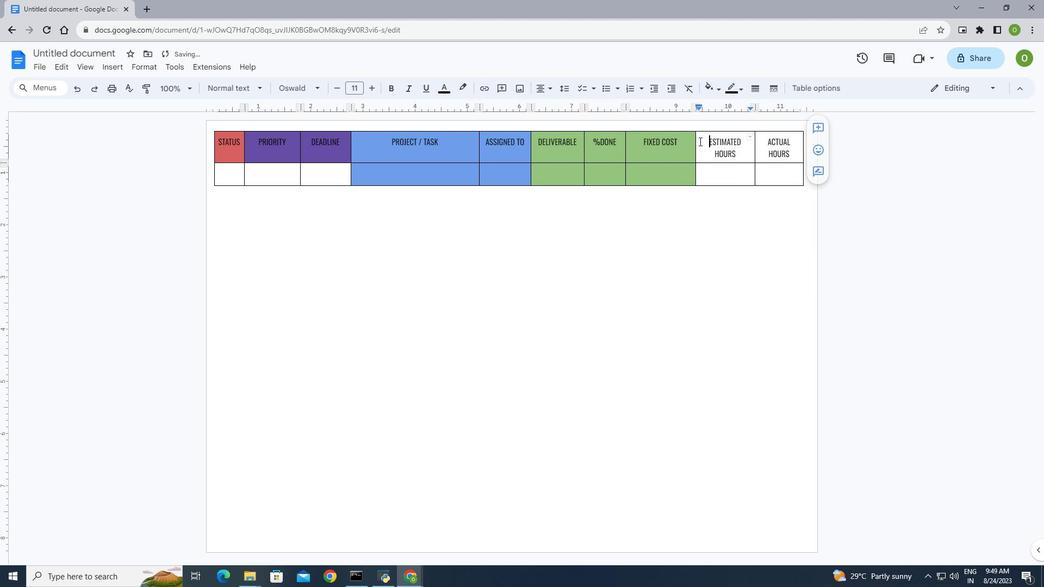 
Action: Mouse moved to (706, 144)
Screenshot: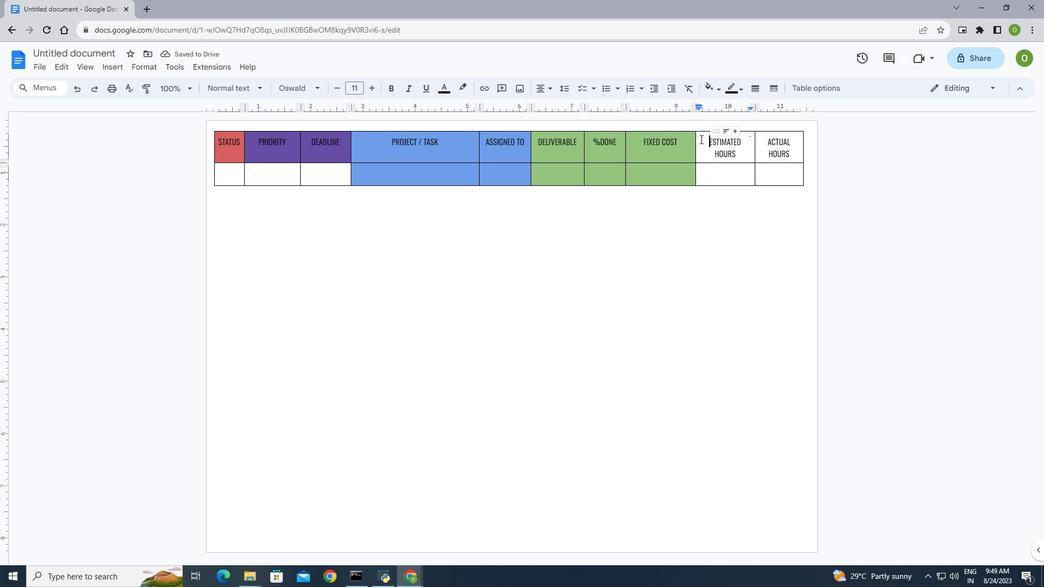 
Action: Mouse pressed left at (706, 144)
Screenshot: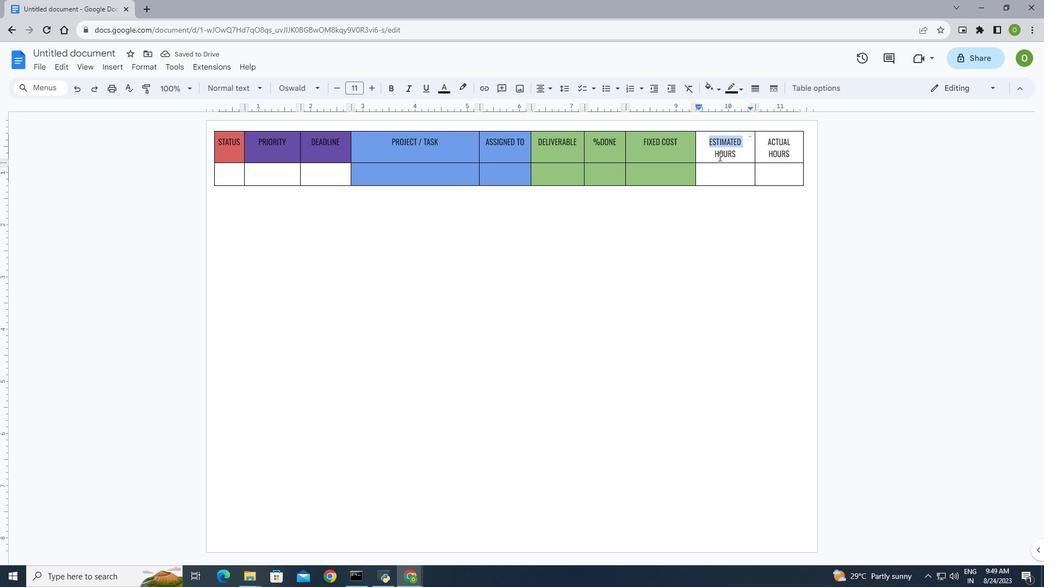 
Action: Mouse moved to (705, 93)
Screenshot: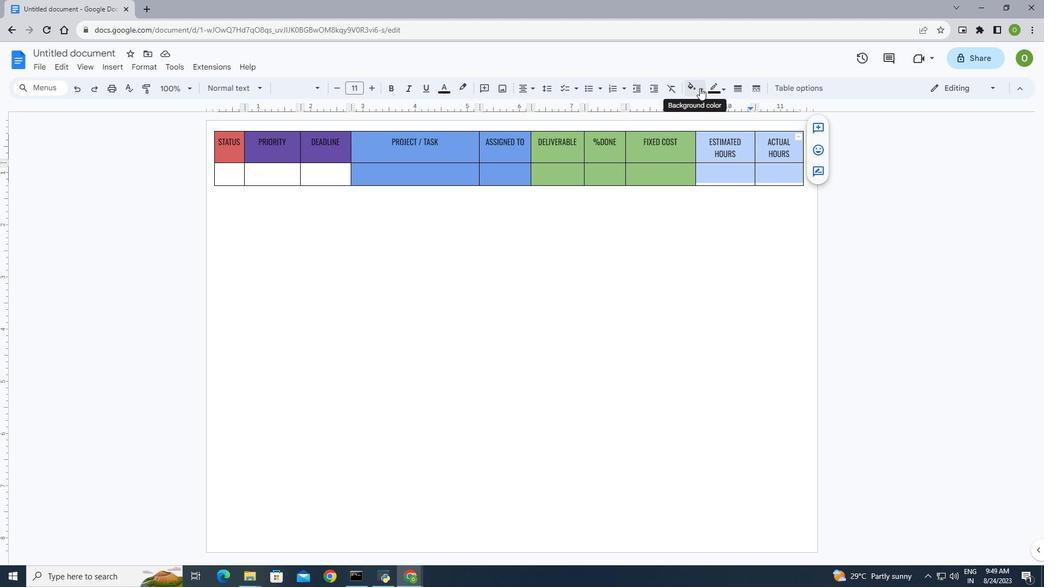 
Action: Mouse pressed left at (705, 93)
Screenshot: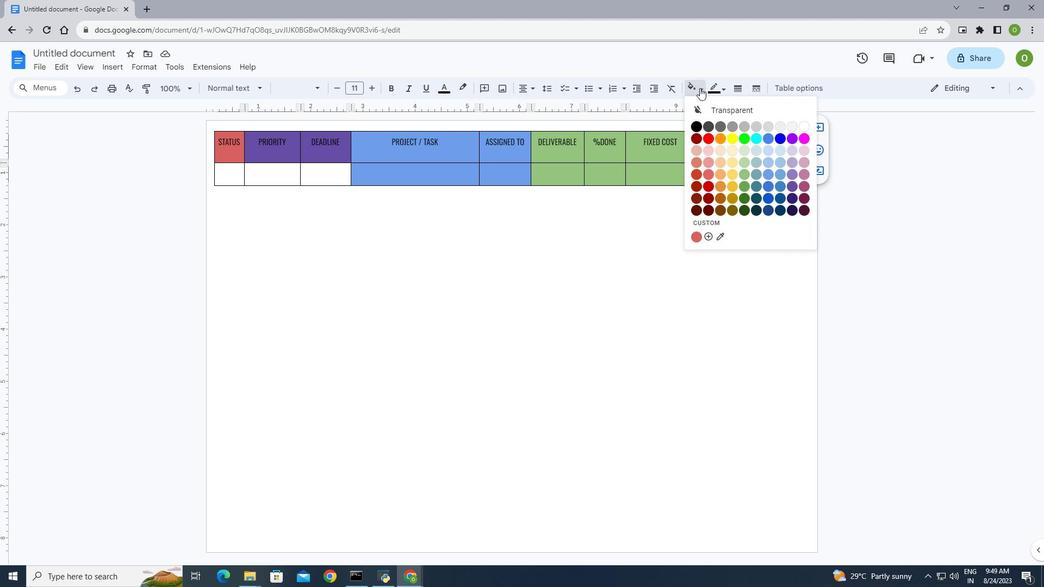 
Action: Mouse moved to (748, 131)
Screenshot: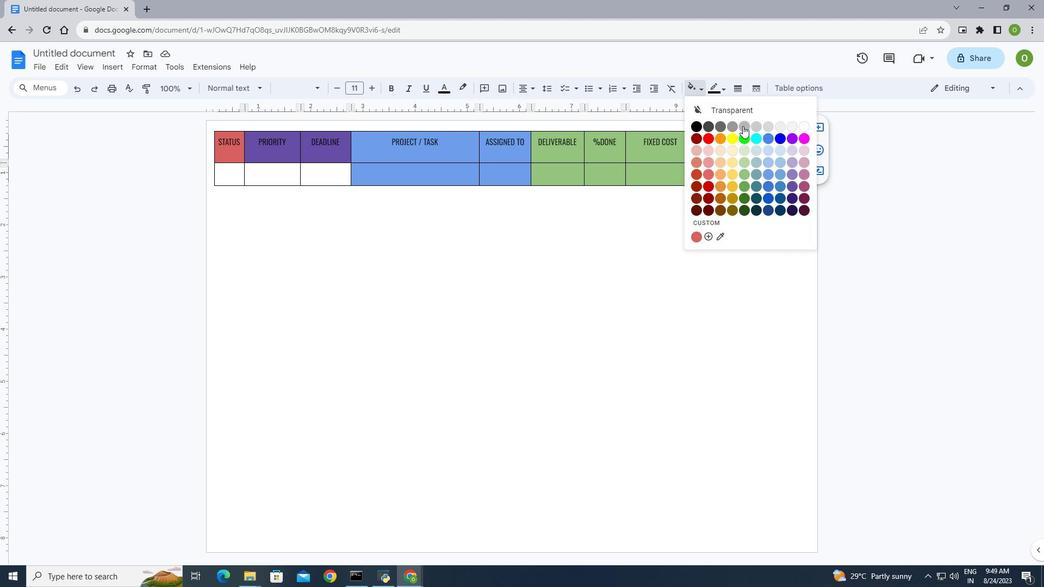 
Action: Mouse pressed left at (748, 131)
Screenshot: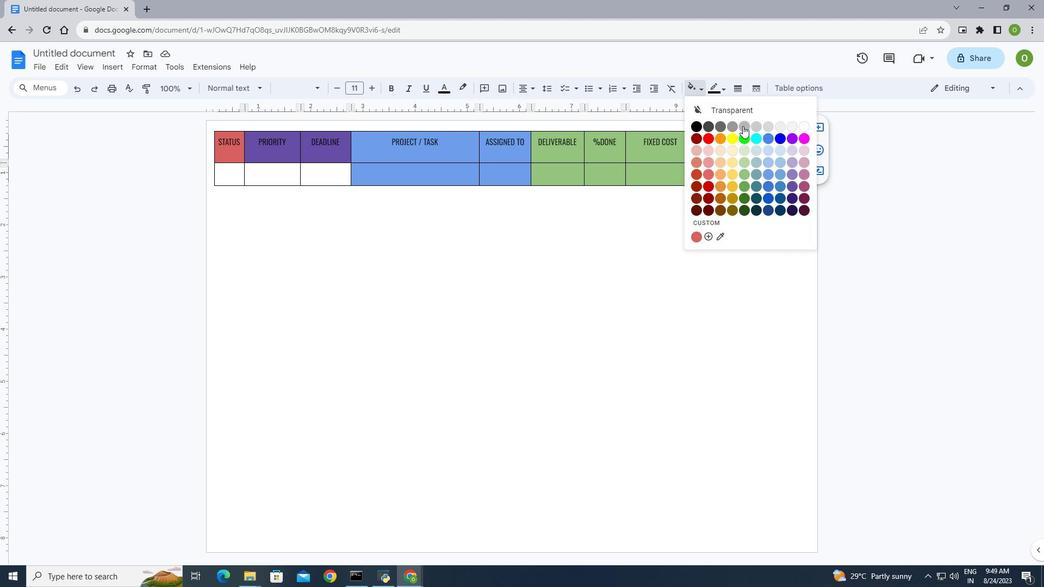 
Action: Mouse moved to (754, 223)
Screenshot: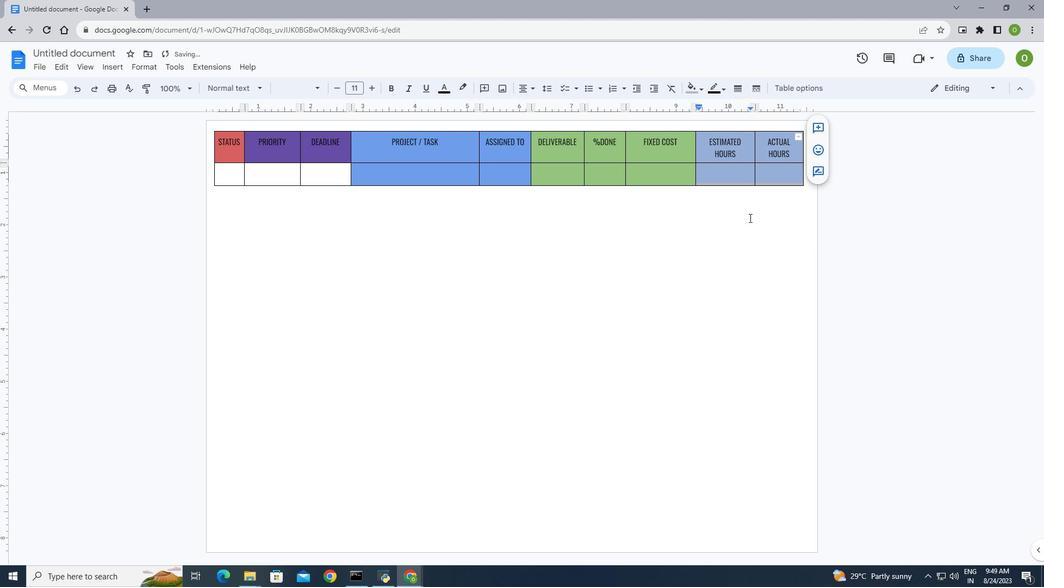 
Action: Mouse pressed left at (754, 223)
Screenshot: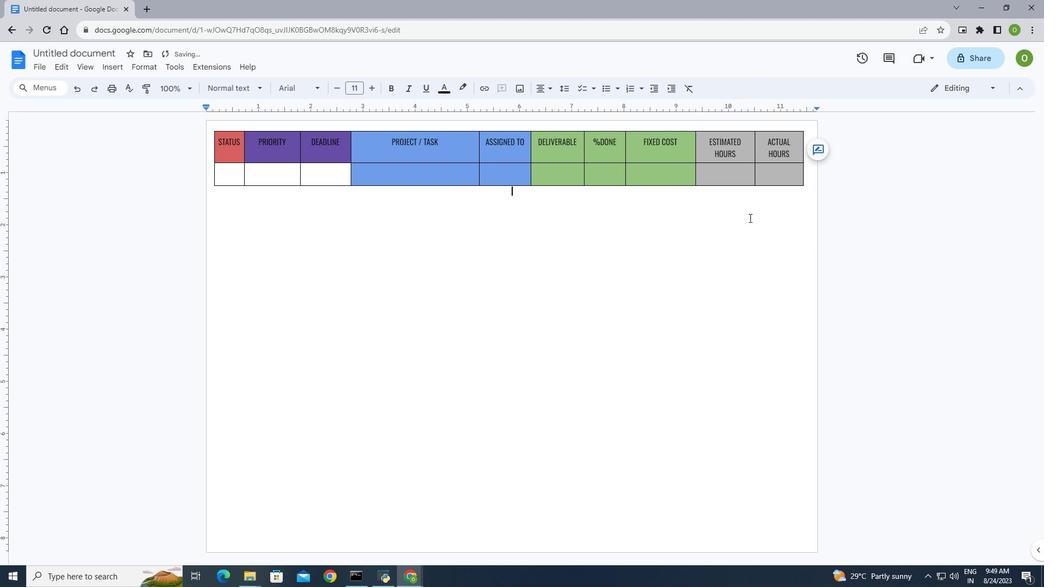 
Action: Mouse moved to (283, 158)
Screenshot: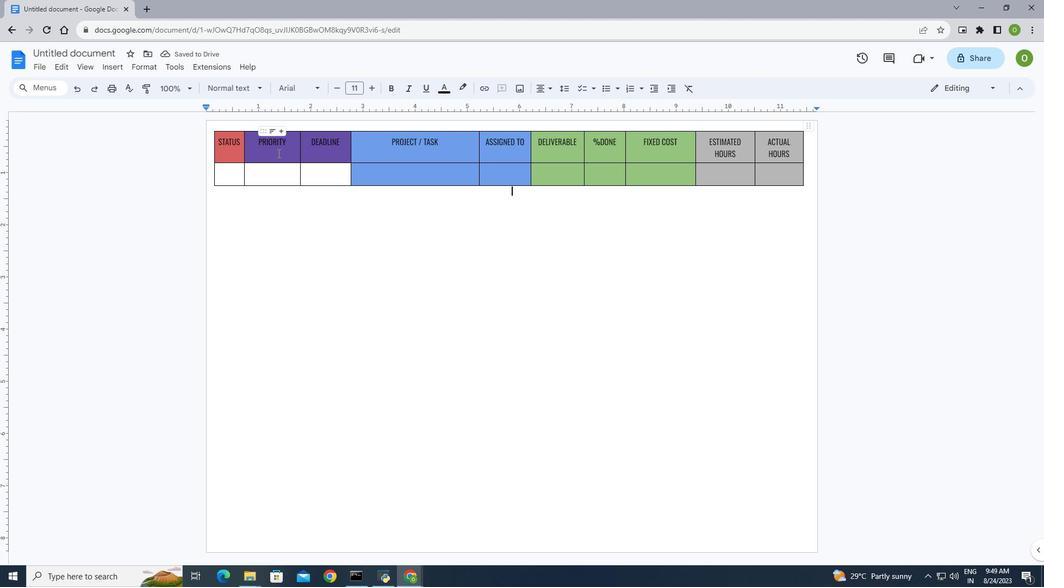 
Action: Mouse pressed left at (283, 158)
Screenshot: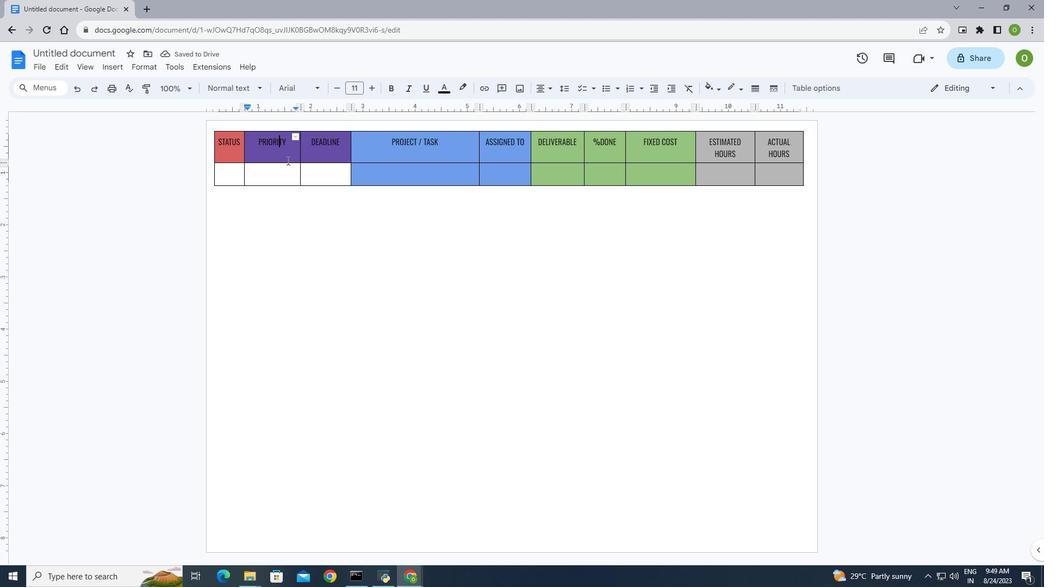 
Action: Mouse moved to (708, 94)
Screenshot: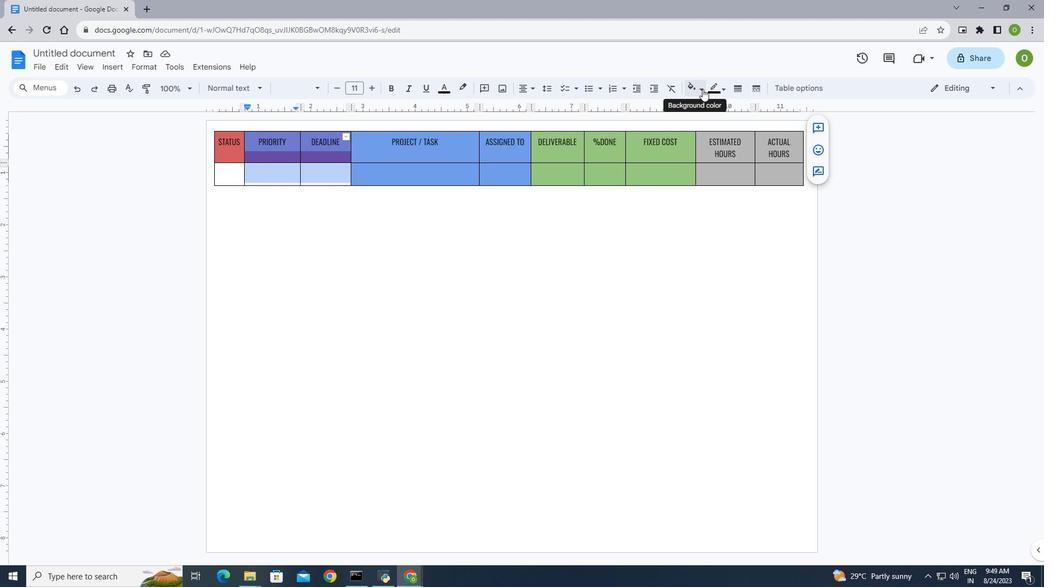 
Action: Mouse pressed left at (708, 94)
Screenshot: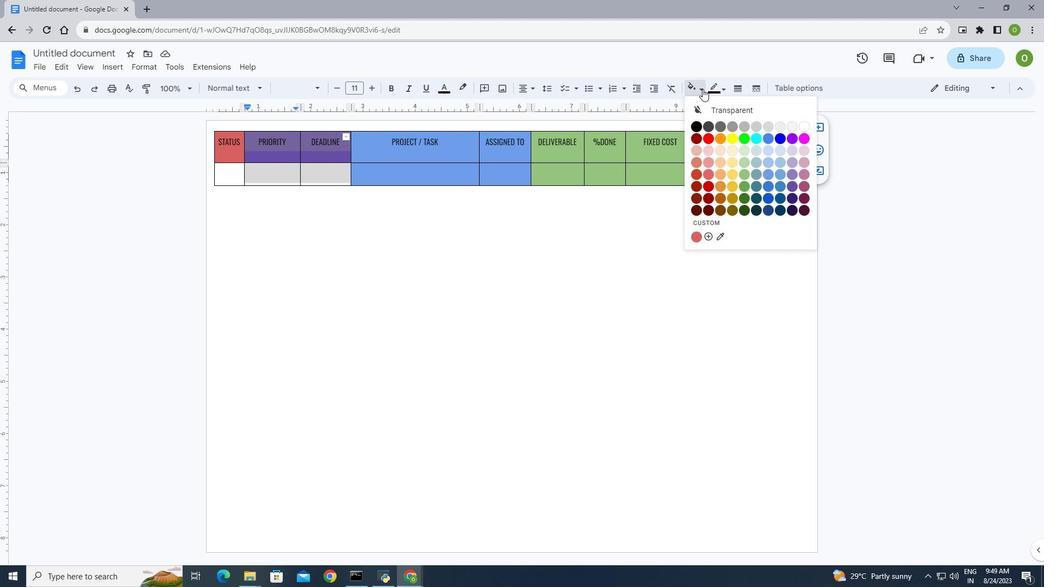
Action: Mouse moved to (797, 177)
Screenshot: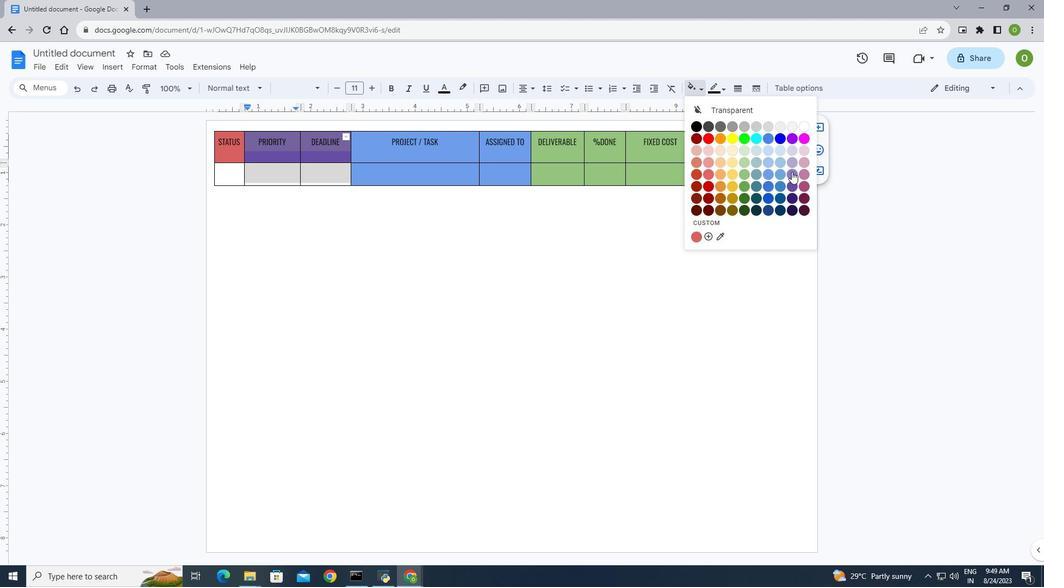 
Action: Mouse pressed left at (797, 177)
Screenshot: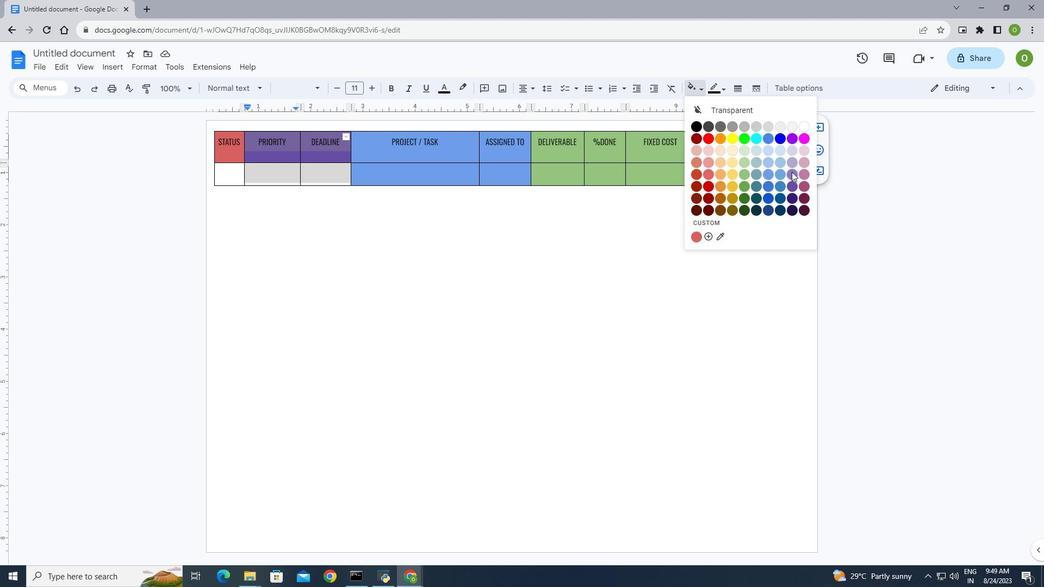 
Action: Mouse moved to (234, 158)
Screenshot: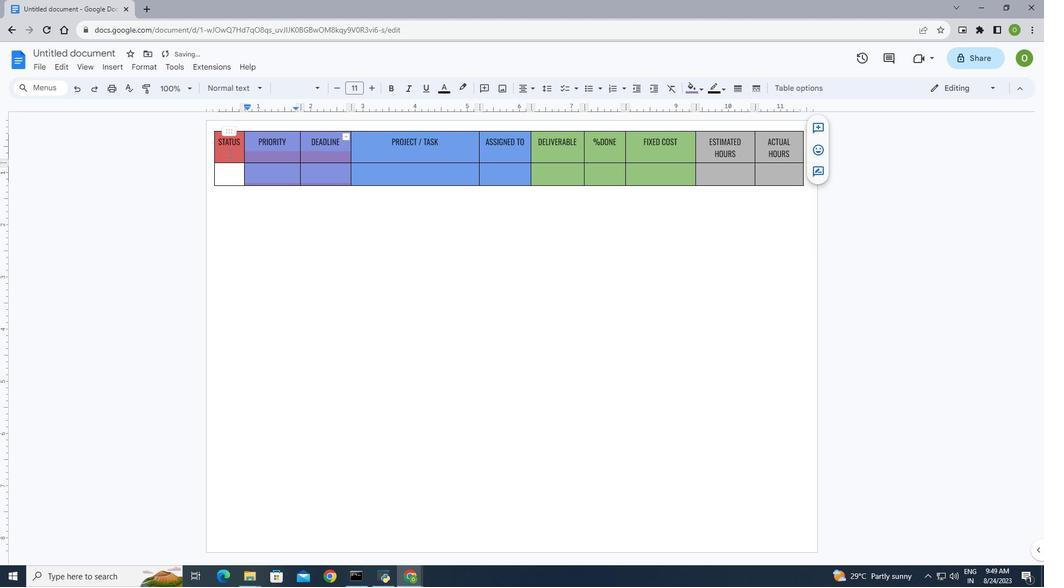 
Action: Mouse pressed left at (234, 158)
Screenshot: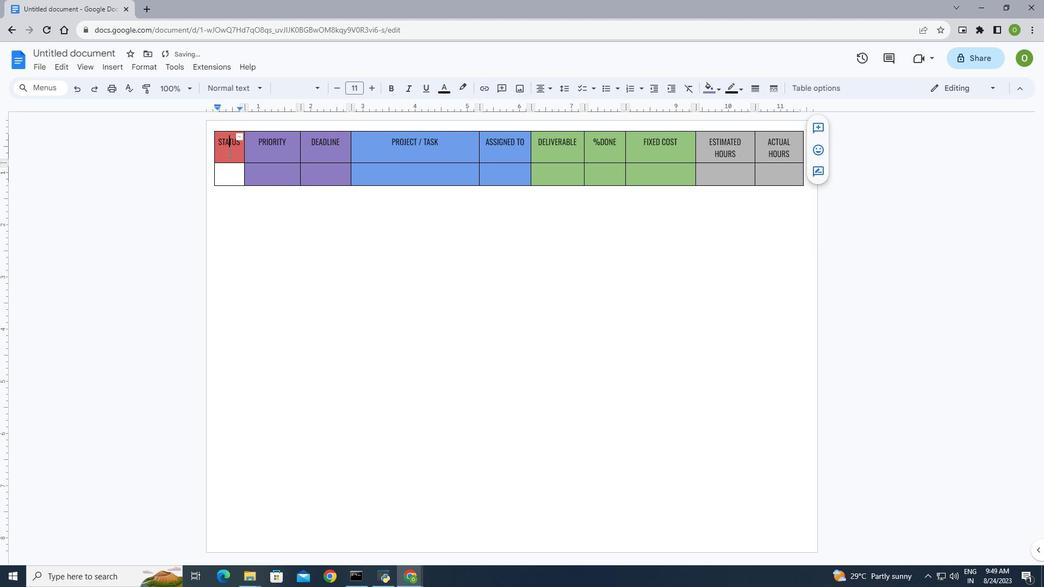 
Action: Mouse moved to (706, 94)
Screenshot: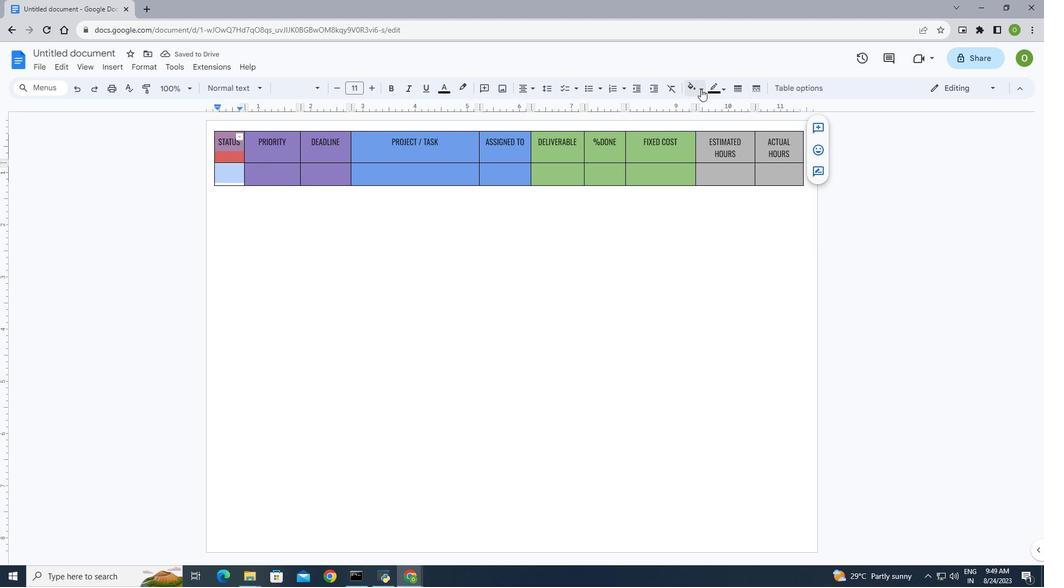 
Action: Mouse pressed left at (706, 94)
Screenshot: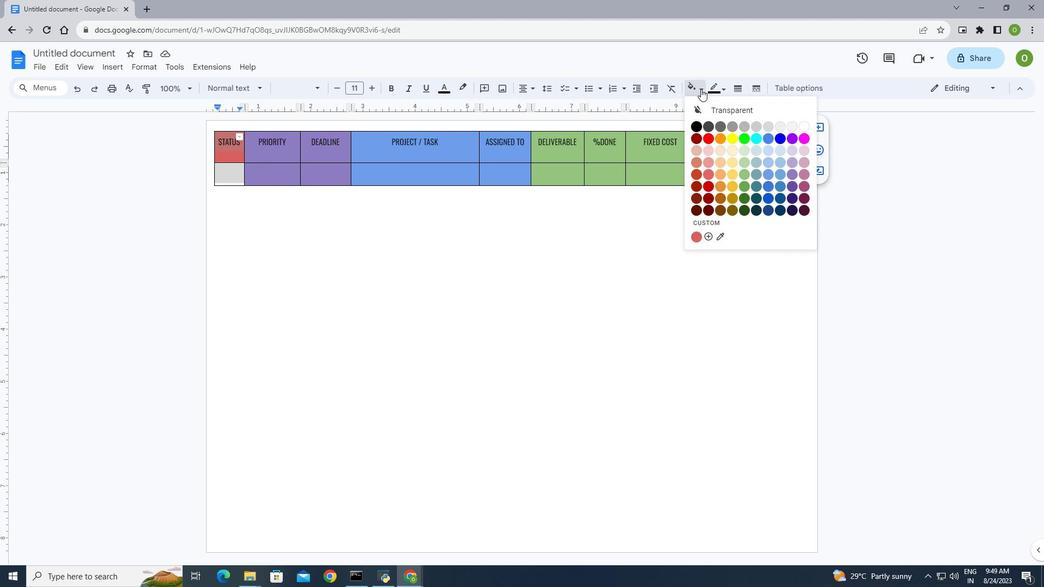 
Action: Mouse moved to (703, 165)
Screenshot: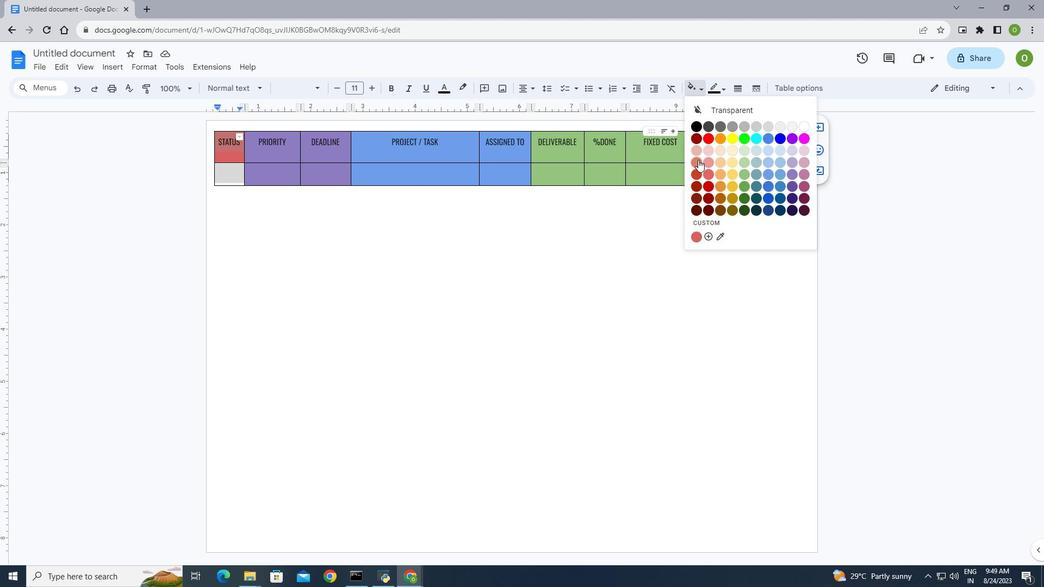 
Action: Mouse pressed left at (703, 165)
Screenshot: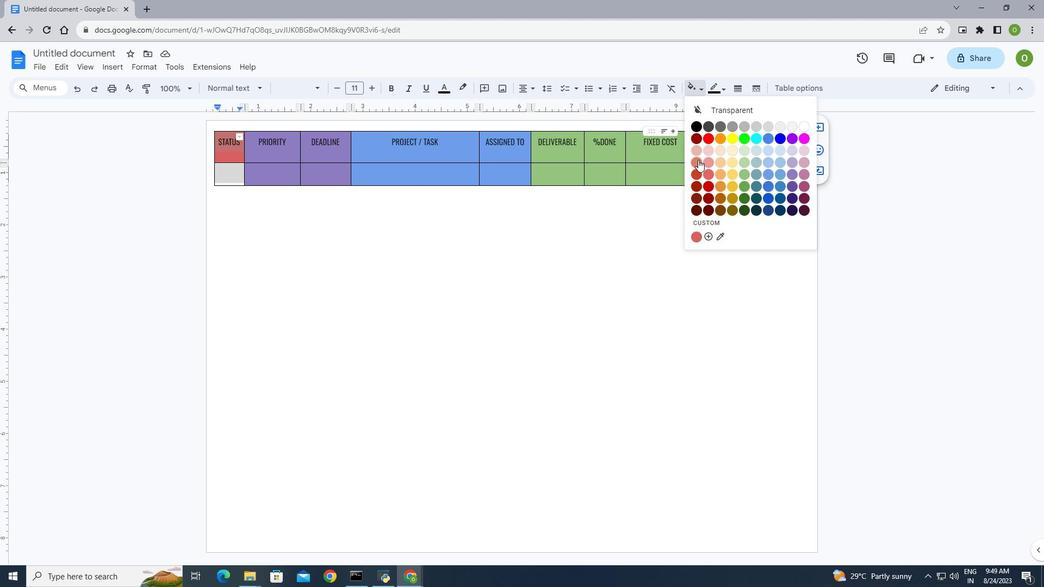 
Action: Mouse moved to (246, 180)
Screenshot: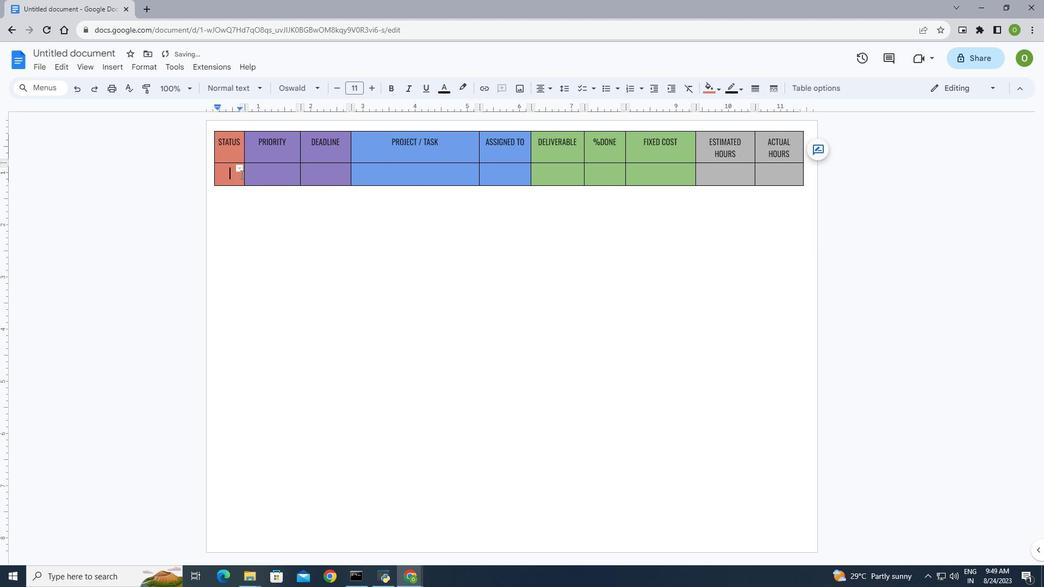 
Action: Mouse pressed left at (246, 180)
Screenshot: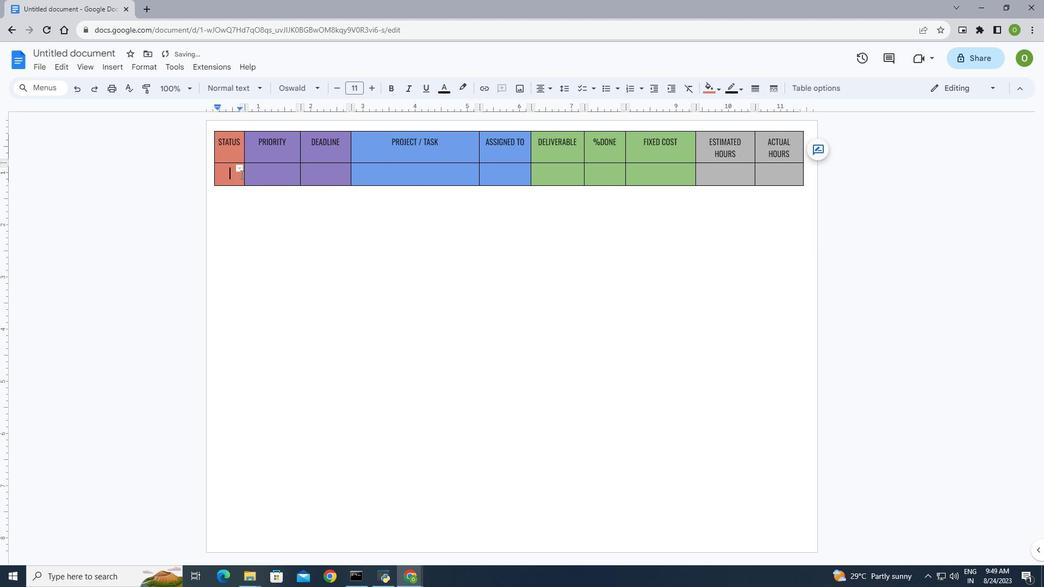 
Action: Mouse moved to (391, 193)
Screenshot: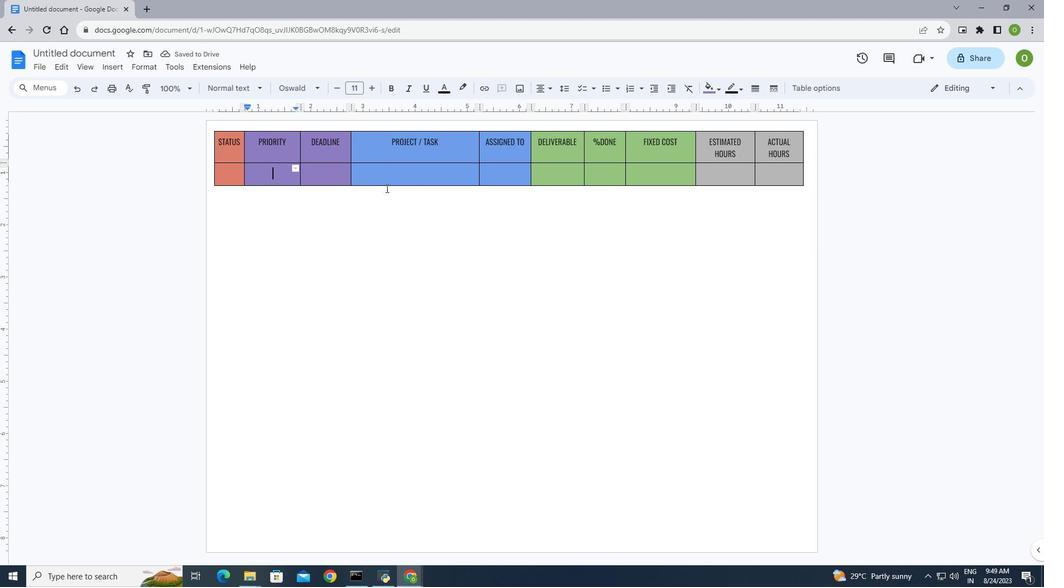 
Action: Key pressed <Key.tab><Key.tab><Key.tab><Key.tab><Key.tab><Key.tab><Key.tab><Key.tab><Key.tab><Key.tab><Key.tab><Key.tab><Key.tab><Key.tab><Key.tab><Key.tab><Key.tab><Key.tab><Key.tab><Key.tab><Key.tab><Key.tab><Key.tab><Key.tab><Key.tab><Key.tab><Key.tab><Key.tab><Key.tab><Key.tab><Key.tab><Key.tab><Key.tab><Key.tab><Key.tab><Key.tab><Key.tab><Key.tab><Key.tab><Key.tab><Key.tab><Key.tab><Key.tab><Key.tab><Key.tab><Key.tab><Key.tab><Key.tab><Key.tab><Key.tab><Key.tab><Key.tab><Key.tab><Key.tab><Key.tab><Key.tab><Key.tab><Key.tab><Key.tab><Key.tab><Key.tab><Key.tab><Key.tab><Key.tab><Key.tab><Key.tab><Key.tab><Key.tab><Key.tab><Key.tab><Key.tab><Key.tab><Key.tab><Key.tab><Key.tab><Key.tab><Key.tab><Key.tab><Key.tab><Key.tab><Key.tab><Key.tab><Key.tab><Key.tab><Key.tab><Key.tab><Key.tab><Key.tab><Key.tab><Key.tab><Key.tab><Key.tab><Key.tab><Key.tab><Key.tab><Key.tab><Key.tab><Key.tab><Key.tab><Key.tab><Key.tab><Key.tab><Key.tab><Key.tab><Key.tab><Key.tab><Key.tab><Key.tab><Key.tab><Key.tab><Key.tab><Key.tab><Key.tab><Key.tab><Key.tab><Key.tab><Key.tab><Key.tab><Key.tab><Key.tab><Key.tab><Key.tab><Key.tab><Key.tab><Key.tab><Key.tab><Key.tab><Key.tab><Key.tab><Key.tab><Key.tab><Key.tab><Key.tab><Key.tab><Key.tab><Key.tab><Key.tab><Key.tab><Key.tab><Key.tab><Key.tab><Key.tab><Key.tab><Key.tab><Key.tab><Key.tab><Key.tab><Key.tab><Key.tab><Key.tab><Key.tab><Key.tab><Key.tab><Key.tab><Key.tab><Key.tab><Key.tab><Key.tab><Key.tab><Key.tab><Key.tab><Key.tab><Key.tab><Key.tab><Key.tab>
Screenshot: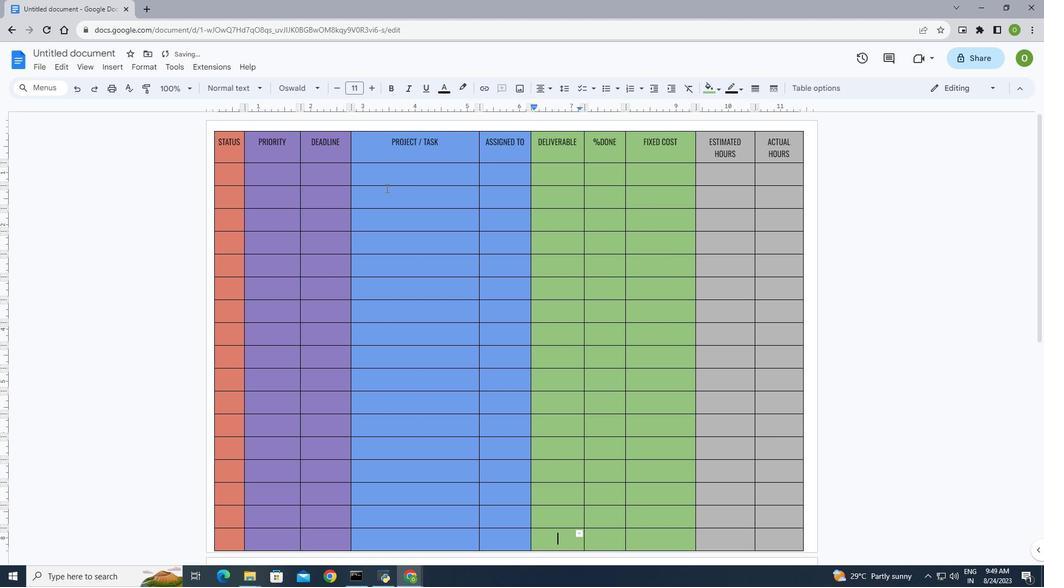
Action: Mouse scrolled (391, 193) with delta (0, 0)
